 Task: Record the contribution of each client in federated learning.
Action: Mouse moved to (416, 435)
Screenshot: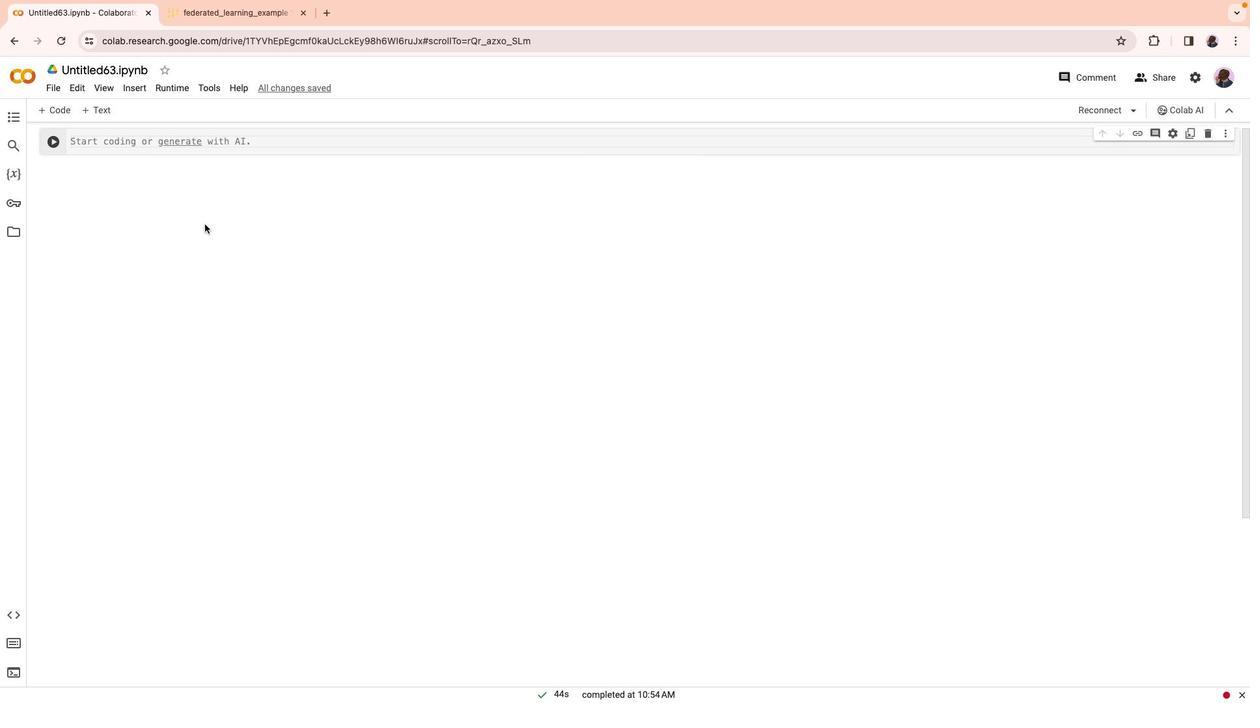 
Action: Mouse pressed left at (416, 435)
Screenshot: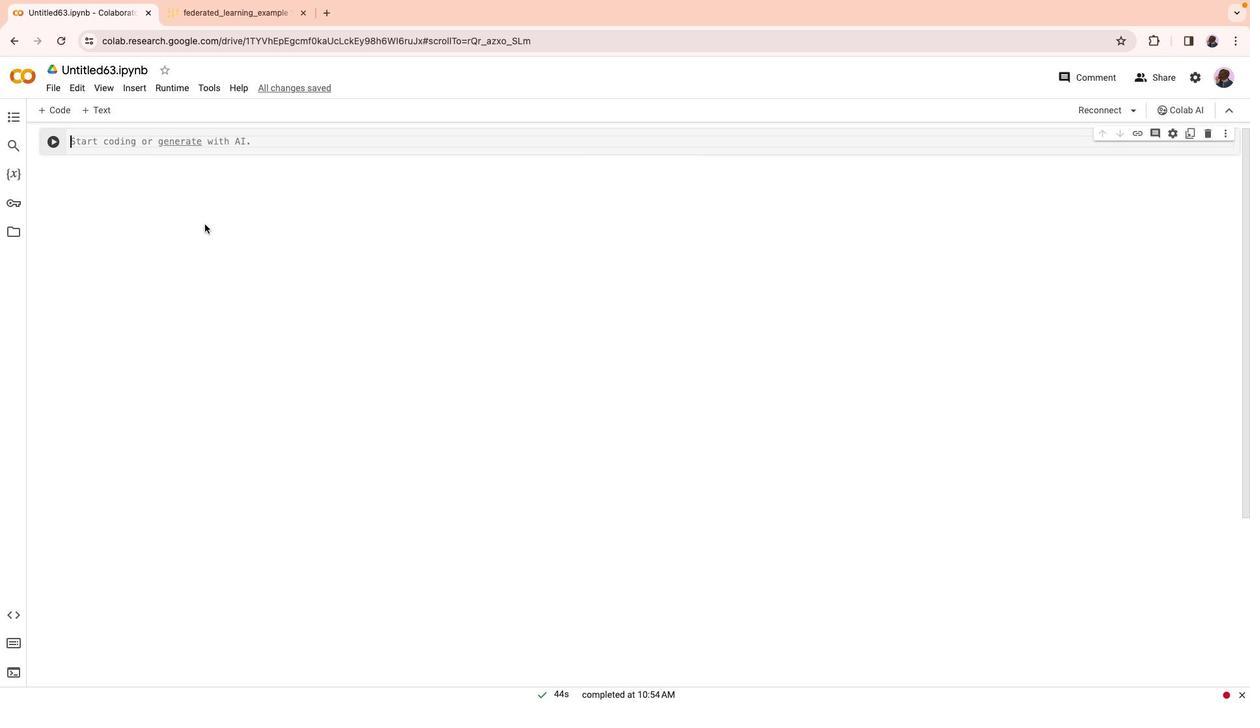 
Action: Mouse moved to (416, 455)
Screenshot: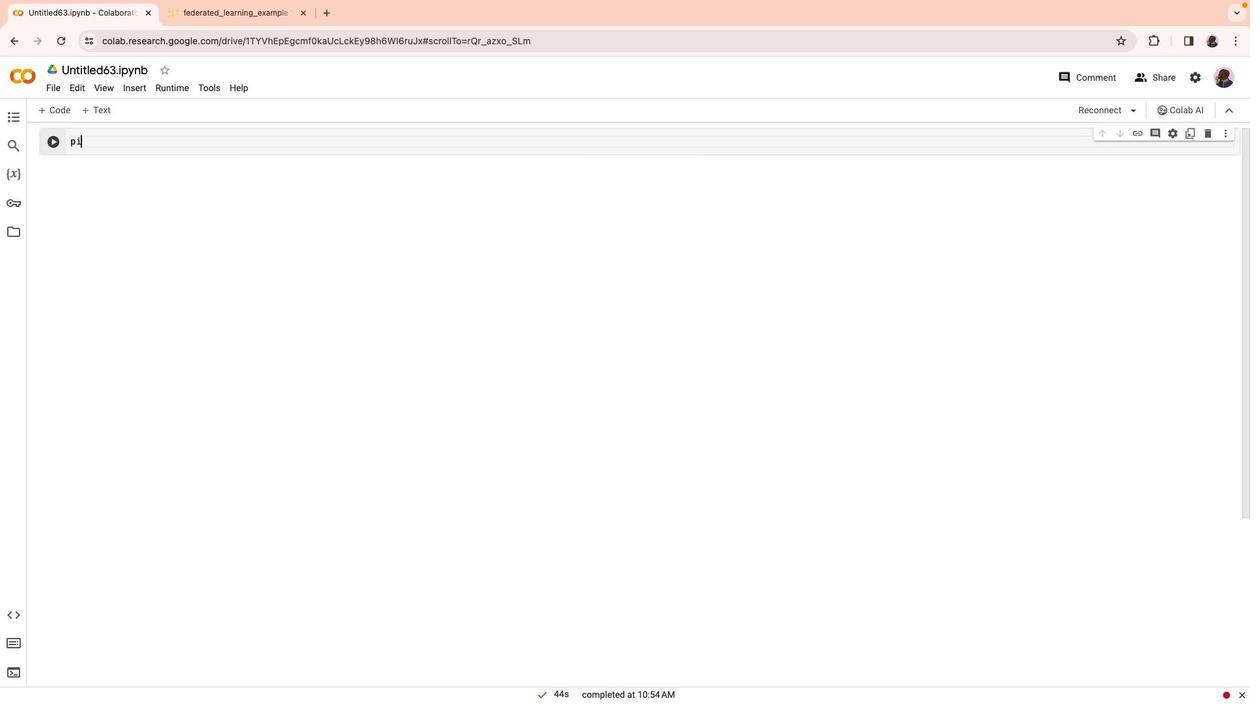 
Action: Key pressed 'p''i''p'Key.space'i''n''s''t''a''l''l'Key.space'w''a''n''d''b'
Screenshot: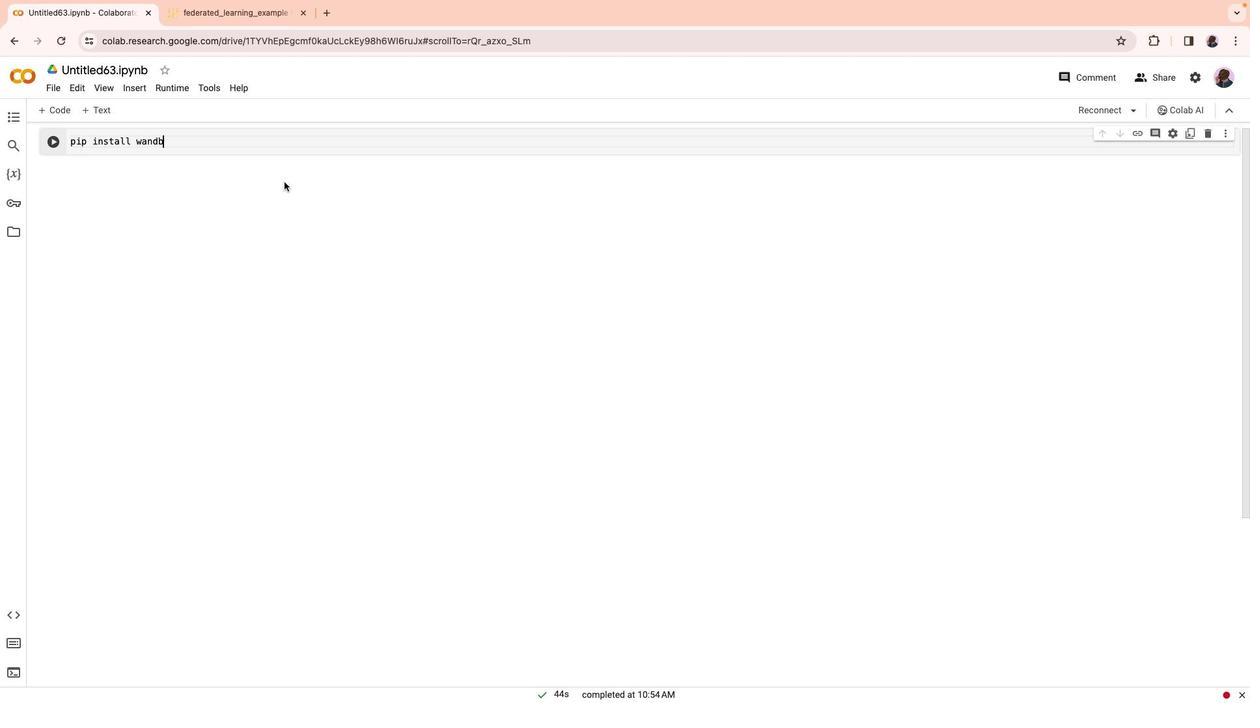 
Action: Mouse moved to (415, 436)
Screenshot: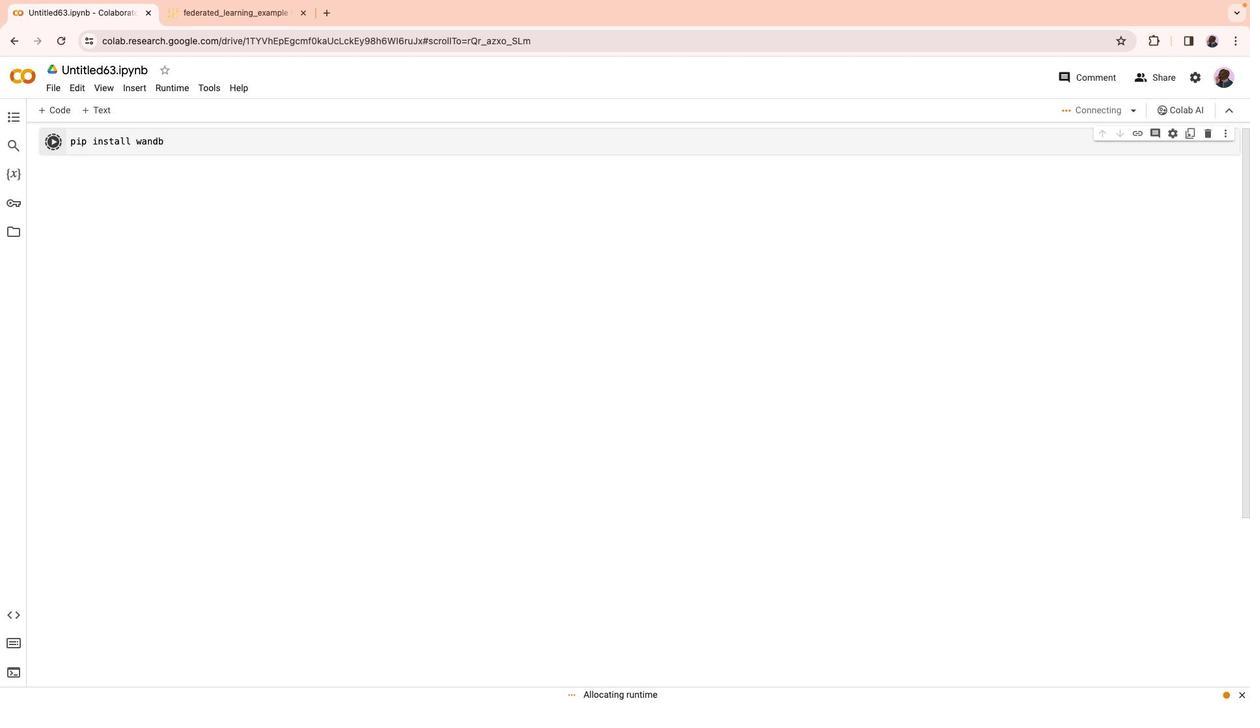 
Action: Mouse pressed left at (415, 436)
Screenshot: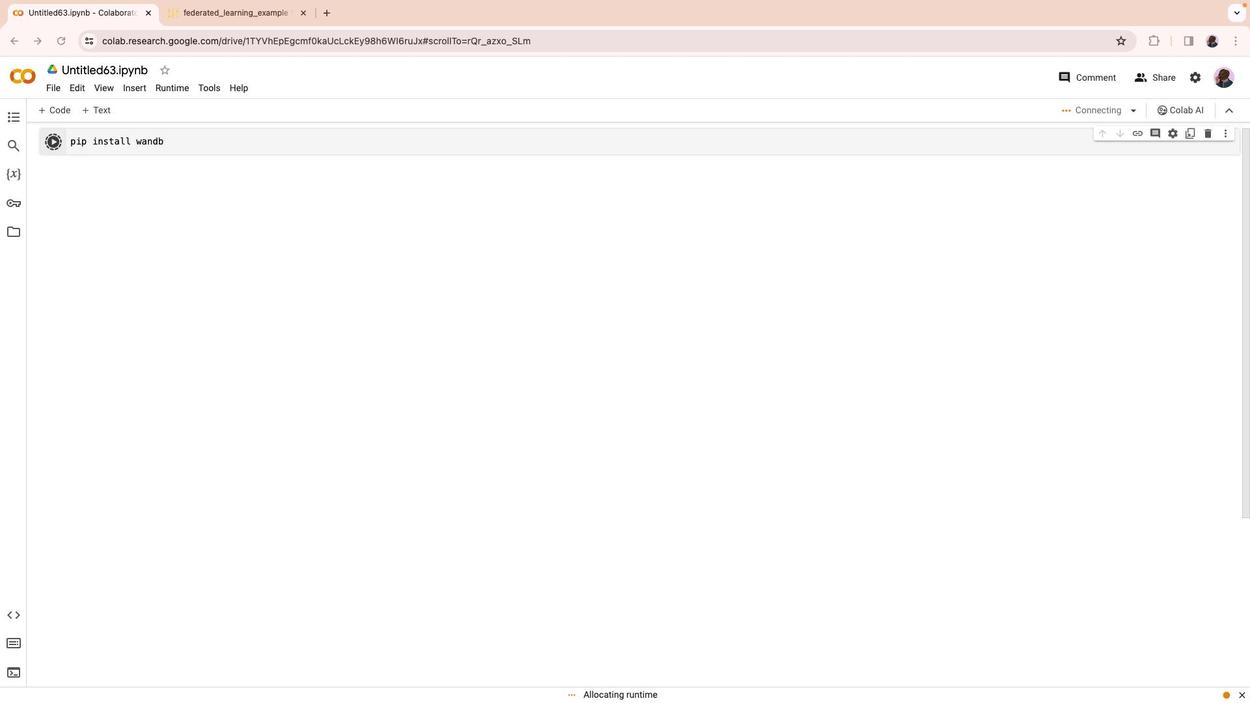 
Action: Mouse moved to (414, 457)
Screenshot: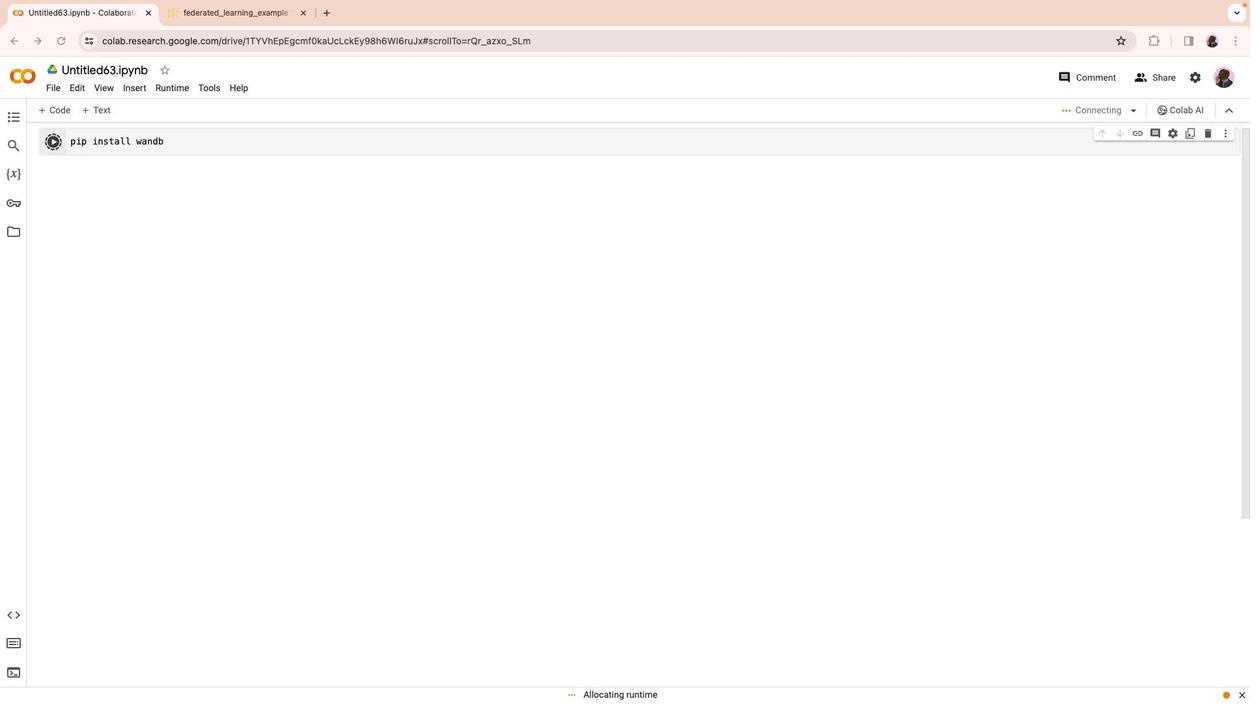 
Action: Mouse pressed left at (414, 457)
Screenshot: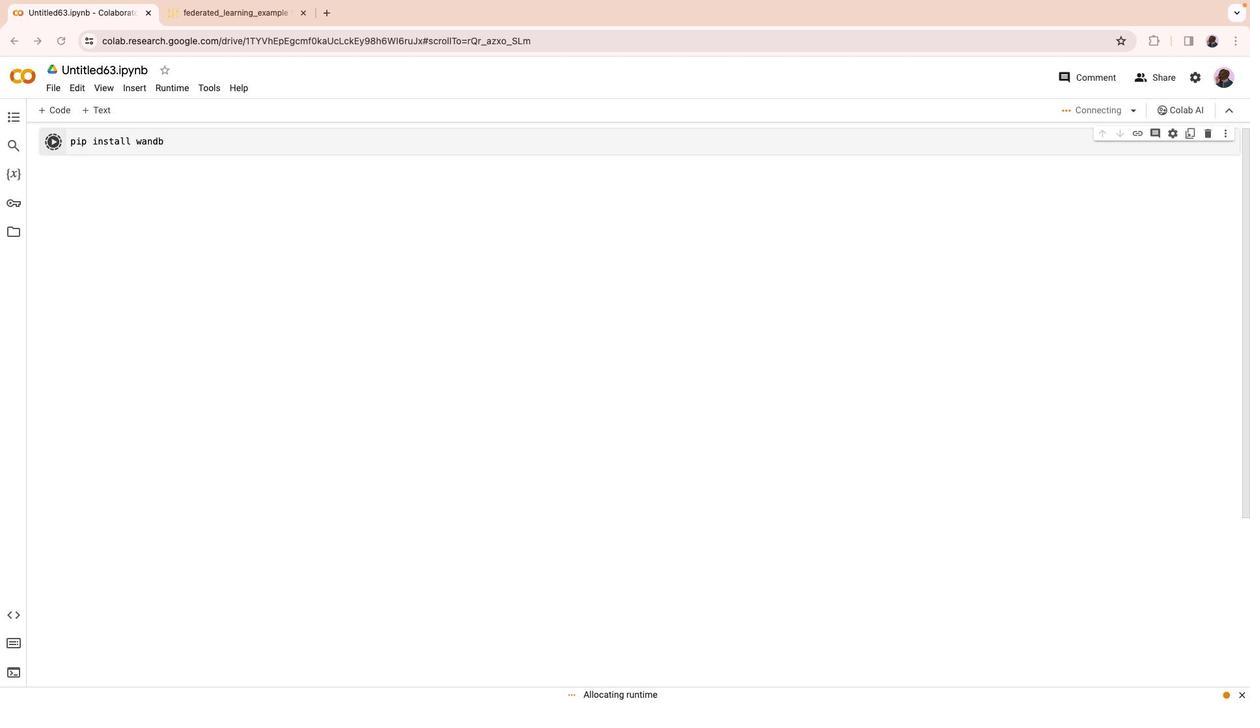 
Action: Mouse moved to (414, 457)
Screenshot: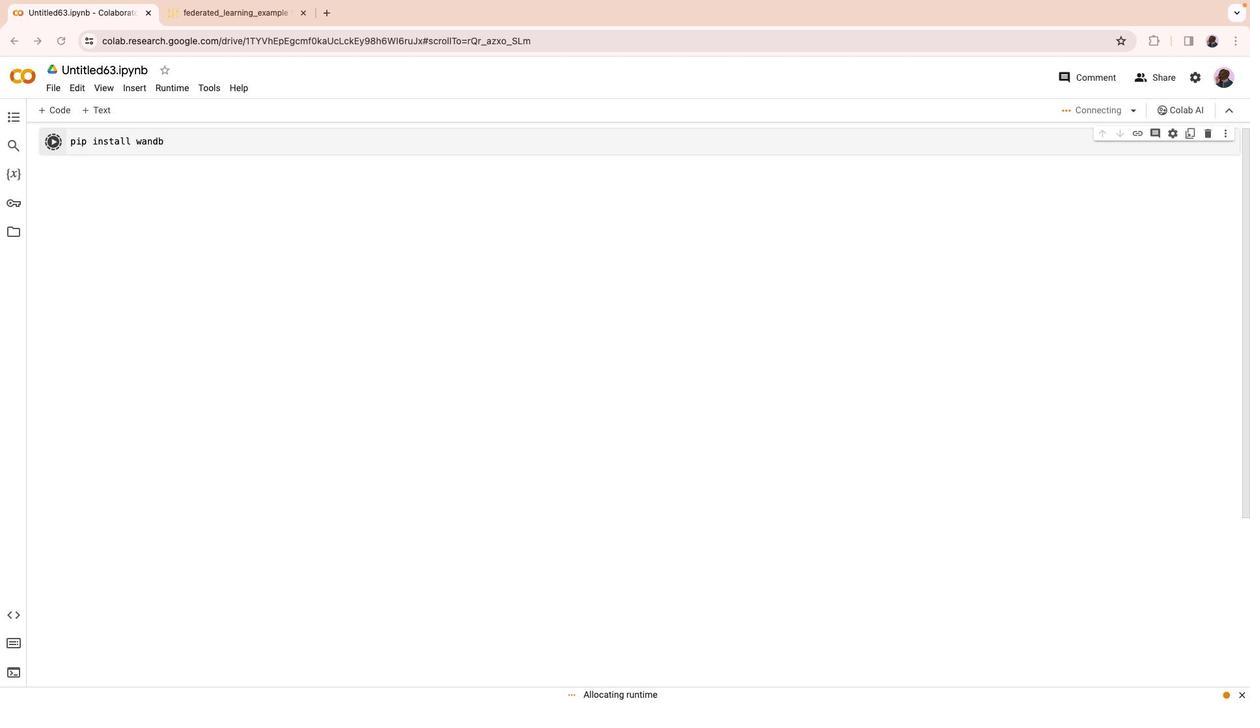 
Action: Key pressed Key.cmd'v''v''z''z'
Screenshot: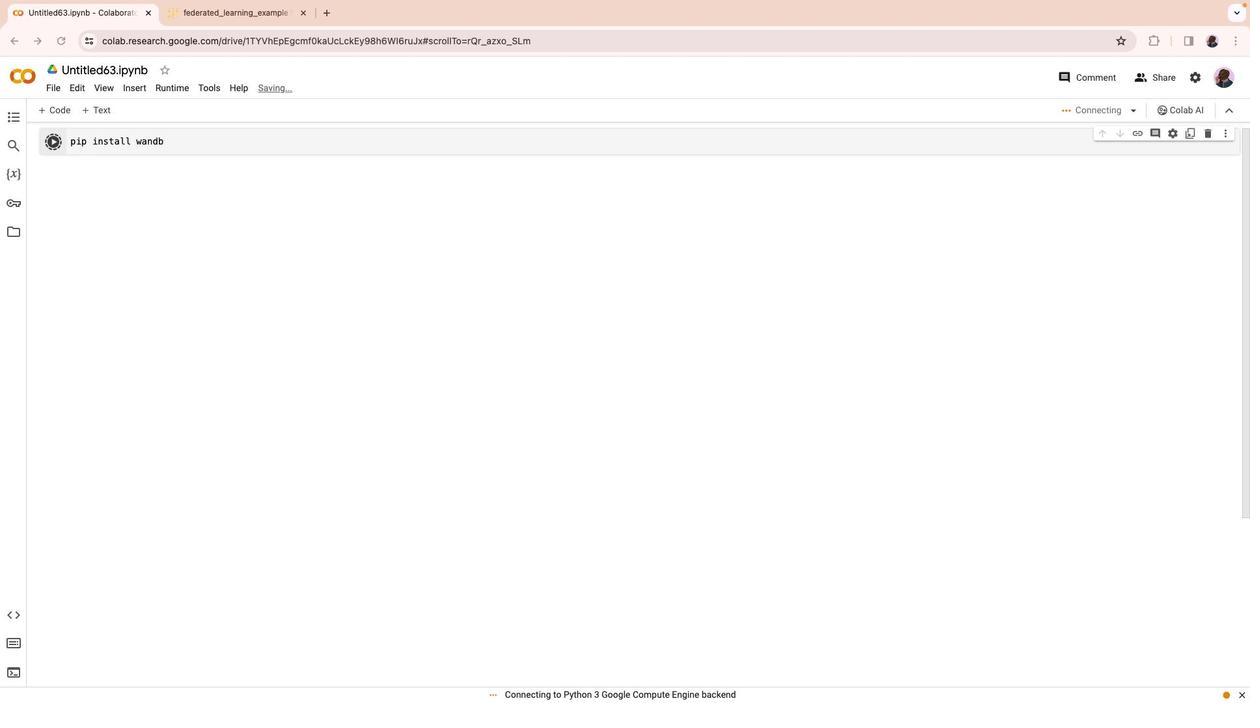 
Action: Mouse moved to (414, 467)
Screenshot: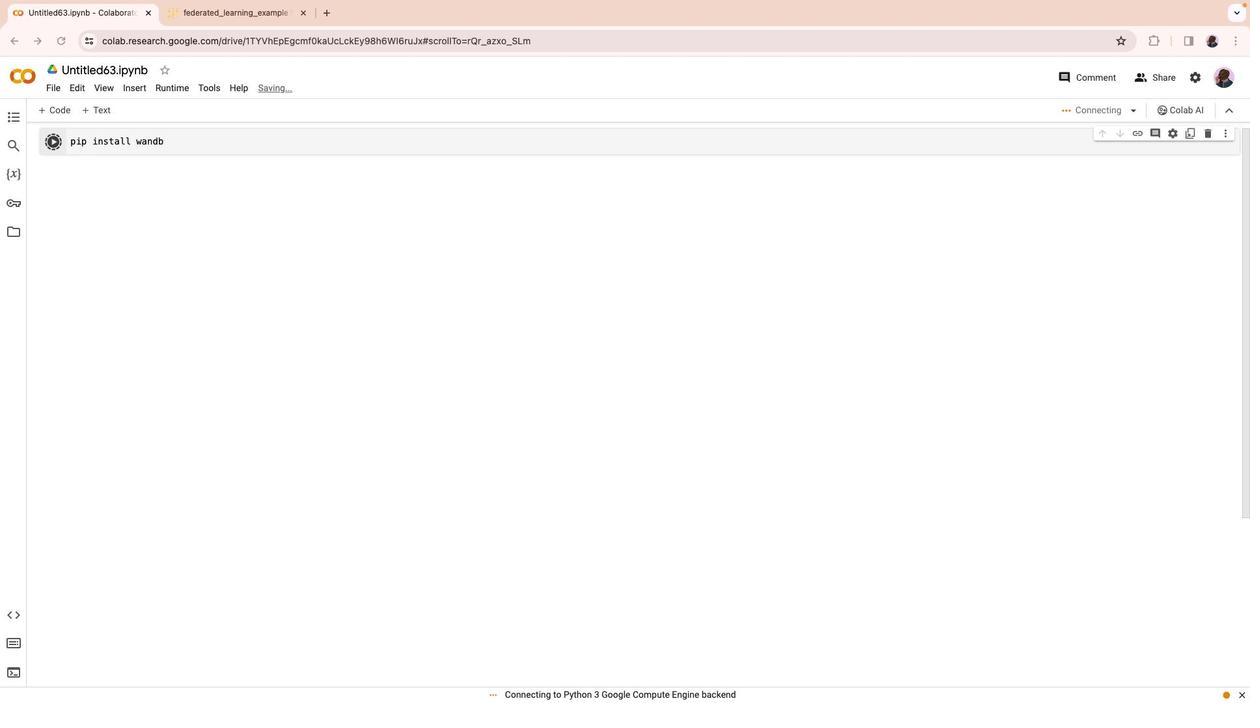 
Action: Mouse scrolled (414, 467) with delta (415, 403)
Screenshot: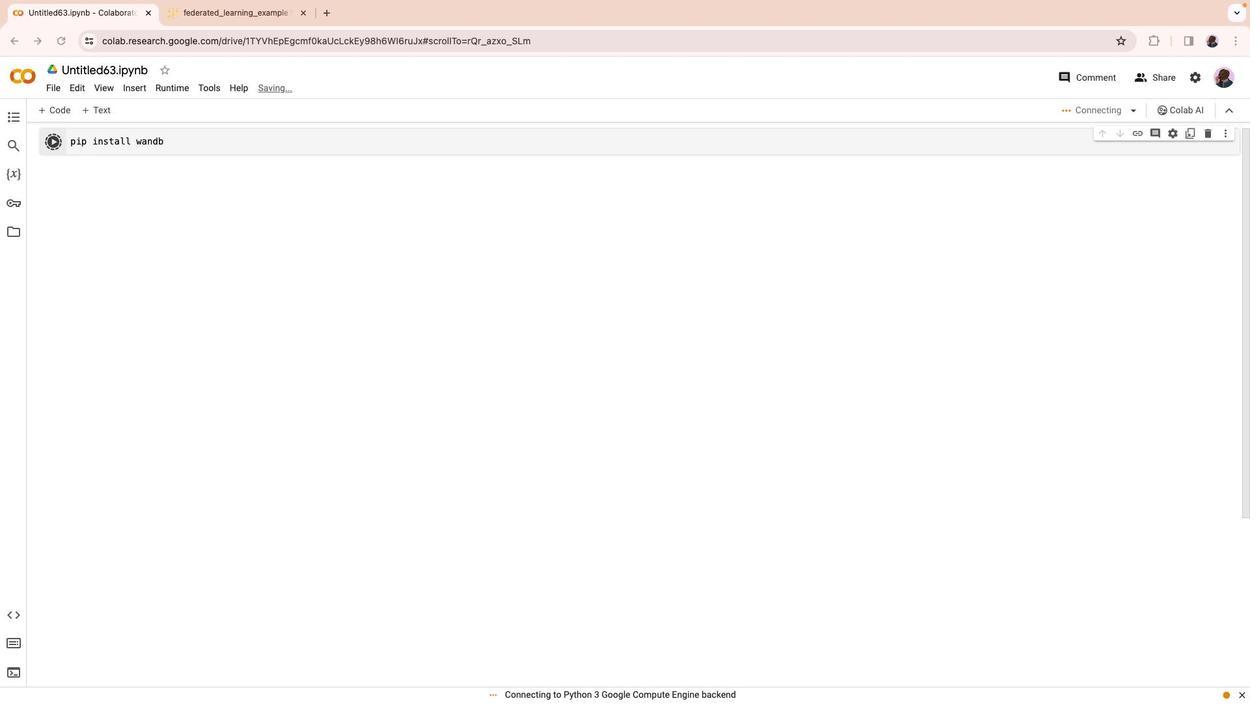 
Action: Mouse scrolled (414, 467) with delta (415, 403)
Screenshot: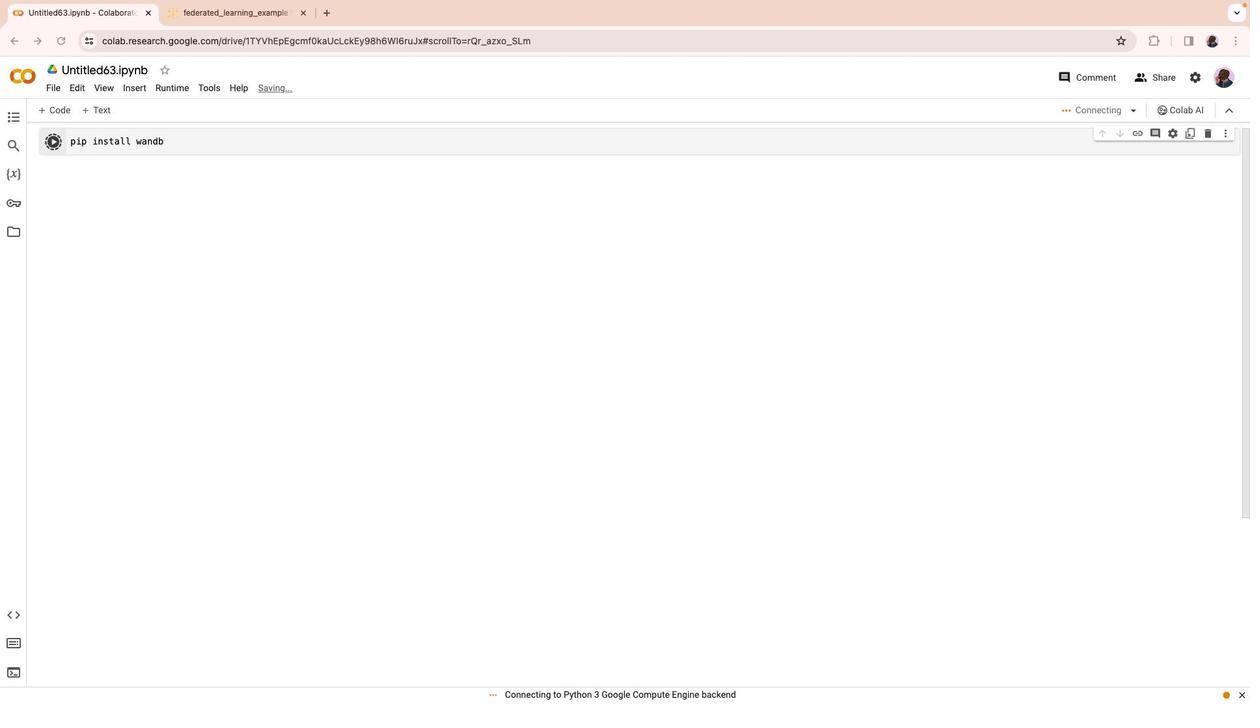 
Action: Mouse scrolled (414, 467) with delta (415, 403)
Screenshot: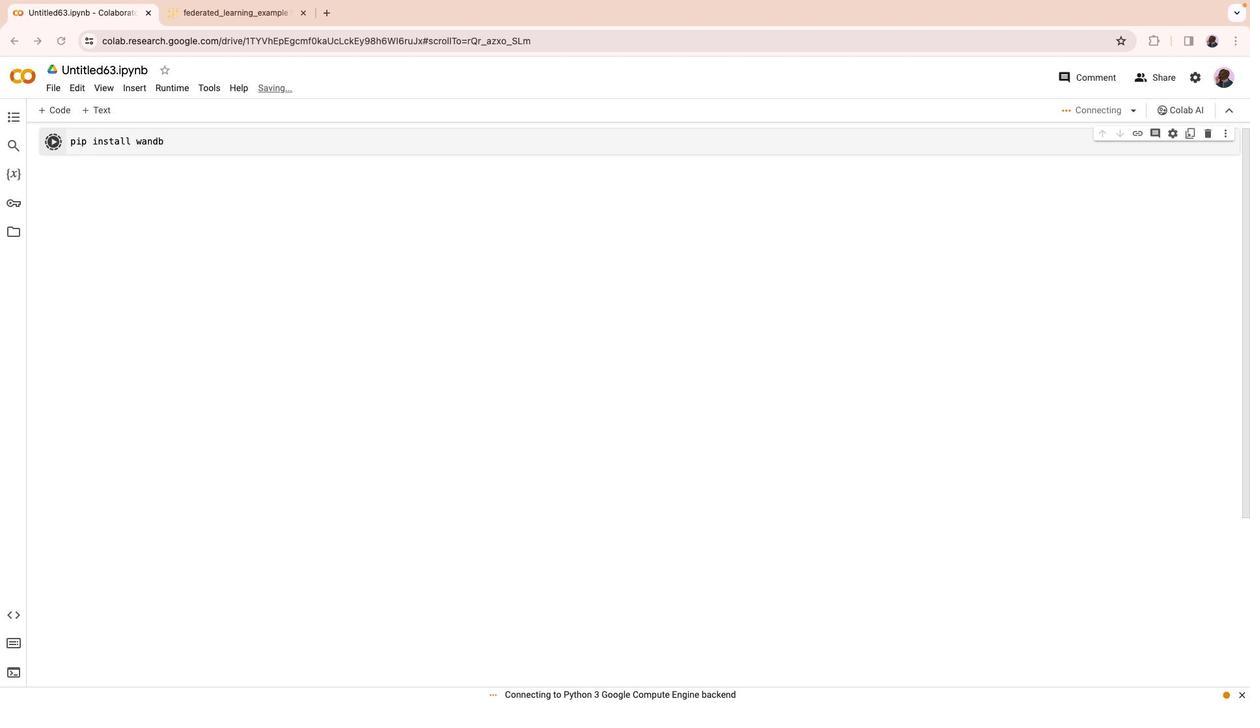 
Action: Mouse scrolled (414, 467) with delta (415, 403)
Screenshot: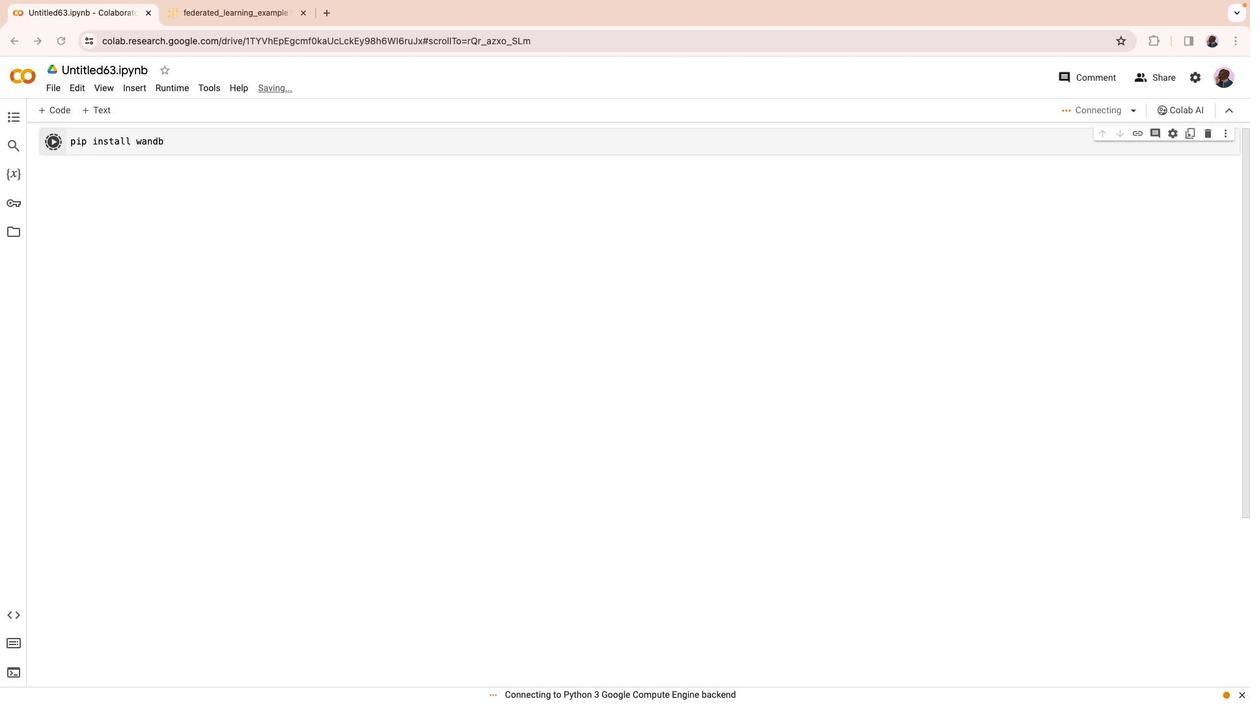 
Action: Mouse scrolled (414, 467) with delta (415, 403)
Screenshot: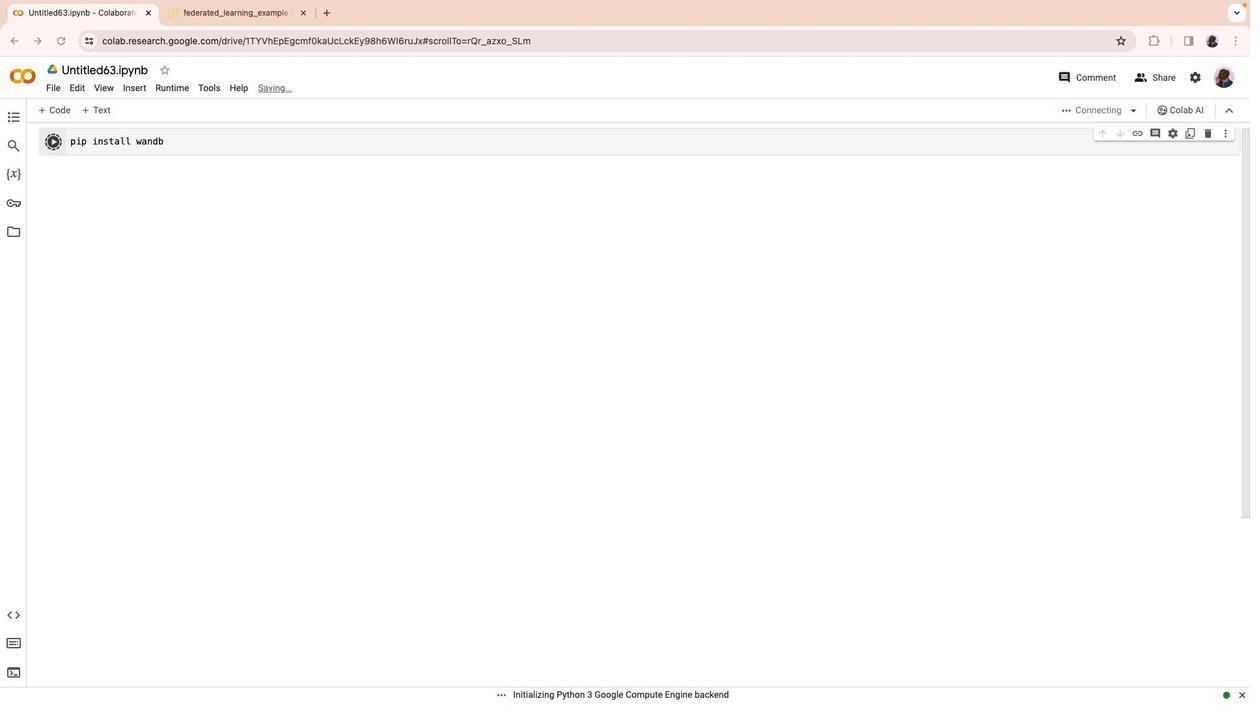 
Action: Mouse scrolled (414, 467) with delta (415, 403)
Screenshot: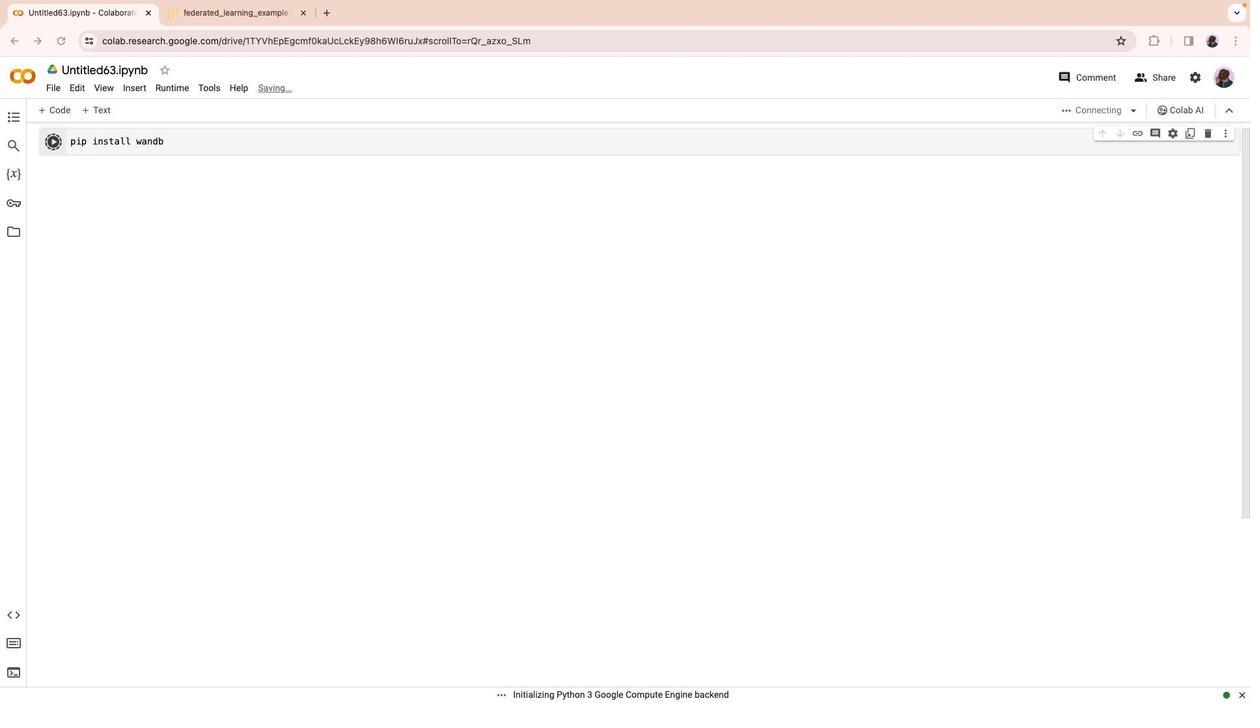 
Action: Mouse scrolled (414, 467) with delta (415, 404)
Screenshot: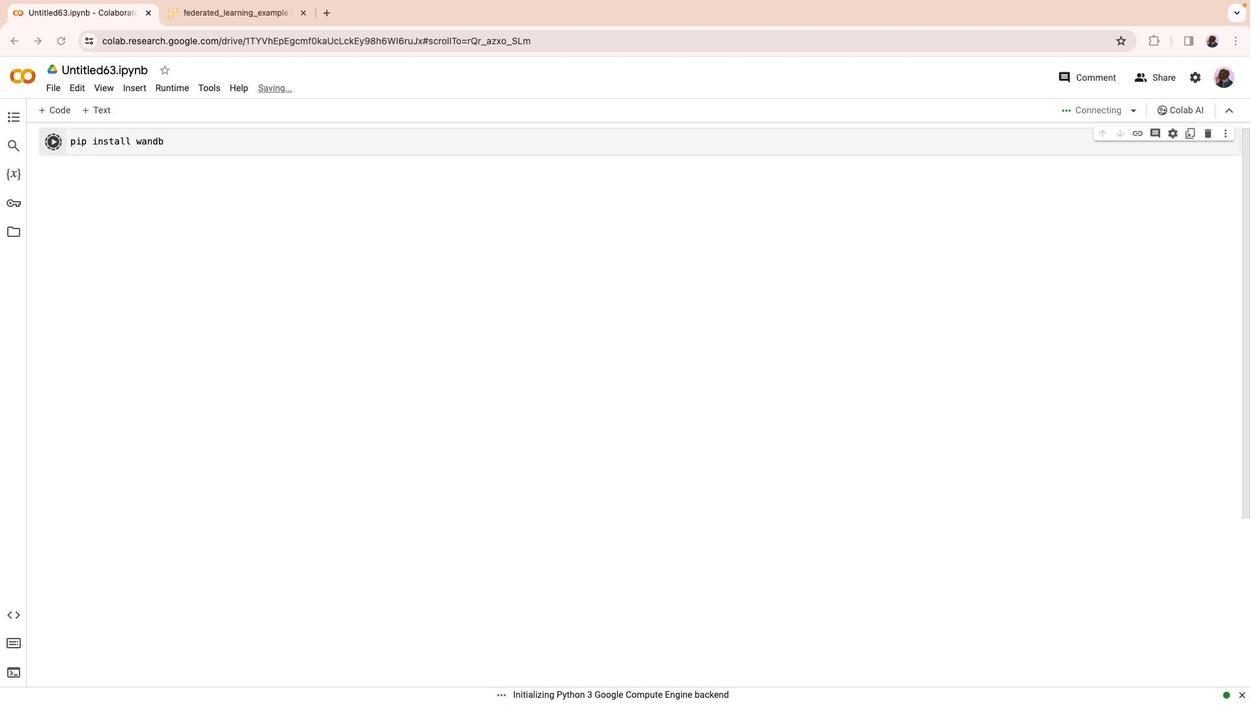 
Action: Mouse scrolled (414, 467) with delta (415, 404)
Screenshot: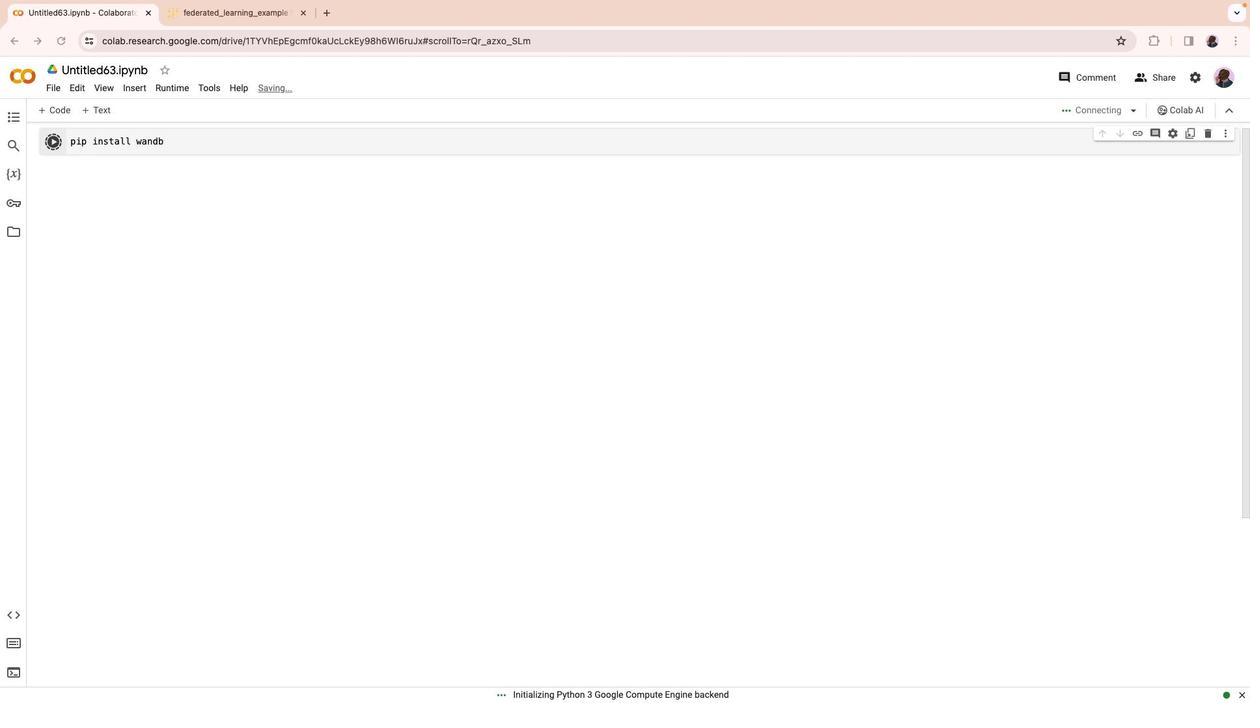 
Action: Mouse scrolled (414, 467) with delta (415, 403)
Screenshot: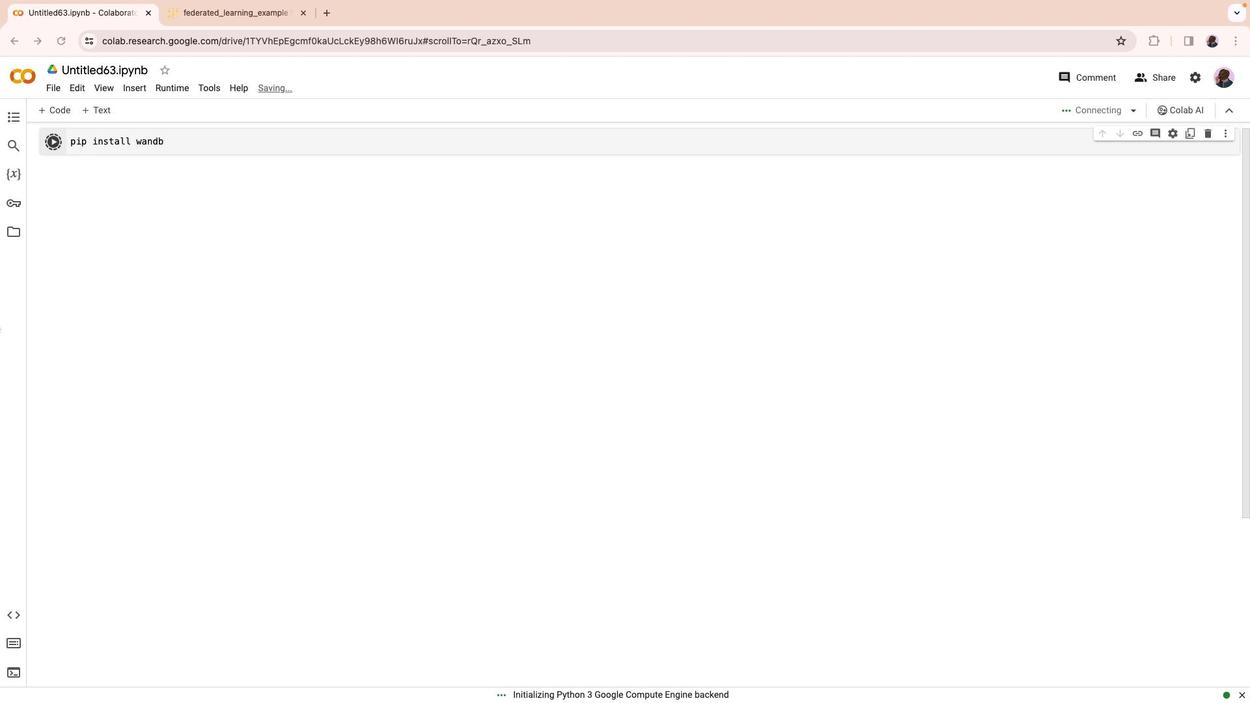 
Action: Mouse scrolled (414, 467) with delta (415, 403)
Screenshot: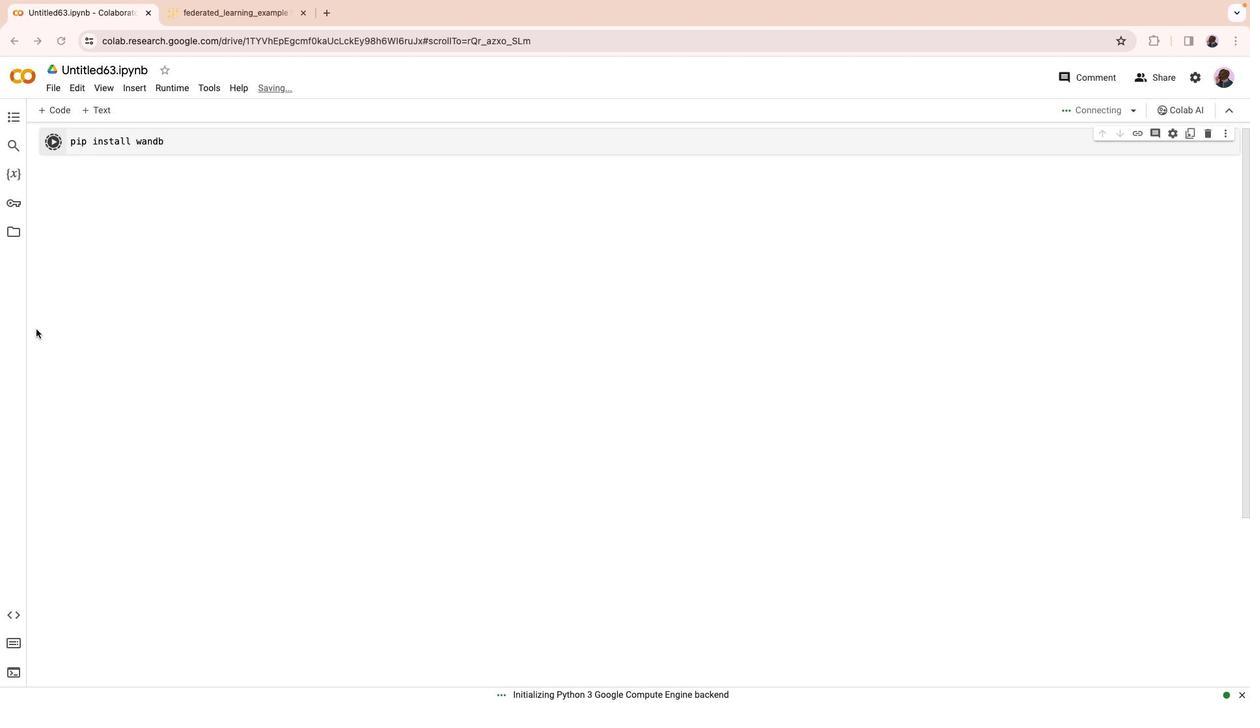
Action: Mouse scrolled (414, 467) with delta (415, 404)
Screenshot: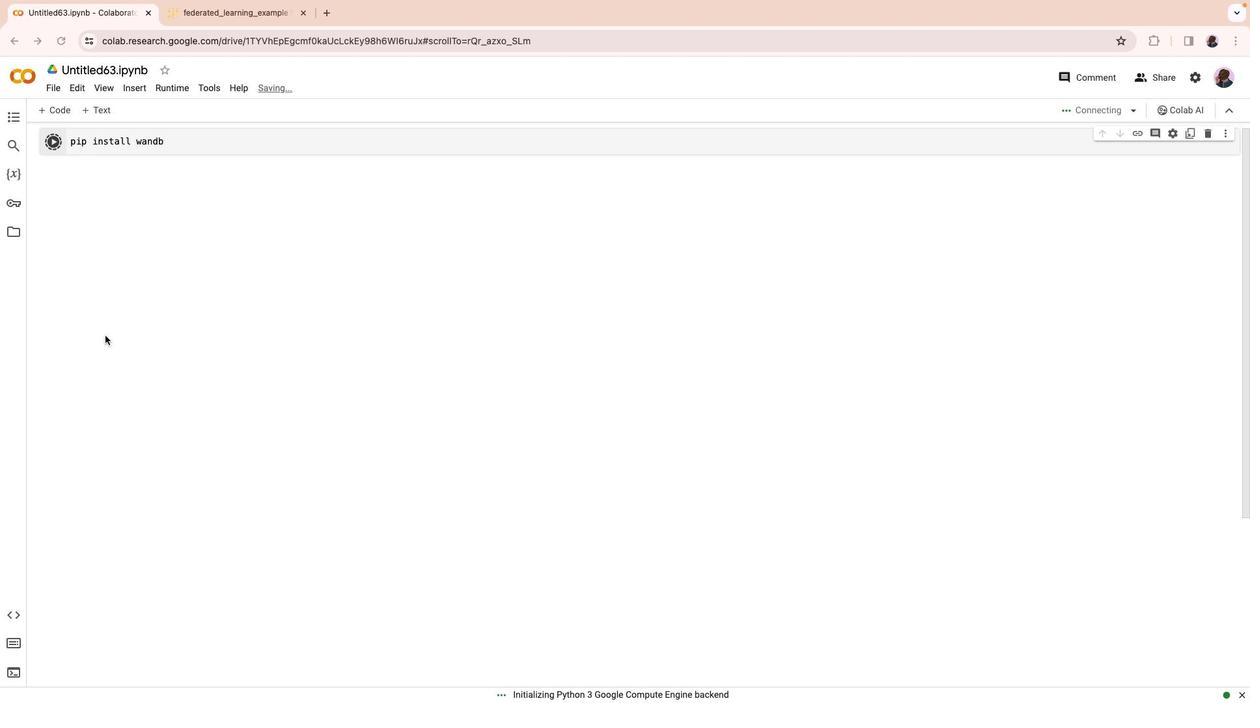 
Action: Mouse moved to (413, 457)
Screenshot: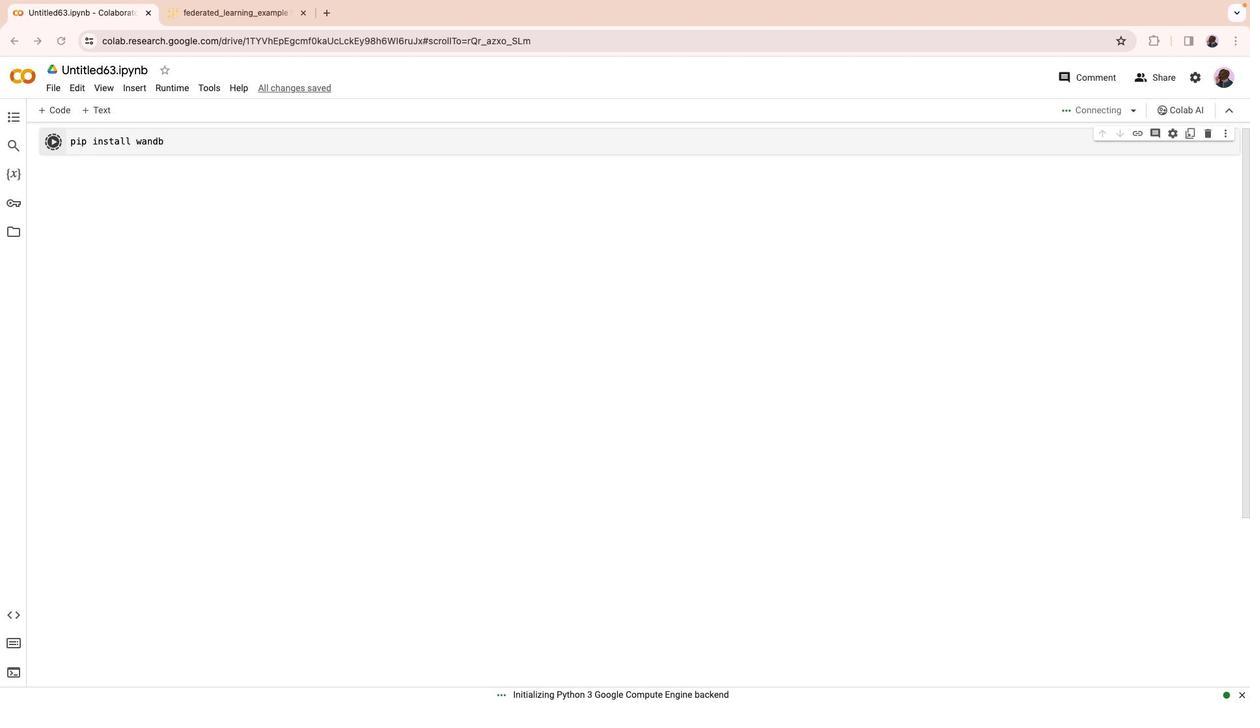 
Action: Mouse scrolled (413, 457) with delta (415, 403)
Screenshot: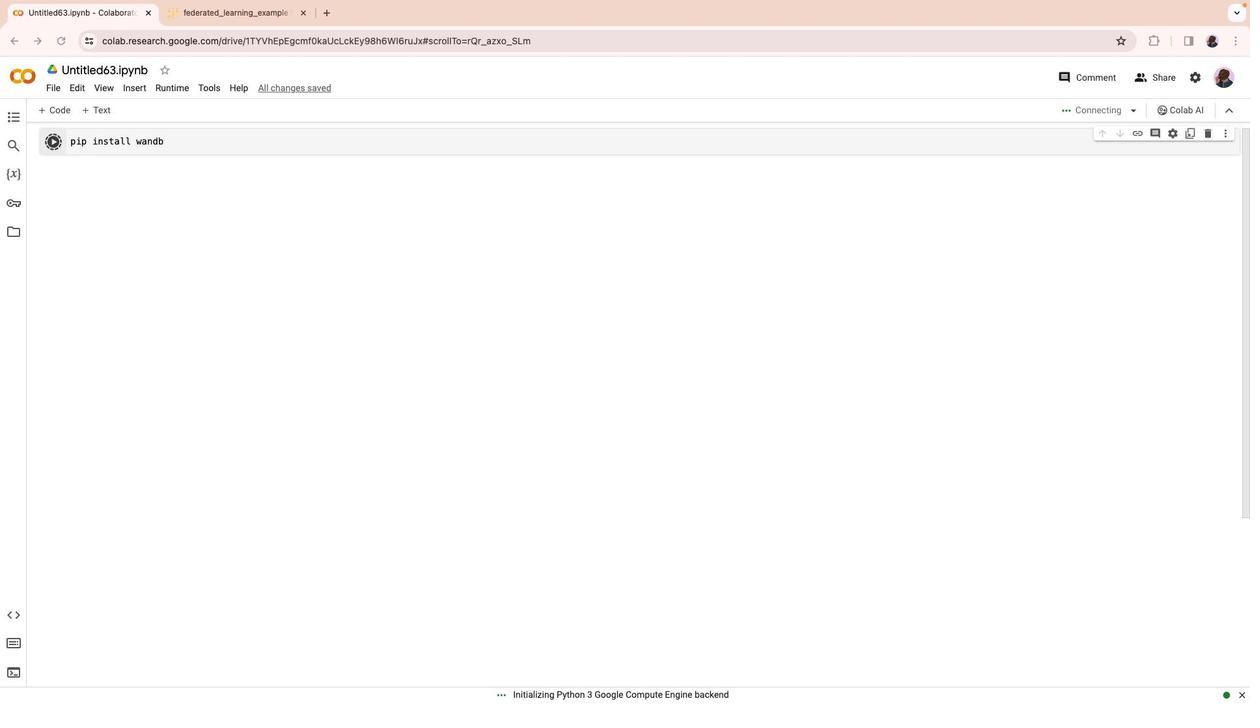 
Action: Mouse scrolled (413, 457) with delta (415, 404)
Screenshot: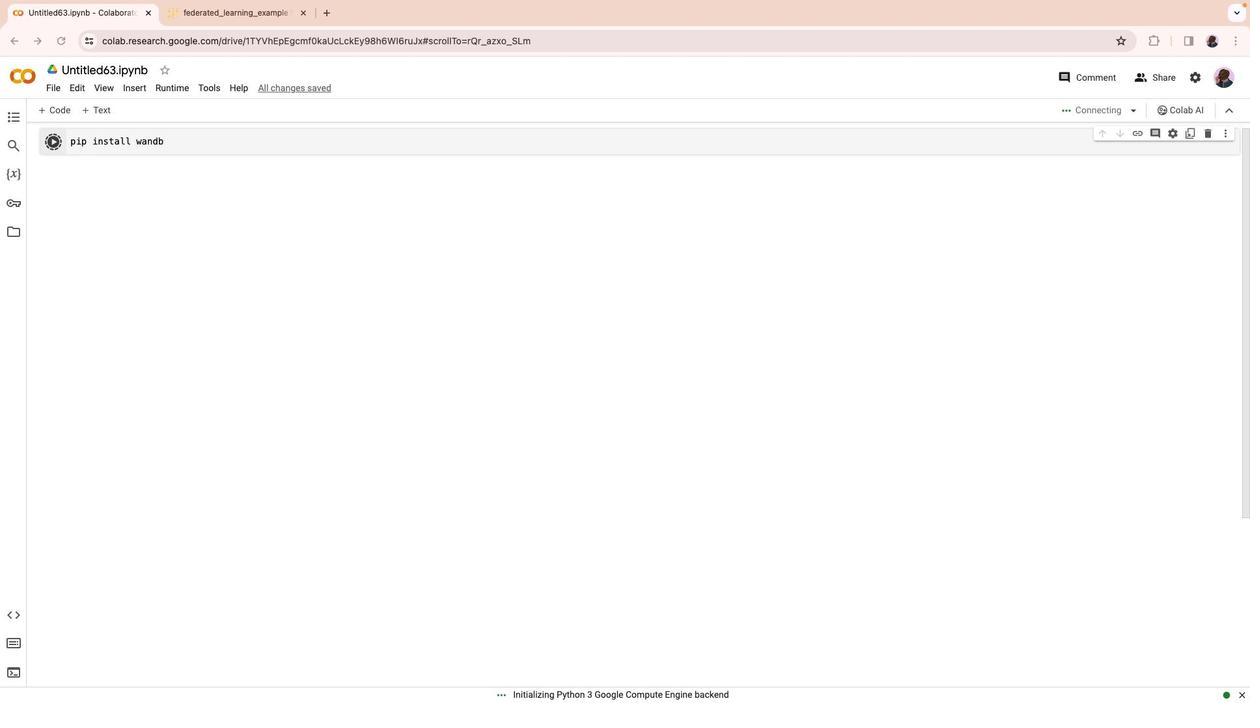 
Action: Mouse scrolled (413, 457) with delta (415, 403)
Screenshot: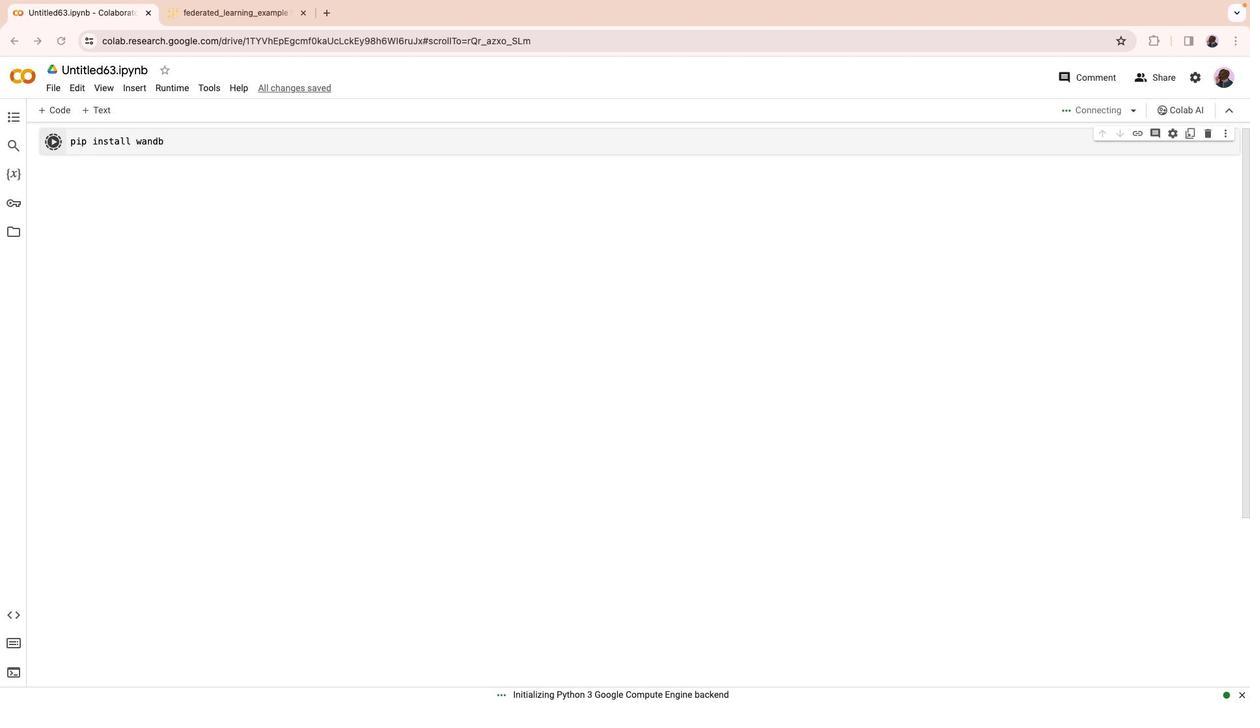 
Action: Mouse moved to (413, 457)
Screenshot: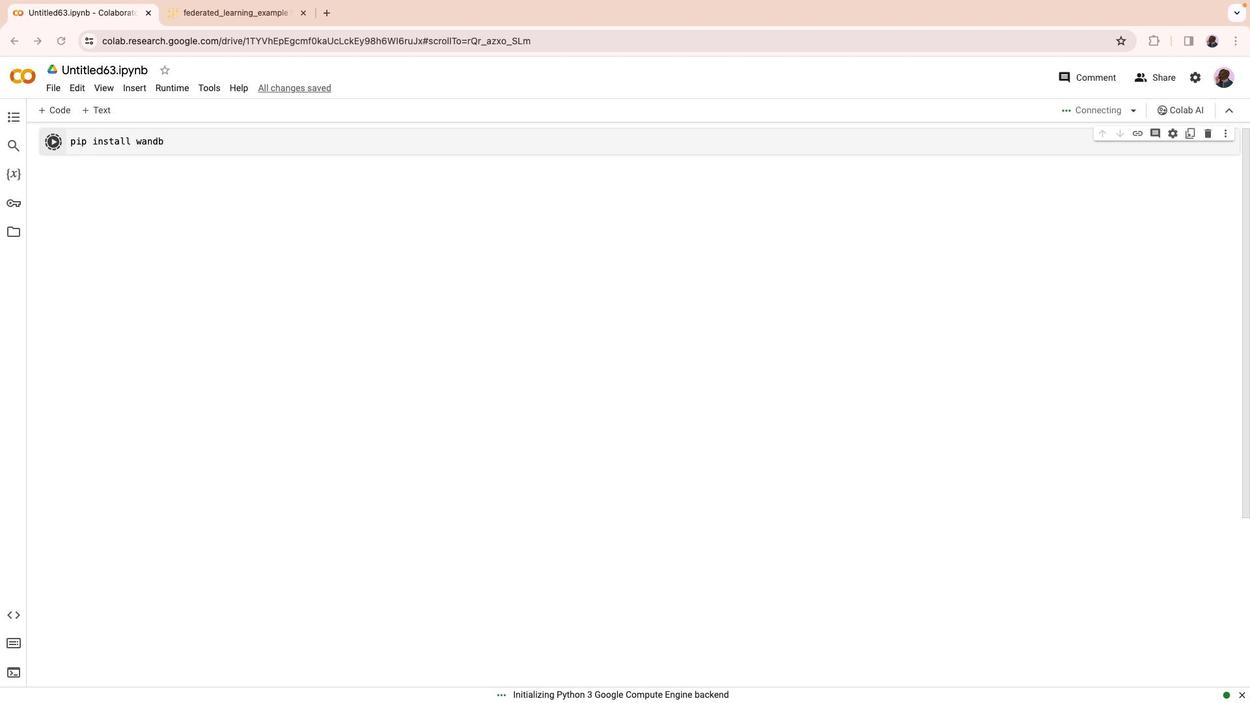 
Action: Mouse scrolled (413, 457) with delta (415, 403)
Screenshot: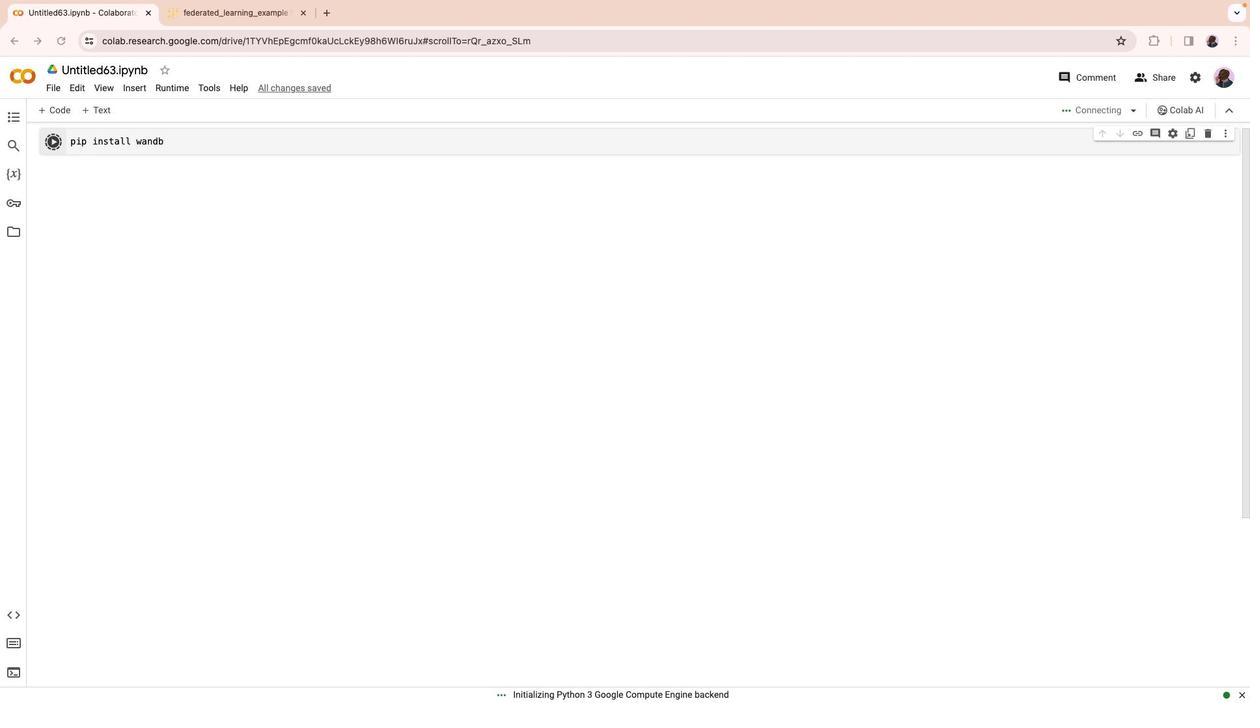 
Action: Mouse scrolled (413, 457) with delta (415, 403)
Screenshot: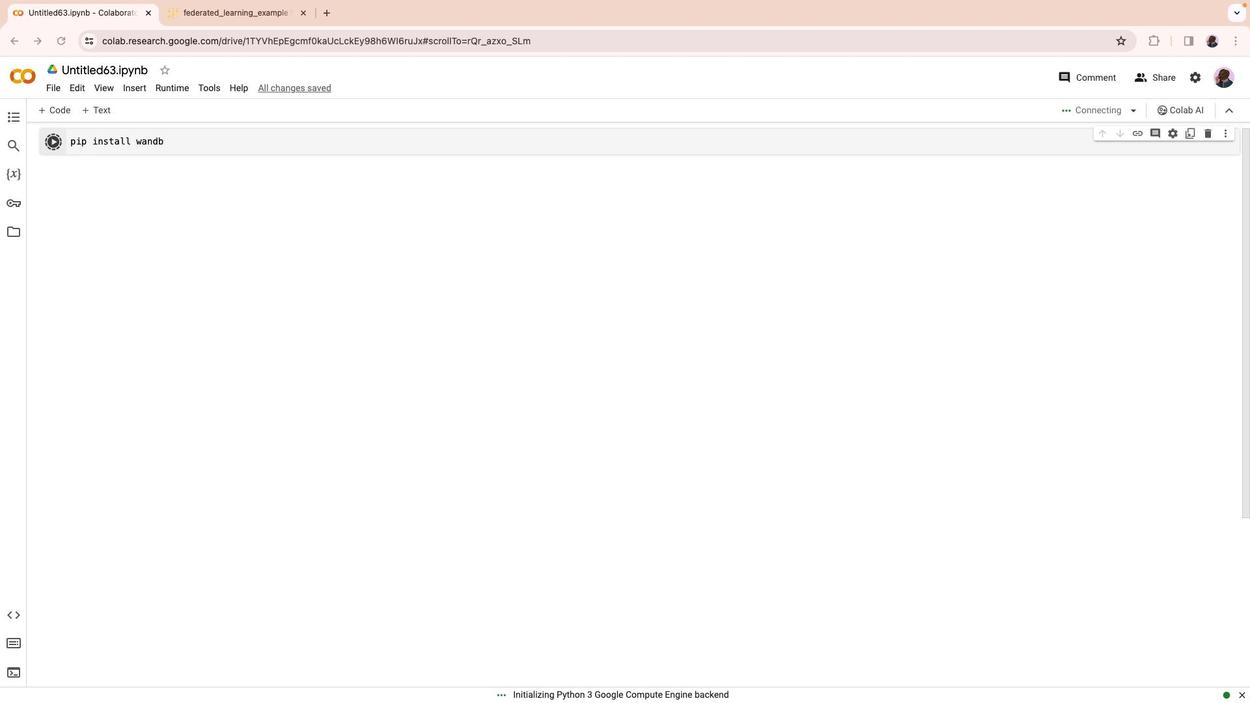 
Action: Mouse scrolled (413, 457) with delta (415, 403)
Screenshot: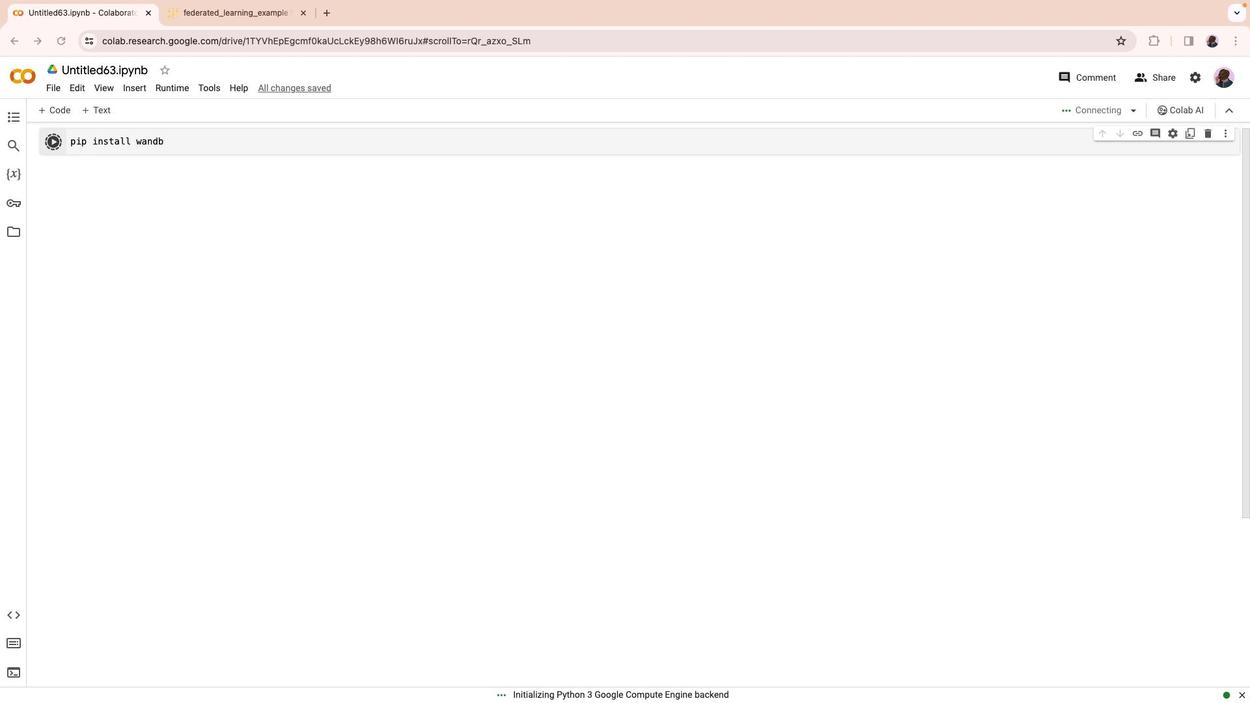 
Action: Mouse moved to (414, 455)
Screenshot: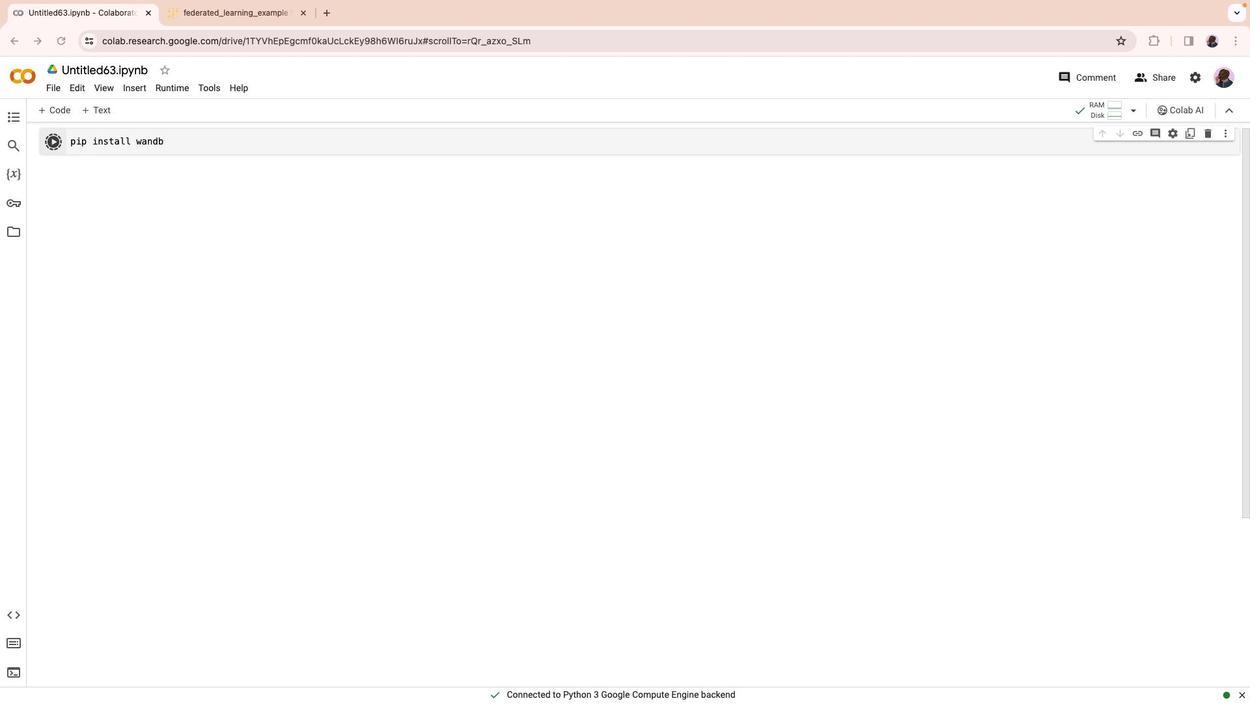
Action: Mouse pressed left at (414, 455)
Screenshot: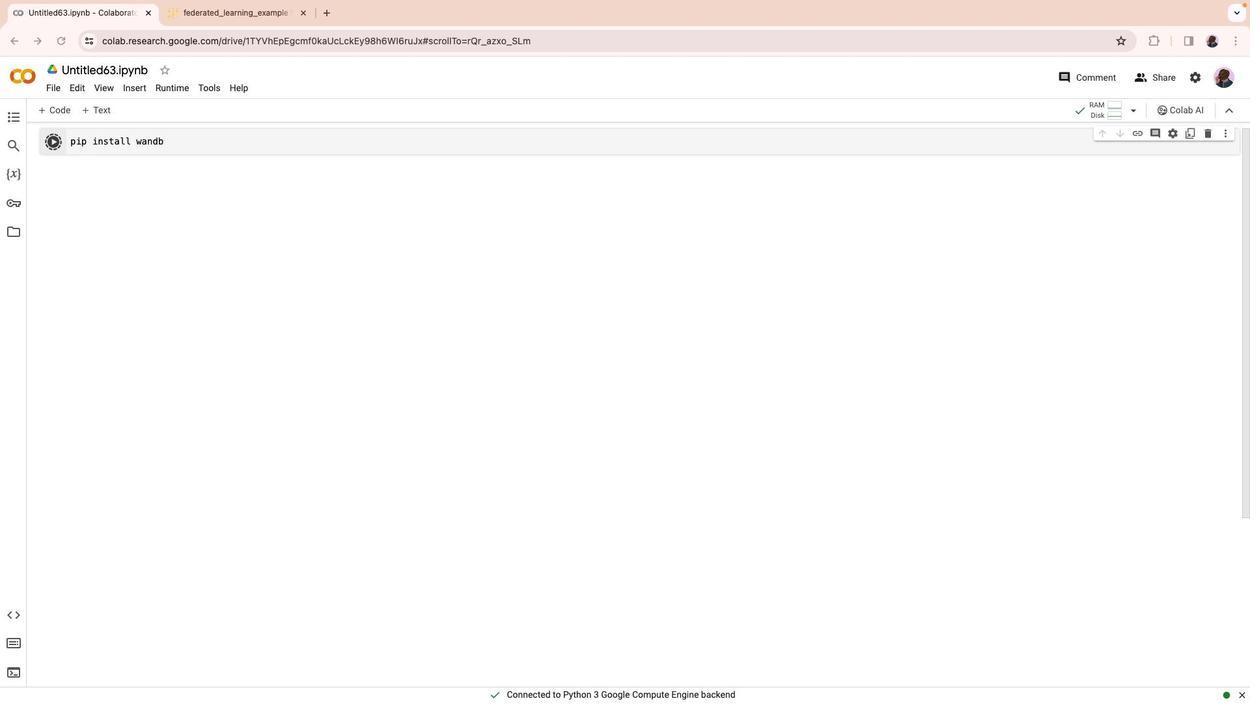 
Action: Mouse moved to (413, 411)
Screenshot: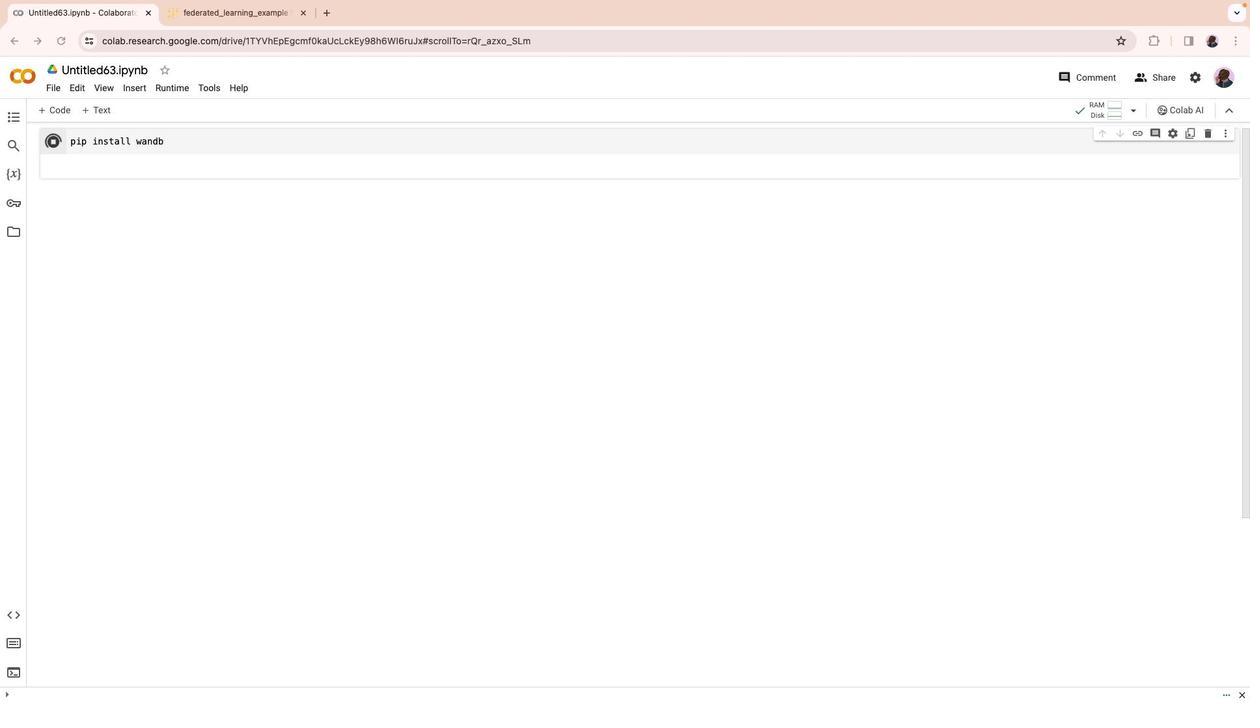 
Action: Mouse pressed left at (413, 411)
Screenshot: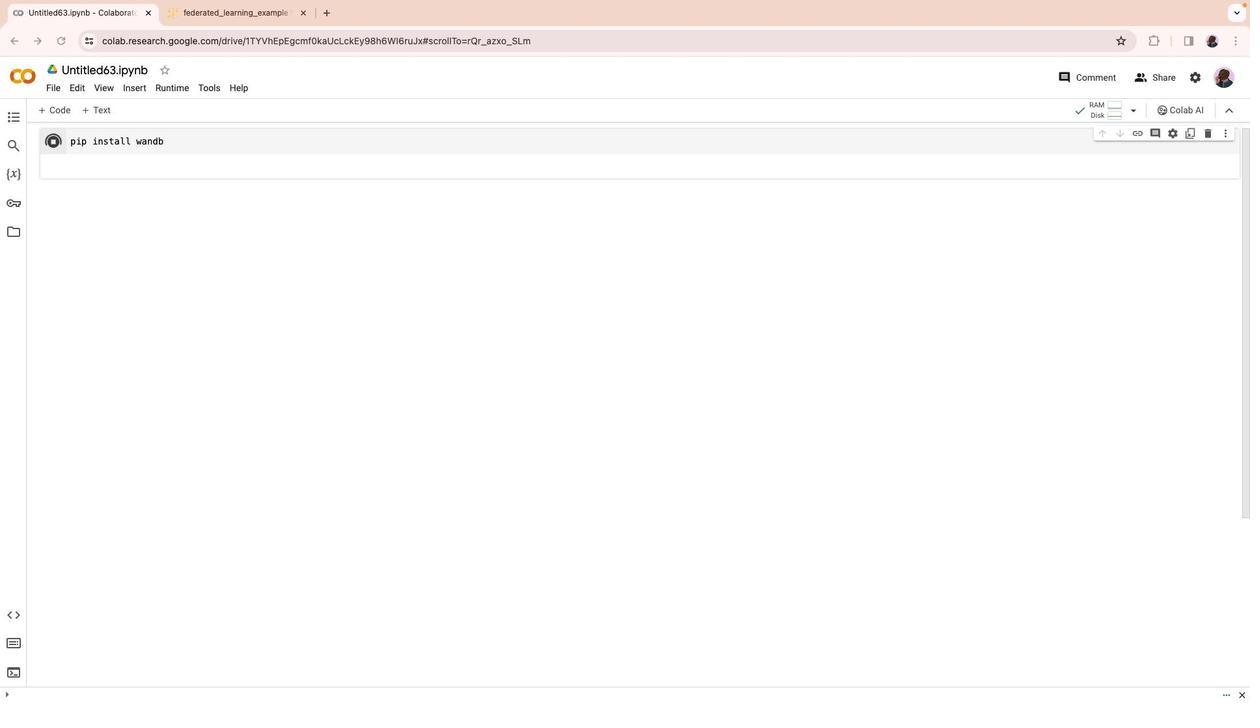 
Action: Mouse moved to (413, 461)
Screenshot: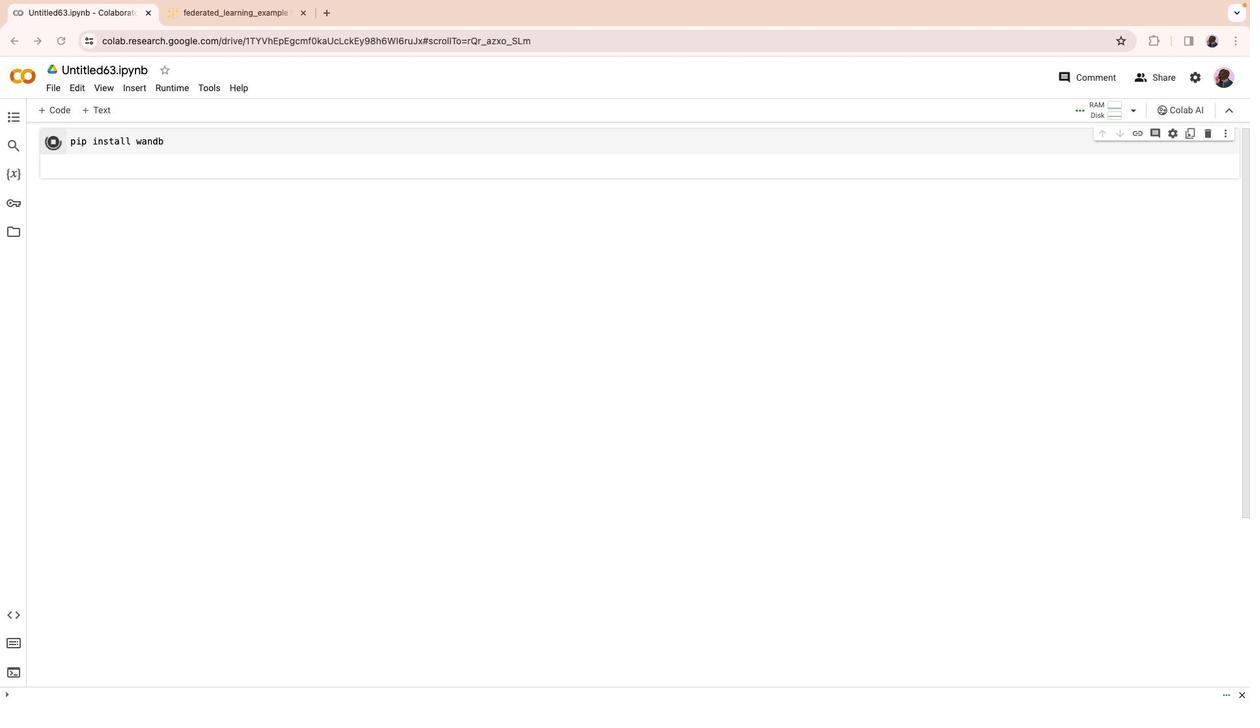 
Action: Mouse pressed left at (413, 461)
Screenshot: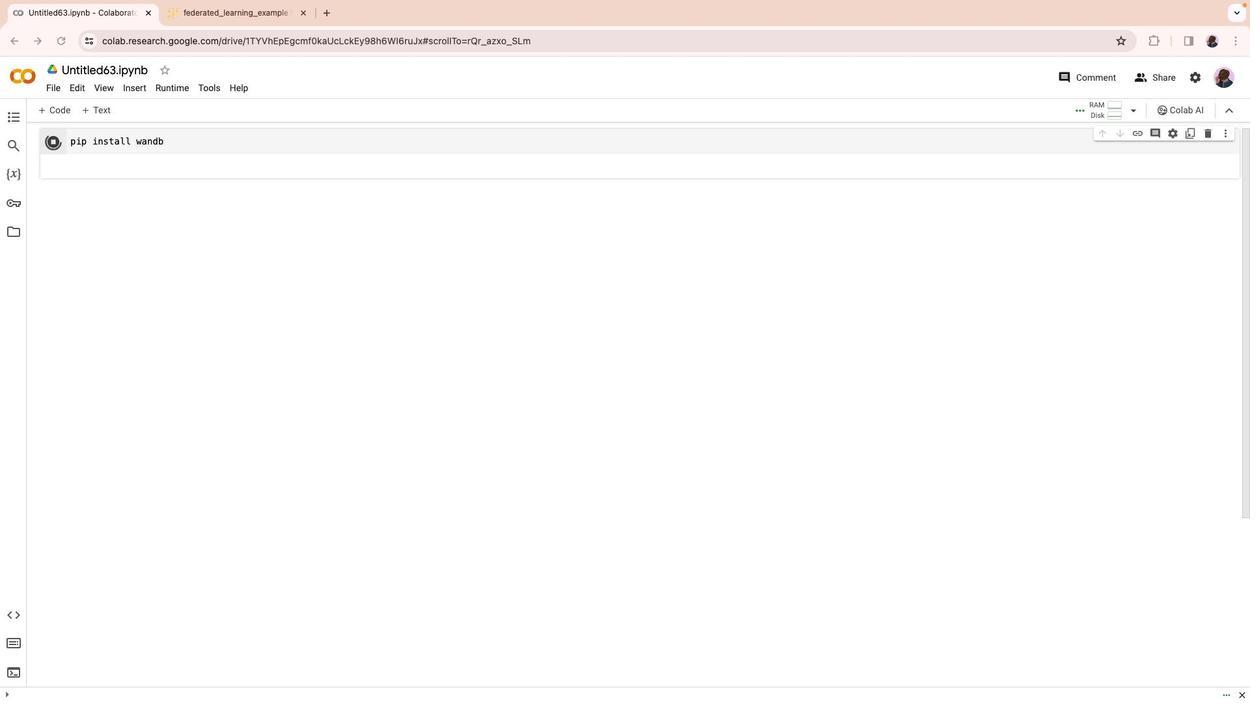 
Action: Mouse moved to (412, 411)
Screenshot: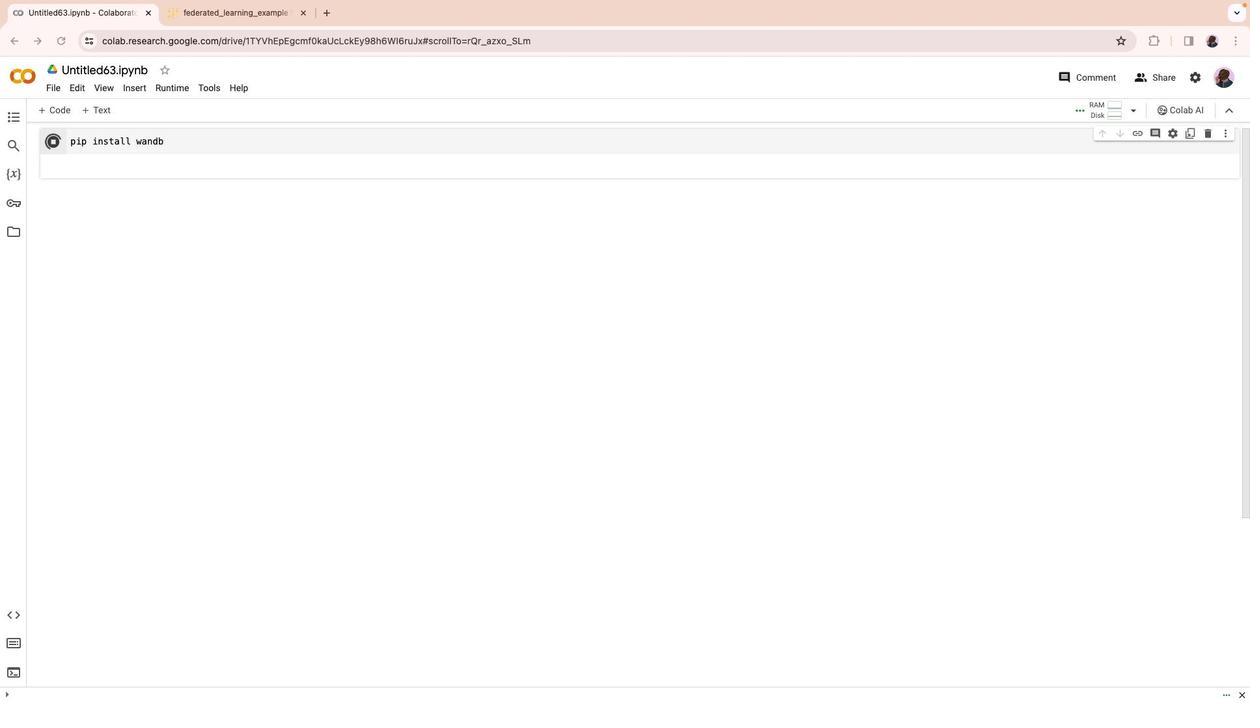 
Action: Mouse pressed left at (412, 411)
Screenshot: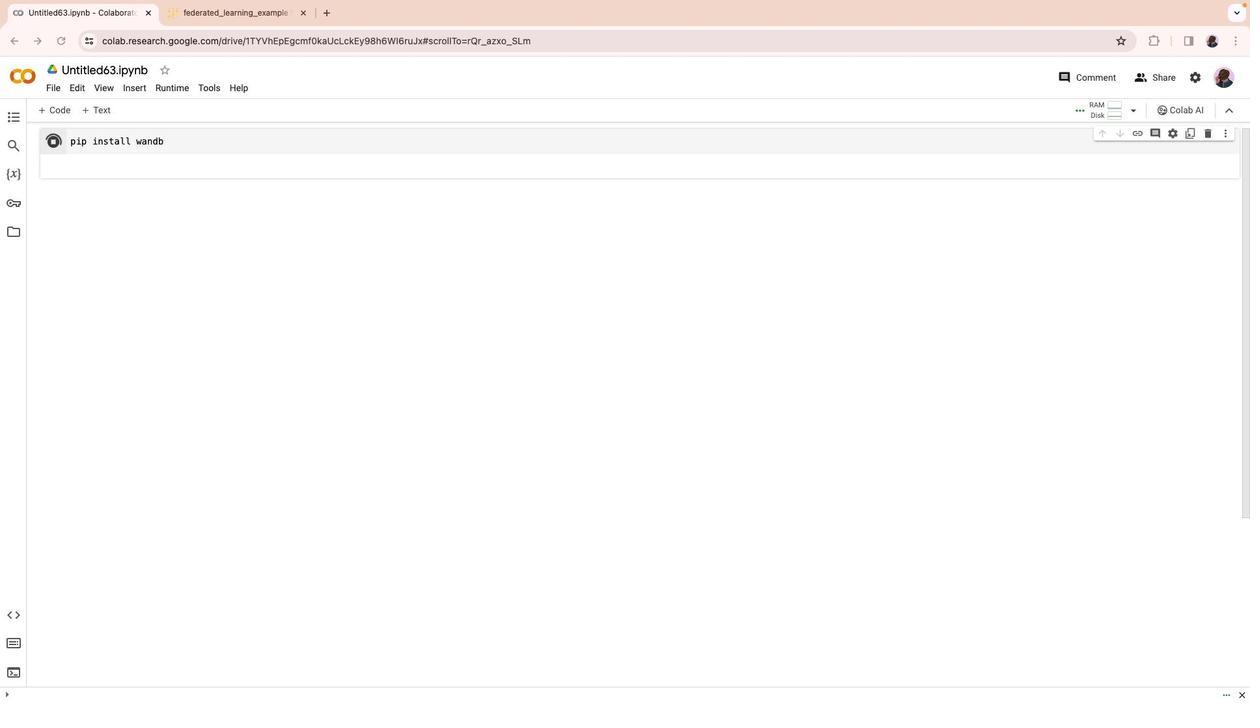 
Action: Mouse moved to (413, 412)
Screenshot: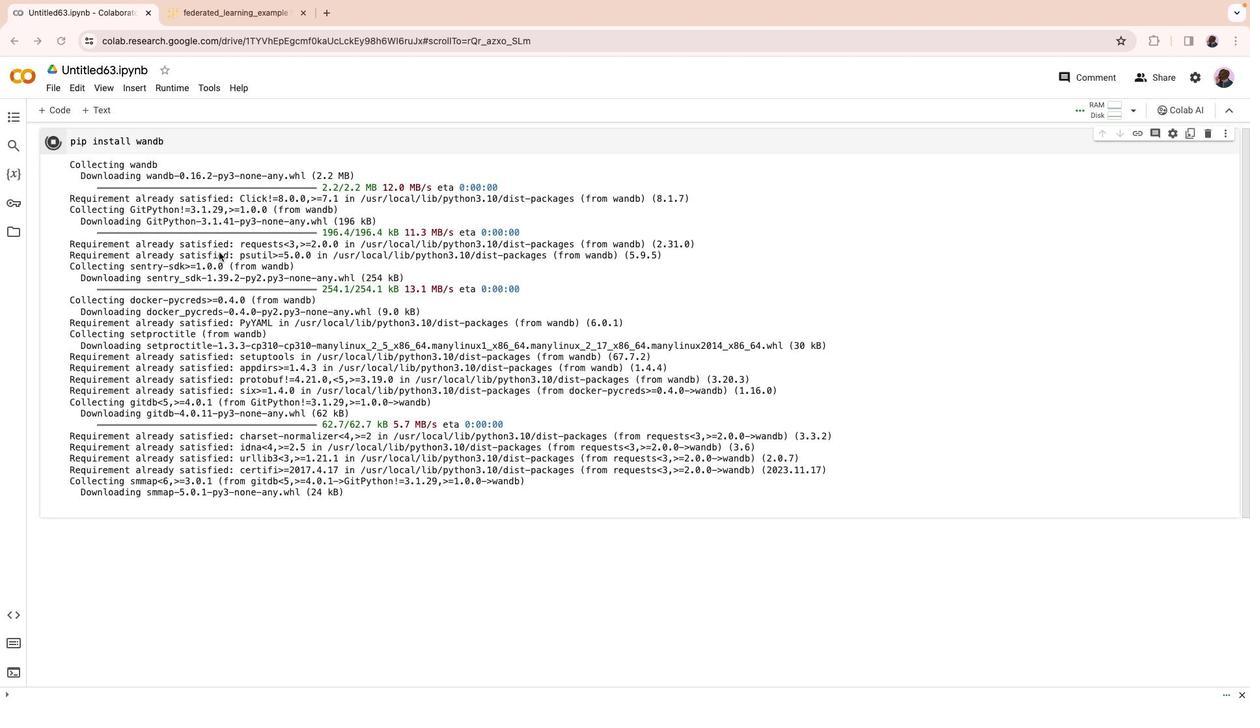 
Action: Mouse pressed left at (413, 412)
Screenshot: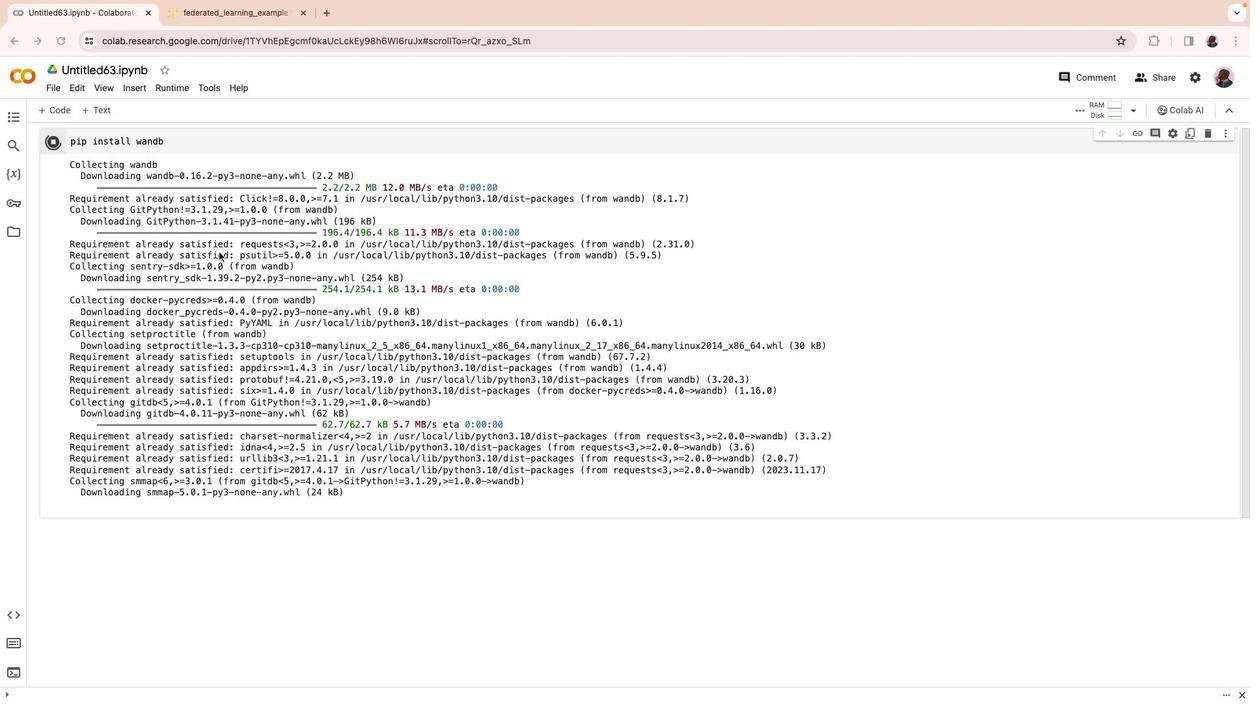 
Action: Mouse moved to (415, 429)
Screenshot: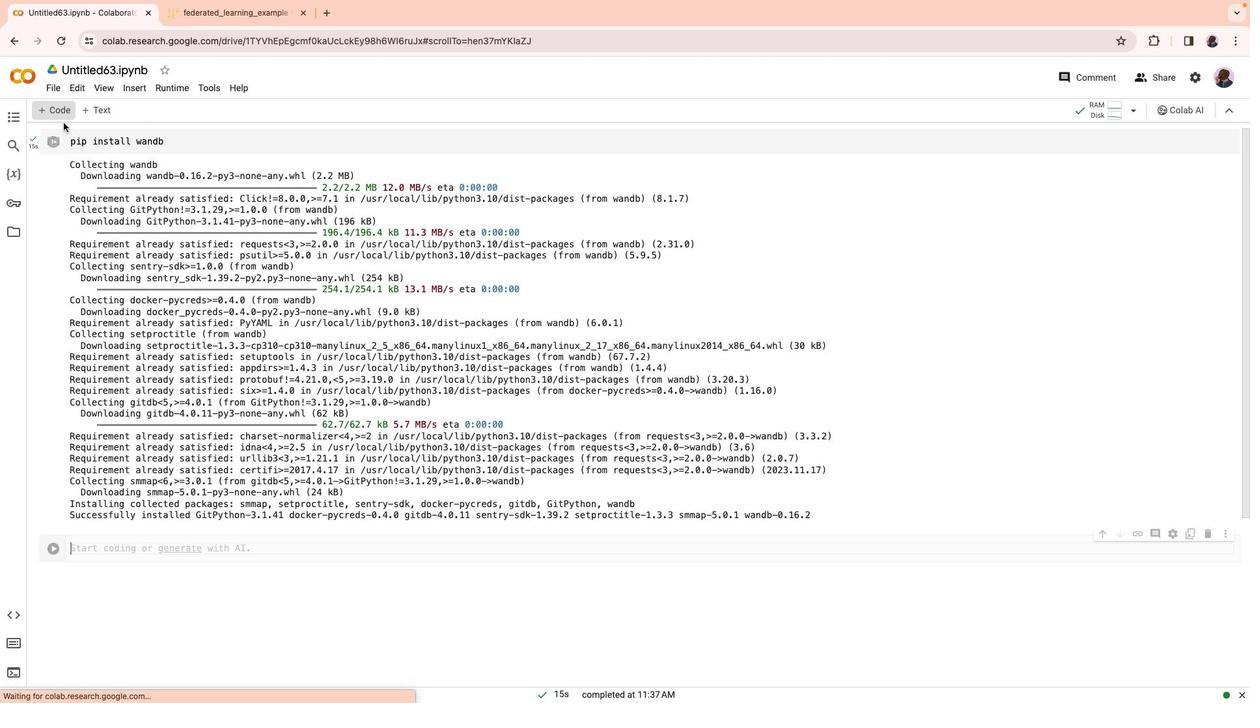 
Action: Mouse pressed left at (415, 429)
Screenshot: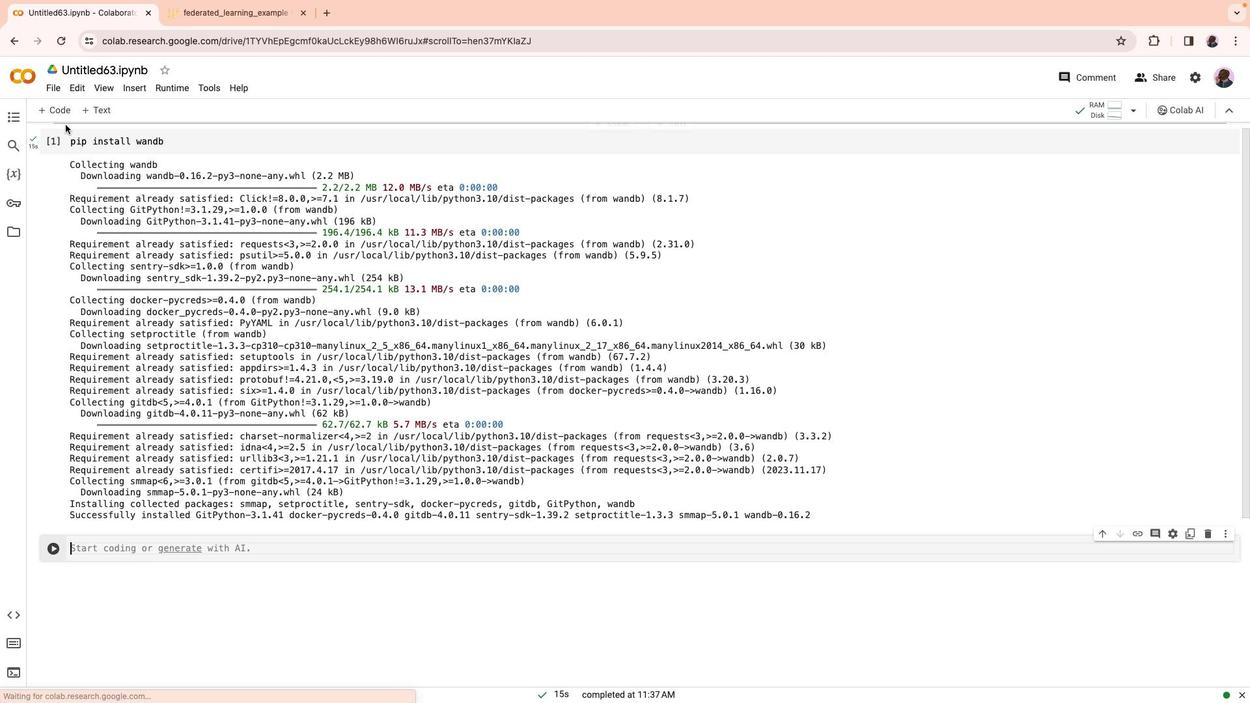
Action: Mouse pressed left at (415, 429)
Screenshot: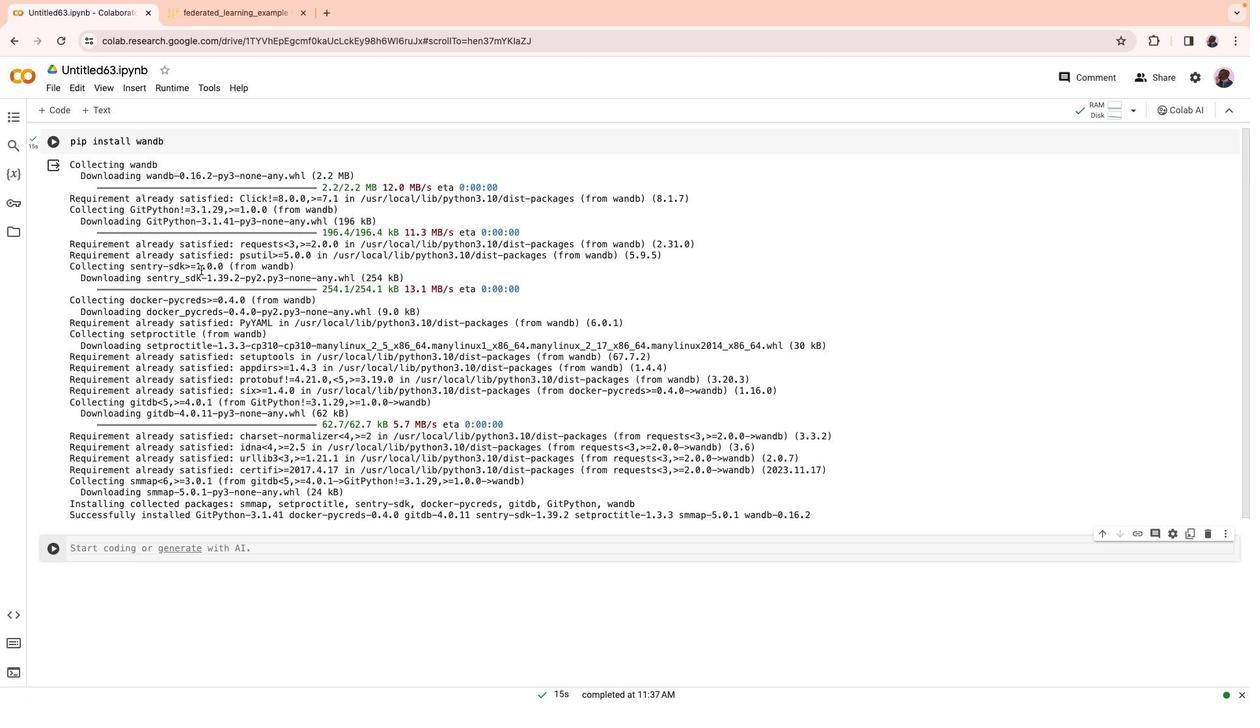 
Action: Mouse moved to (416, 465)
Screenshot: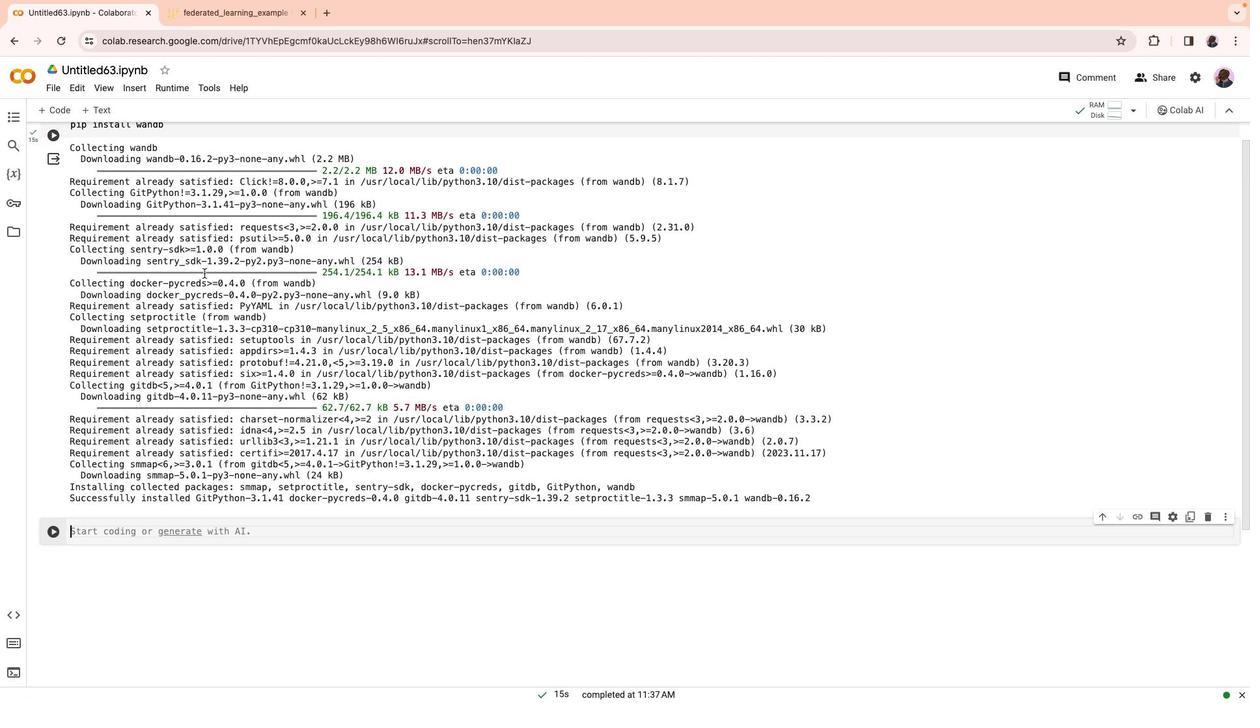 
Action: Mouse scrolled (416, 465) with delta (415, 403)
Screenshot: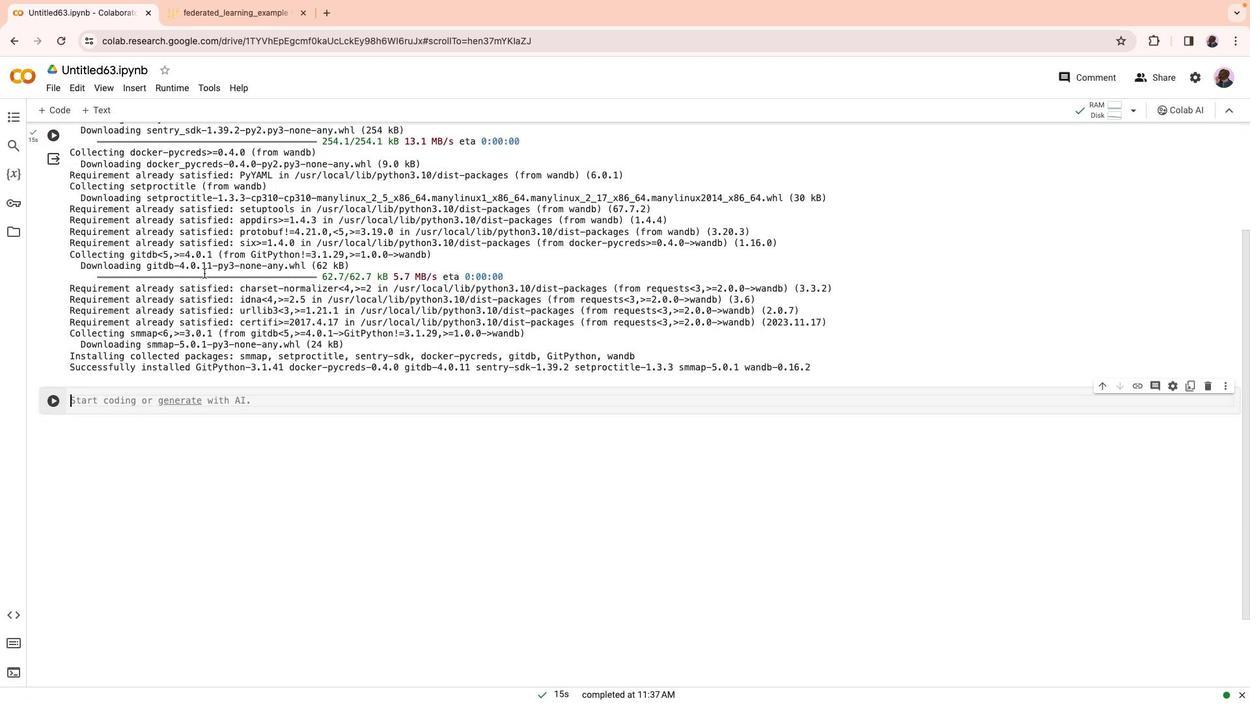 
Action: Mouse scrolled (416, 465) with delta (415, 403)
Screenshot: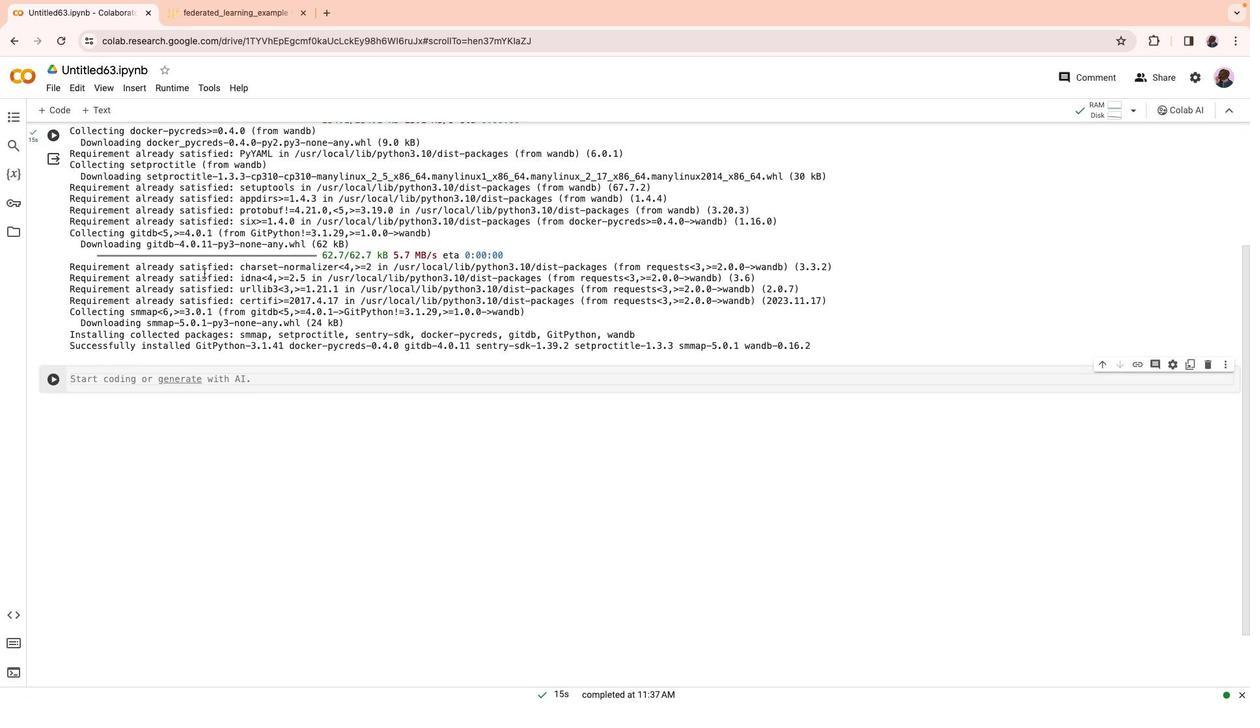 
Action: Mouse scrolled (416, 465) with delta (415, 403)
Screenshot: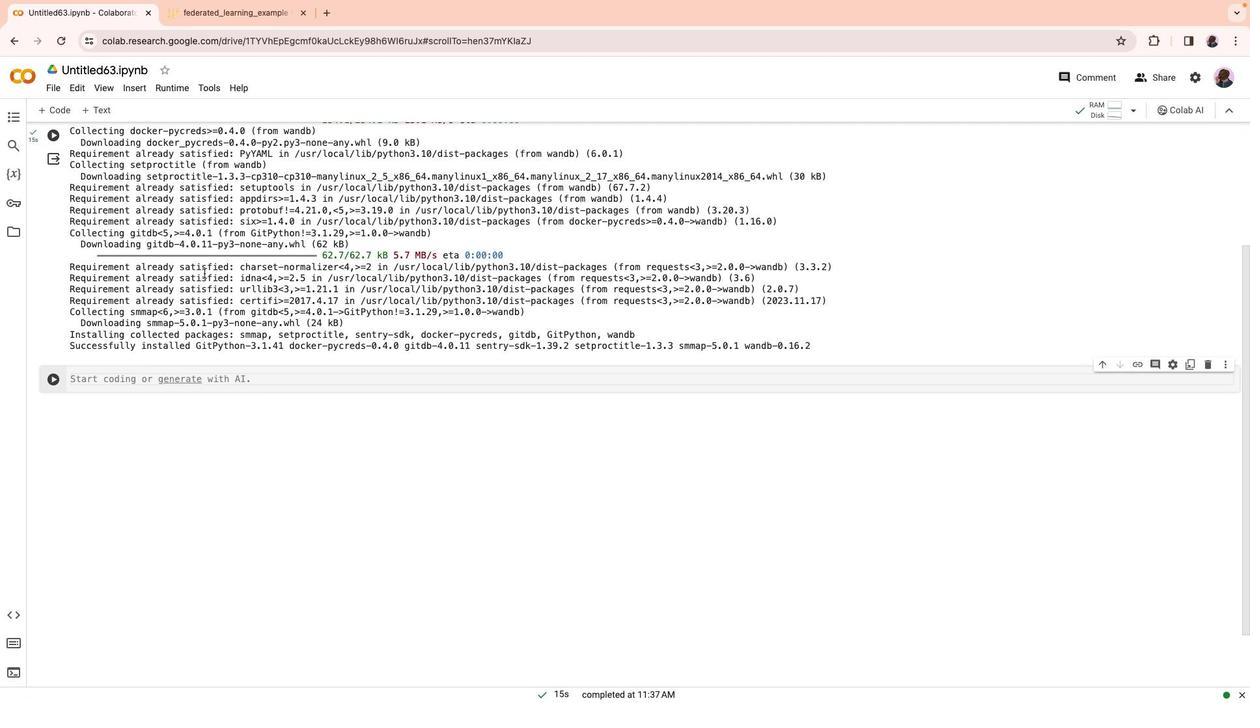 
Action: Mouse scrolled (416, 465) with delta (415, 403)
Screenshot: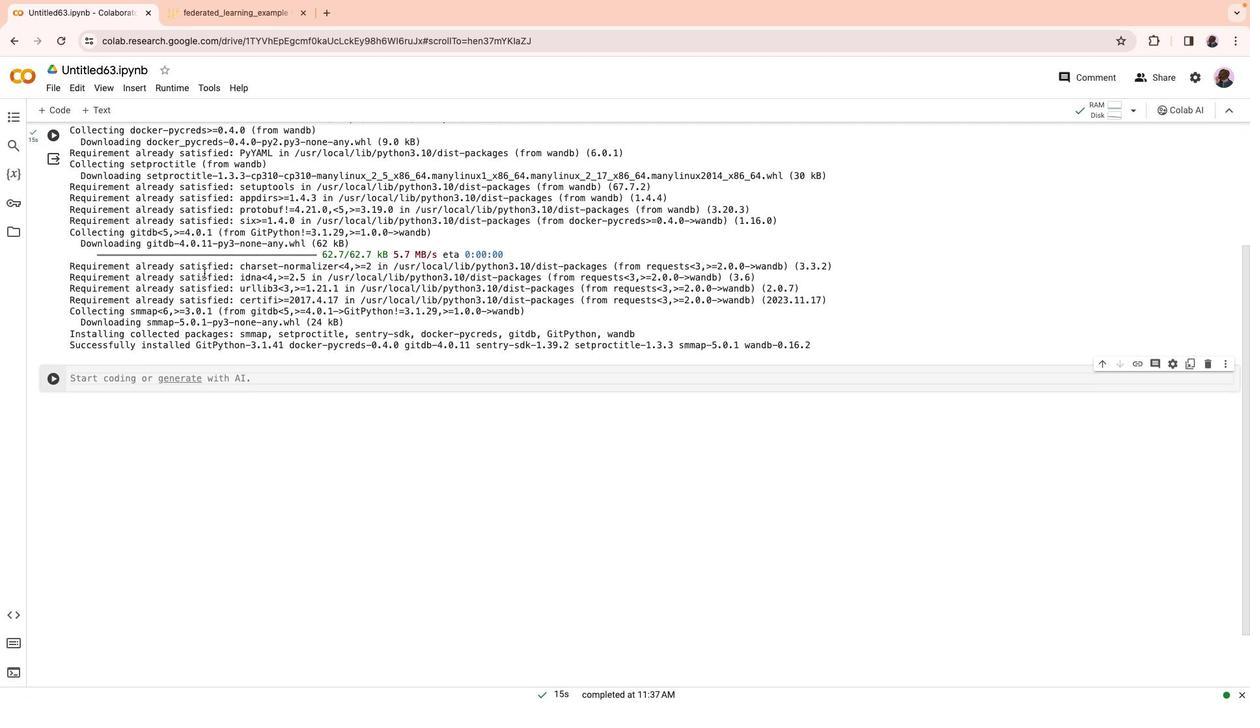 
Action: Mouse moved to (416, 465)
Screenshot: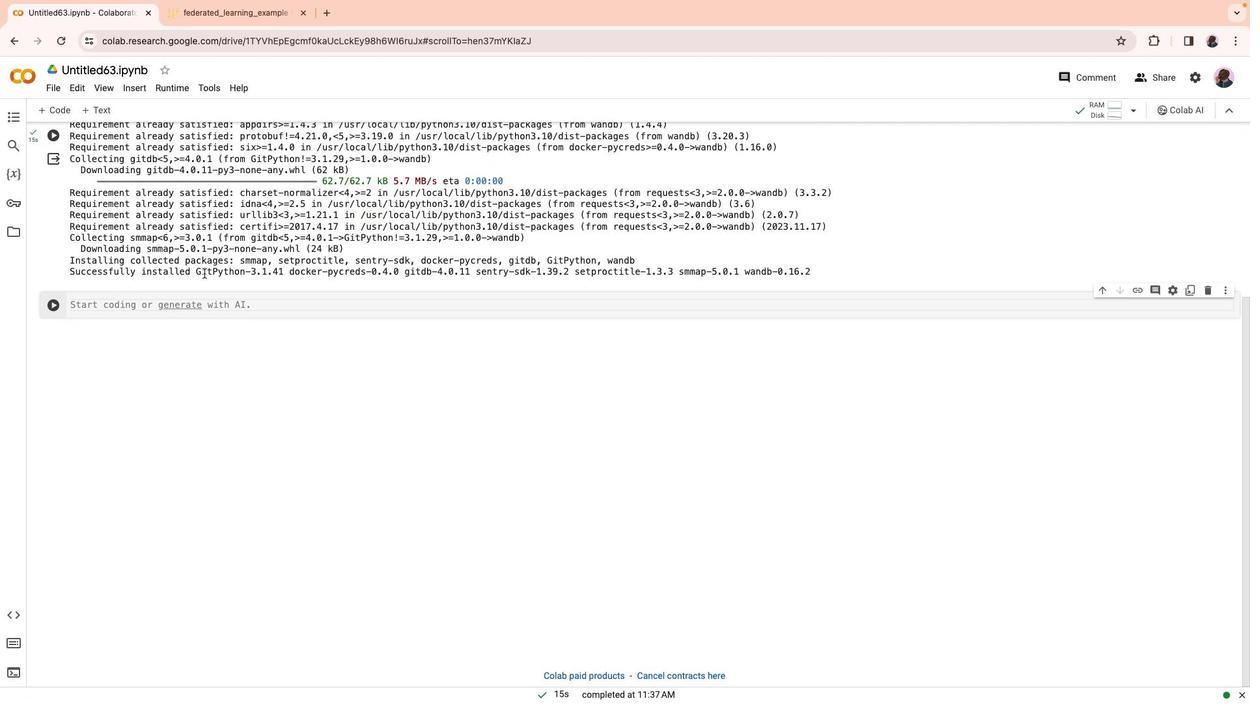 
Action: Mouse scrolled (416, 465) with delta (415, 403)
Screenshot: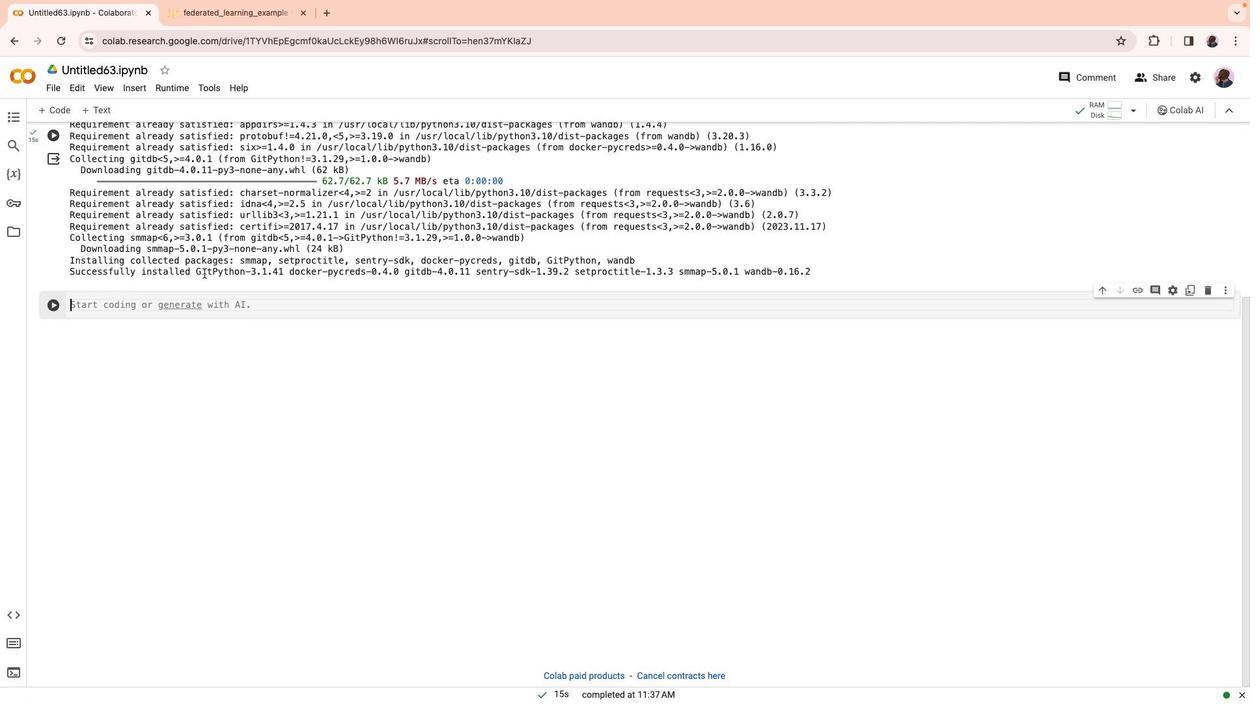 
Action: Mouse scrolled (416, 465) with delta (415, 403)
Screenshot: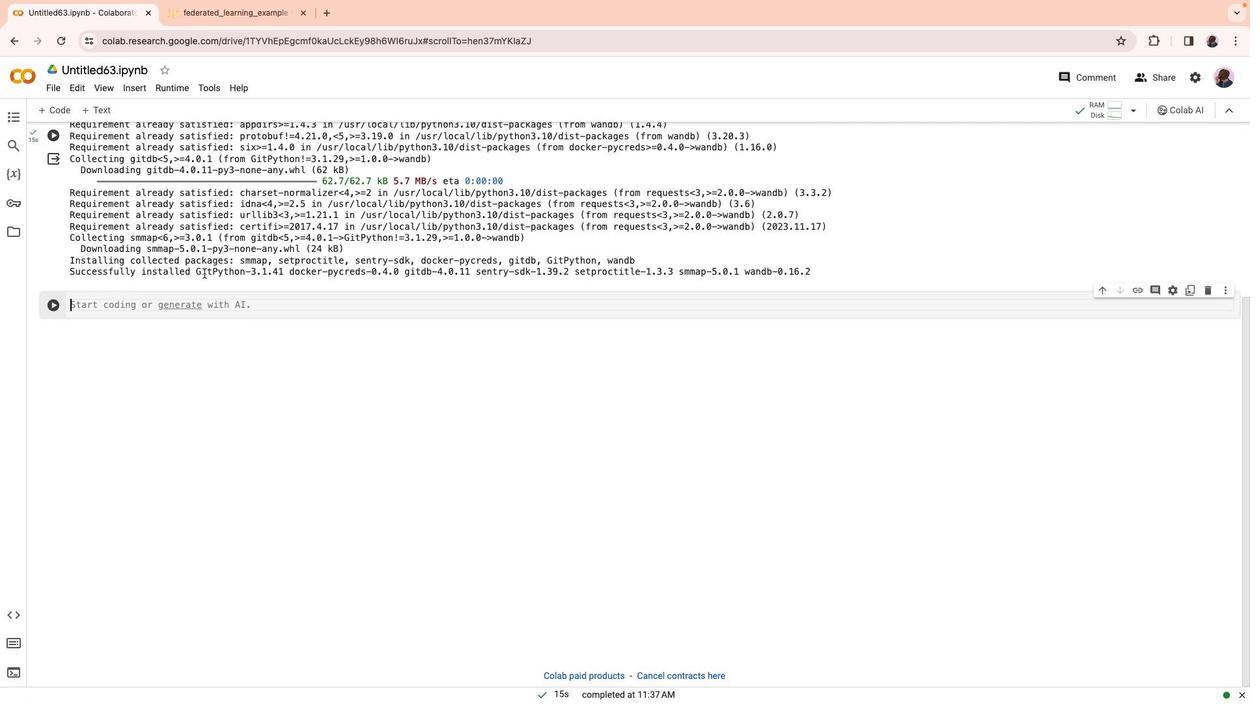 
Action: Mouse scrolled (416, 465) with delta (415, 403)
Screenshot: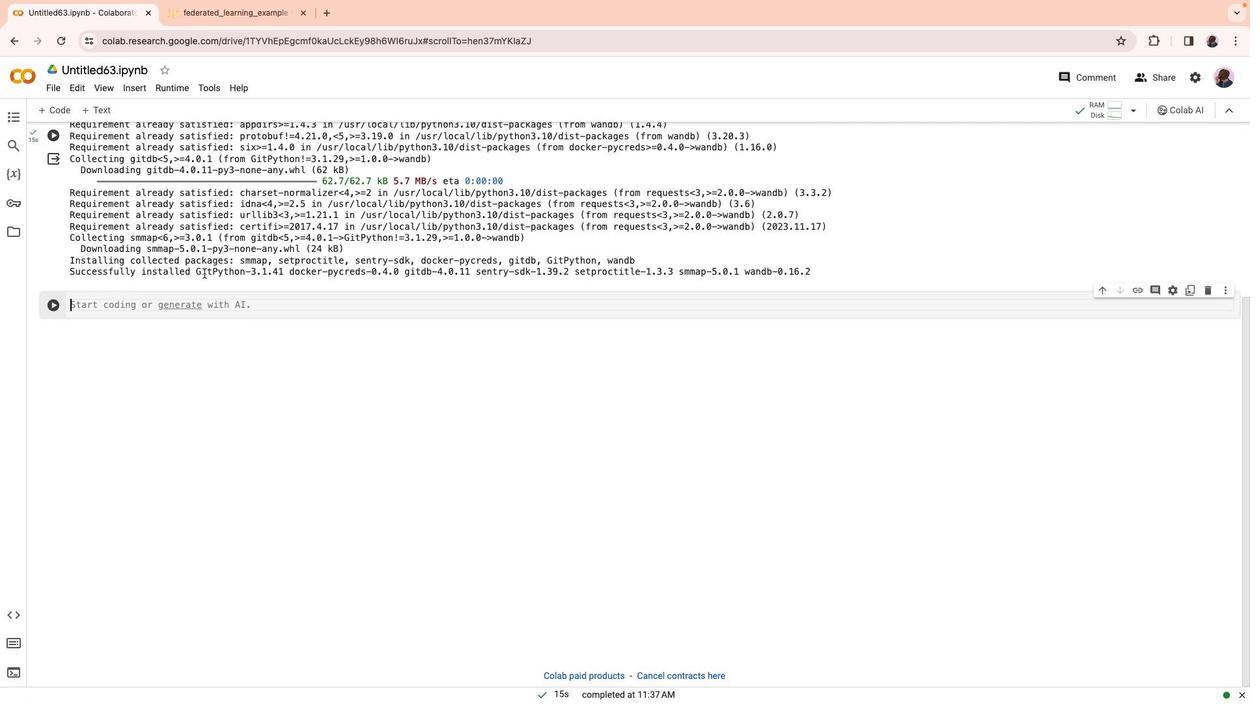 
Action: Mouse scrolled (416, 465) with delta (415, 403)
Screenshot: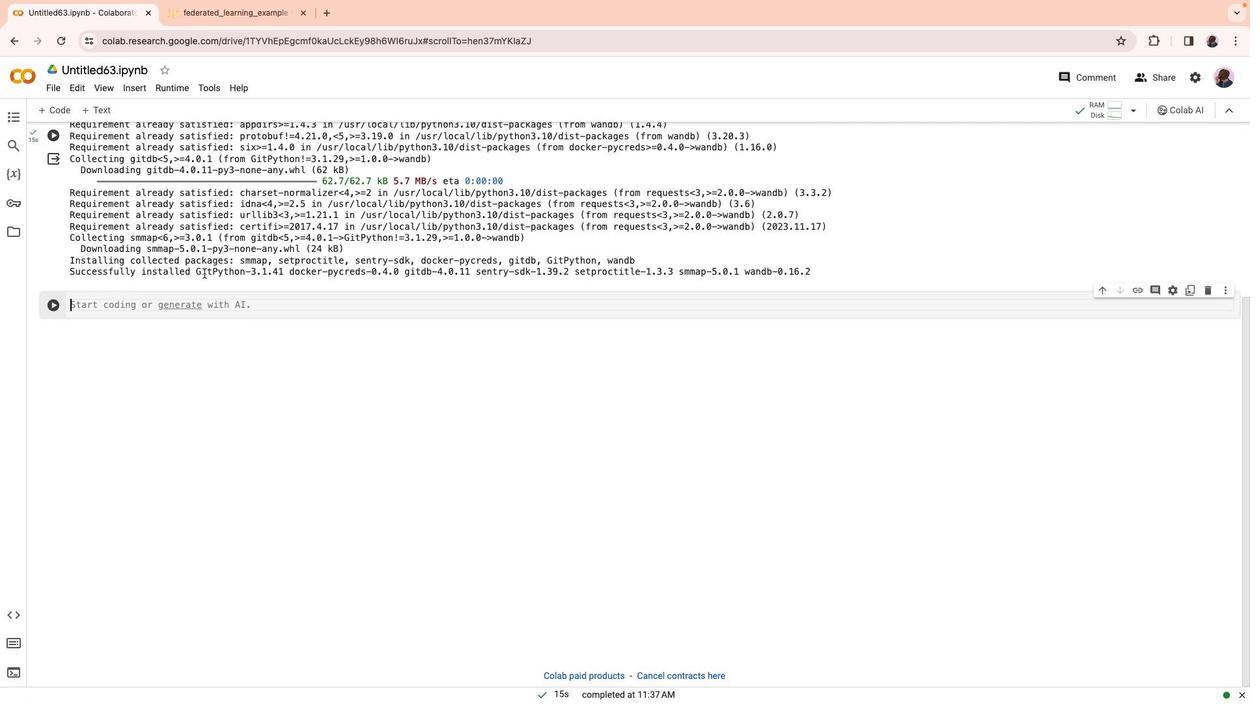 
Action: Mouse scrolled (416, 465) with delta (415, 404)
Screenshot: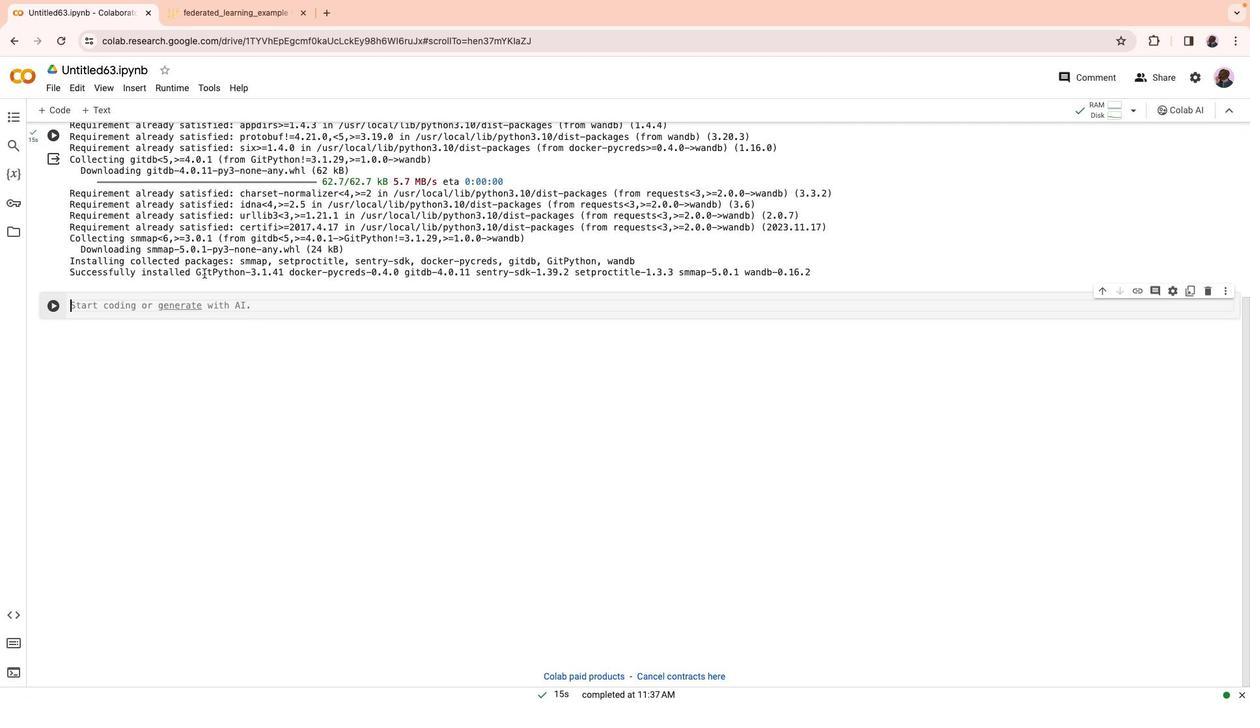 
Action: Mouse scrolled (416, 465) with delta (415, 403)
Screenshot: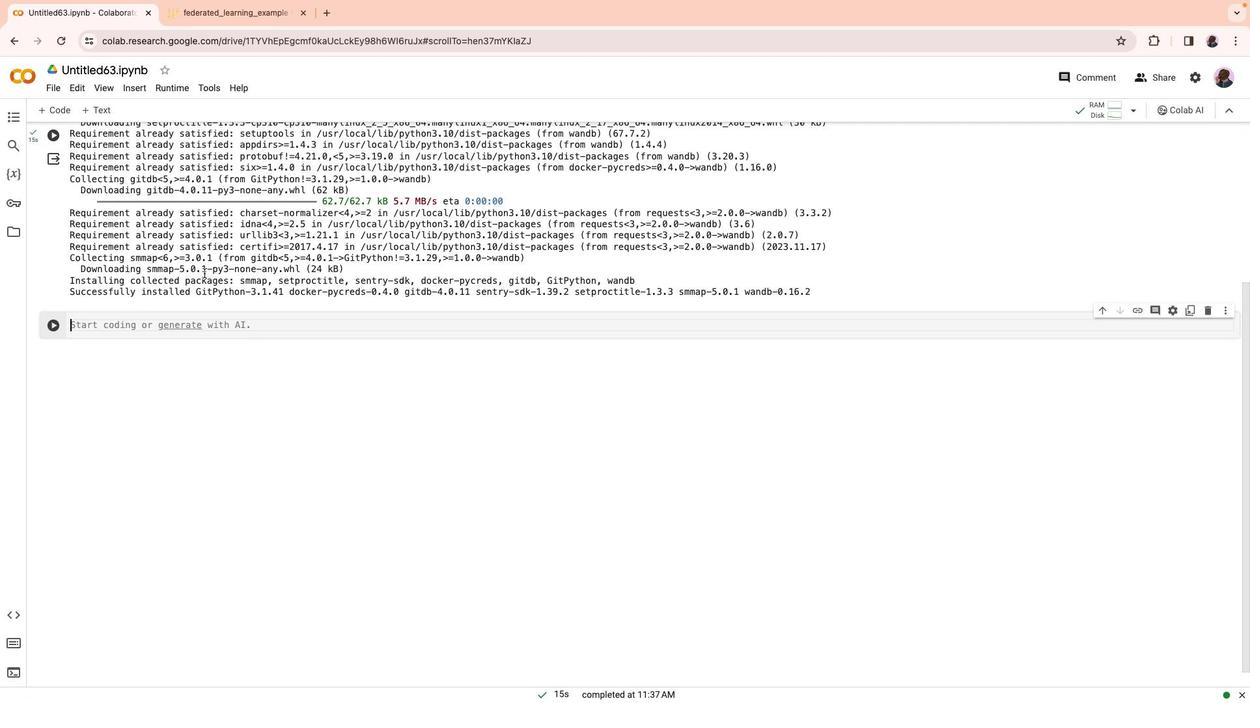 
Action: Mouse scrolled (416, 465) with delta (415, 403)
Screenshot: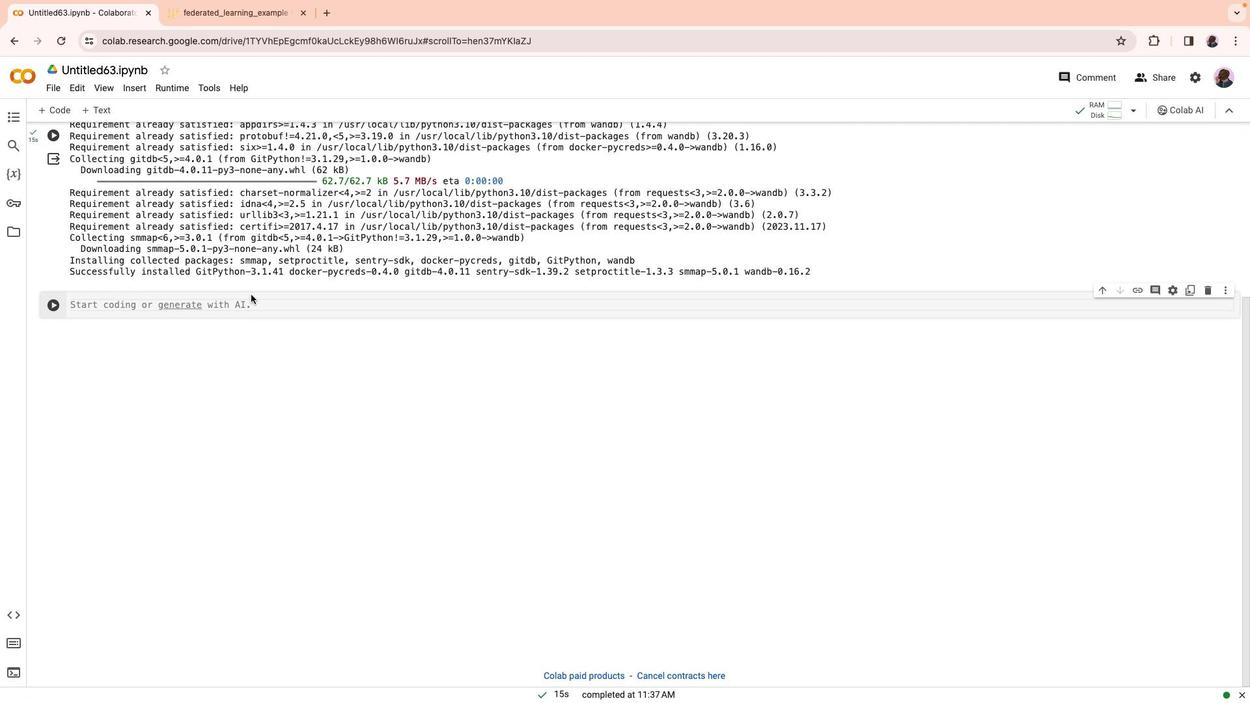 
Action: Mouse scrolled (416, 465) with delta (415, 403)
Screenshot: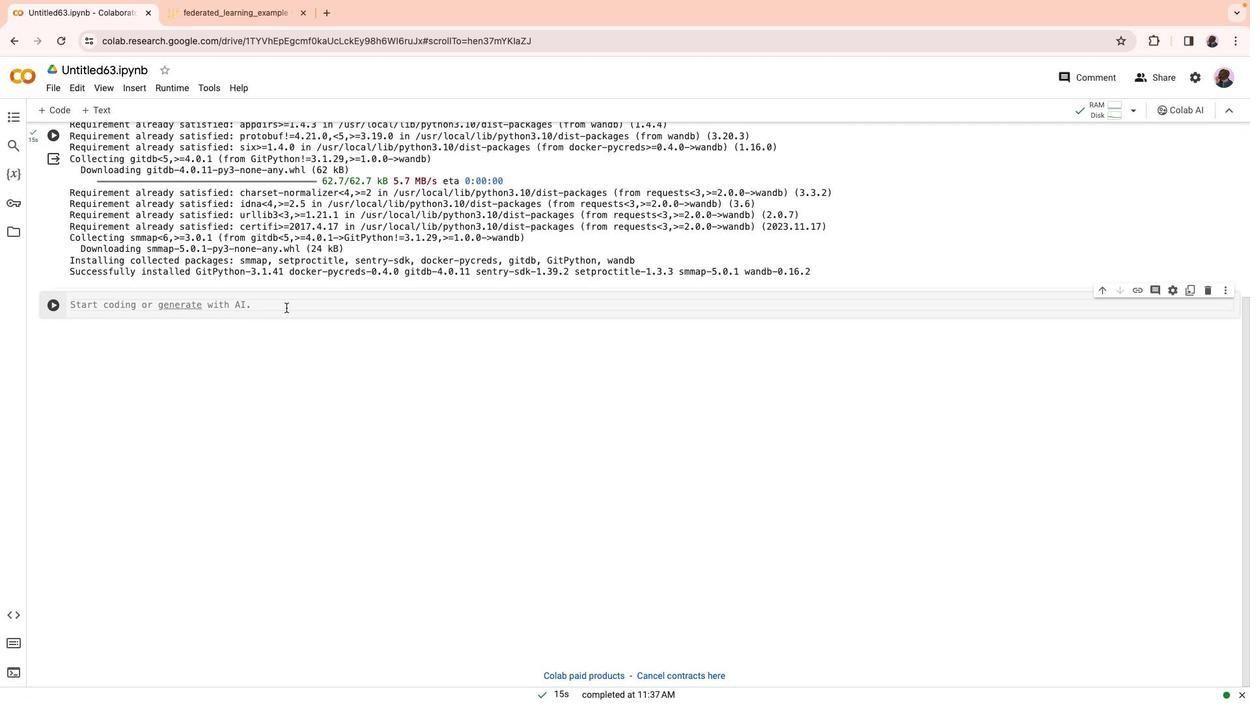 
Action: Mouse scrolled (416, 465) with delta (415, 403)
Screenshot: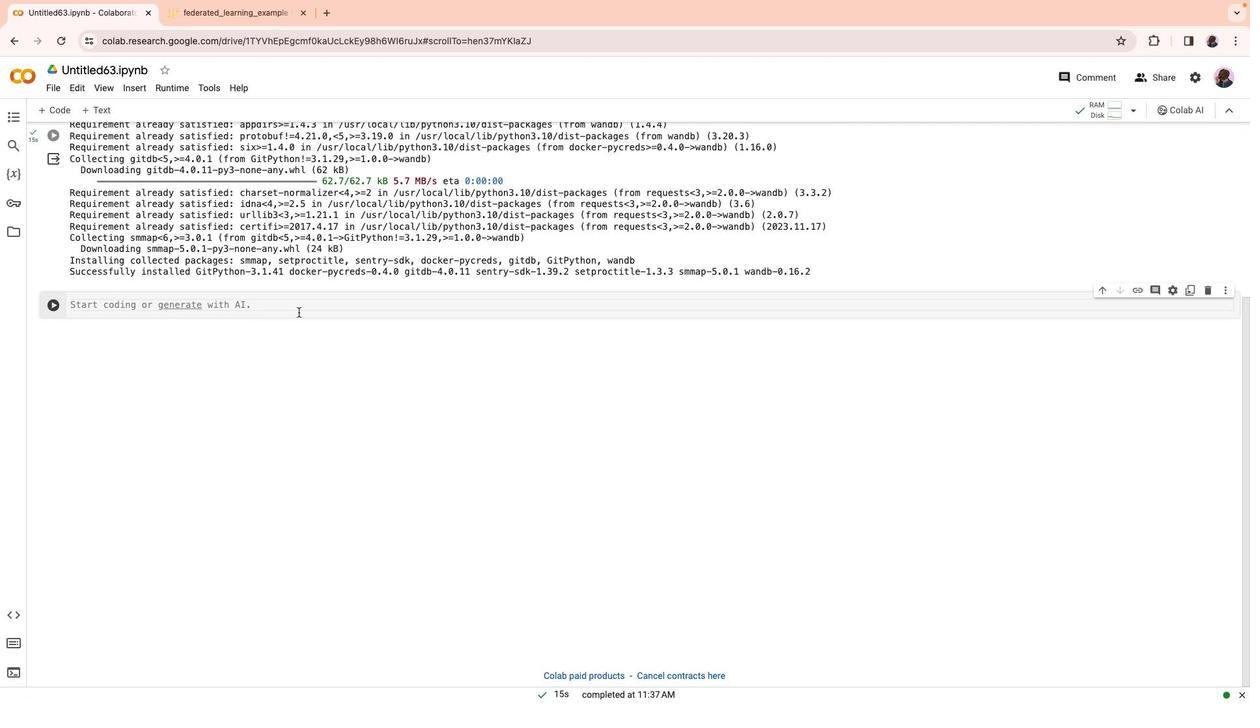 
Action: Mouse scrolled (416, 465) with delta (415, 402)
Screenshot: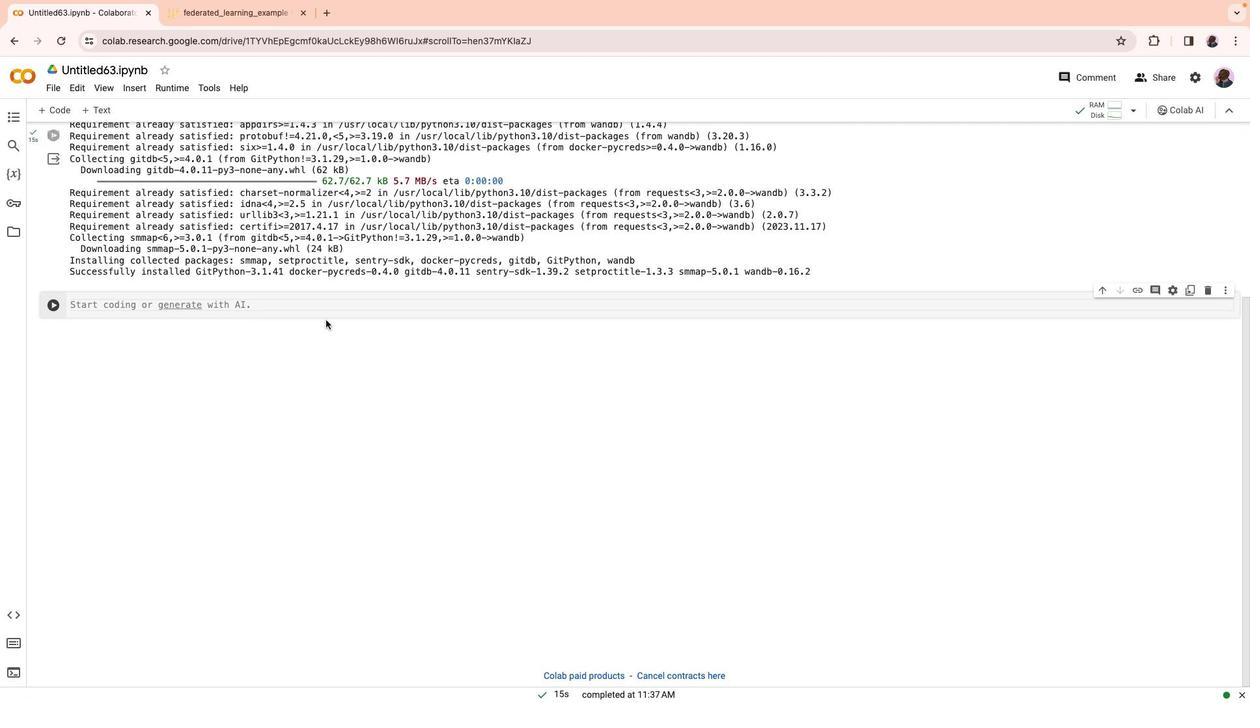 
Action: Mouse scrolled (416, 465) with delta (415, 402)
Screenshot: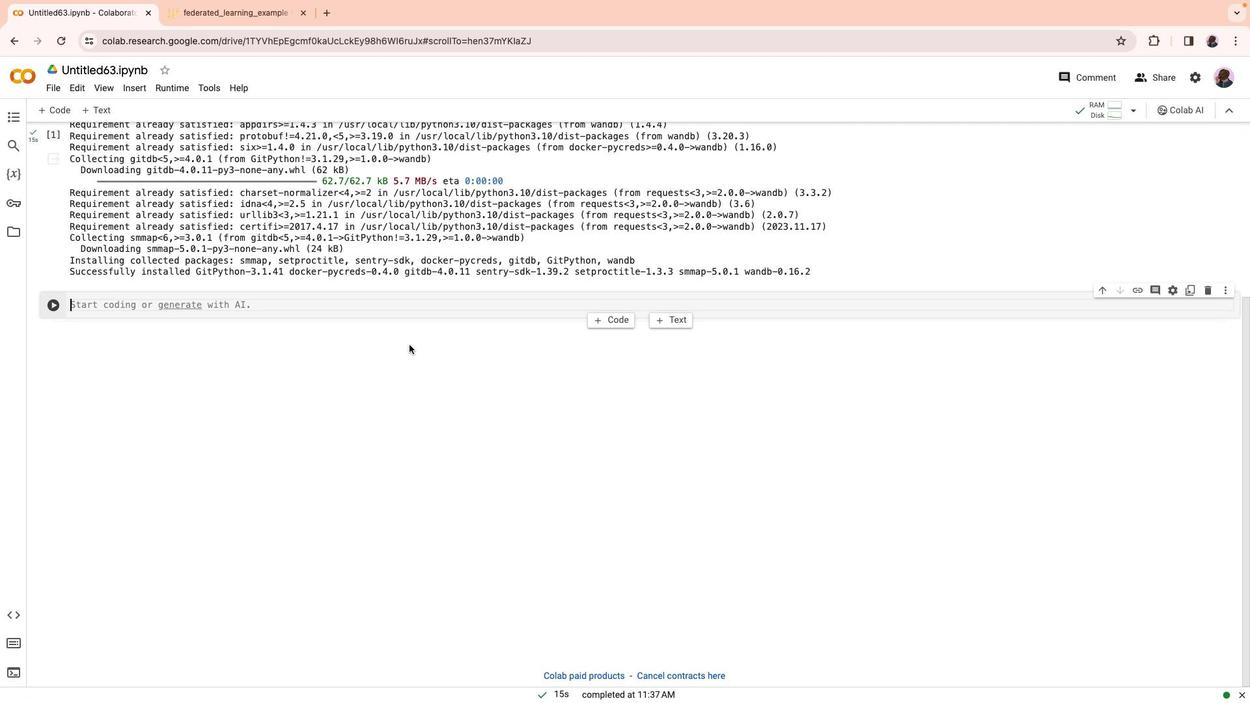 
Action: Mouse scrolled (416, 465) with delta (415, 403)
Screenshot: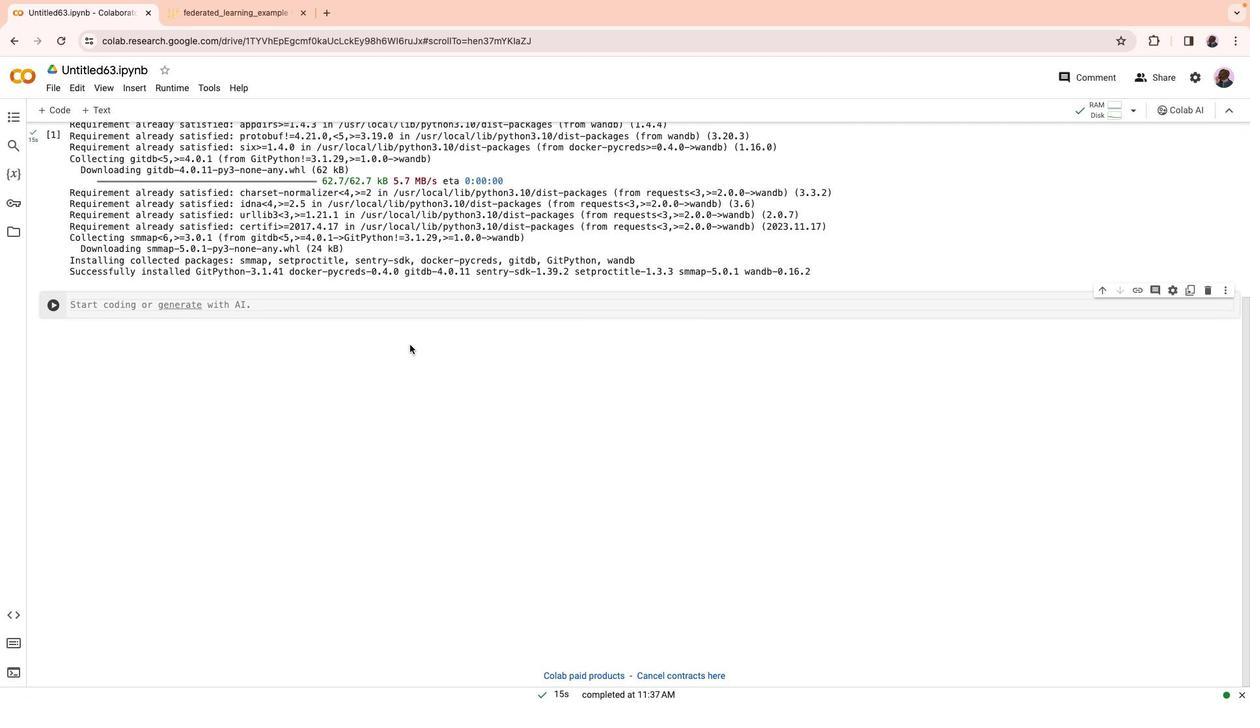 
Action: Mouse scrolled (416, 465) with delta (415, 404)
Screenshot: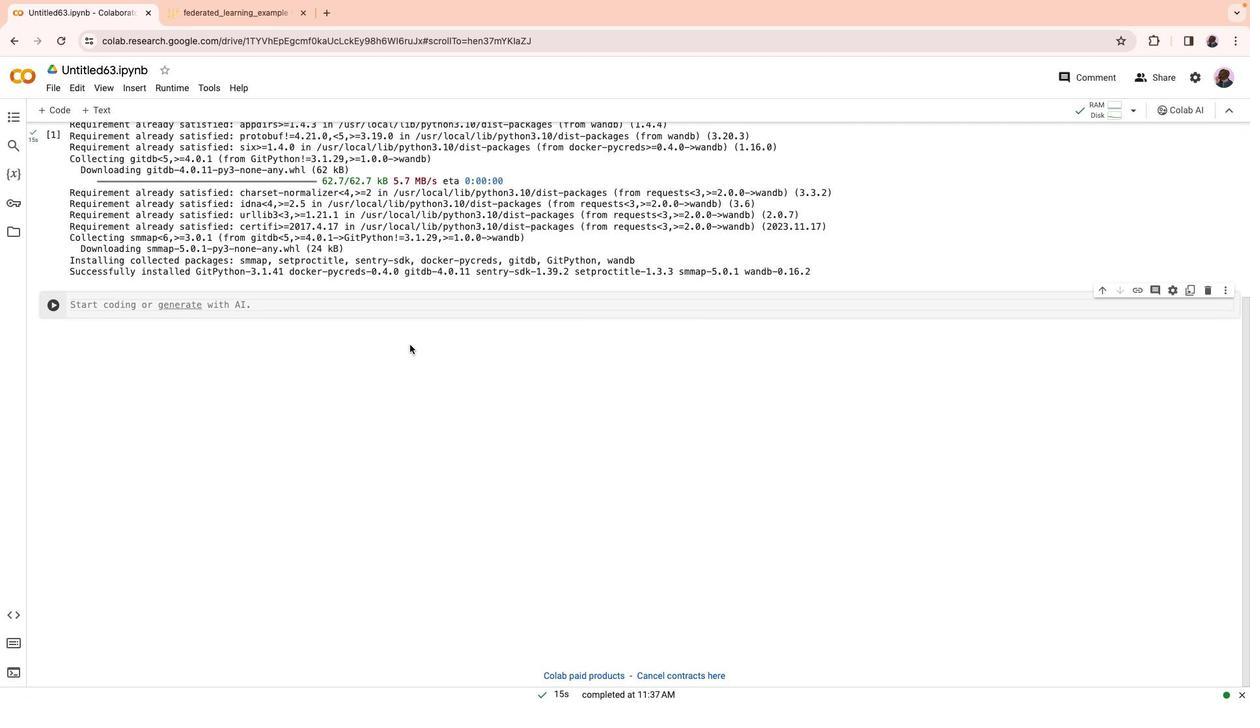 
Action: Mouse scrolled (416, 465) with delta (415, 403)
Screenshot: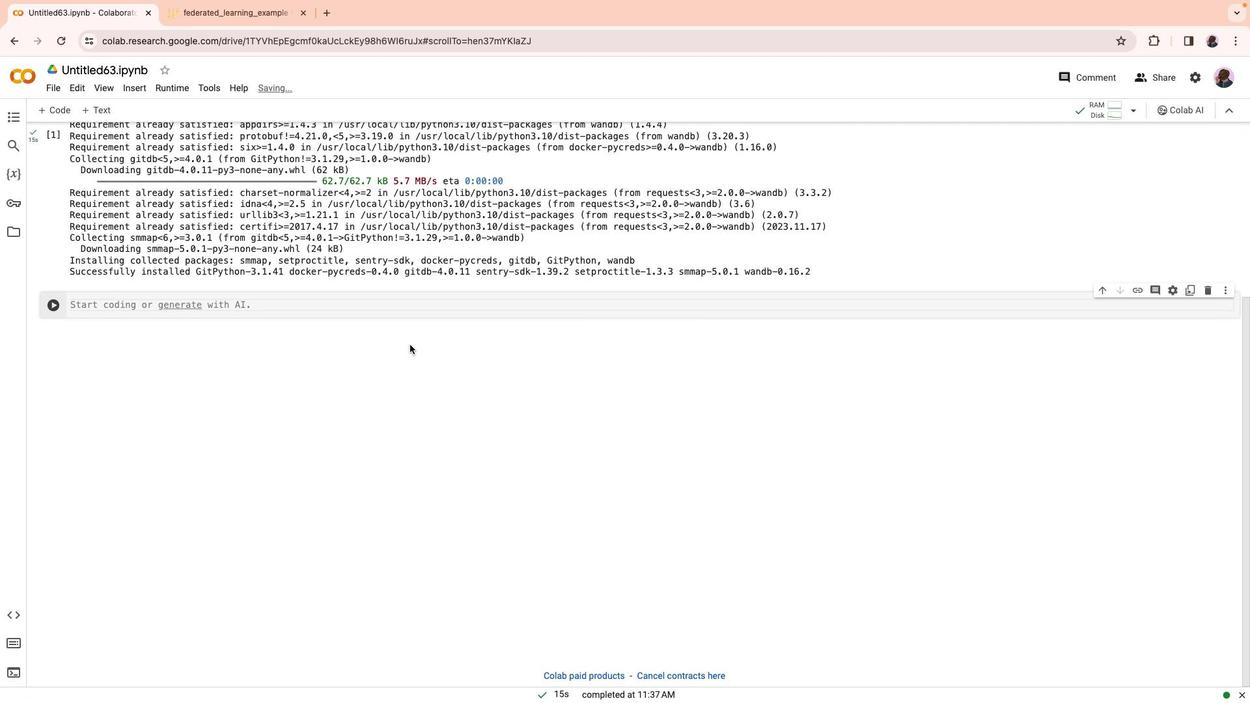 
Action: Mouse scrolled (416, 465) with delta (415, 403)
Screenshot: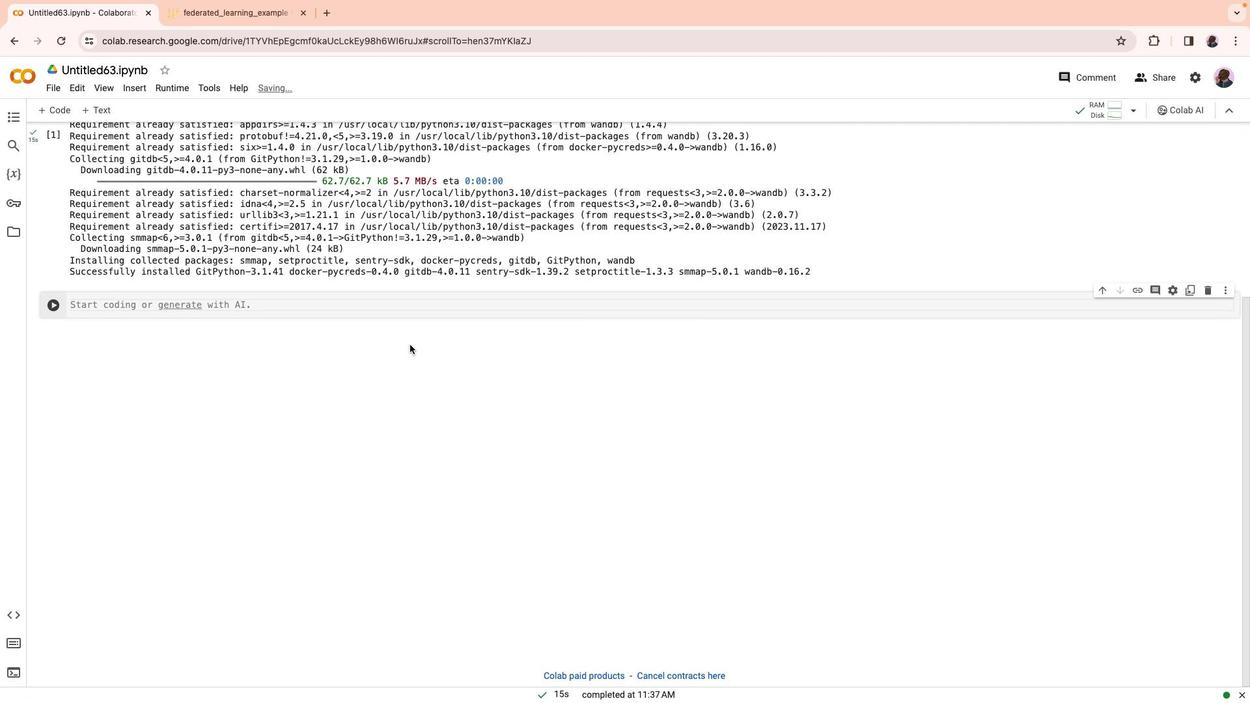 
Action: Mouse scrolled (416, 465) with delta (415, 402)
Screenshot: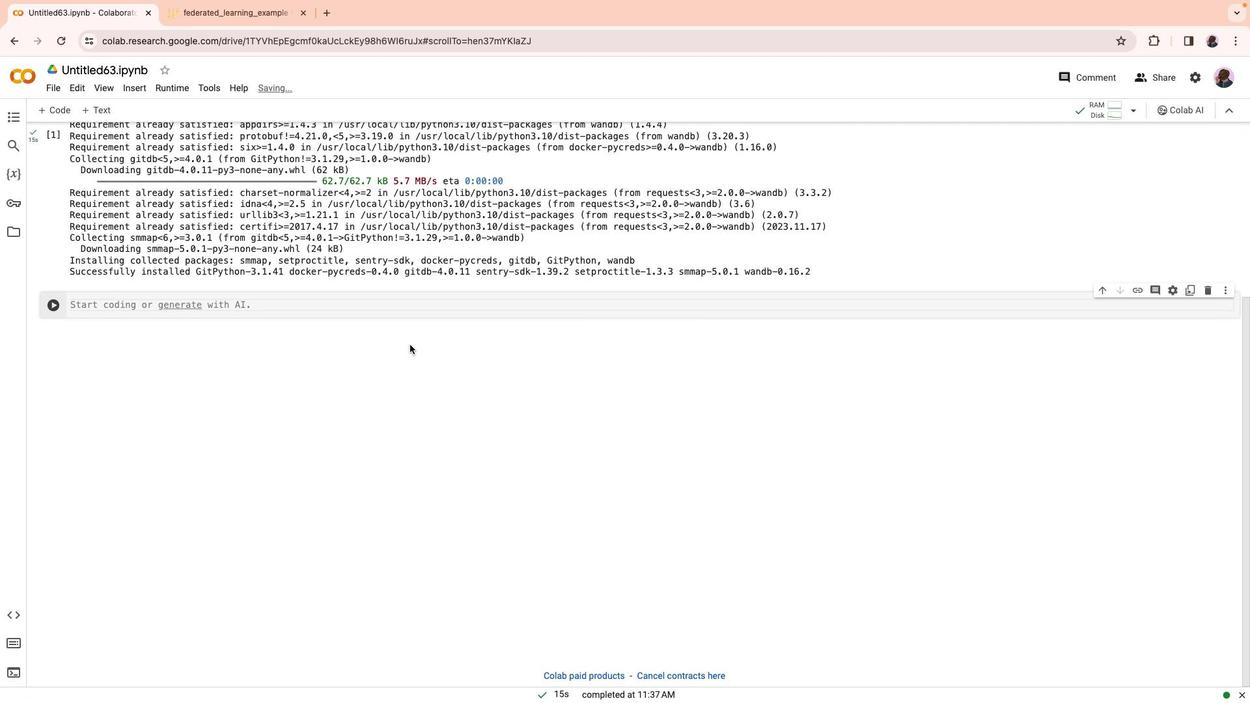 
Action: Mouse moved to (416, 482)
Screenshot: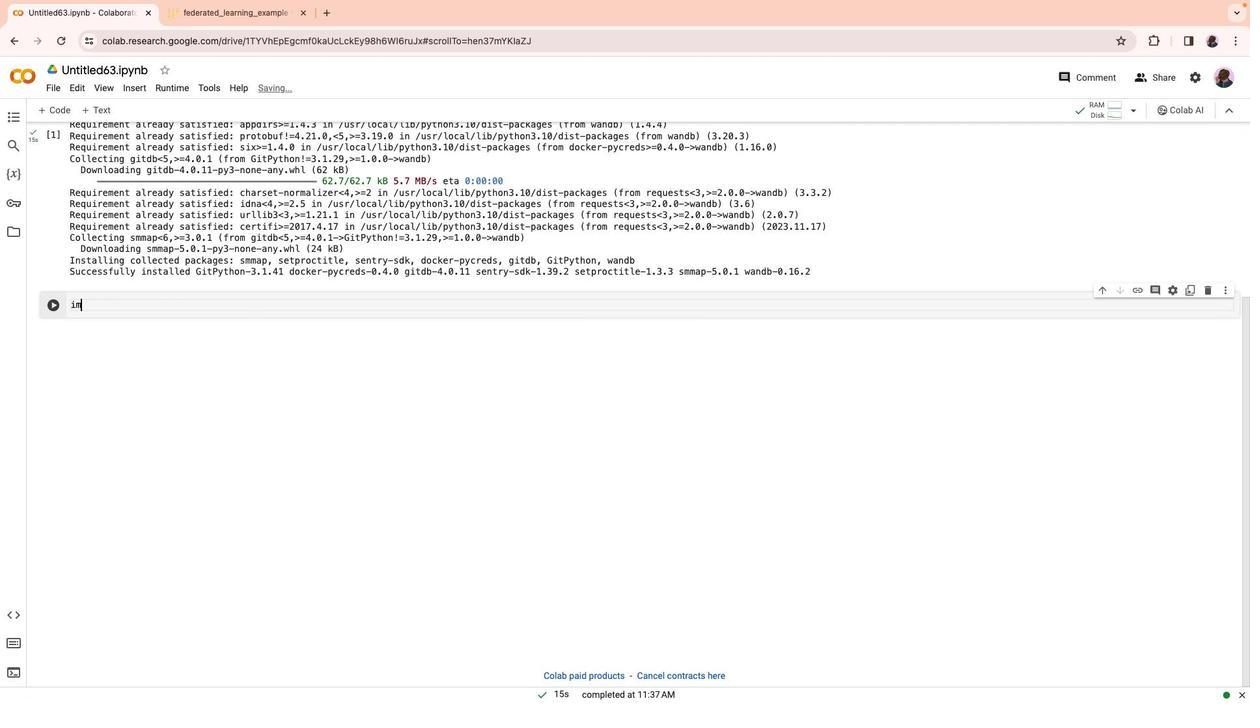 
Action: Key pressed 'i''m''p''o''r''t'Key.space'w''a''n''d''b'Key.enter'i''m''p''o''r''t'Key.space't''o''u''c''h'Key.backspaceKey.backspaceKey.backspace'r''c''h'Key.enter'i''m''p''o''r''t'Key.space't''o''r''c''h''.''n''n'Key.space'a''s'Key.space'n''n'Key.enter'i''m''p''o''r''t'Key.space't''o''r''c''h''.''o'
Screenshot: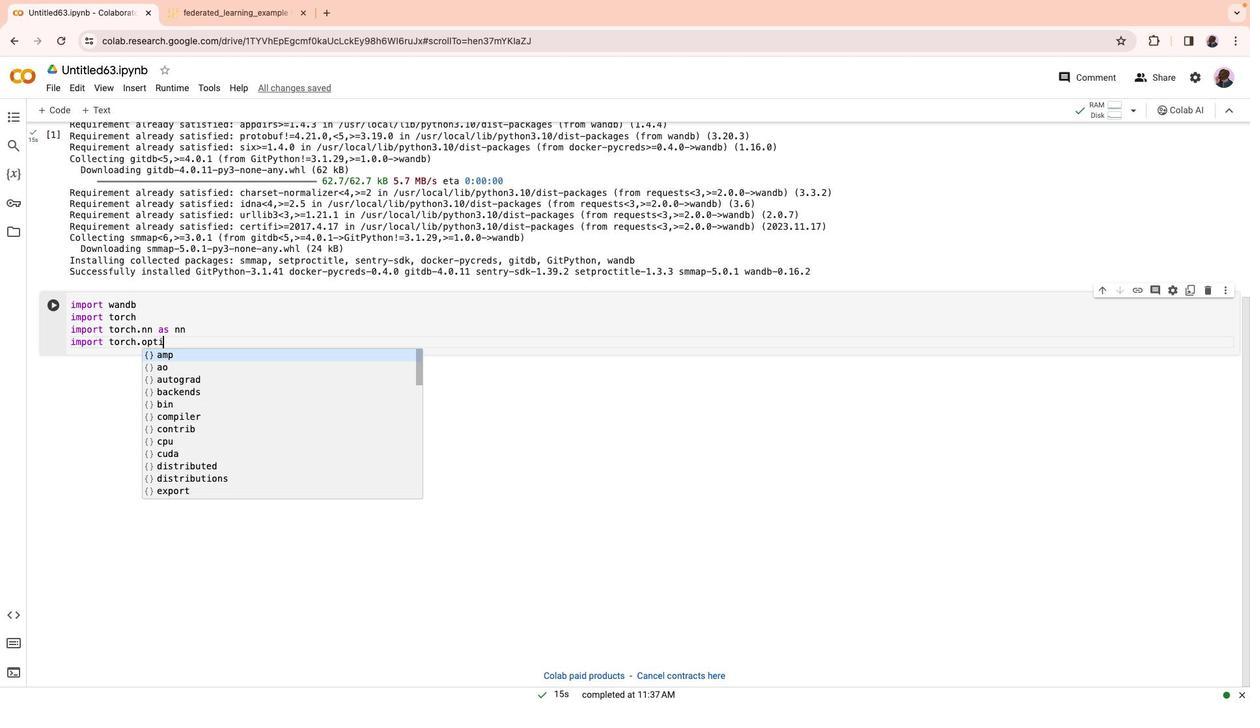 
Action: Mouse moved to (416, 482)
Screenshot: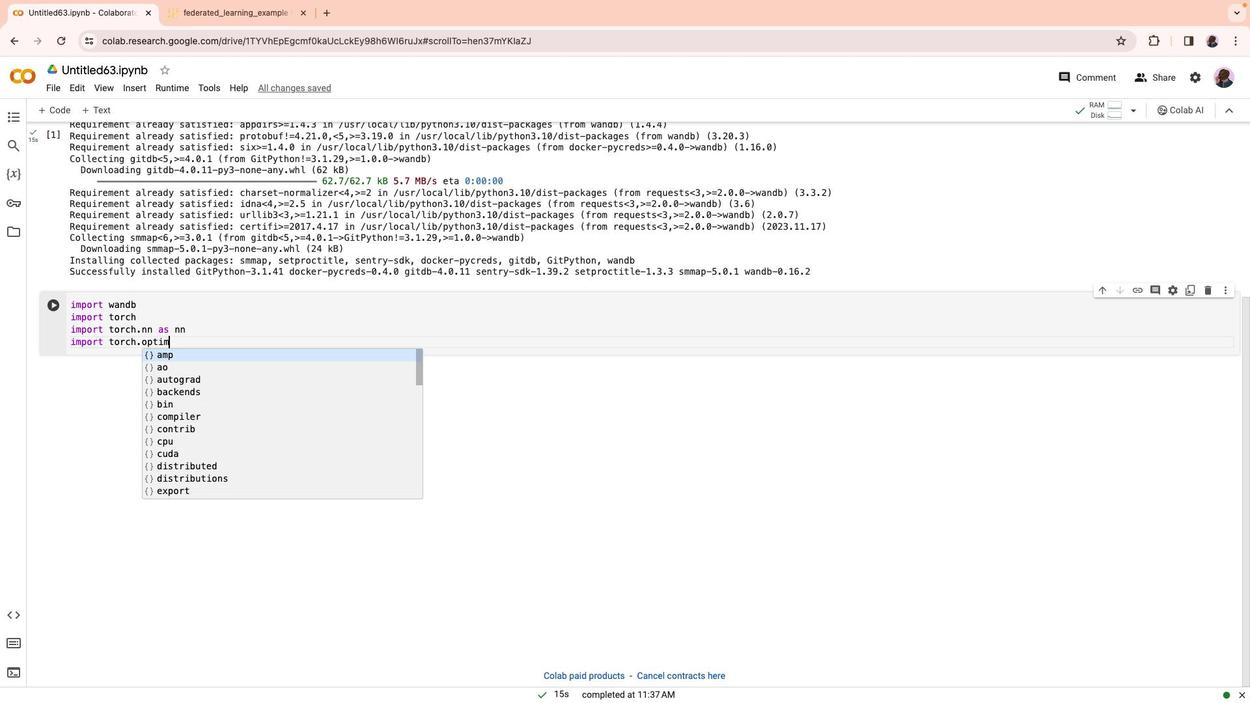 
Action: Key pressed 'p''t''i''m'Key.space'a''s'Key.space'o''p''t''i''m'Key.enterKey.enter'w''a''n''d''b''.''i''n''t'Key.backspace'i''t'Key.spaceKey.backspaceKey.shift_r'(''p''r''o''j''e''c''t''='"'"'f''e''d''e''r''a''t''e''d'Key.shift_r'_''l''e''a''r''n''i''n''g'Key.shift_r'_'Key.backspaceKey.downKey.enterKey.enter'c''l''a''s''s'Key.spaceKey.shift'S''i''m''p''l''e'Key.shift'D''a''t''a''s''e''t'Key.shift_r'(''t''o''r''c''h''s''.''d''a''t''a'','Key.shift'D''a''t''a''s''e''t'Key.leftKey.leftKey.leftKey.leftKey.leftKey.leftKey.leftKey.backspace'.'Key.downKey.shift_r':'Key.enterKey.spaceKey.space'd''e''f'Key.spaceKey.shift_r'_''_''i''n''i''t'Key.shift_r'_''_'Key.shift_r'(''s''e''l''f'','Key.space'd''a''t''a'','Key.space'l''a''b''e''l''s'Key.rightKey.shift_r':'Key.enterKey.spaceKey.space's''e''l''f''.''d''a''t''a'Key.space'='Key.space't''o''r''c''h''.''t''e''n''s''o''r'Key.shift_r'(''d''a''t''a'','Key.space'd''t''y''p''e'Key.shift_r'+'Key.backspace'=''t''o''r''c''h''.''f''l''o''a''t''3''2'Key.rightKey.enter's''e''l''f''.''d''a''t''a'Key.backspaceKey.backspaceKey.backspaceKey.backspace'l''a''n''e'Key.backspaceKey.backspace'b''e''l''s'Key.space'='Key.space't''o''r''c''h''.''t''e''n''s''o''r'Key.shift_r'(''l''a''b''e'';''s'Key.backspaceKey.backspace'l''s'','Key.space'd''t''y''p''e''=''t''o''r''c''h''.''l''o''n''g'Key.leftKey.leftKey.leftKey.leftKey.leftKey.leftKey.leftKey.leftKey.leftKey.leftKey.leftKey.leftKey.rightKey.rightKey.rightKey.rightKey.rightKey.rightKey.downKey.enterKey.enterKey.backspaceKey.backspace'd''e''f'Key.spaceKey.shift_r'_''_''l''e''n'Key.shift_r'_''_'Key.shift_r'(''s''e''l''f'Key.rightKey.shift_r':'Key.enterKey.spaceKey.space'r''e''t''u''r''n'Key.space'l''e''n'Key.shift_r'(''s''e''l''f''.''d''a''t''a'Key.rightKey.enterKey.enterKey.backspaceKey.backspace'd''e''f'Key.spaceKey.shift_r'_''_''g''e''t''i''t''e''m'Key.leftKey.leftKey.leftKey.rightKey.rightKey.rightKey.shift_r'_''_''(''s''e''l''f''.'Key.backspace','Key.space'i''d''x'Key.rightKey.shift_r':'Key.enterKey.spaceKey.space'r''e''t''u''r''n'Key.space's''e''l''f''.''d''a''t''a'Key.shift_r'('Key.backspaceKey.backspace'a''[''i''d''x'Key.right','Key.space's''e''l''f''.''l''a''n'Key.backspace'b''e''l''s'Key.shift_r'[''i''d''x'Key.downKey.rightKey.enterKey.enterKey.backspaceKey.backspaceKey.backspaceKey.backspace'c''l''i''e''n''t''1'Key.shift_r'_''d''a''t''a'Key.space'='Key.spaceKey.shift'S''i''m''p''l''e'Key.shift'D''a''t''a''s''e''t'Key.shift_r'(''d''a''t''a''=''[''[''1''.''0'','Key.space'2''.''0'Key.right','Key.space'[''2''.''0'','Key.space'3''.''0'Key.right','Key.space'[''3''.''0'','Key.space'4''.''0'Key.leftKey.leftKey.leftKey.leftKey.leftKey.leftKey.leftKey.leftKey.leftKey.leftKey.leftKey.leftKey.leftKey.leftKey.leftKey.leftKey.leftKey.leftKey.rightKey.rightKey.rightKey.rightKey.rightKey.rightKey.rightKey.rightKey.rightKey.rightKey.rightKey.rightKey.rightKey.rightKey.rightKey.rightKey.rightKey.rightKey.rightKey.right','Key.space'l''a''b''e''l''s''=''[''0'','Key.space'1'','Key.space'0'Key.rightKey.rightKey.enter'c''l''i''e''n''t''2'Key.shift_r'_''d''a''t''a'Key.space'='Key.spaceKey.shift'S''i''m''p''l''e'Key.shift'D''a''t''a''s''e''t'Key.shift_r'(''d''a''t''a''=''[''[''4''.''0'','Key.space'5''.''0'Key.right','Key.space'[''5''.''0'','Key.space'6''.''0'Key.right','Key.space'[''6''.''0'','Key.space'7''.''0'Key.rightKey.right','Key.space'l''a''b''e''l''s''=''[''1'','Key.space'0'','Key.space'1'Key.rightKey.rightKey.enterKey.enter'c''l''a''s''s'Key.spaceKey.shift'S''i''m''p''l''e'Key.shift'M''o''d''e''l'Key.shift_r'(''n''n''.'Key.shift'M''o''d''u''l''e'Key.rightKey.shift_r':'Key.enterKey.spaceKey.space'd''e''f'Key.spaceKey.shift_r'_''_''i''n''i''t'Key.shift_r'_''_'Key.shift_r'(''s''e''l''f'Key.rightKey.shift_r':'Key.enterKey.spaceKey.space's''u''p''e''r'Key.shift_r'('Key.shift'S''i''m''p''l''e'Key.shift'M''o''d''e''l'','Key.space's''e''l''f'Key.right'.'Key.shift_r'_''_''i''n''i''t'Key.shift_r'_''_''('')'Key.enter's''e''l''f''.''f''c'Key.space'='Key.space'n''n''.'Key.shift'L''i''n''e''a''r'Key.shift_r'(''2'','Key.space'2'Key.rightKey.enterKey.enterKey.backspaceKey.backspace'd''e''f'Key.space'f''o''r''w''a''r''d'Key.shift_r'(''s''e''l''f''.'Key.leftKey.leftKey.leftKey.rightKey.rightKey.rightKey.backspace','Key.space'x'Key.rightKey.shift_r':'Key.enterKey.spaceKey.space'r''e''t''u''r''n'Key.space's''e''l''f''.''f''c'Key.shift_r'(''x'Key.rightKey.enterKey.enterKey.backspaceKey.backspaceKey.backspaceKey.backspace'd''e''f'Key.space'f''e''d''e''r''s''t'Key.backspaceKey.backspace's'Key.backspace'a''t''e''d'Key.leftKey.leftKey.leftKey.rightKey.rightKey.rightKey.shift_r'_''t''r''a''i''n'Key.shift_r'(''m''o''d''e''l'','Key.space'c''l''i''e''n''t'Key.shift_r'_''d''a''t''a'','Key.space'o''p''t''i''m''i''z''e''r'','Key.space'c''r''i''t''e''r''i''o''n'Key.leftKey.leftKey.leftKey.leftKey.rightKey.rightKey.rightKey.rightKey.rightKey.shift_r':'Key.enterKey.spaceKey.space'm''o''d''e''l''.''t''r''a''i''n'Key.shift_r'('')'Key.enterKey.enter'f''o''r'Key.space'e''p''o''c''h'Key.space'i''n'Key.space'r''a''n''g''e'Key.shift_r'(''3'Key.rightKey.shift_r':'Key.enterKey.spaceKey.space'f''o''r'Key.space'i''n''p''u''t''s'','Key.space'l''a''b''e''l''s'Key.space'i''n'Key.space'c''l''i''e''n''t'Key.shift_r'_''d''a''t''a'Key.shift_r':'Key.enterKey.spaceKey.space'o''u''t''p''u''t''s'Key.space'='Key.space'm''o''d''e''l'Key.shift_r'(''i''n''p''u''t''s'Key.rightKey.enter'l''o''s''s'Key.space'='Key.space'c''r''i''t''e''r''i''o''n'Key.shift_r'(''o''u''t''p''u''t''s'','Key.space'l''a''b''e''l''s'Key.downKey.enterKey.enter'p'Key.backspace'o''p''t'
Screenshot: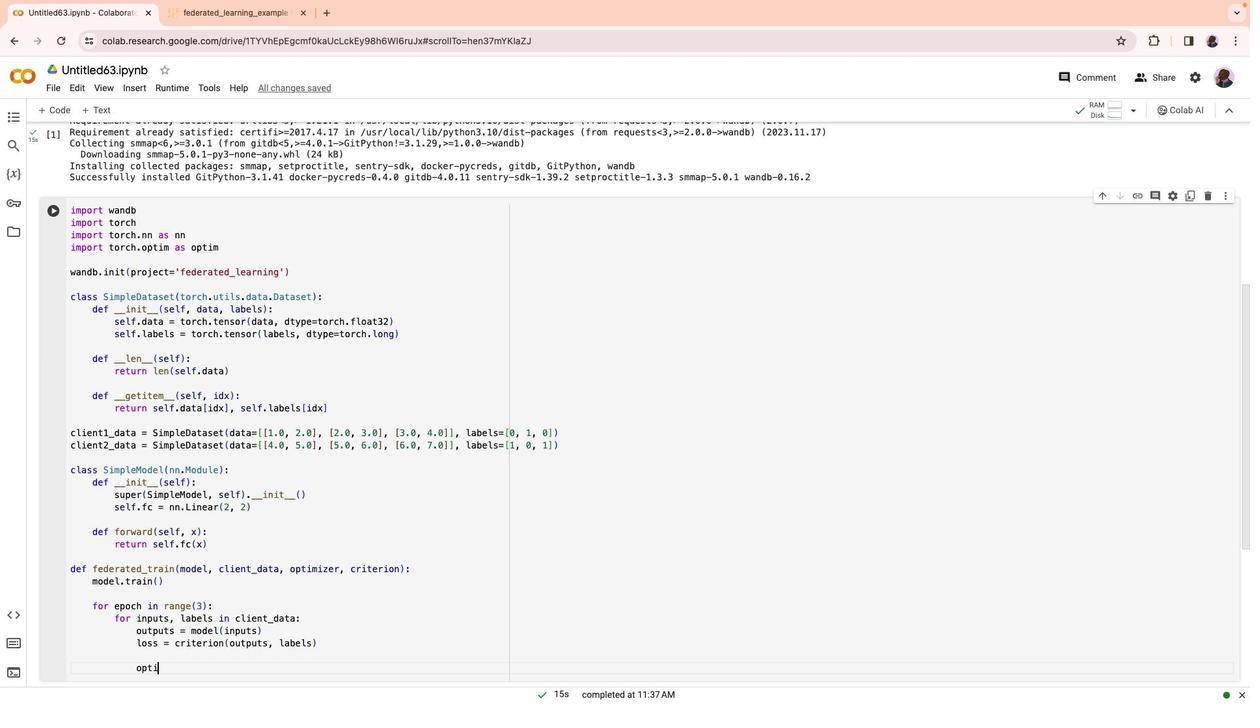 
Action: Mouse moved to (415, 485)
Screenshot: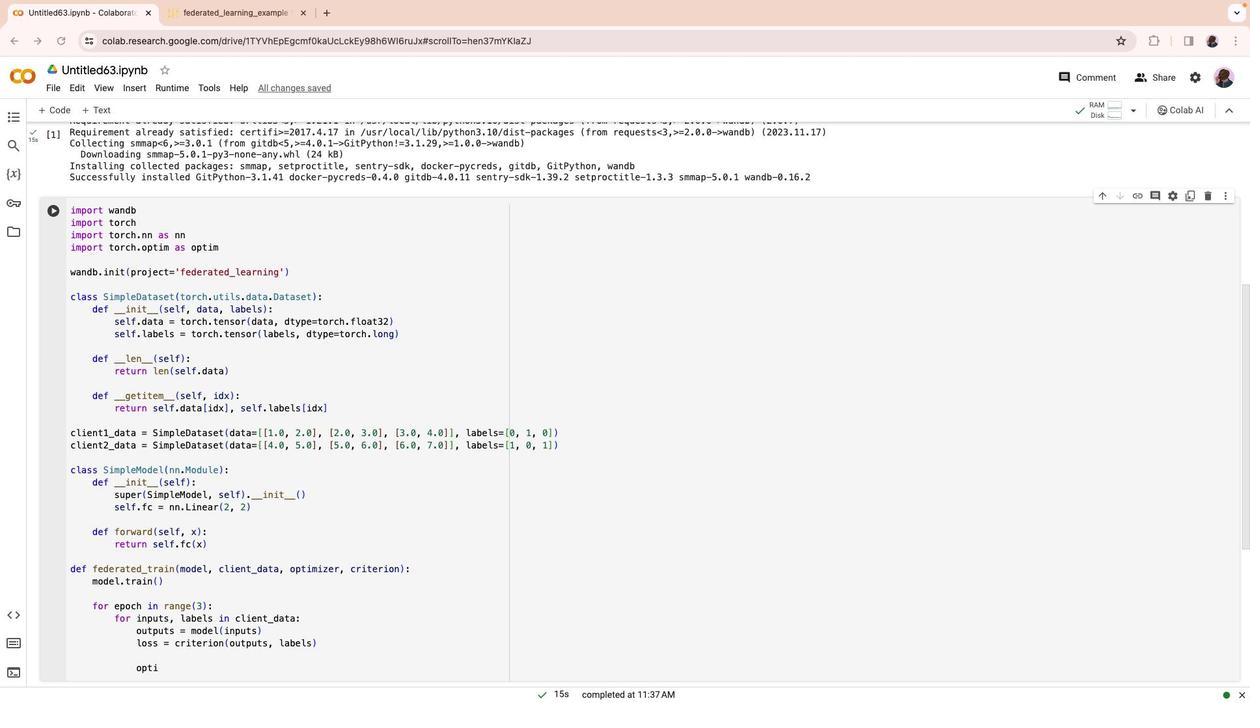 
Action: Key pressed 'i'
Screenshot: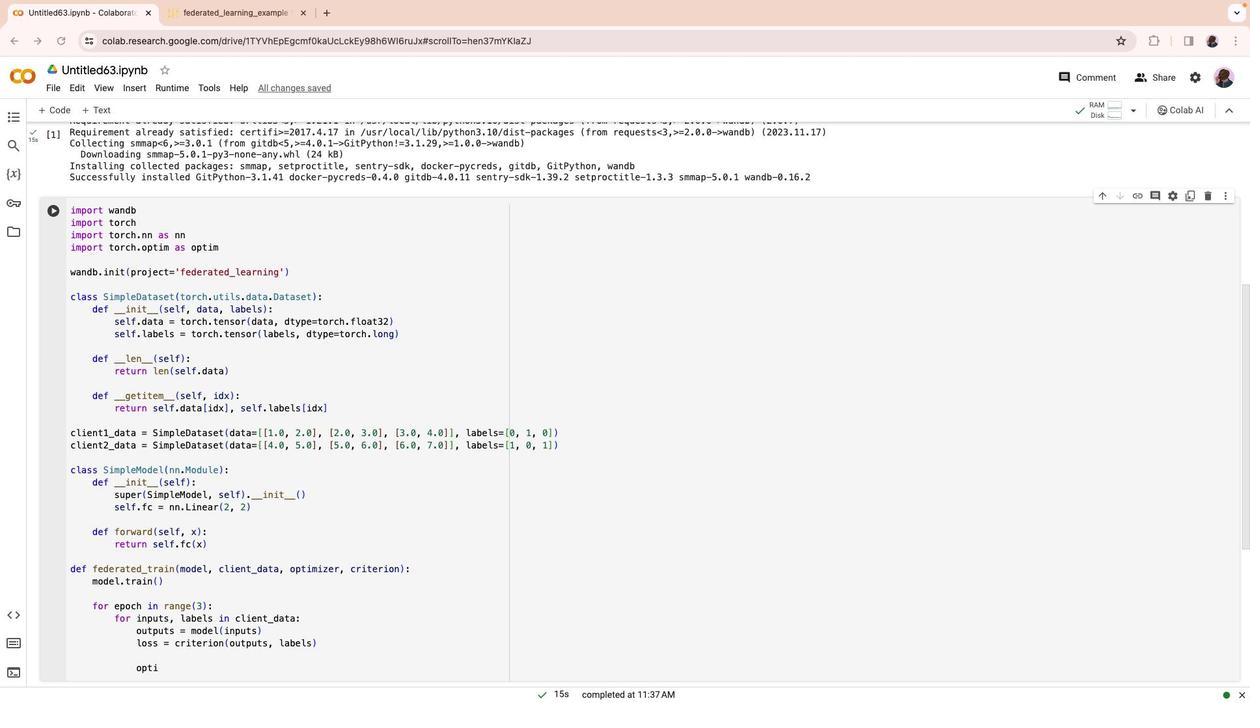 
Action: Mouse moved to (414, 502)
Screenshot: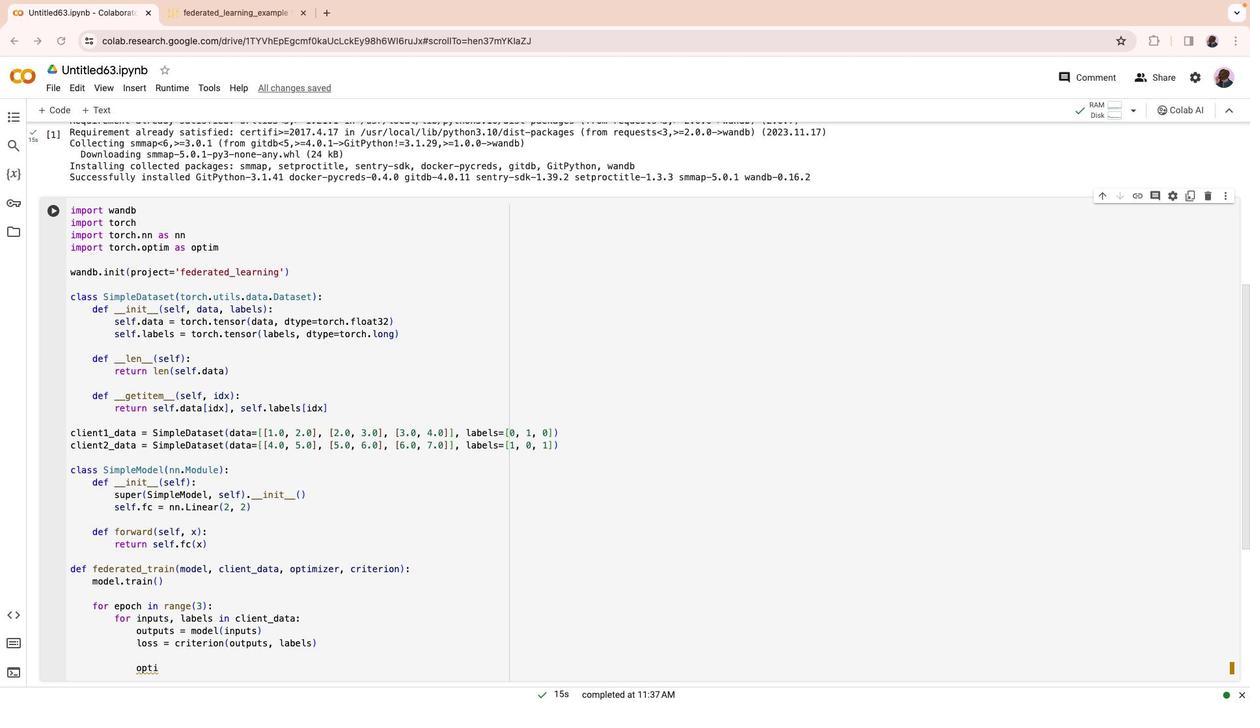 
Action: Mouse pressed left at (414, 502)
Screenshot: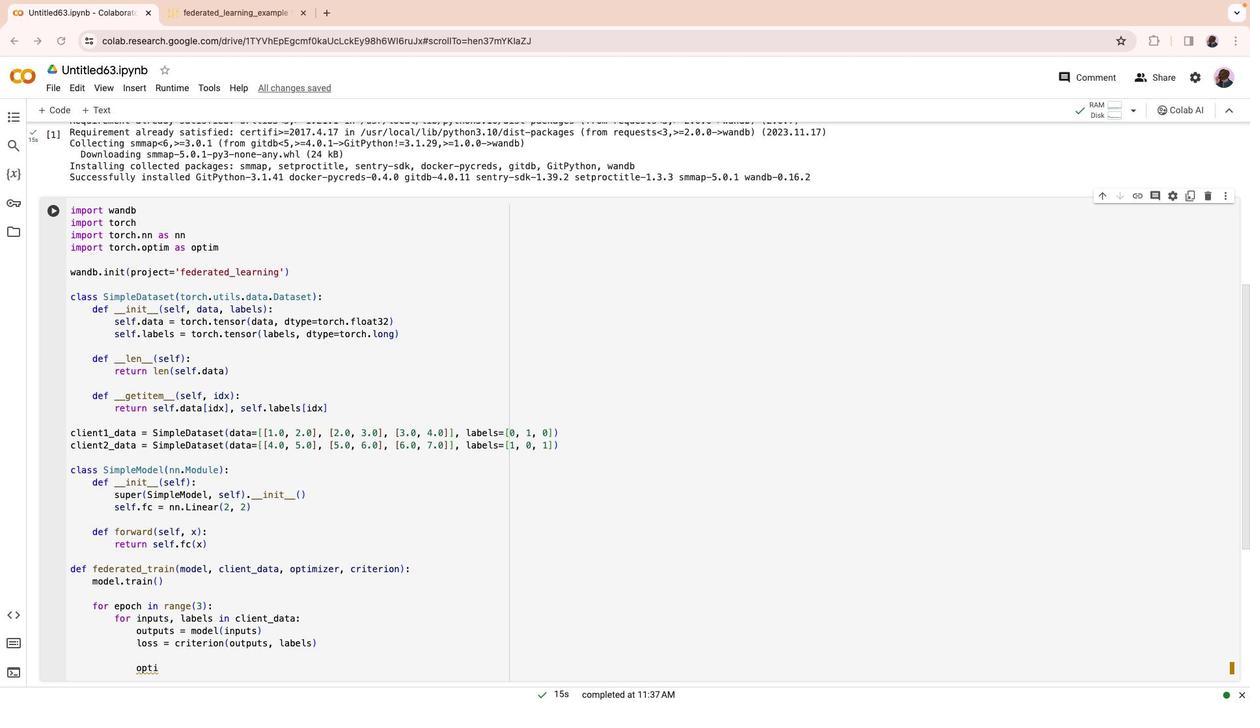 
Action: Mouse moved to (414, 503)
Screenshot: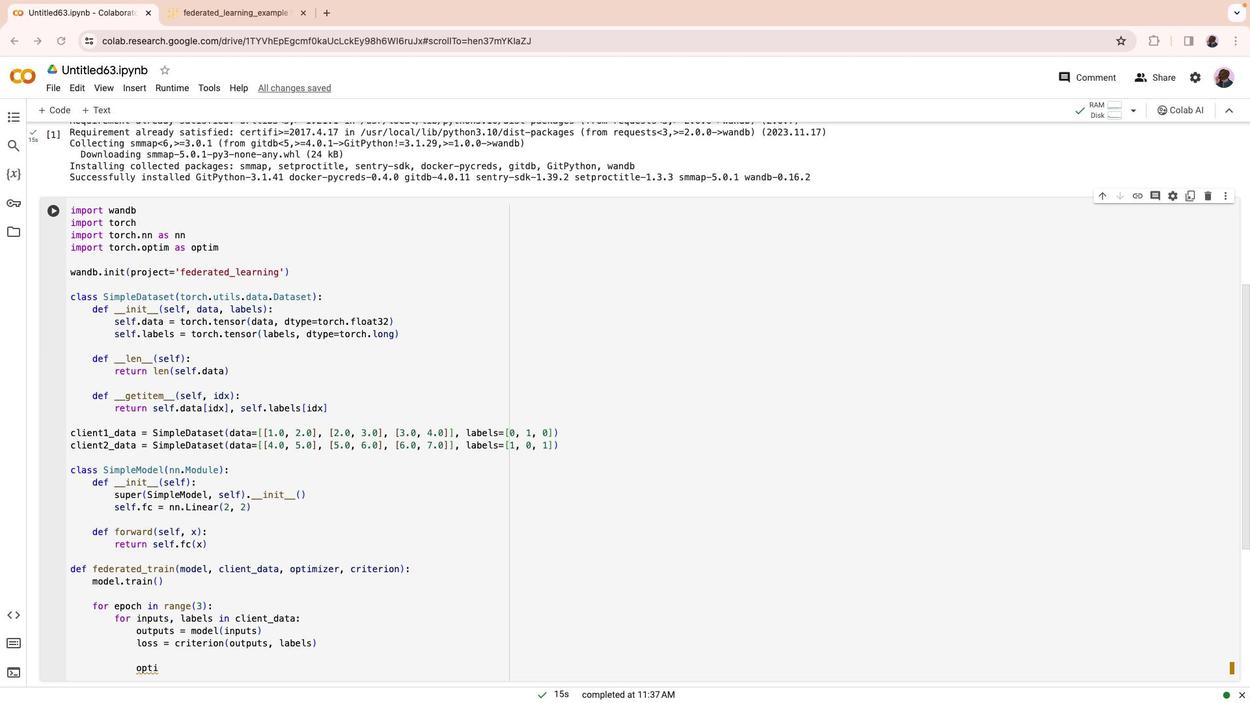
Action: Mouse scrolled (414, 503) with delta (415, 403)
Screenshot: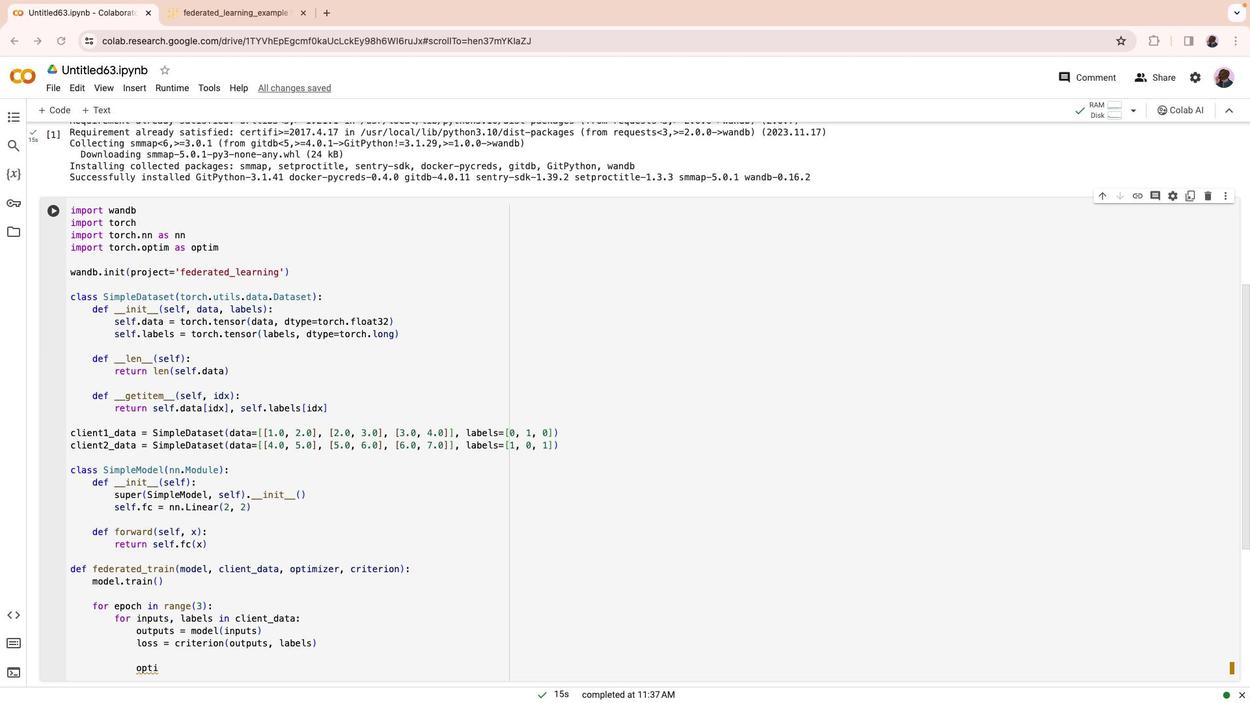 
Action: Mouse scrolled (414, 503) with delta (415, 403)
Screenshot: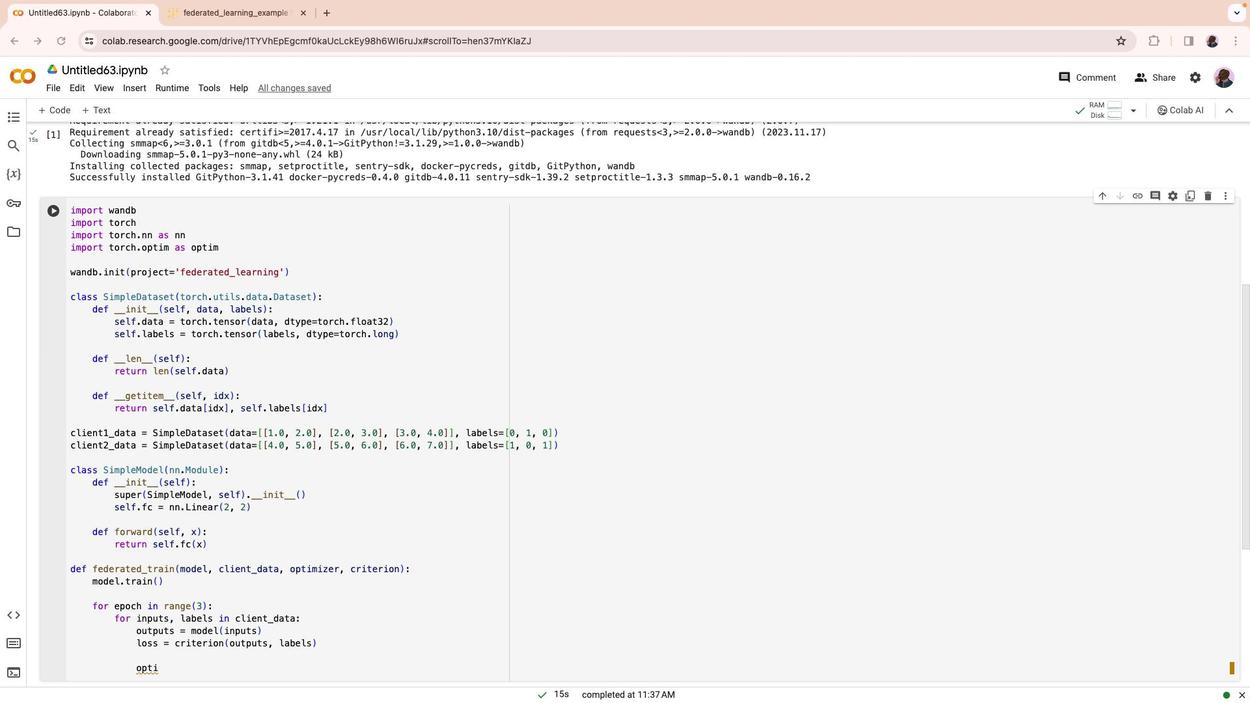 
Action: Mouse moved to (414, 503)
Screenshot: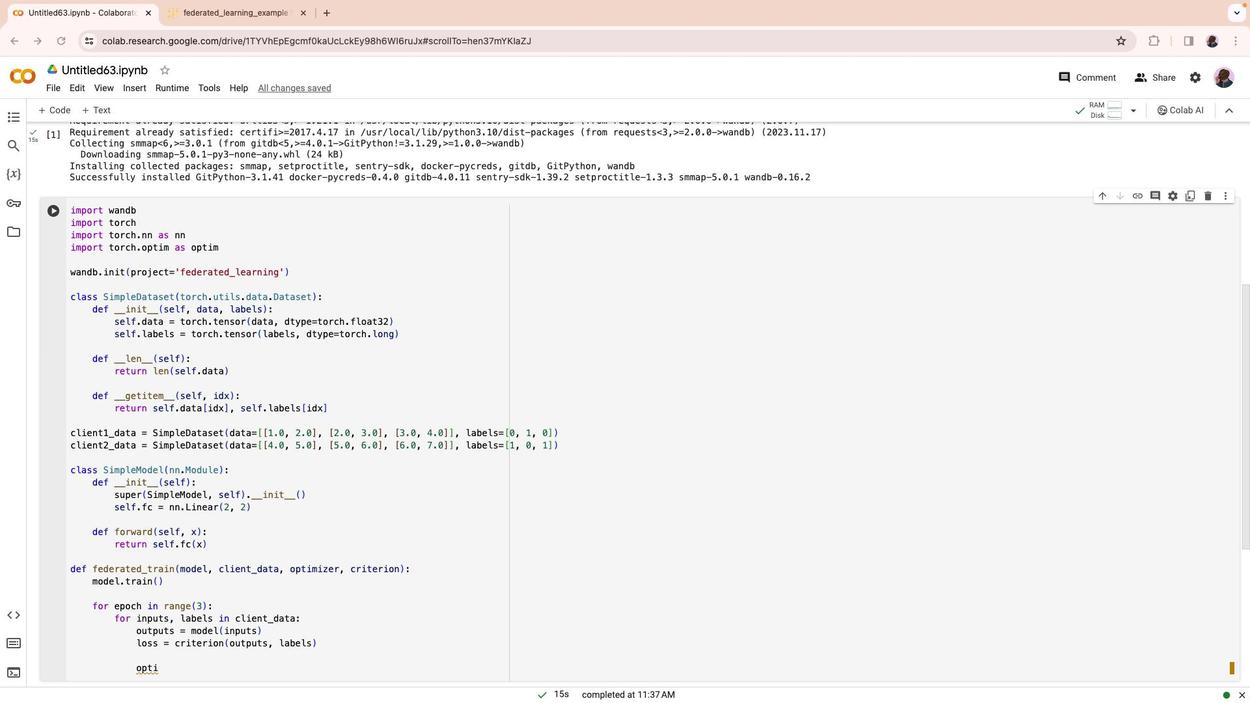 
Action: Mouse scrolled (414, 503) with delta (415, 404)
Screenshot: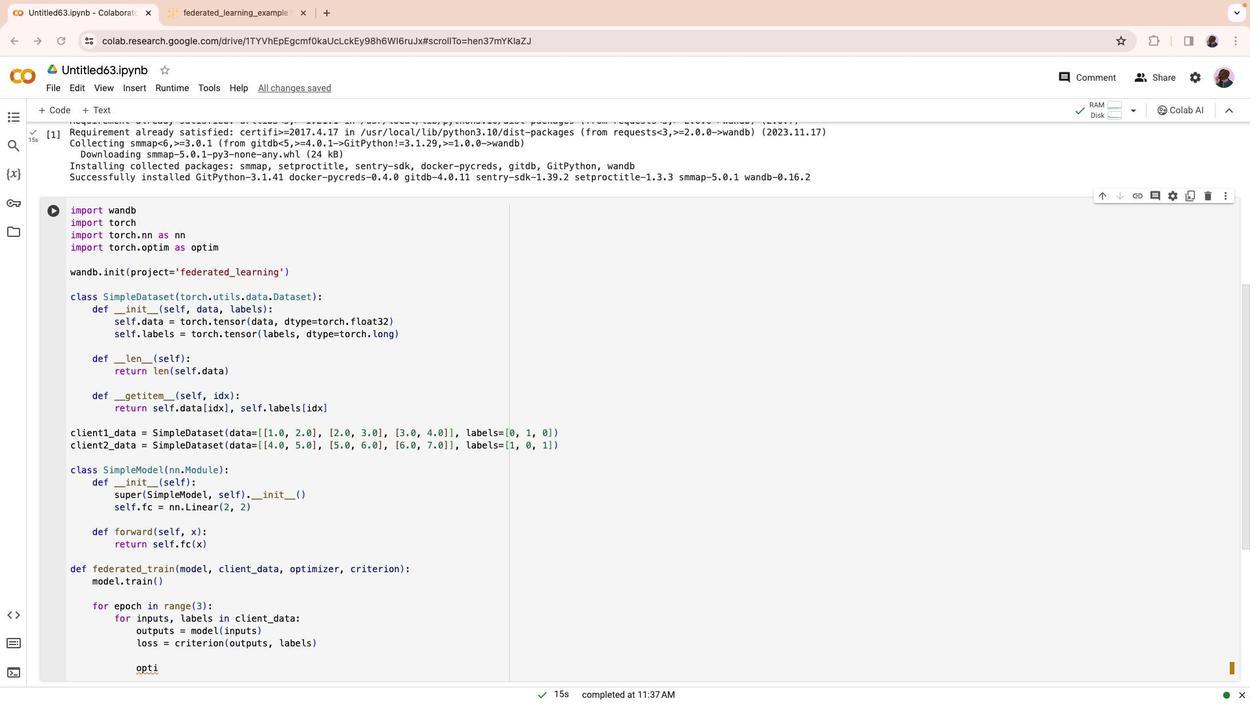 
Action: Mouse moved to (414, 511)
Screenshot: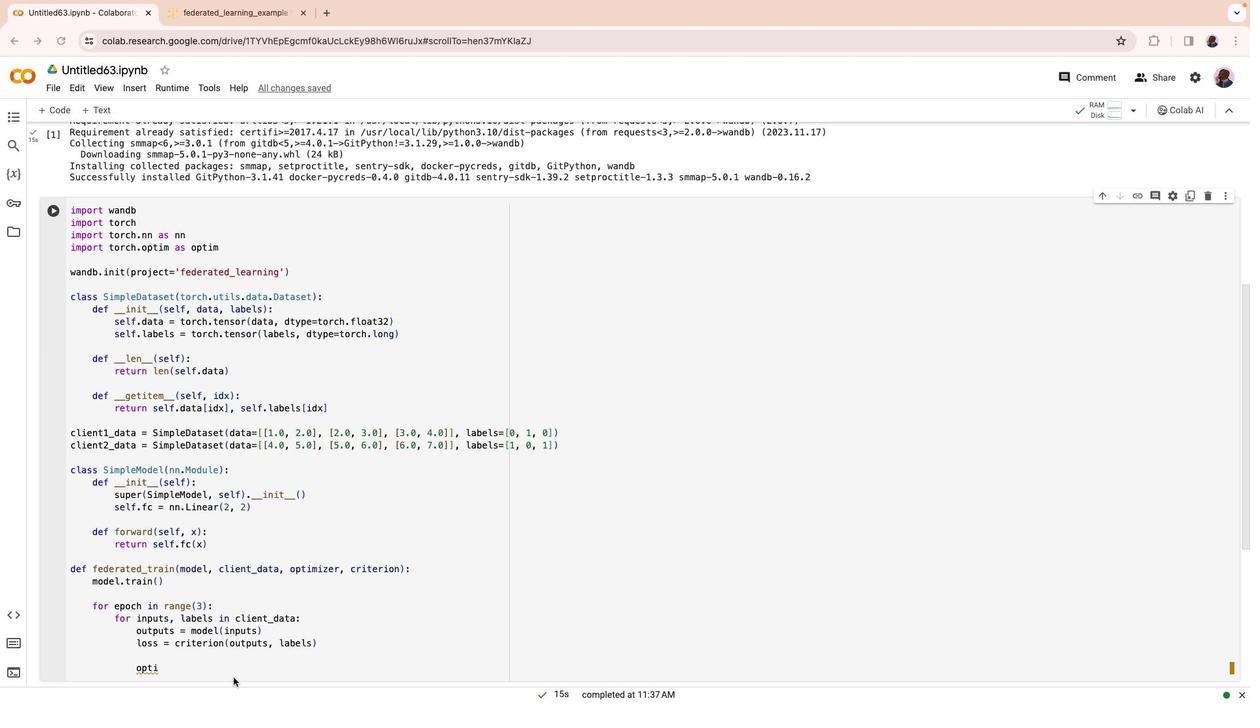 
Action: Mouse scrolled (414, 511) with delta (415, 403)
Screenshot: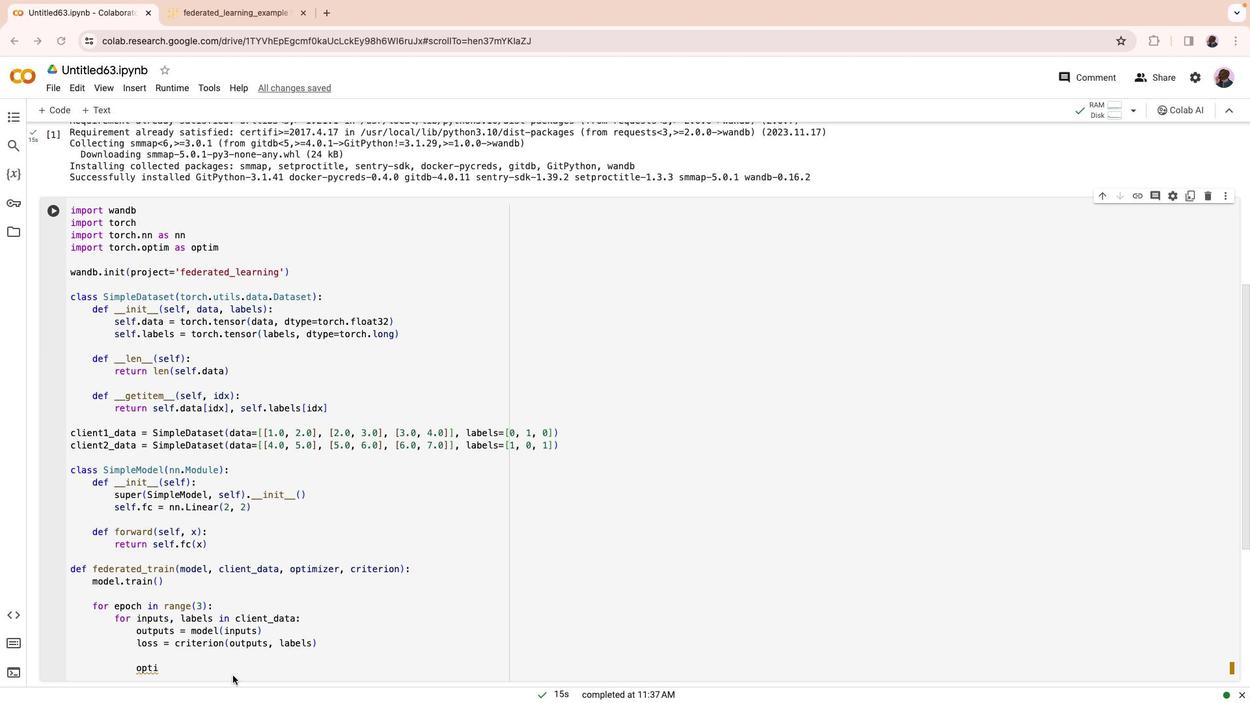 
Action: Mouse moved to (414, 511)
Screenshot: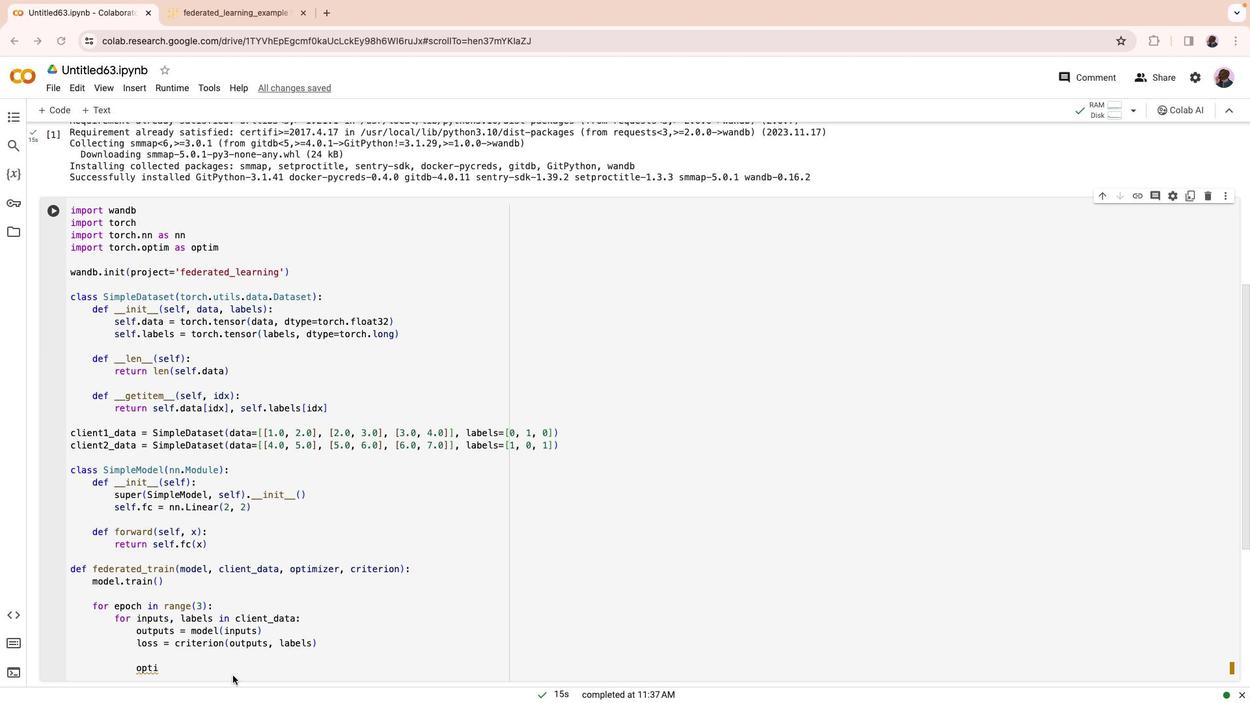 
Action: Mouse scrolled (414, 511) with delta (415, 403)
Screenshot: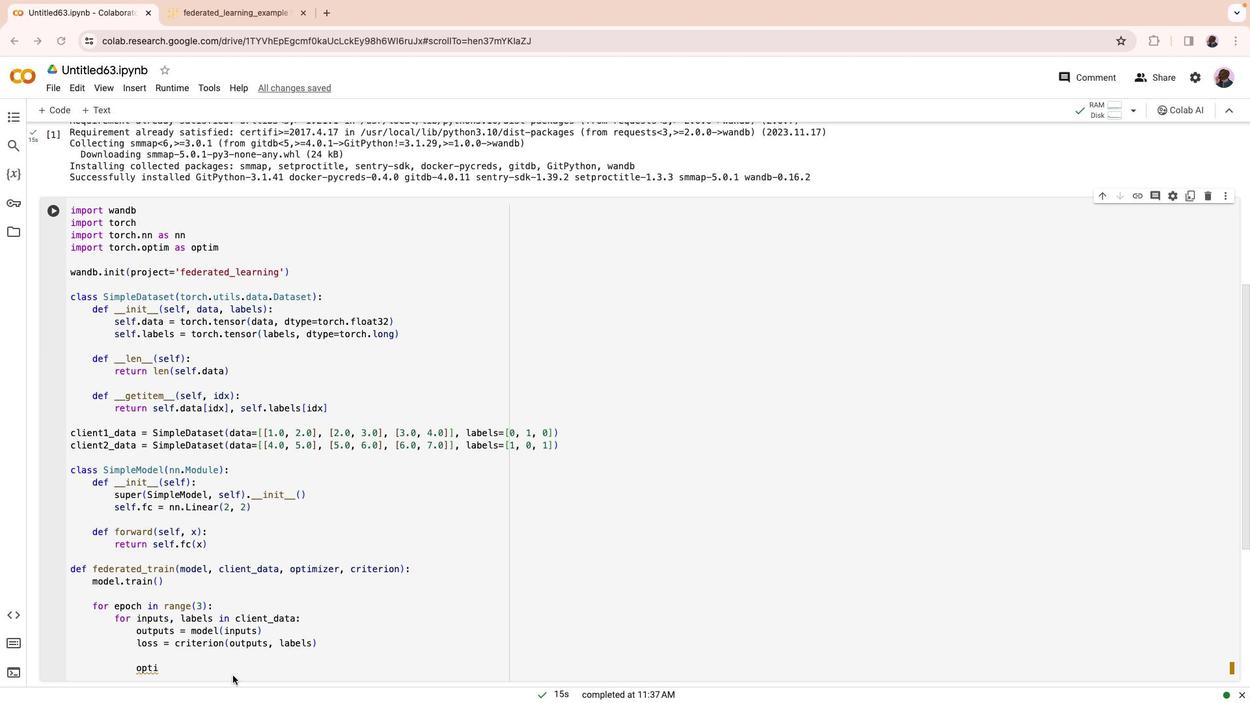 
Action: Mouse moved to (414, 511)
Screenshot: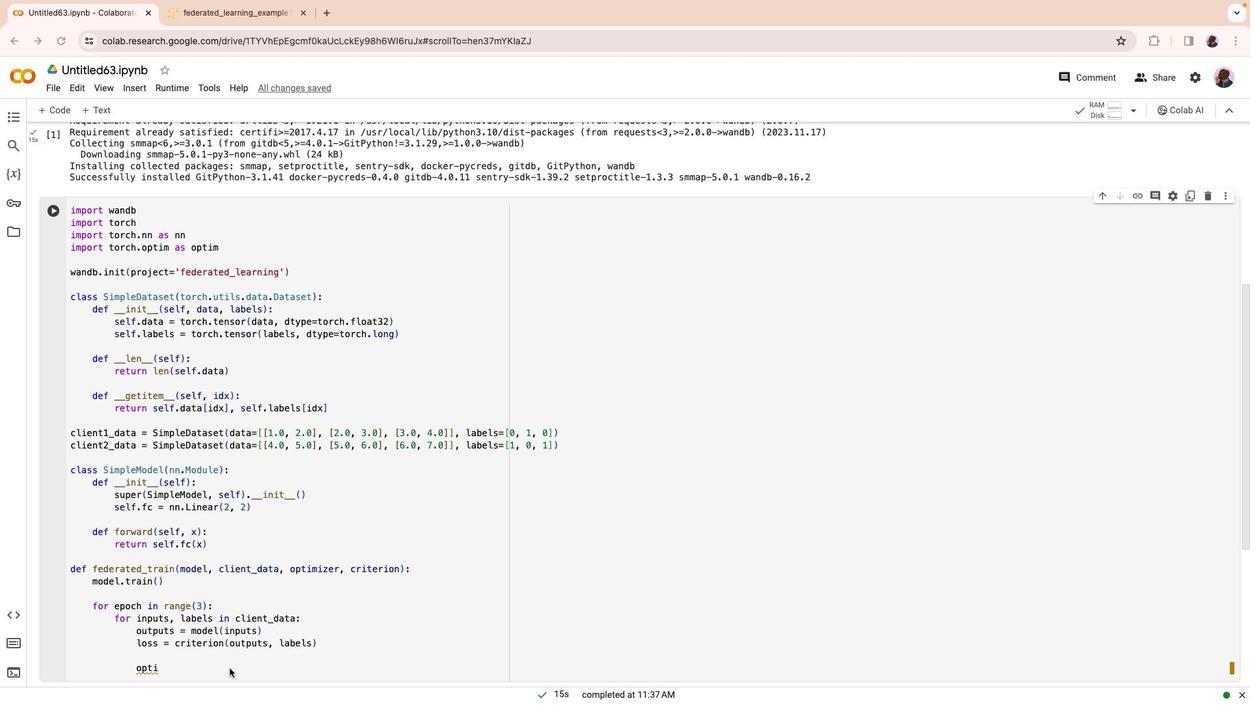 
Action: Mouse scrolled (414, 511) with delta (415, 403)
Screenshot: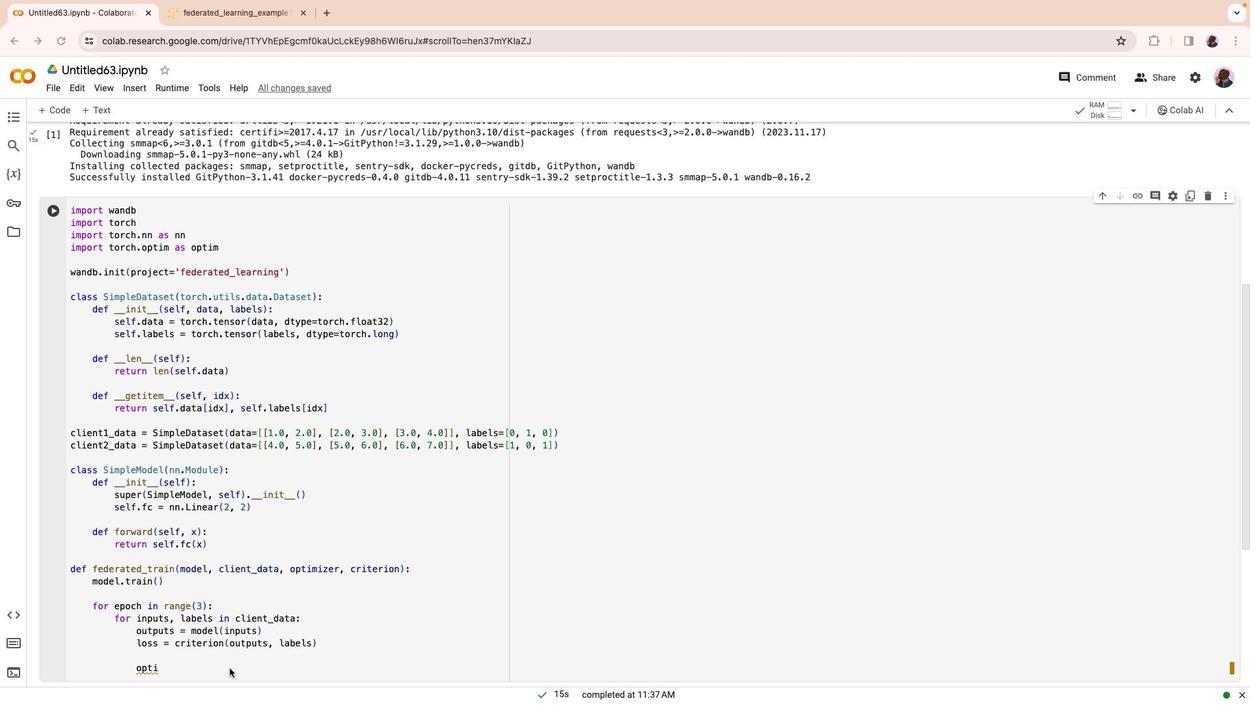 
Action: Mouse moved to (414, 511)
Screenshot: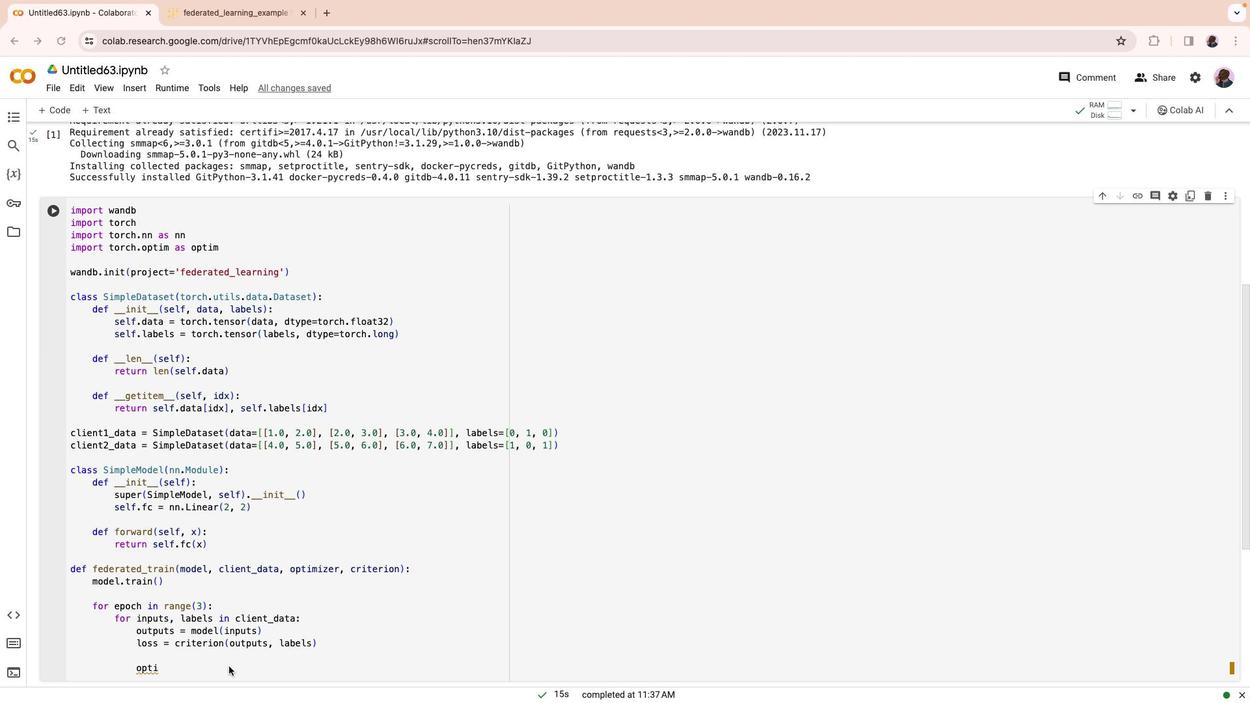 
Action: Mouse scrolled (414, 511) with delta (415, 403)
Screenshot: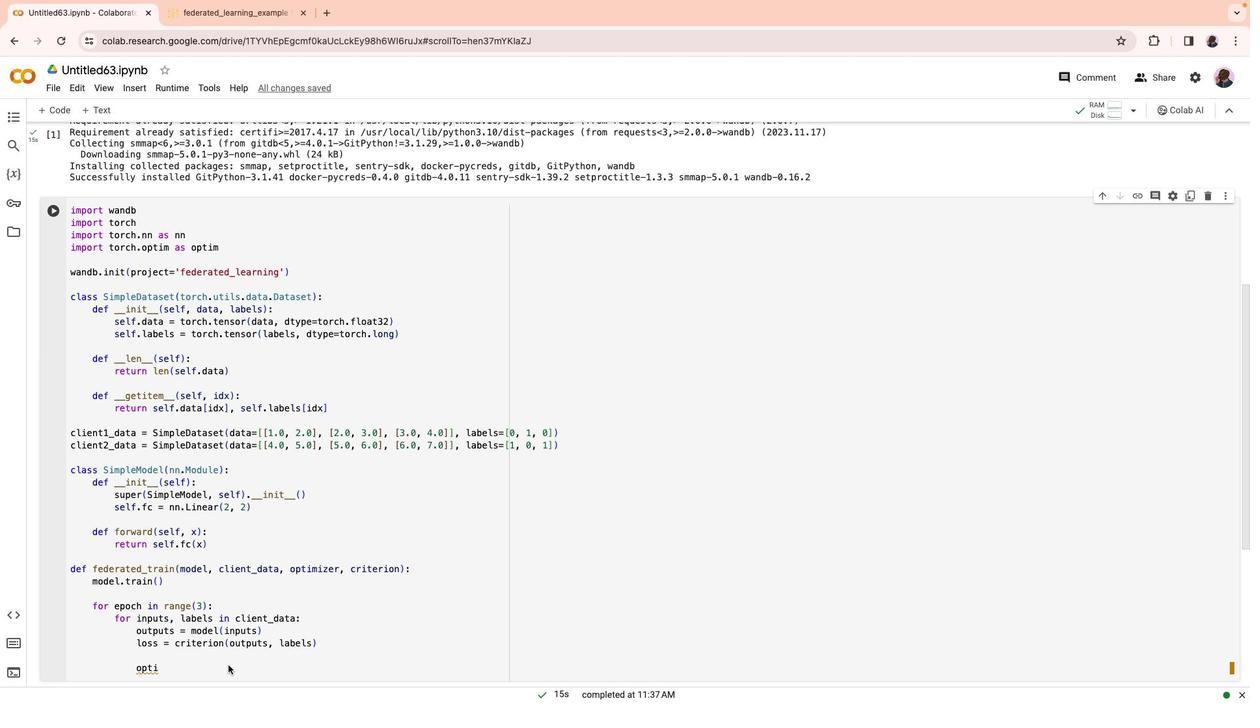 
Action: Mouse moved to (414, 511)
Screenshot: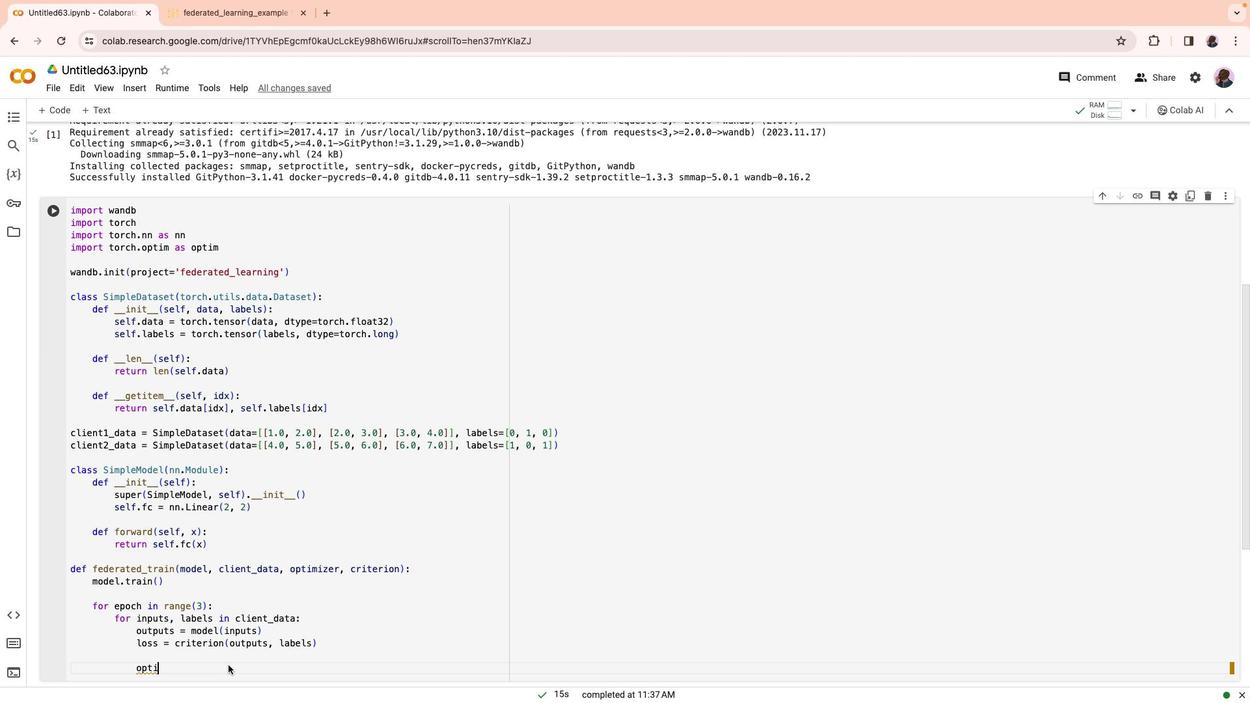 
Action: Mouse scrolled (414, 511) with delta (415, 403)
Screenshot: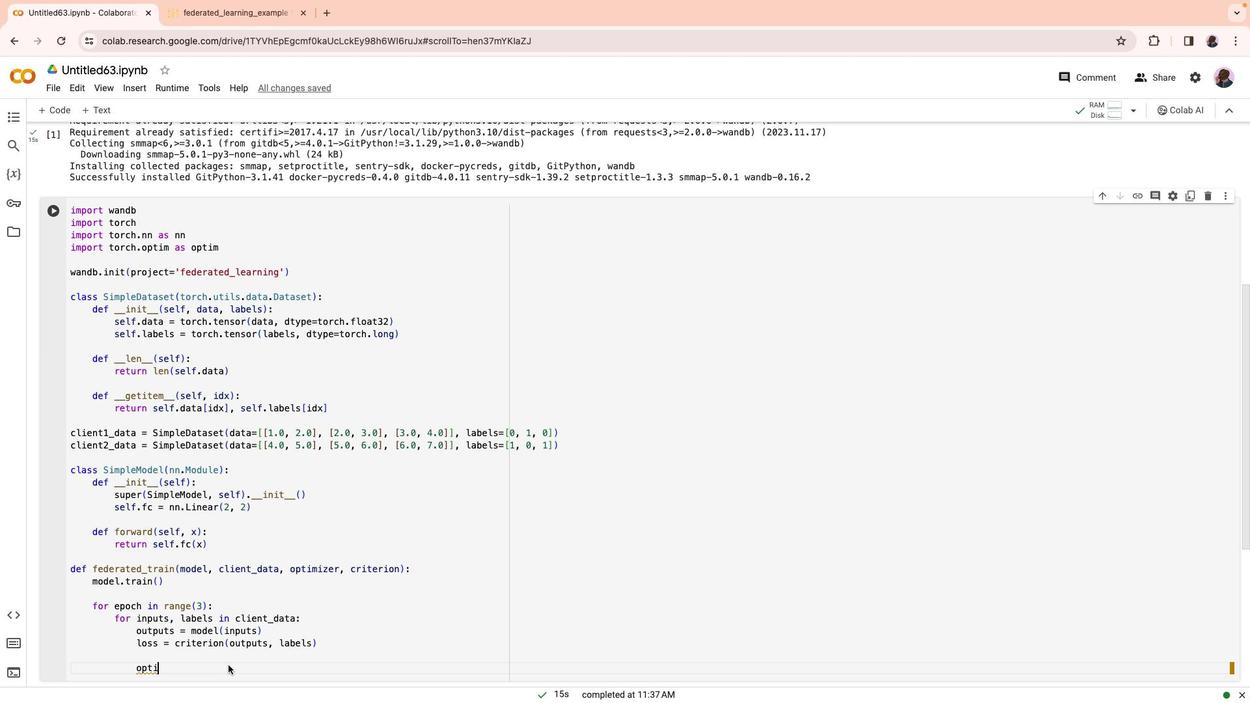 
Action: Mouse moved to (414, 511)
Screenshot: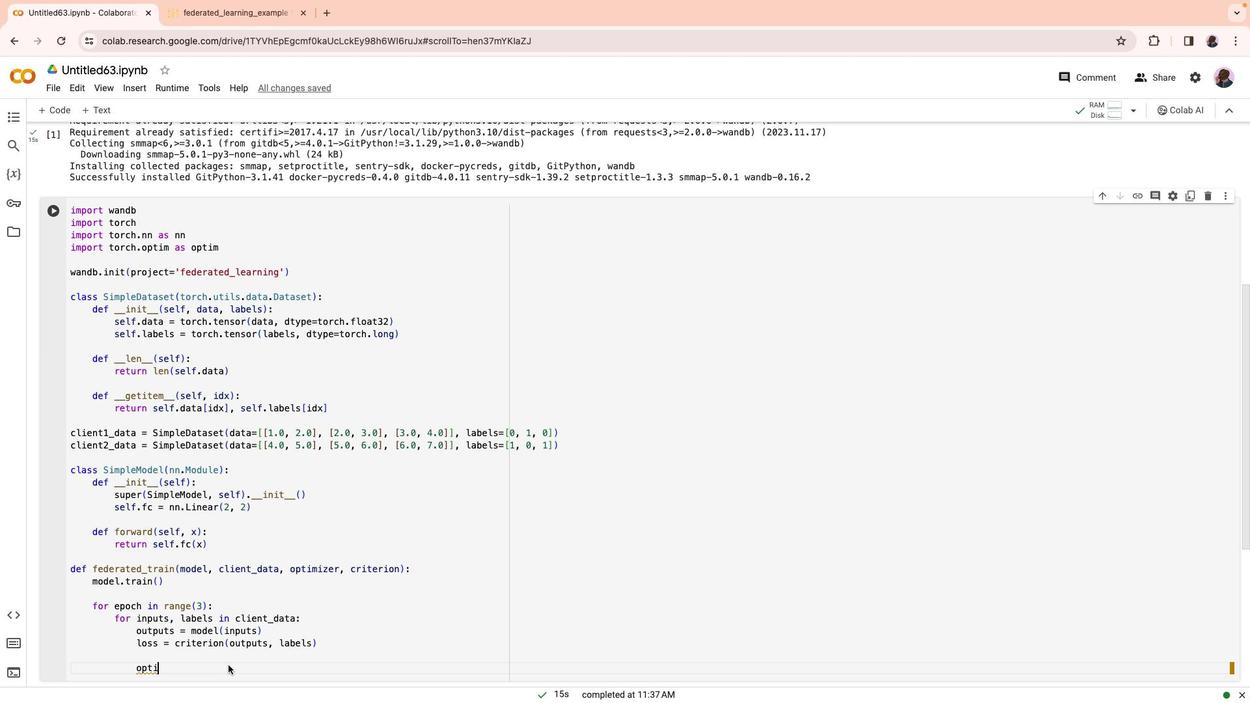 
Action: Mouse scrolled (414, 511) with delta (415, 403)
Screenshot: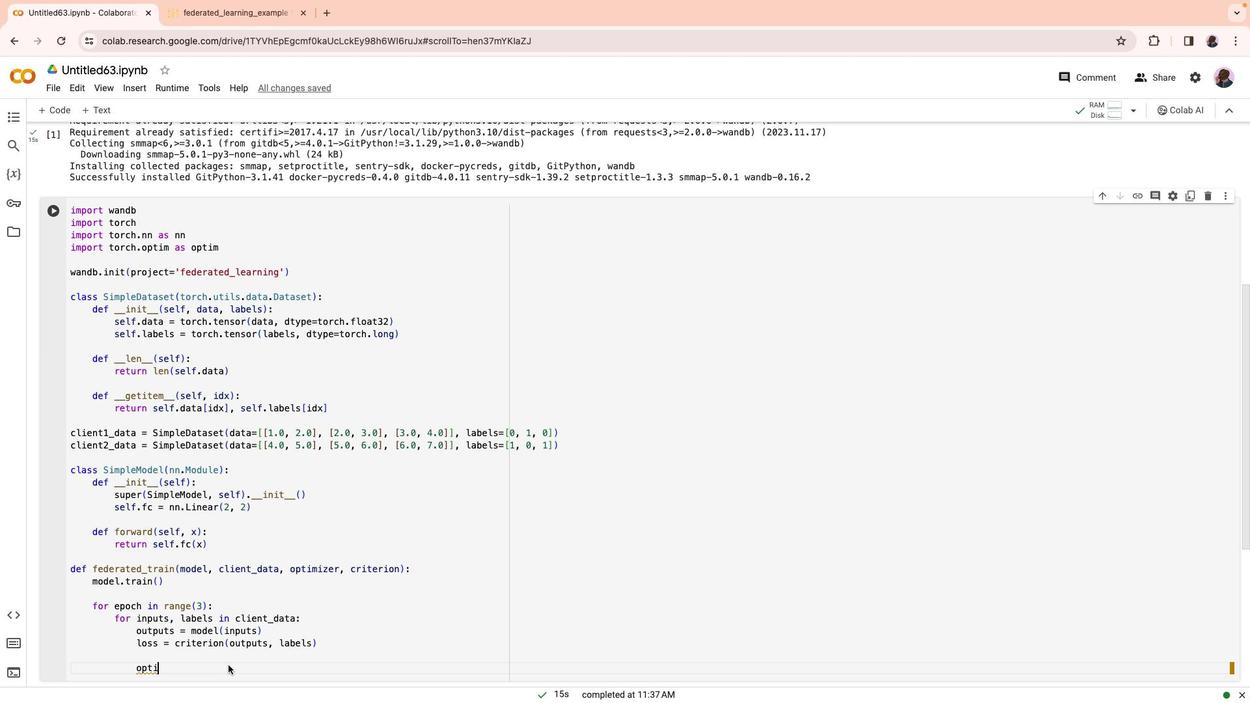
Action: Mouse scrolled (414, 511) with delta (415, 404)
Screenshot: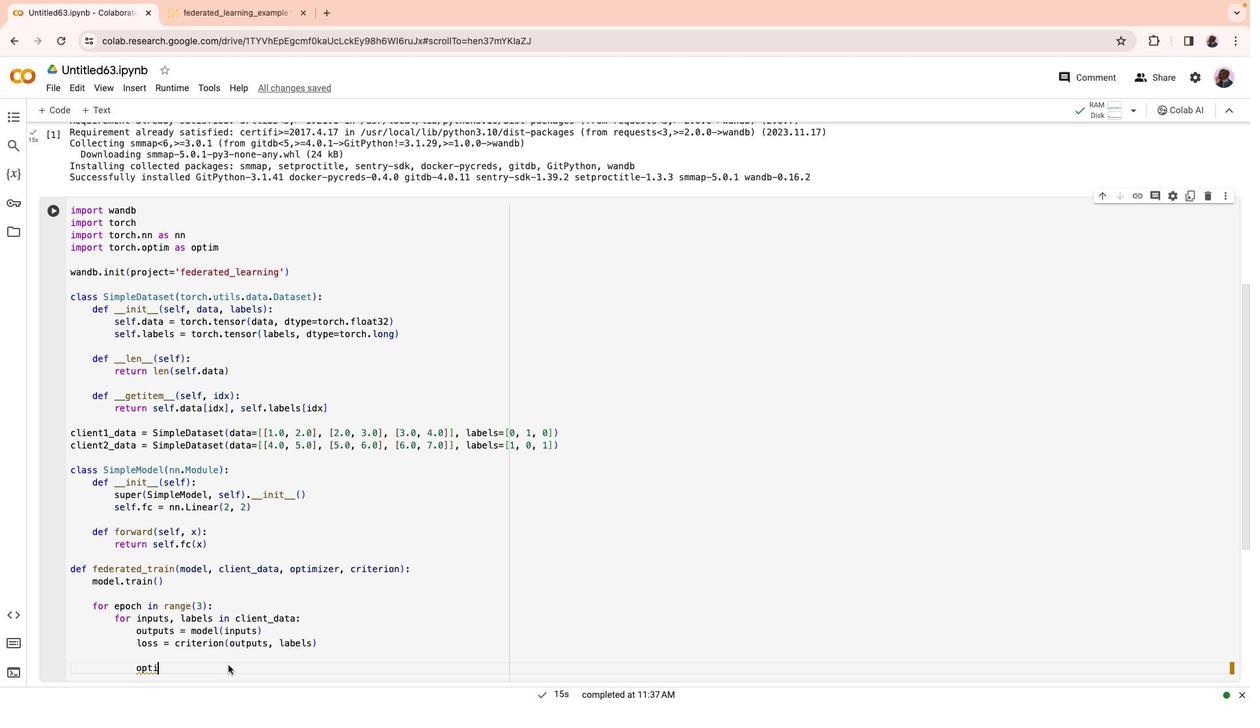 
Action: Mouse moved to (414, 511)
Screenshot: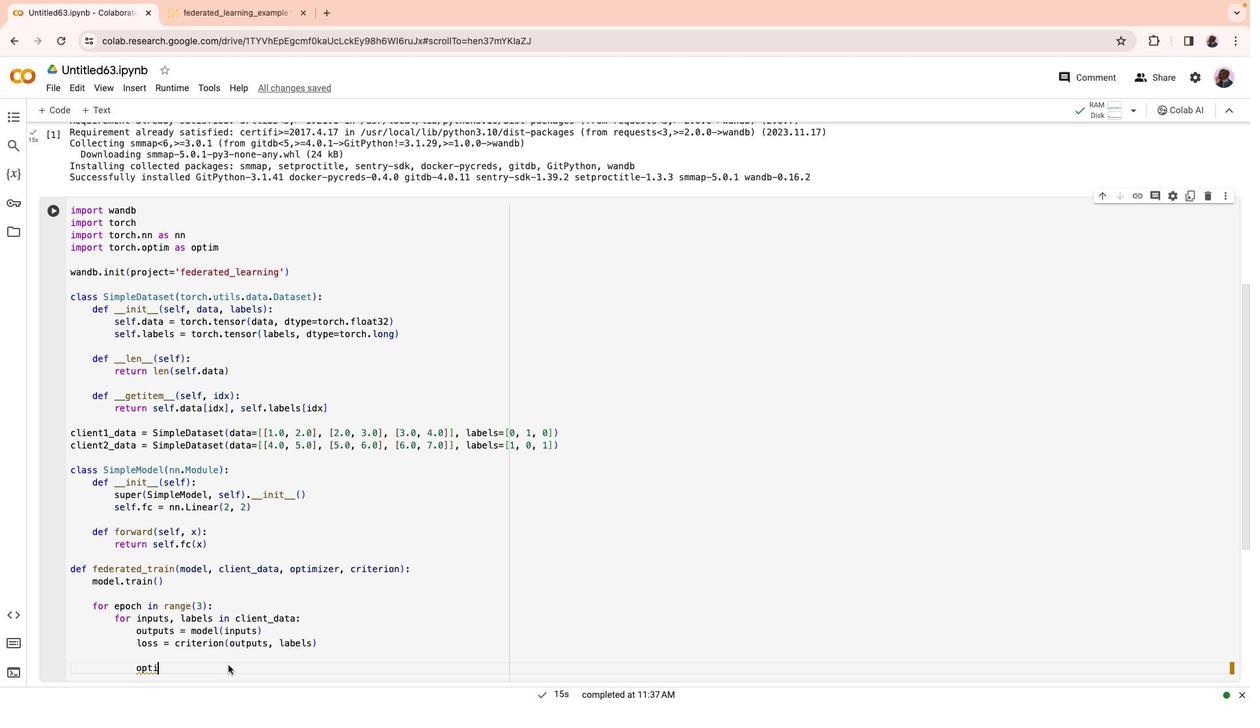 
Action: Mouse scrolled (414, 511) with delta (415, 403)
Screenshot: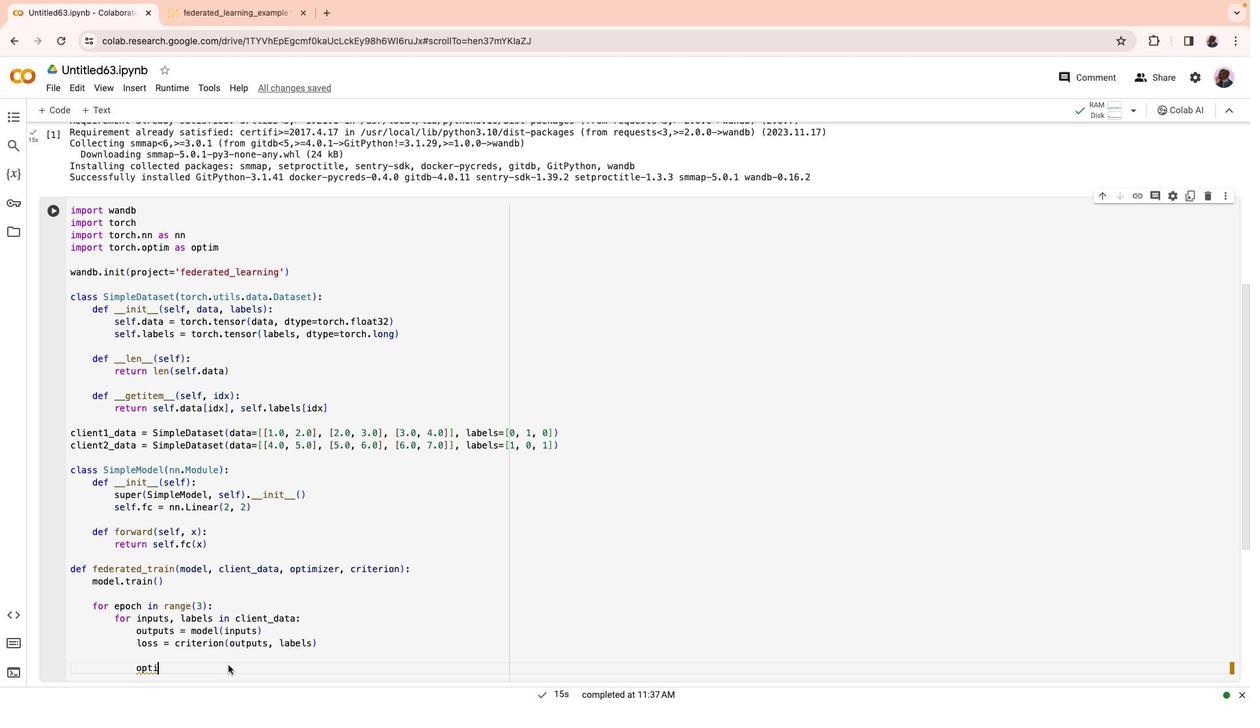 
Action: Mouse moved to (414, 511)
Screenshot: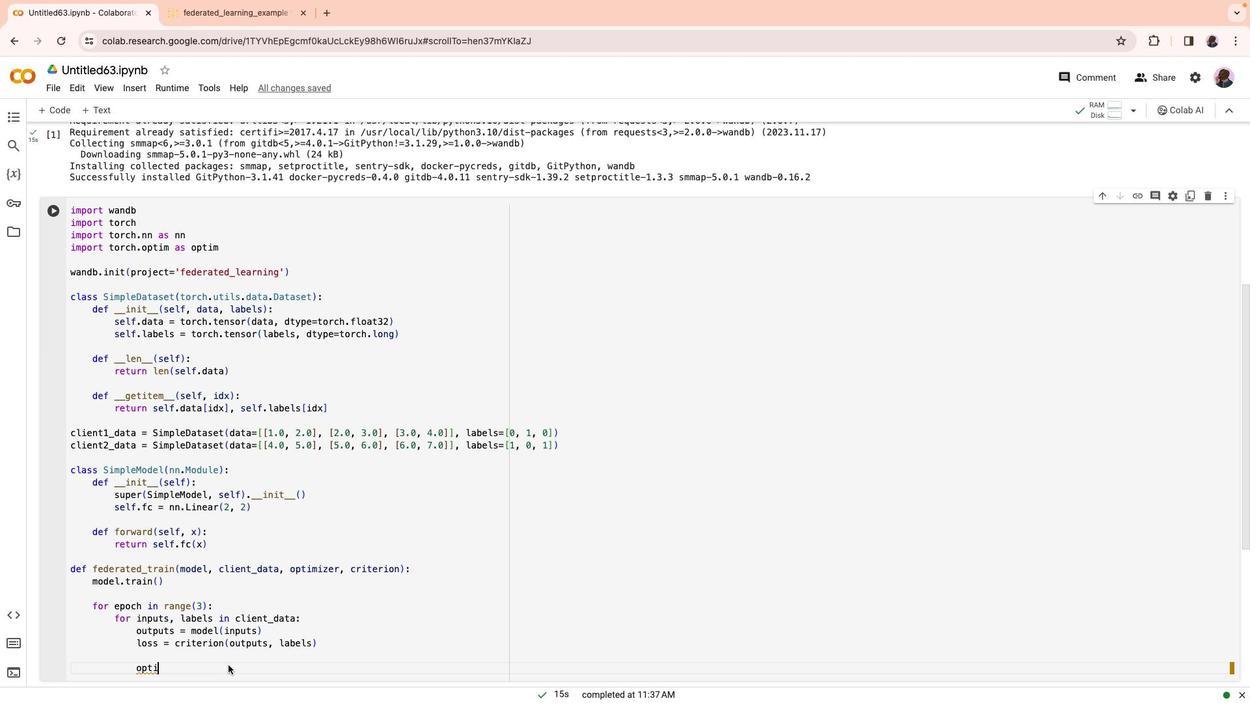 
Action: Mouse scrolled (414, 511) with delta (415, 404)
Screenshot: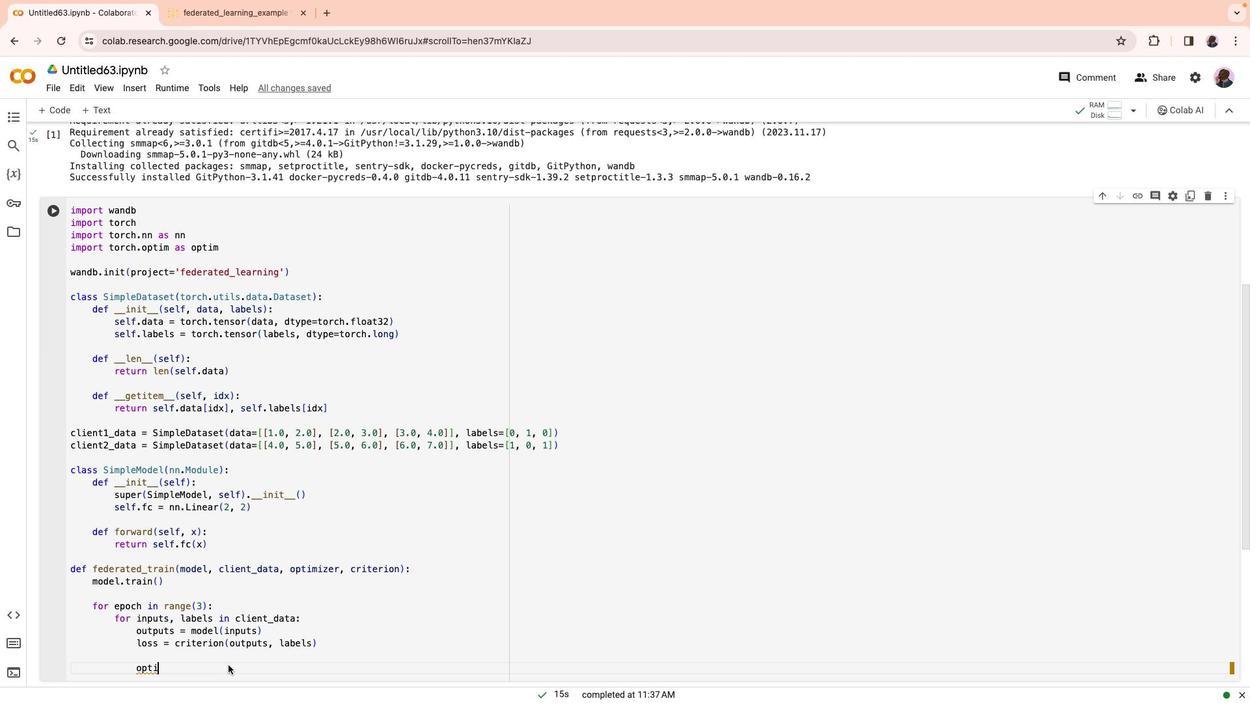 
Action: Mouse moved to (416, 555)
Screenshot: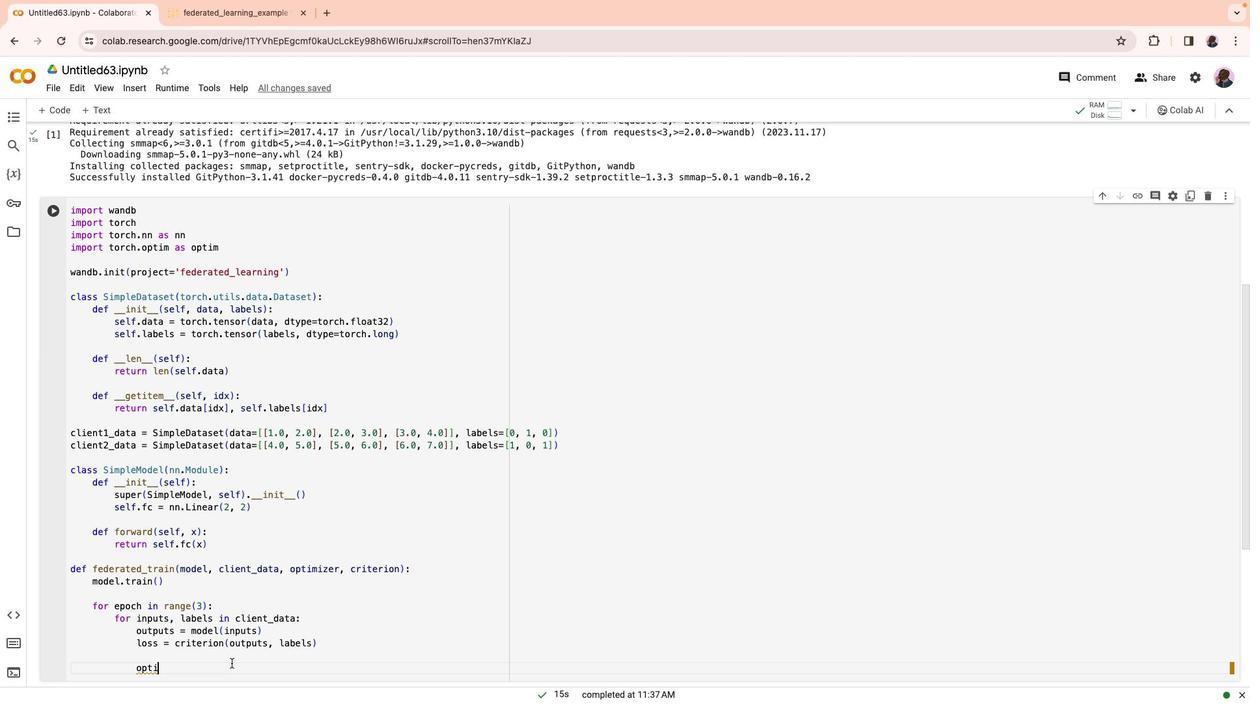 
Action: Mouse pressed left at (416, 555)
Screenshot: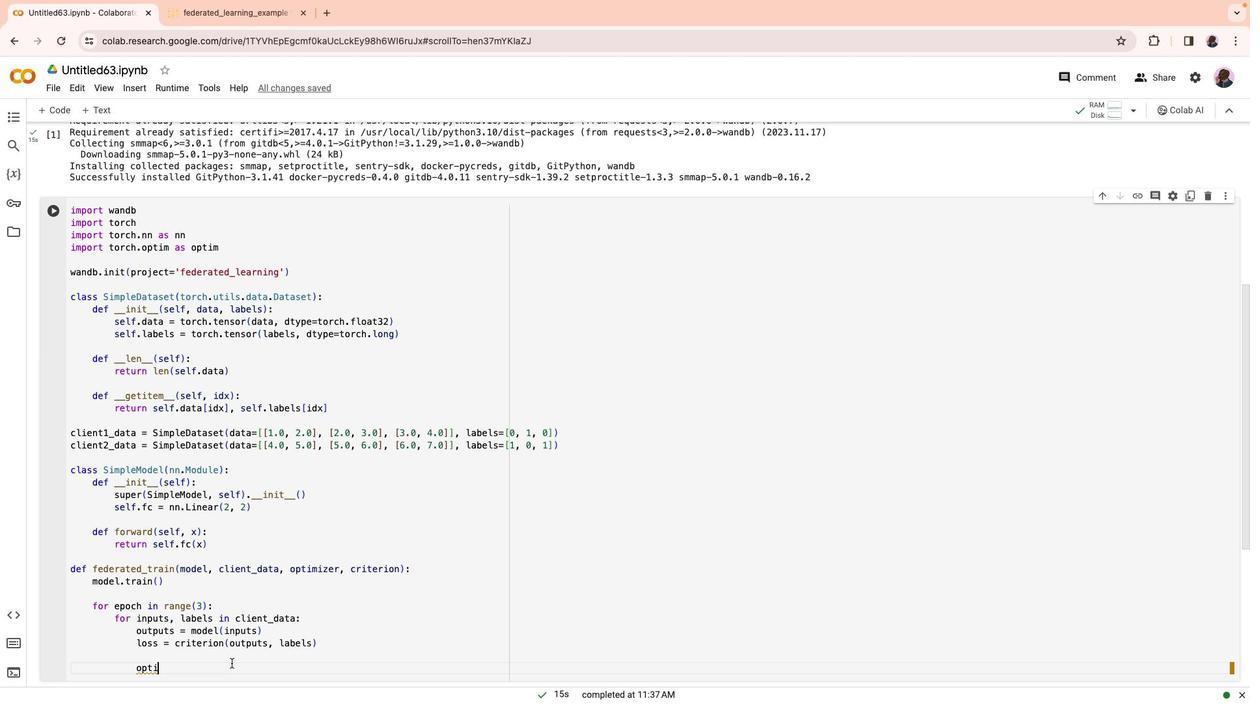 
Action: Mouse moved to (416, 554)
Screenshot: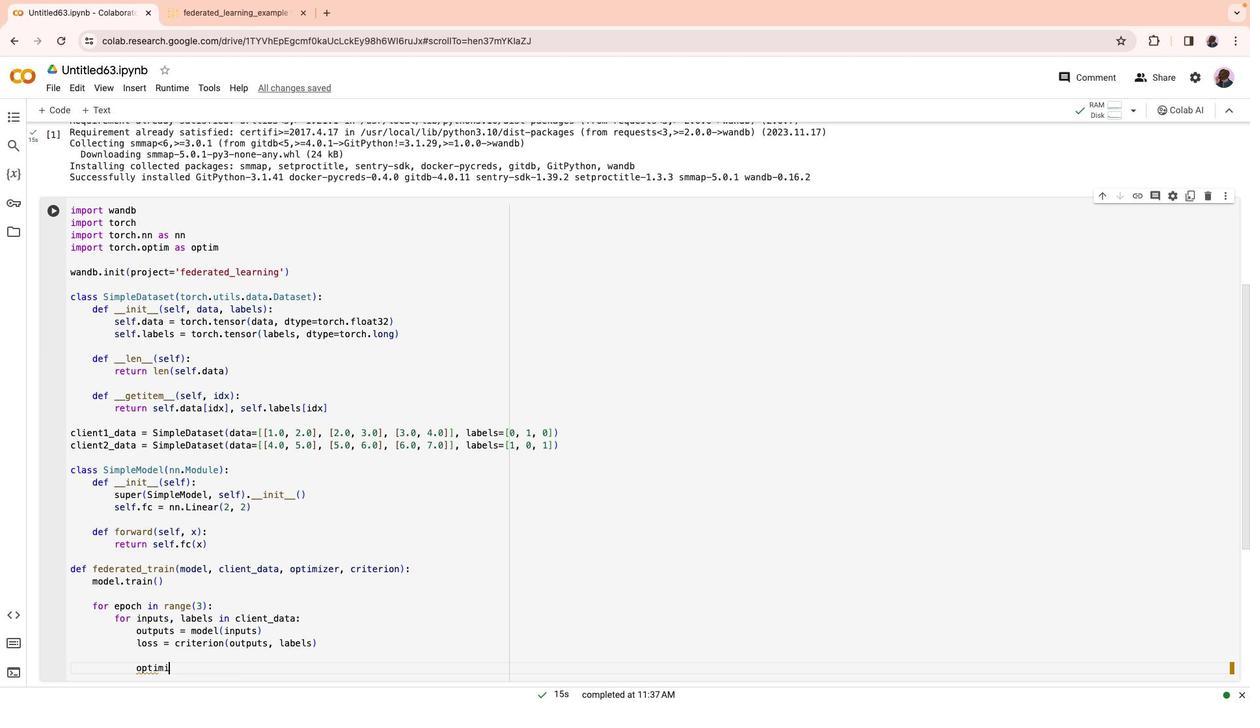 
Action: Key pressed 'm''i''z''e''r'Key.leftKey.leftKey.leftKey.leftKey.leftKey.rightKey.rightKey.rightKey.rightKey.right'.''z''e''r''o'Key.shift_r'_''g''r''a''d'Key.shift_r'('')'Key.enter'l''o''s''s''.''b''a''c''k''w''a''r''d'Key.shift_r'('')'Key.enter'o''p''t''i''m''i''z''e''r''.''s''t''e''p'Key.shift_r'('')'Key.enterKey.enter'w''a''n''d''b''.''l''o''g'Key.shift_r'(''{'"'"'c''l''i''s'Key.backspace'e''n''t'Key.shift_r'_''l''o''s''s'Key.rightKey.shift_r':'Key.space'l''o''s''s''.''i''t''e''m'Key.shift_r'('Key.downKey.enterKey.enterKey.backspaceKey.backspaceKey.backspaceKey.backspaceKey.backspaceKey.backspace'm''o''d''e''l'Key.space'='Key.spaceKey.shift'S''i''m''p''l''e'Key.shift'M''o''d''e''l'Key.shift_r'('')'Key.enter'o''p''t''i''m''i''z''e''r'Key.space'='Key.space'o''p''t''i''m''.'Key.shift'S''G''D'Key.shift_r'(''m''o''d''e''l''.''p''a''r''a''m''e''t''e''r''s'Key.shift_r'('')'','Key.space'l''r''=''0''.''0''1'Key.leftKey.leftKey.leftKey.leftKey.leftKey.leftKey.leftKey.leftKey.downKey.enter'c''r''i''t''e''r''i''o''n'Key.space'='Key.space'n''n''.'Key.shift'C''r''o''s''s'Key.shift'E''n''t''r''o''p''y'Key.shift'L''o''s''s'Key.shift_r'('')'Key.leftKey.leftKey.leftKey.leftKey.leftKey.leftKey.leftKey.downKey.downKey.enterKey.enter'c''l''i''s'Key.backspace'e''n''t'Key.shift_r'_''d''a''t''a''s''e''t''s'Key.space'='Key.space'[''c''l''i''e''n''t''1'Key.shift_r'_''d''a''t''a''m'Key.backspace','Key.space'c''l''i''e''n''t''2'Key.shift_r'_''d''a''t''a'
Screenshot: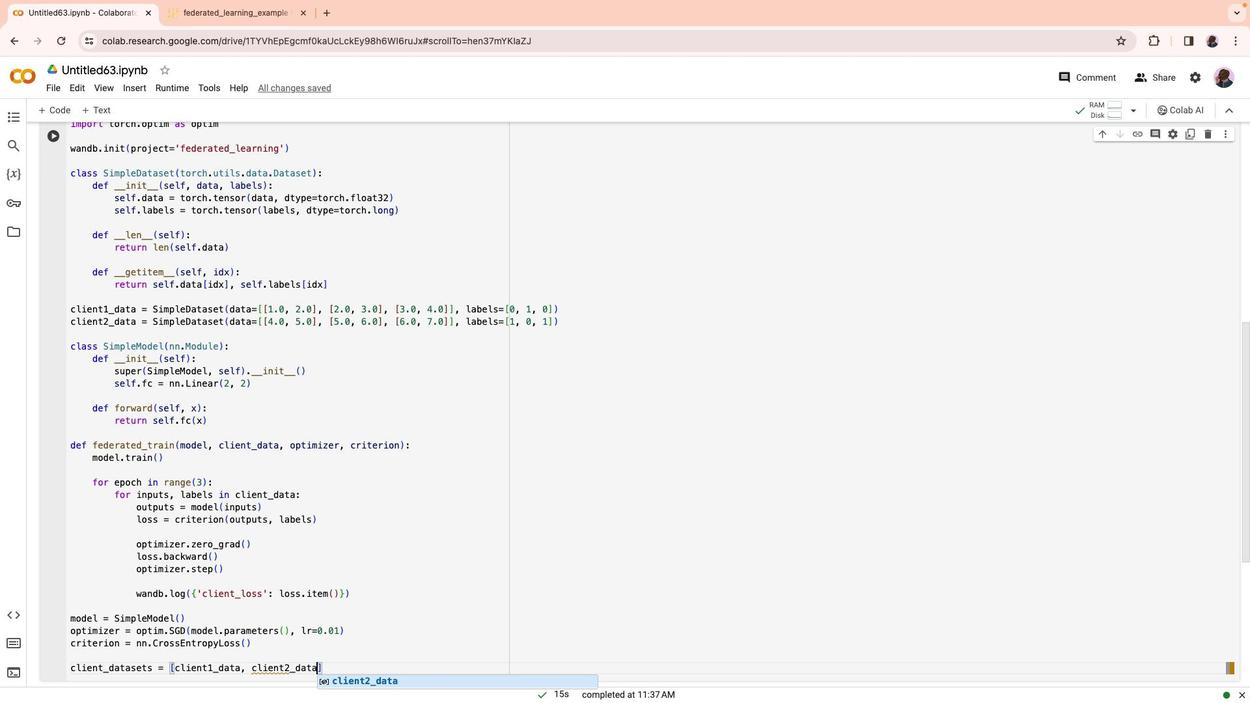
Action: Mouse moved to (414, 487)
Screenshot: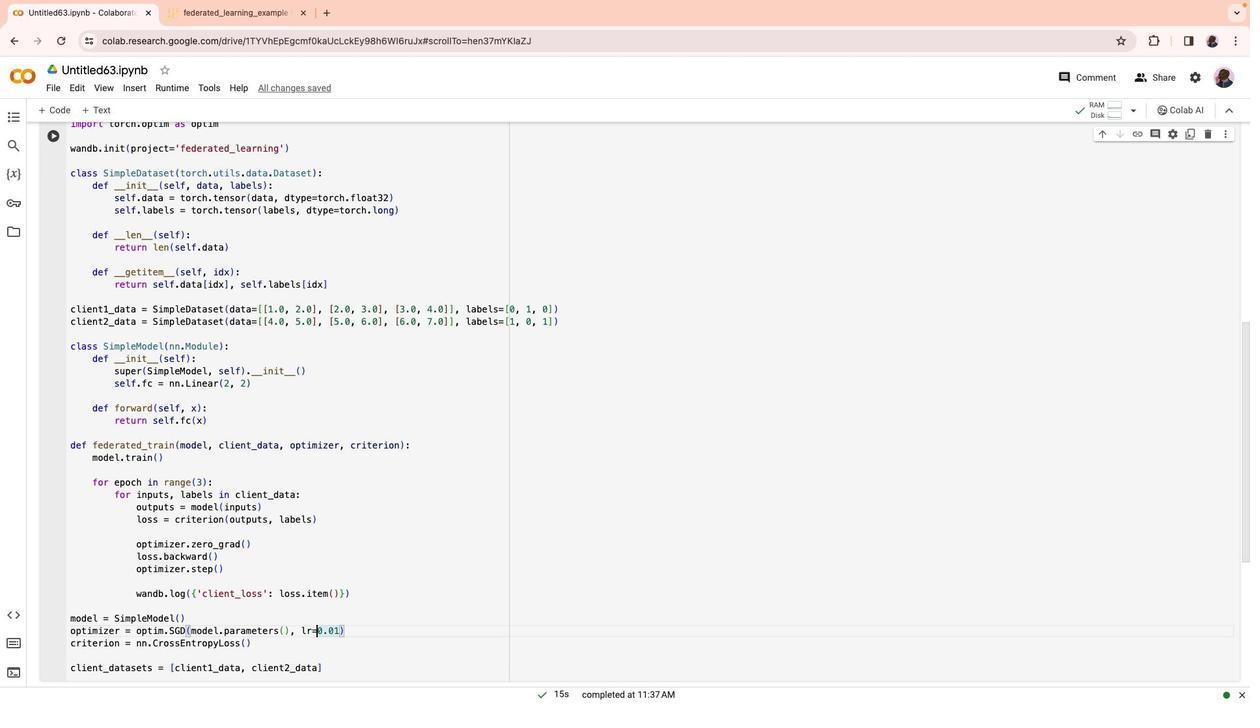 
Action: Key pressed Key.up
Screenshot: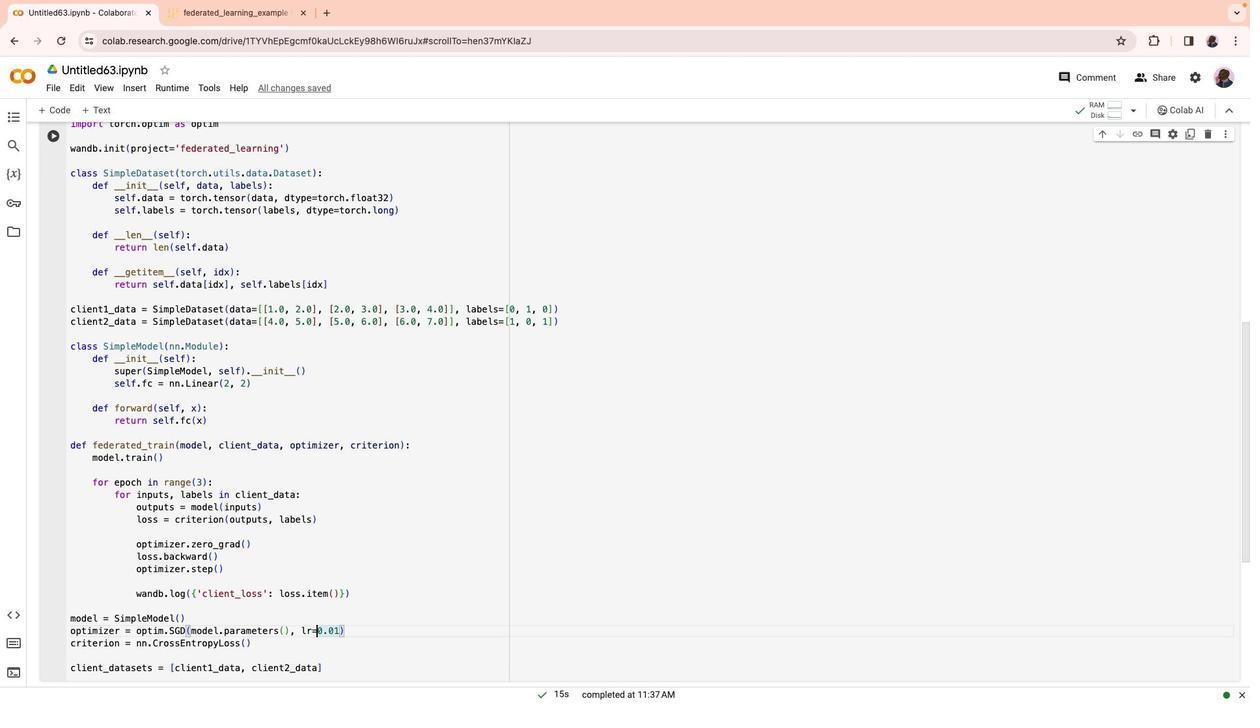 
Action: Mouse moved to (414, 495)
Screenshot: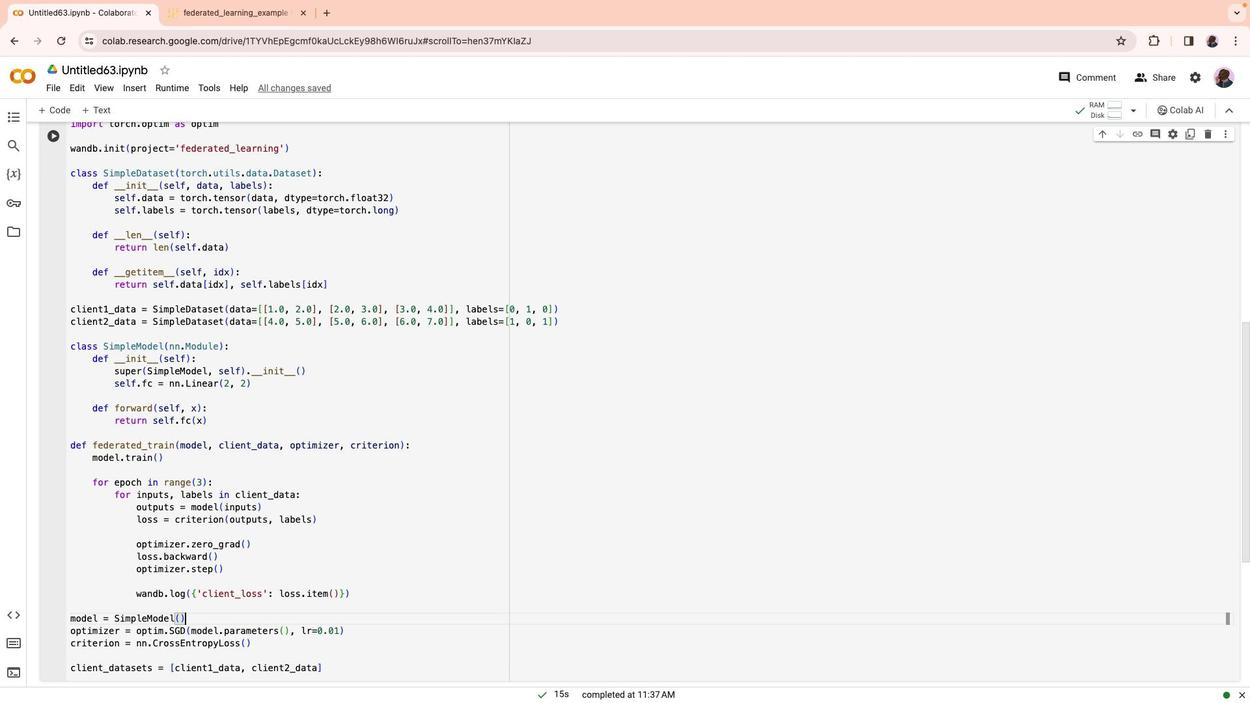 
Action: Key pressed Key.up
Screenshot: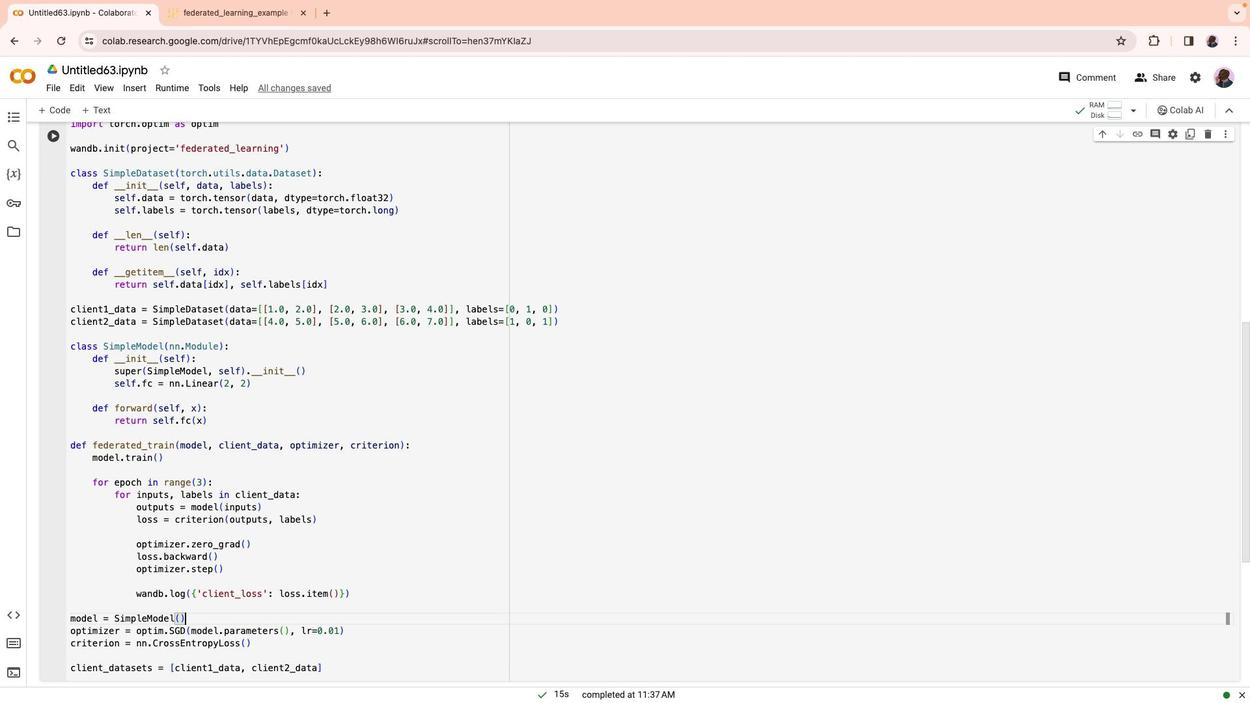 
Action: Mouse moved to (414, 484)
Screenshot: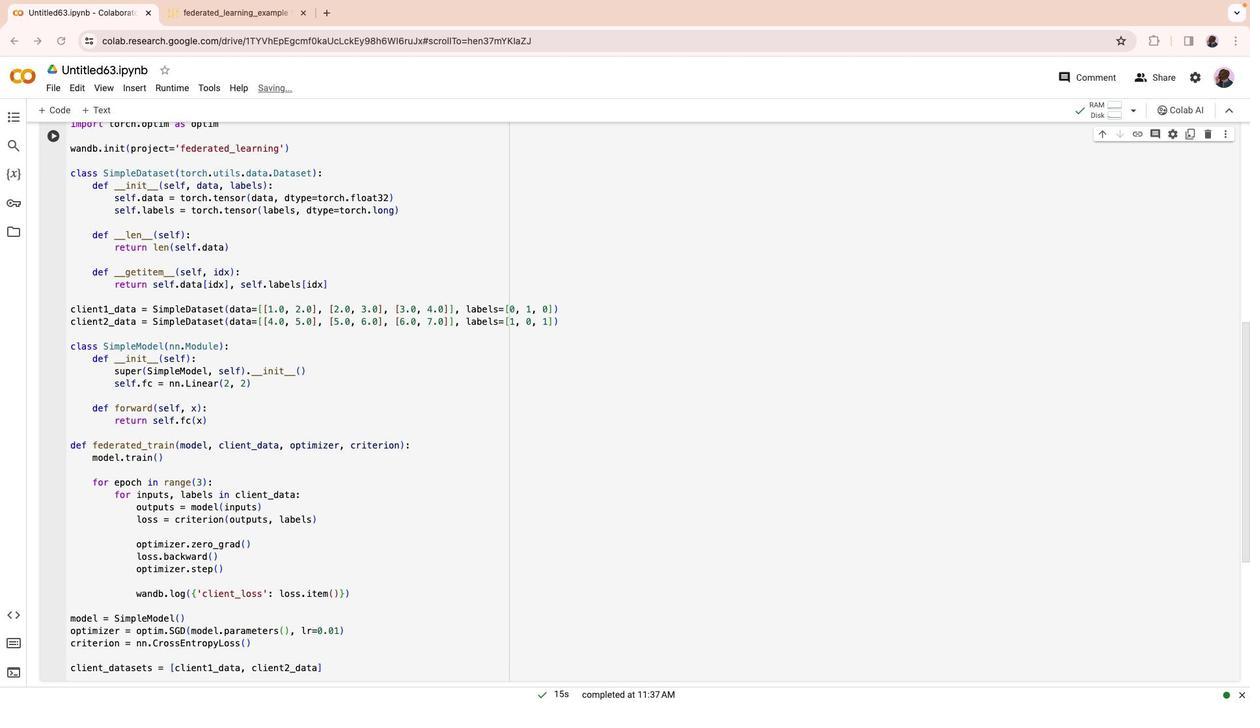 
Action: Key pressed Key.up
Screenshot: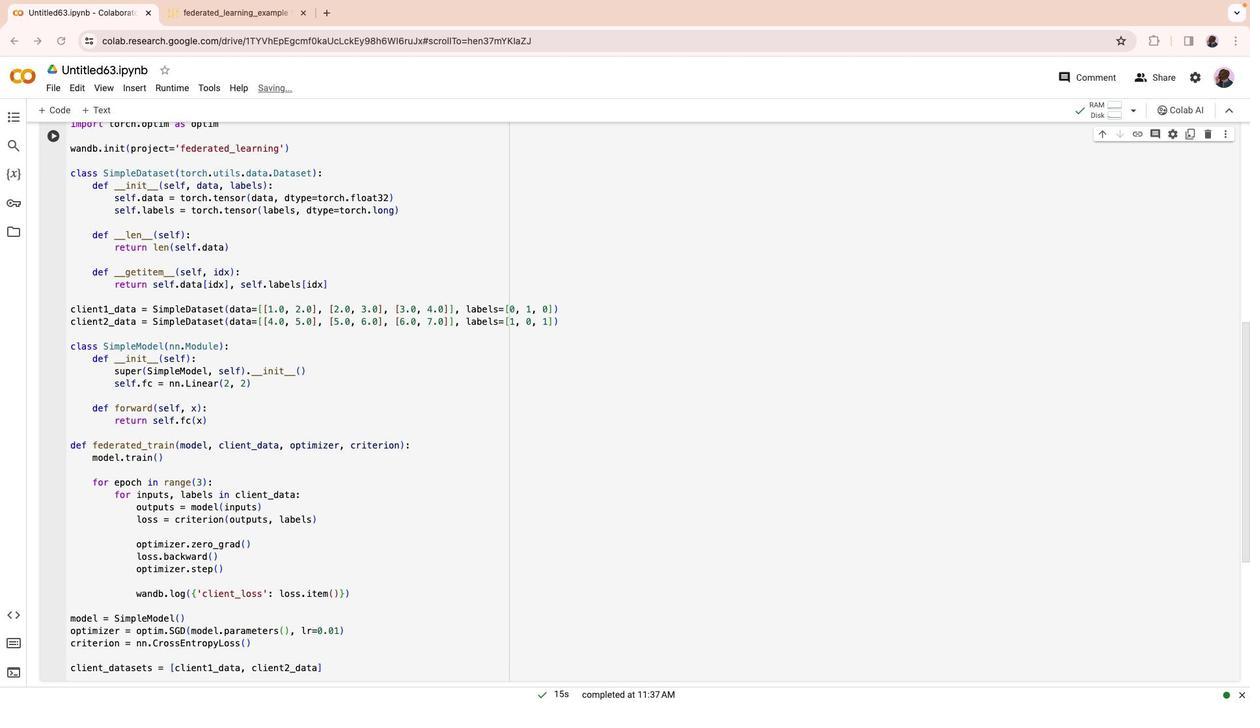 
Action: Mouse moved to (414, 483)
Screenshot: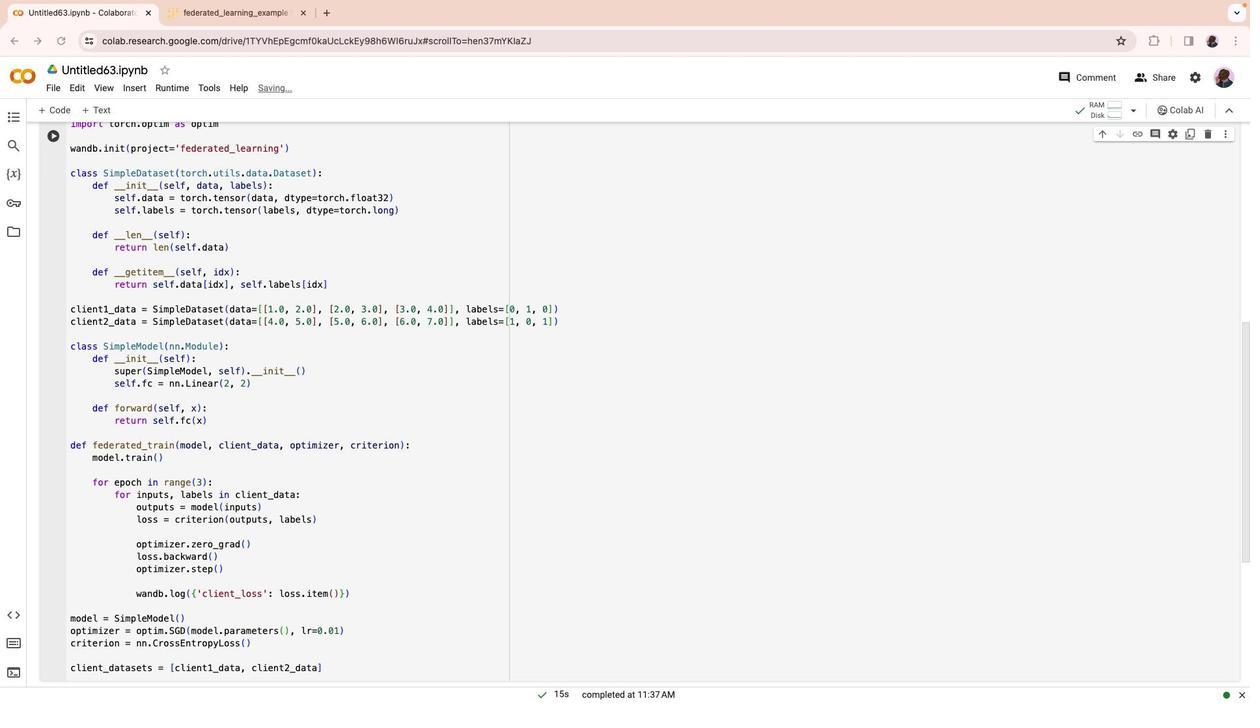 
Action: Key pressed Key.up
Screenshot: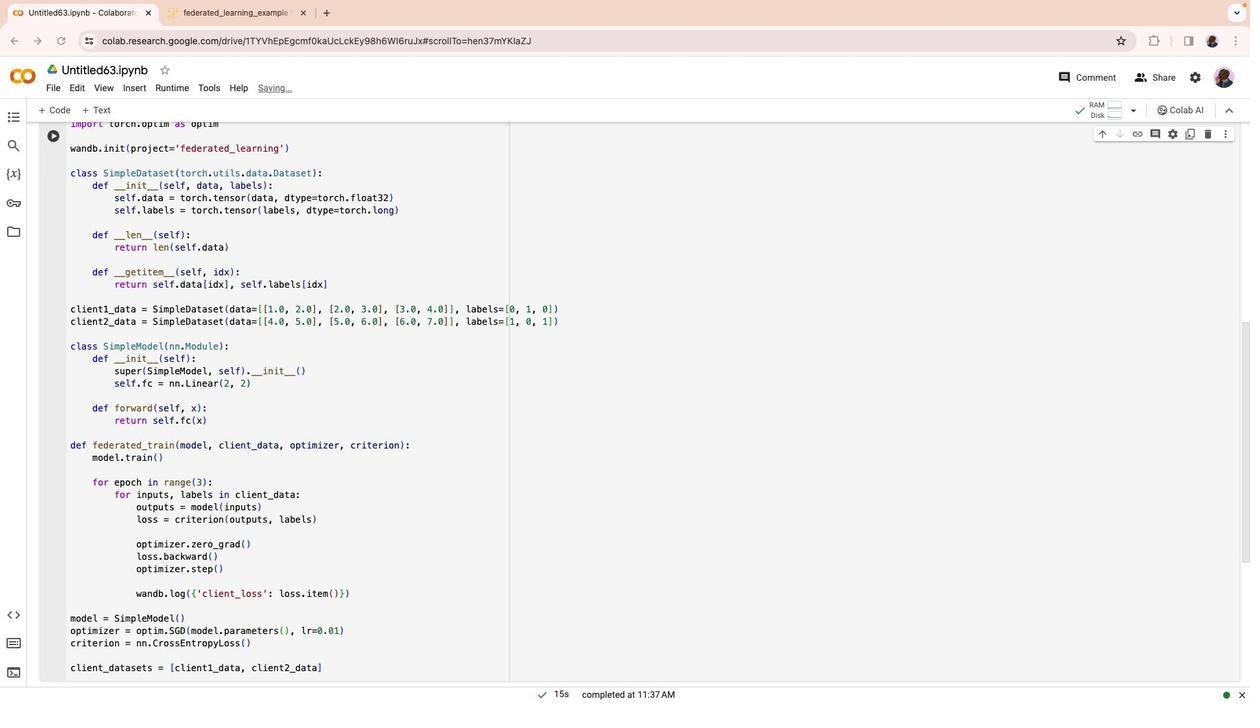 
Action: Mouse moved to (414, 483)
Screenshot: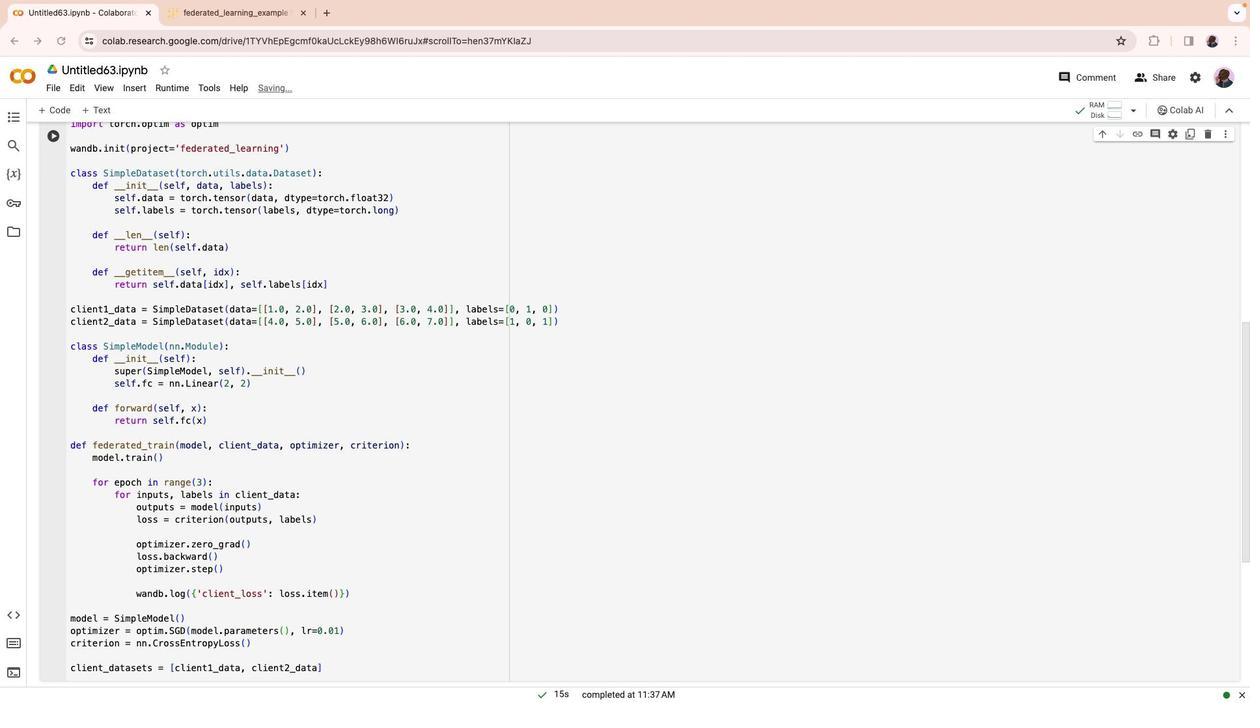 
Action: Mouse pressed left at (414, 483)
Screenshot: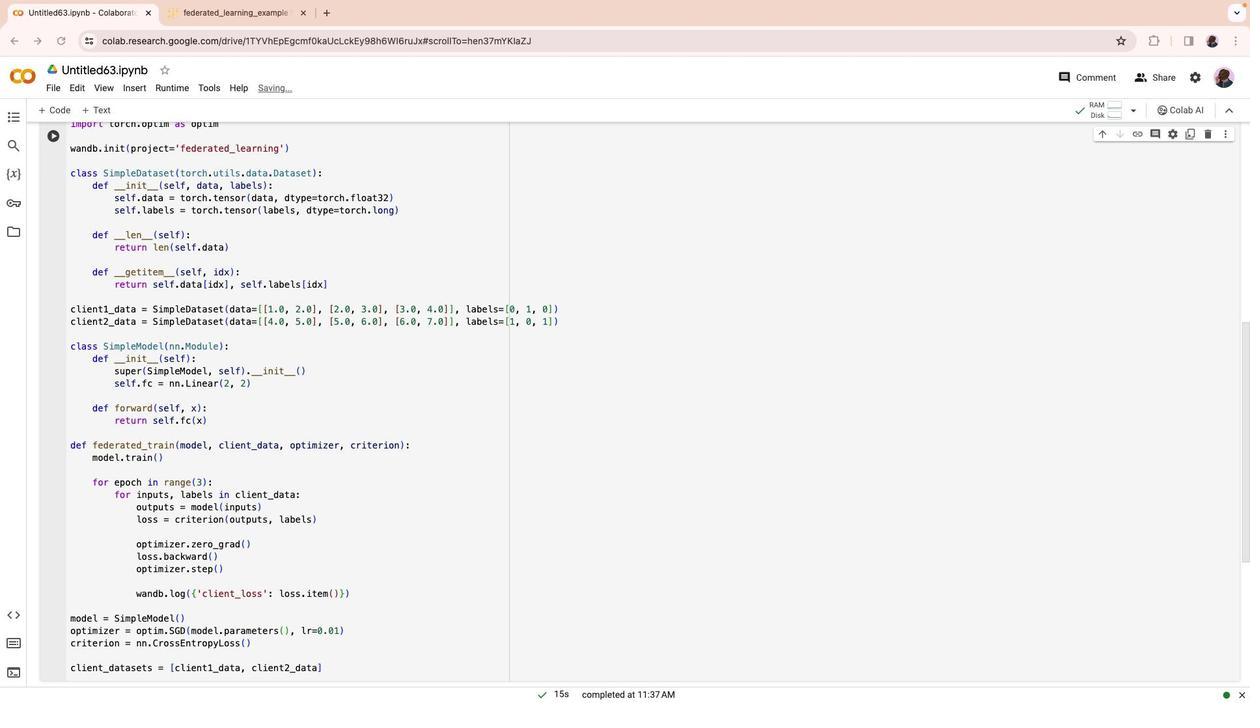 
Action: Mouse moved to (414, 490)
Screenshot: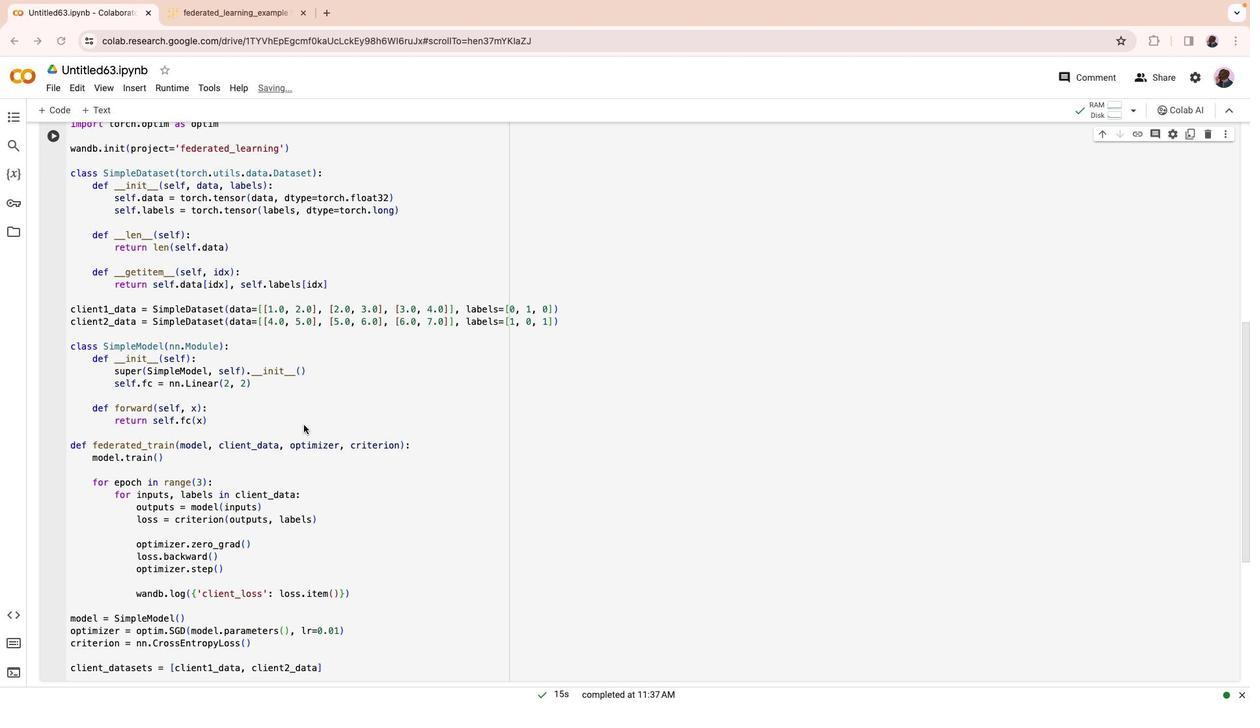 
Action: Mouse pressed left at (414, 490)
Screenshot: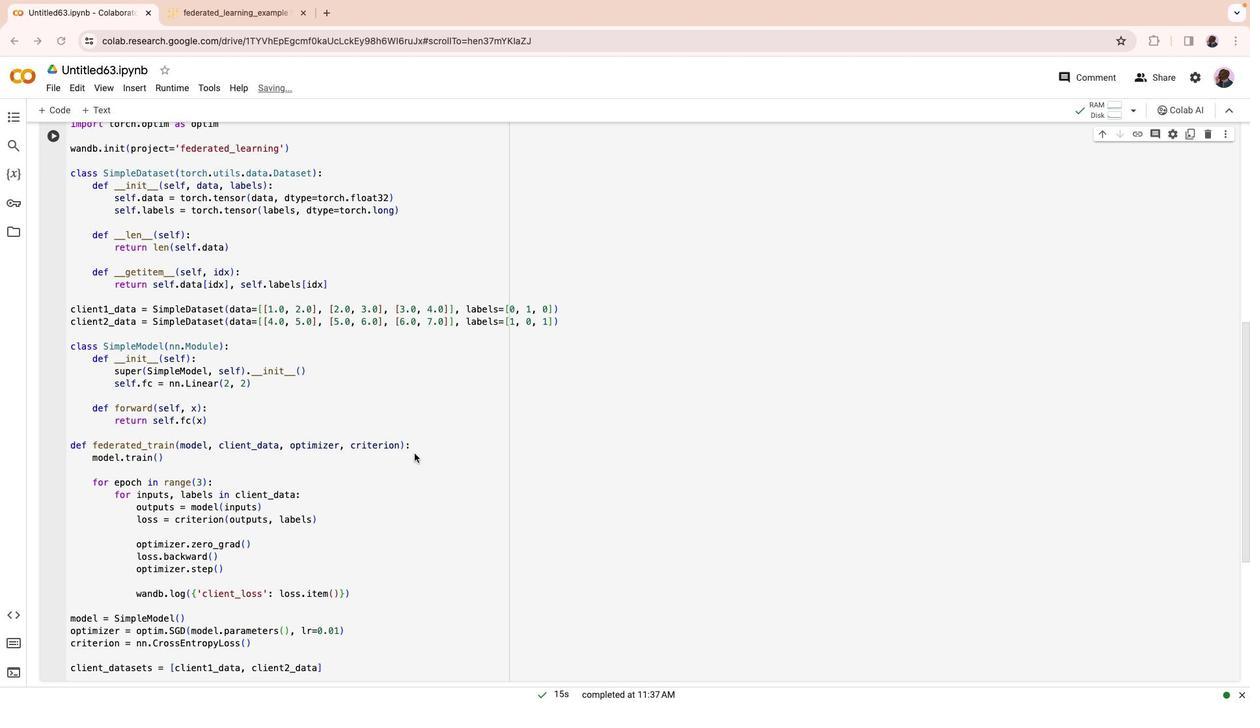 
Action: Mouse moved to (416, 514)
Screenshot: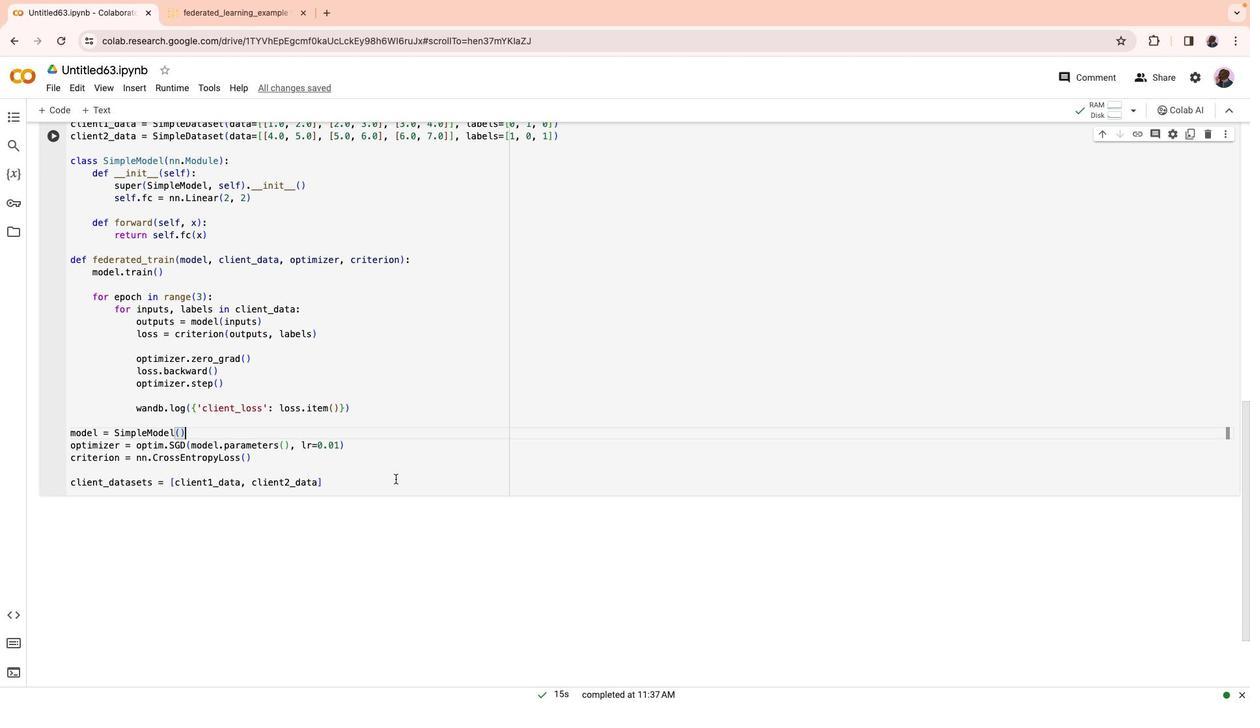 
Action: Mouse pressed left at (416, 514)
Screenshot: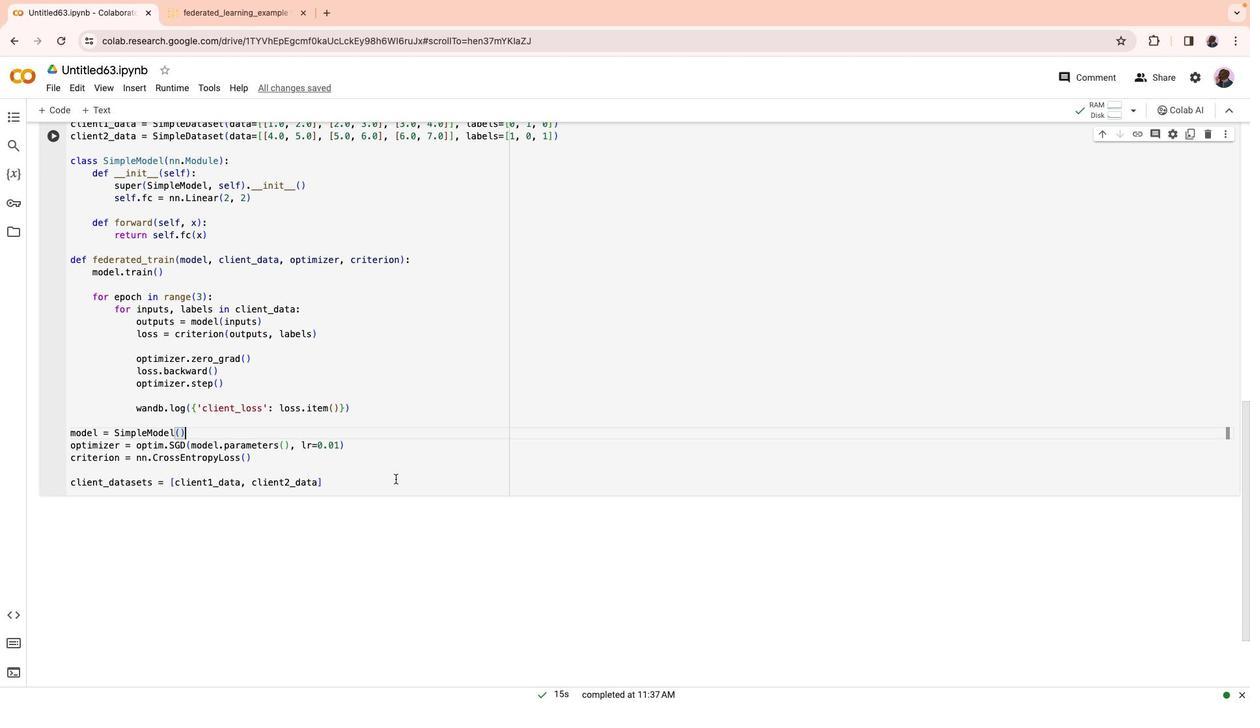 
Action: Mouse moved to (416, 536)
Screenshot: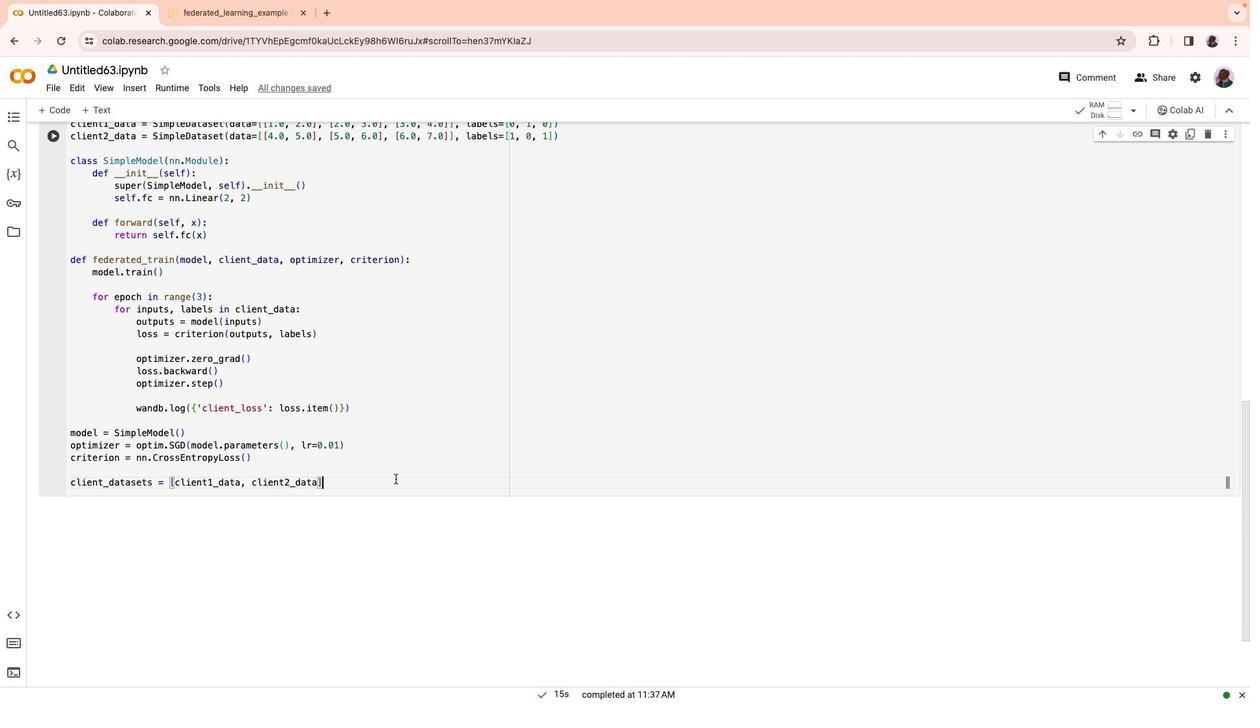 
Action: Mouse scrolled (416, 536) with delta (415, 403)
Screenshot: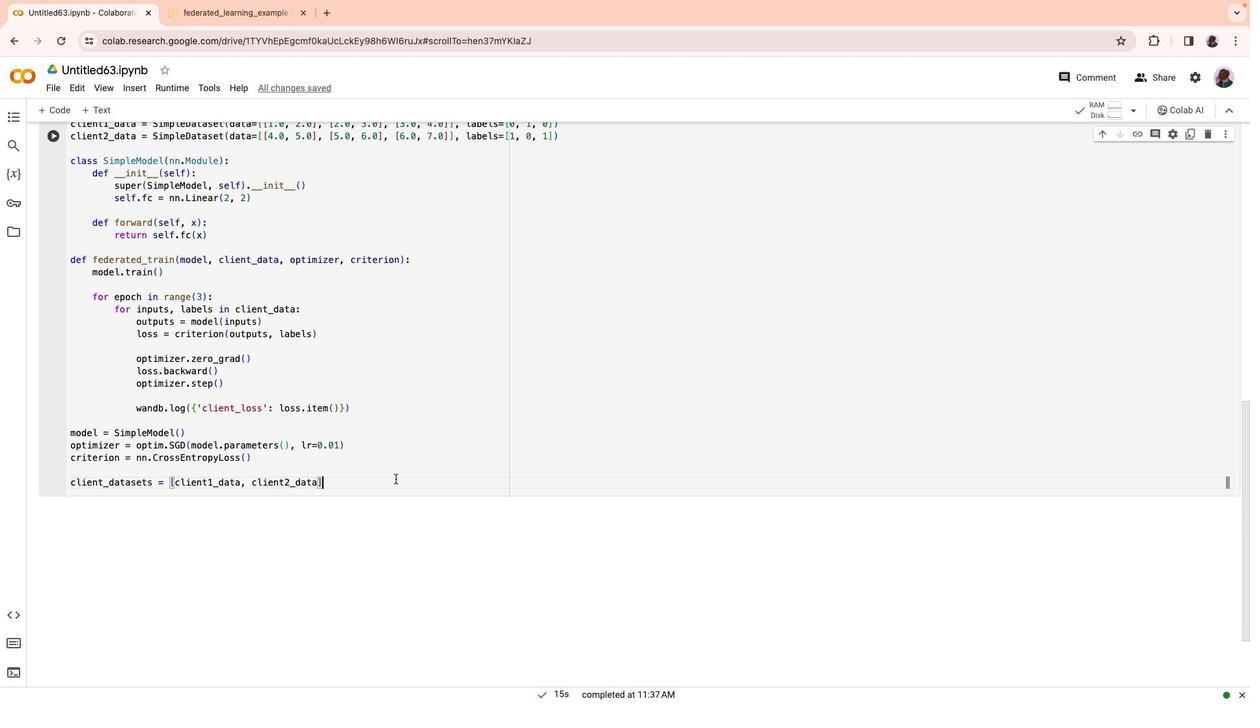 
Action: Mouse moved to (416, 536)
Screenshot: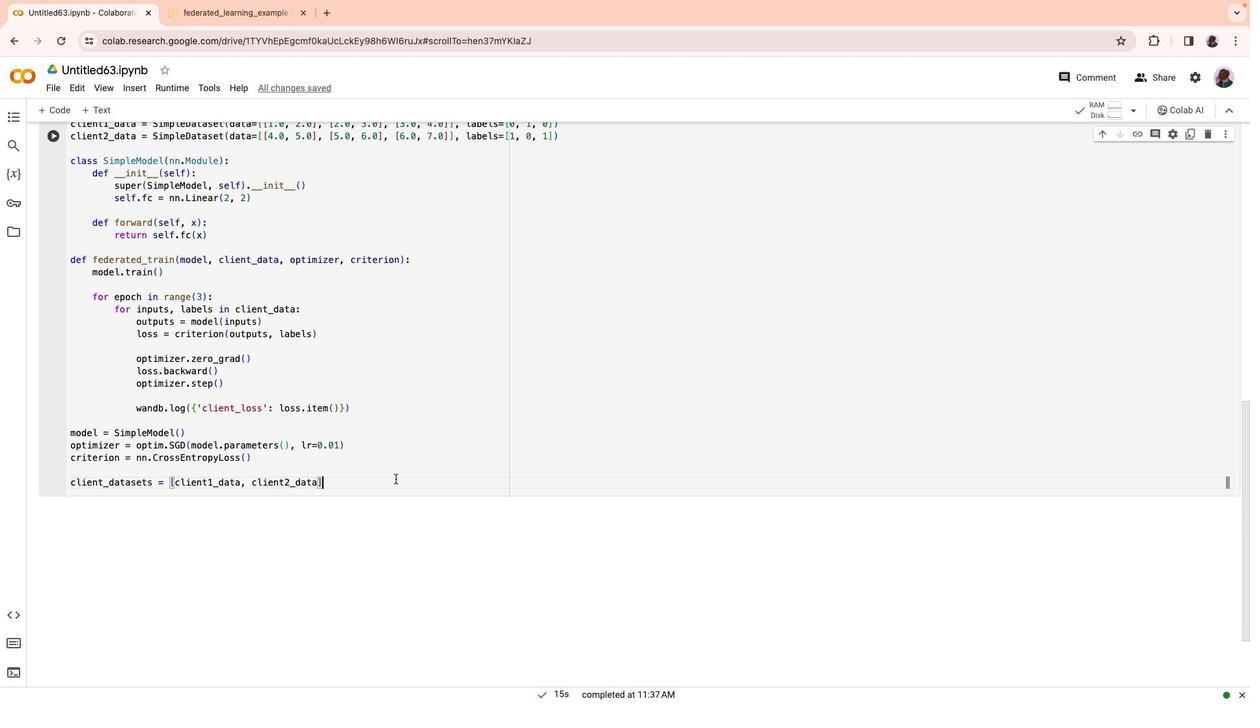 
Action: Mouse scrolled (416, 536) with delta (415, 403)
Screenshot: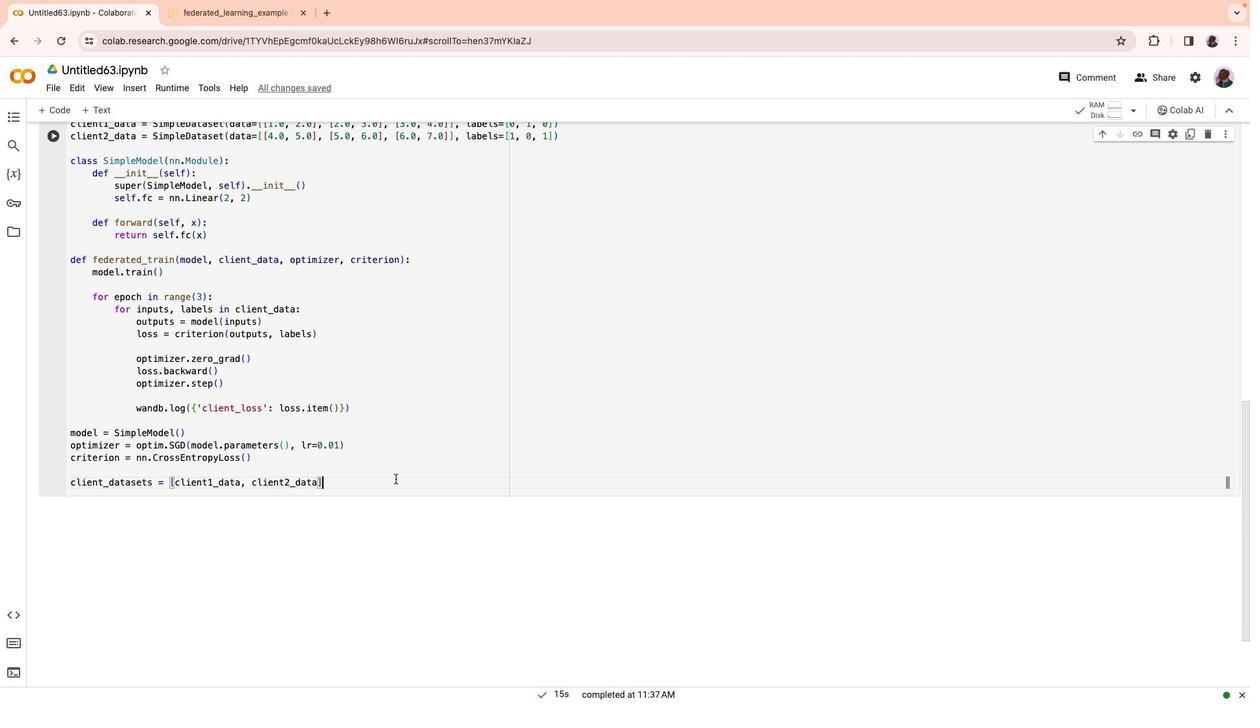 
Action: Mouse moved to (416, 536)
Screenshot: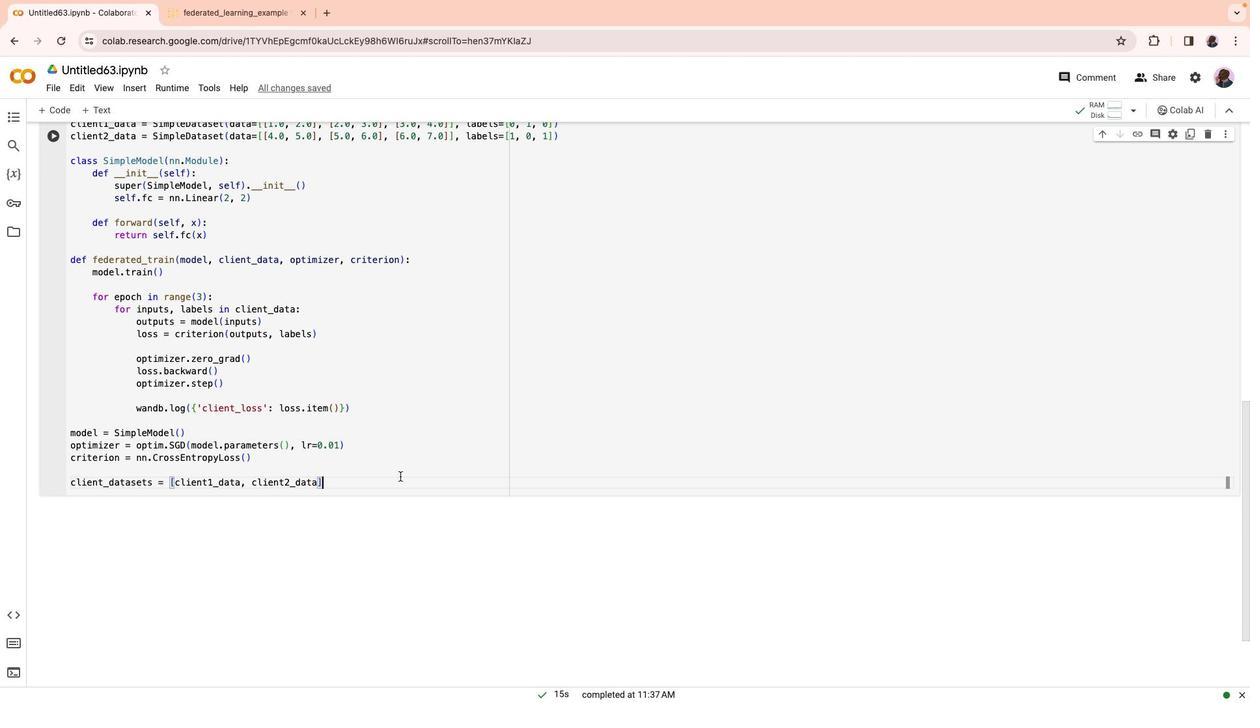 
Action: Mouse scrolled (416, 536) with delta (415, 403)
Screenshot: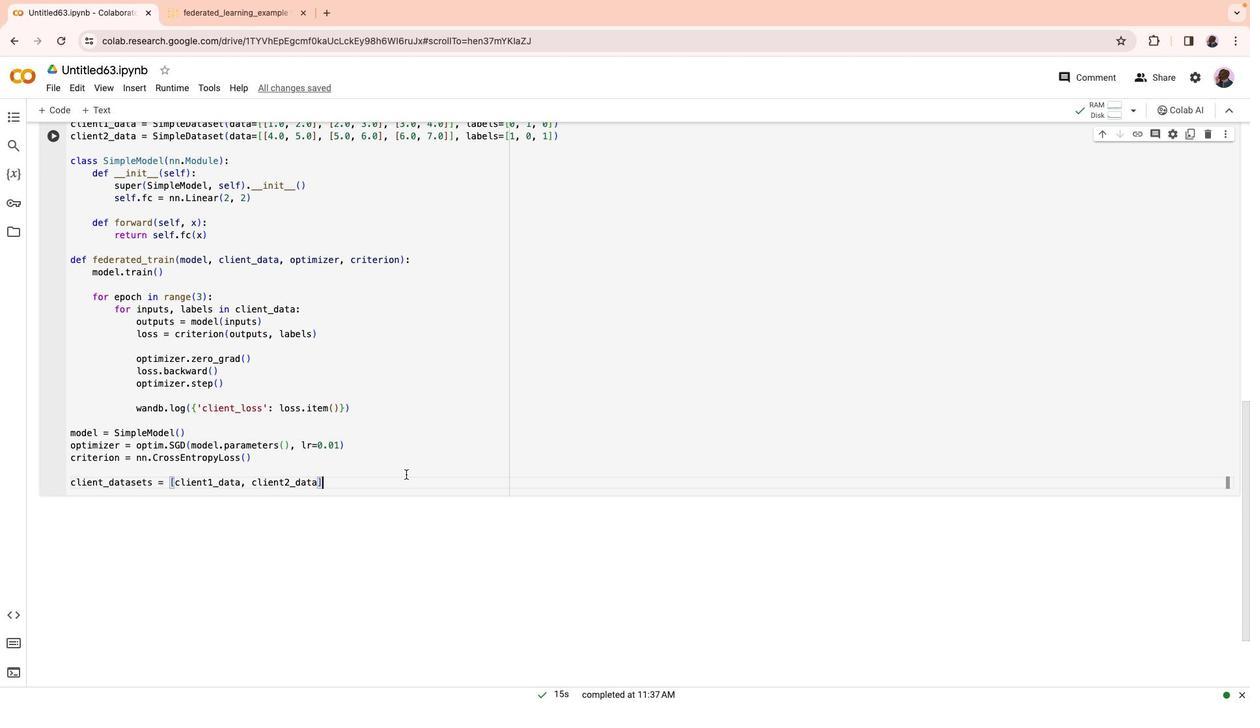 
Action: Mouse scrolled (416, 536) with delta (415, 403)
Screenshot: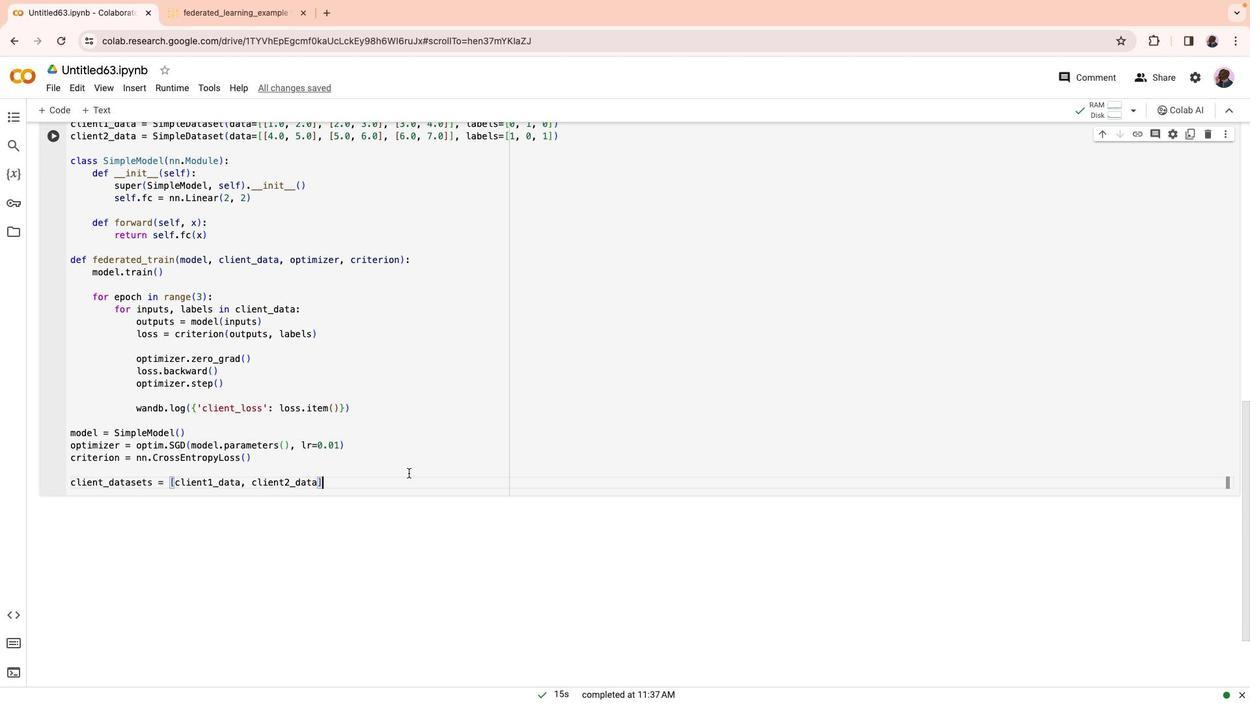 
Action: Mouse moved to (416, 513)
Screenshot: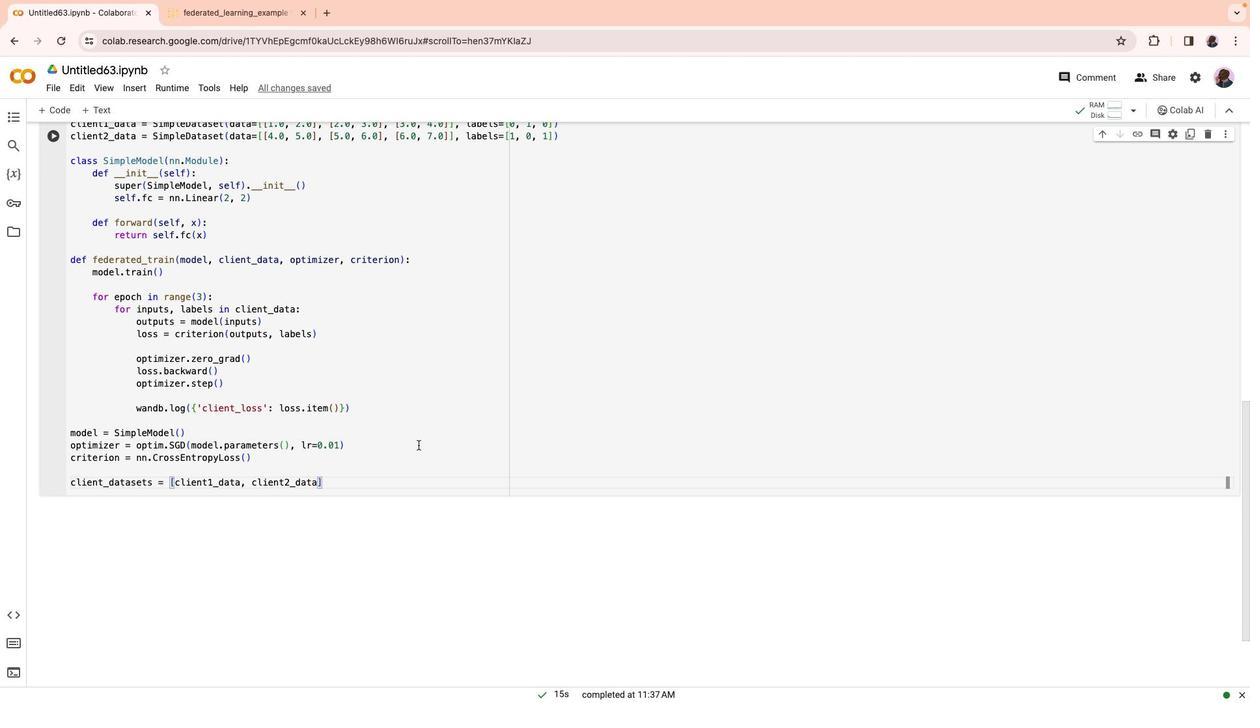 
Action: Mouse pressed left at (416, 513)
Screenshot: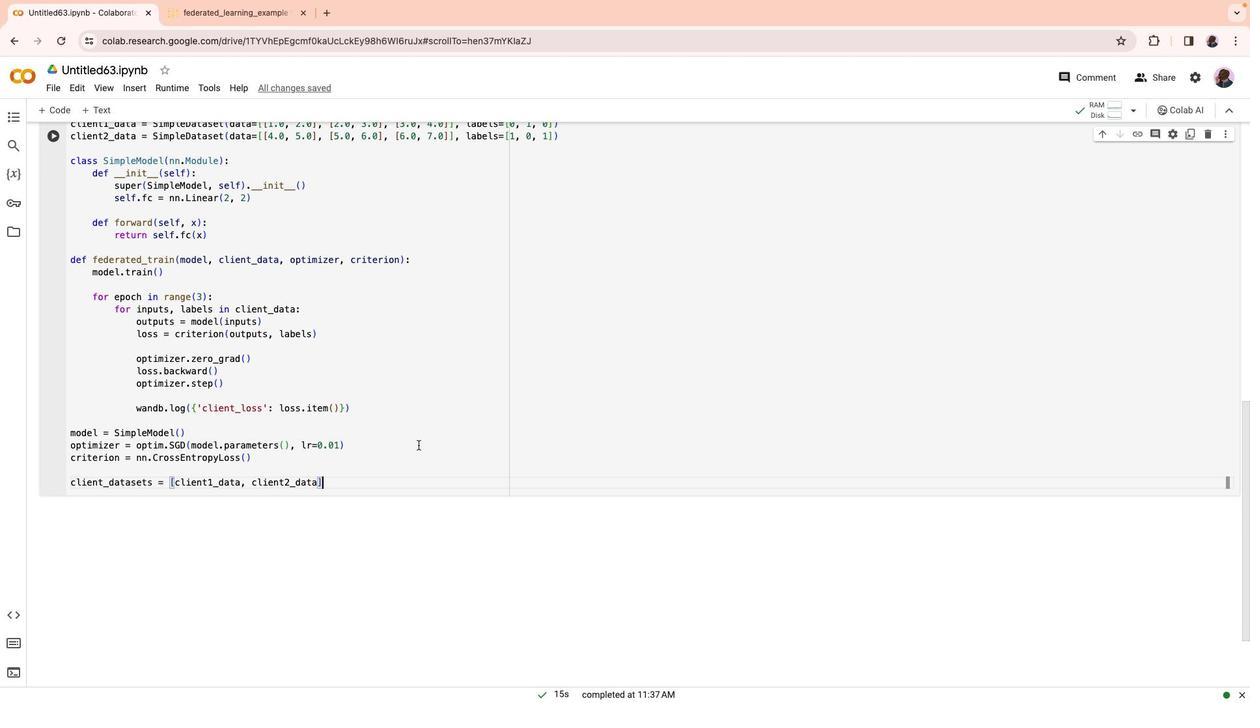 
Action: Mouse moved to (416, 504)
Screenshot: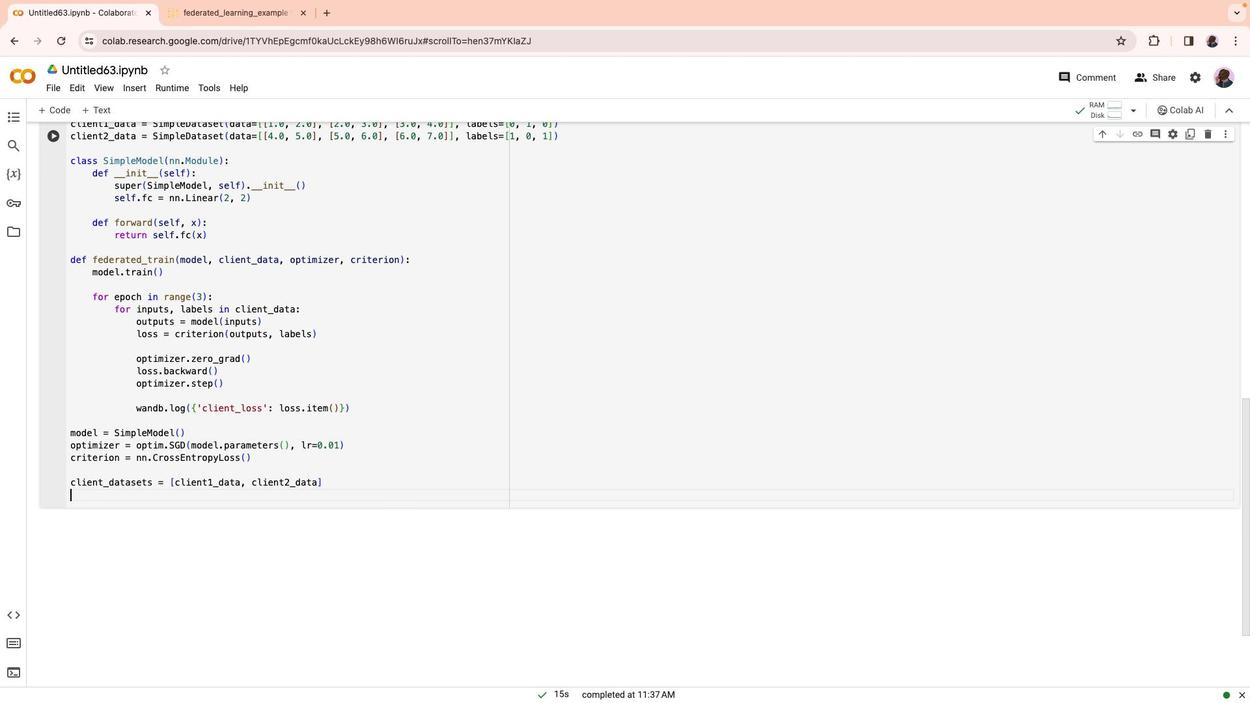 
Action: Key pressed Key.enterKey.enter'f''o''r'Key.space'c''l''i''e''n''t'Key.shift_r'_''i''d'Key.spaceKey.backspace','Key.space'c''l''i''e''n''t'Key.shift_r'_''d''a''t''a'Key.space'i''n'Key.space'e''n''u''m''e''r''a''t''e'Key.shift_r'('Key.leftKey.leftKey.leftKey.leftKey.rightKey.rightKey.rightKey.right'c''l''i''e''n''t'Key.shift_r'_''d''a''t''a''s''e''t''s'Key.leftKey.leftKey.leftKey.leftKey.leftKey.leftKey.leftKey.leftKey.rightKey.rightKey.rightKey.leftKey.leftKey.leftKey.leftKey.leftKey.leftKey.rightKey.rightKey.rightKey.rightKey.rightKey.rightKey.rightKey.rightKey.rightKey.rightKey.rightKey.rightKey.shift_r':'Key.enterKey.ctrl'z''s''e''t''s'Key.shift_r')'':'Key.enterKey.spaceKey.space
Screenshot: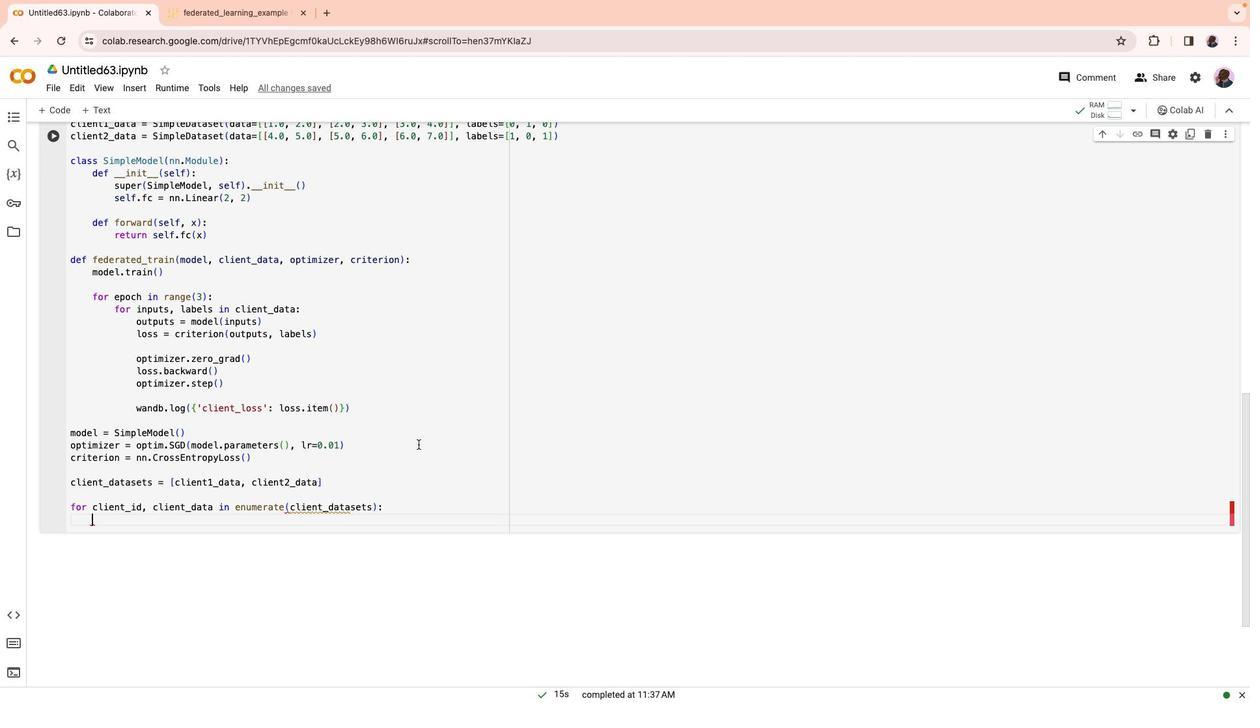 
Action: Mouse moved to (416, 504)
Screenshot: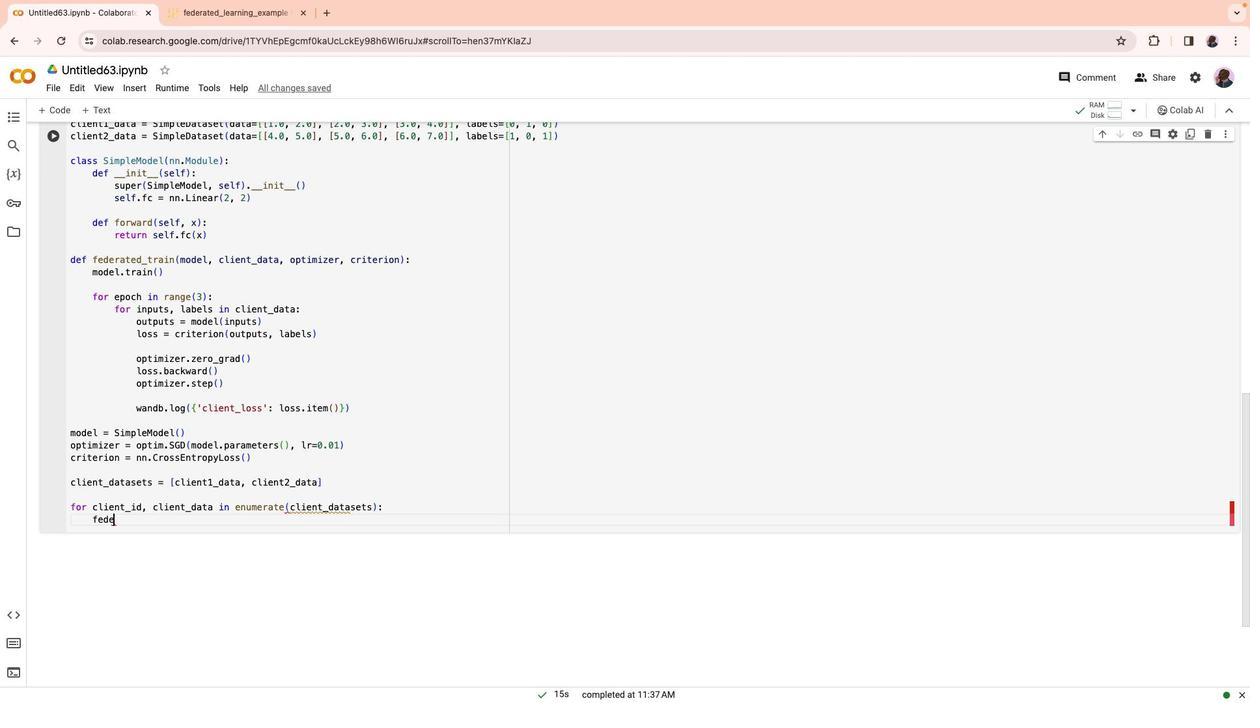 
Action: Key pressed 'f''e''d''e''r''a''t''e''d'Key.shift_r'_''t''r''a''i''n'Key.shift_r'(''m''o''d''e''l'','Key.space'c''l''i''e''n''t'Key.shift'_''d''a''t''a'','Key.spaceKey.leftKey.leftKey.leftKey.leftKey.leftKey.leftKey.leftKey.rightKey.rightKey.rightKey.rightKey.rightKey.rightKey.right'o''p''t''i''m''i''z''e''r'','Key.space'c''r''i''t''e''r''i''o''n'Key.leftKey.leftKey.leftKey.leftKey.rightKey.rightKey.rightKey.rightKey.rightKey.enterKey.enter'w''i''t''h'Key.space't''o''r''c''h''.''n''o'Key.shift_r'_''g''r''a''d'Key.shift_r'('')'Key.shift_r':'Key.enterKey.spaceKey.space'o''u''t''p''u''t''s'Key.space'='Key.space'm''o''d''e''l'Key.shift_r'(''c''l''i''e''n''t'Key.shift_r'_''d''a''t''a''.''d''a''t''a'Key.rightKey.enter'p''r''e''d''i''c''t''e''d'Key.shift_r'_''l''a''b''e''l''s'Key.space'='Key.space't''o''r''c''h''.''a''r''g''m''a''x'Key.shift_r'(''o''u''t''p''u''t''s'Key.leftKey.leftKey.rightKey.right','Key.space'd''i''m''=''1'Key.rightKey.enter'a''c''c''u''r''a''c''y'Key.space'='Key.space't''o''r''c''h''.''s''u''m'Key.shift_r'(''p''r''e''d''i''c''t''e''d'Key.leftKey.leftKey.leftKey.rightKey.rightKey.rightKey.shift_r'_''l''a''b''e''l''s'Key.space'=''='Key.space'c''l''i''e''n''t''.''l''a''b''e''l''s'Key.right'.''t'Key.backspace'i''t''e''m'Key.shift_r'('')'Key.space'/'Key.space'l''e''n'Key.shift_r'(''c''l''i''e''n''t'Key.shift_r'_''d''a''t''a'Key.rightKey.enterKey.enterKey.backspaceKey.backspace'w''a''n''d''b''.''l''o''g'Key.shift_r'('Key.shift_rKey.shift_rKey.shift_r'{'"'"'c''l''i''e''n''t'Key.shift_r'_''d''a''t''a'Key.backspaceKey.backspaceKey.backspaceKey.backspace'i''d'Key.leftKey.leftKey.rightKey.rightKey.rightKey.shift_r':'Key.space'c''l''i''e''n''t'Key.shift_r'_''i''d'','Key.space"'"'c''l''i''e''n''t'Key.shift_r'_''a''c''c''u''r''a''c''y'Key.leftKey.leftKey.leftKey.leftKey.leftKey.leftKey.rightKey.rightKey.rightKey.rightKey.rightKey.rightKey.rightKey.shift_r':'Key.spaceKey.upKey.upKey.leftKey.leftKey.leftKey.shift_r'_''d''a''t''a'Key.downKey.downKey.leftKey.left'a''c''c''u''r''a''c''y'Key.rightKey.rightKey.enterKey.enterKey.backspaceKey.backspace'w''a''n''d''b''.''f''i''n''i''s''h'Key.shift_r'('')'Key.enterKey.enter
Screenshot: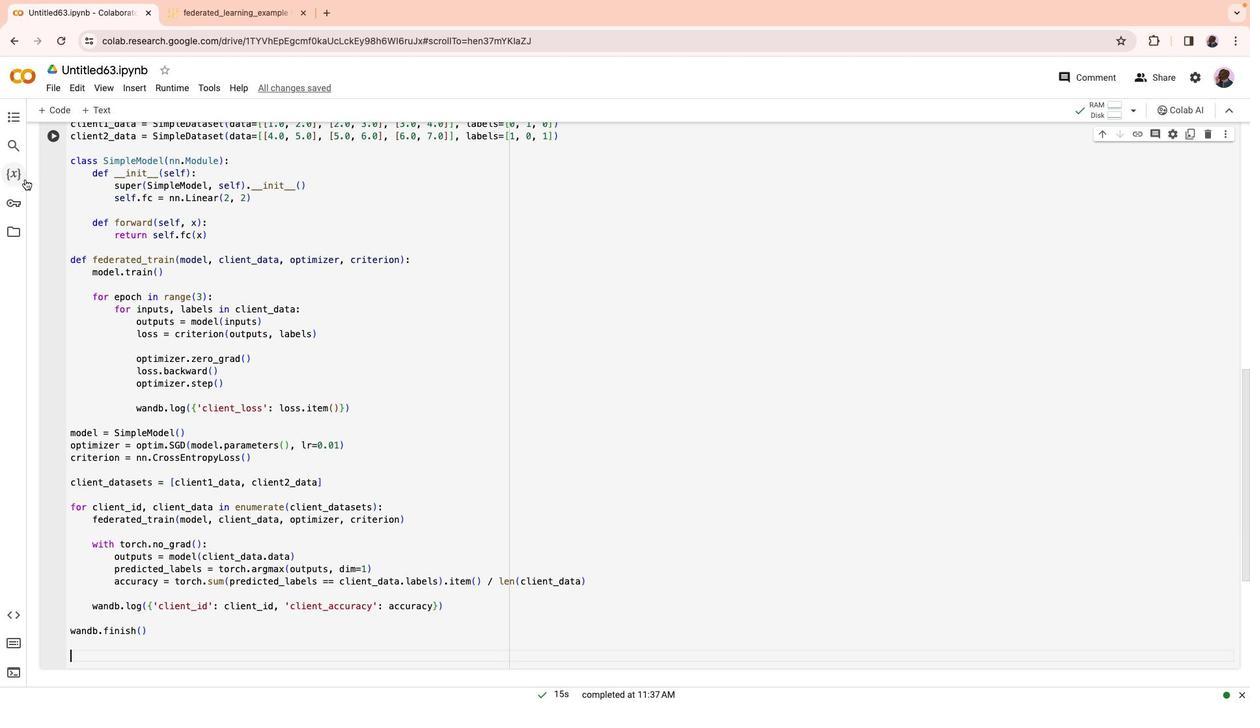 
Action: Mouse moved to (415, 435)
Screenshot: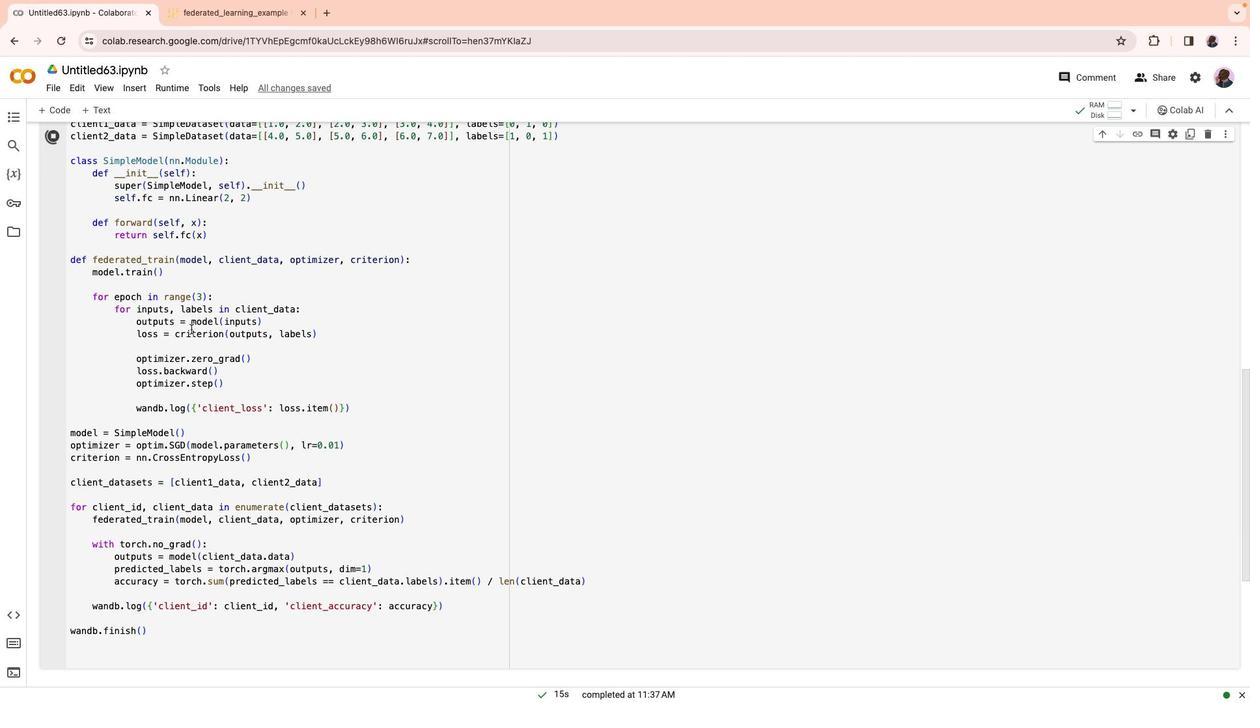 
Action: Mouse pressed left at (415, 435)
Screenshot: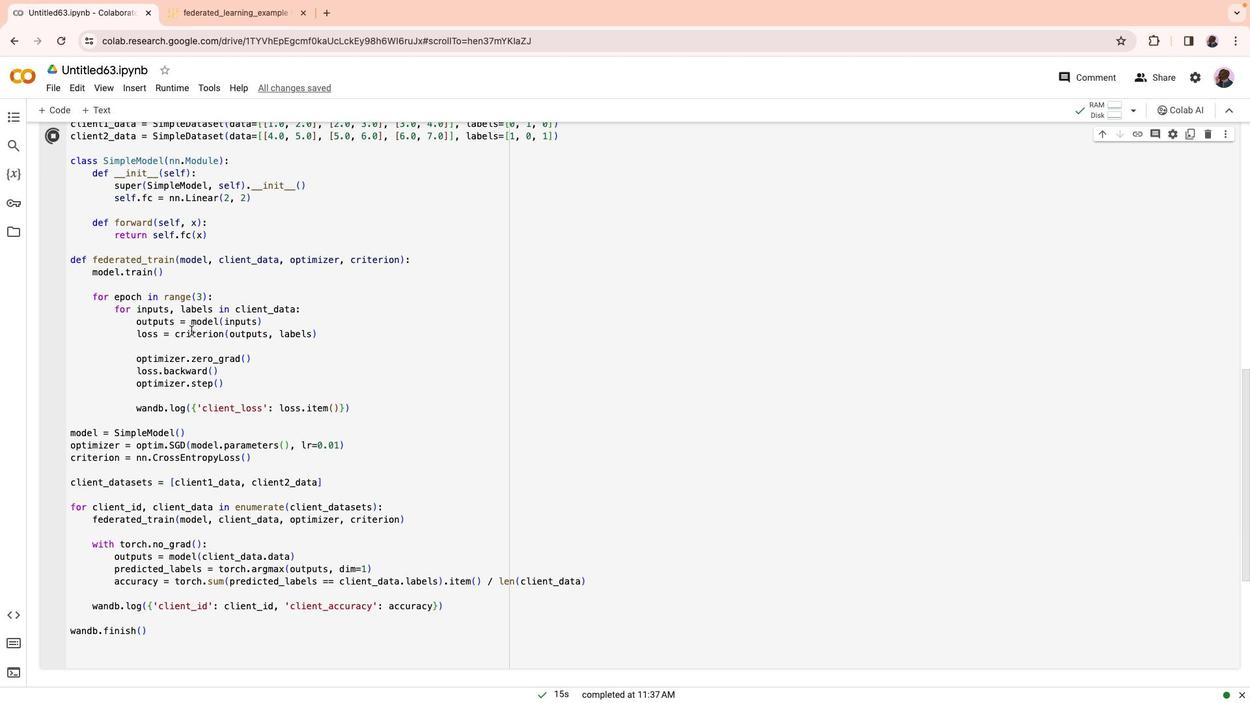 
Action: Mouse moved to (416, 513)
Screenshot: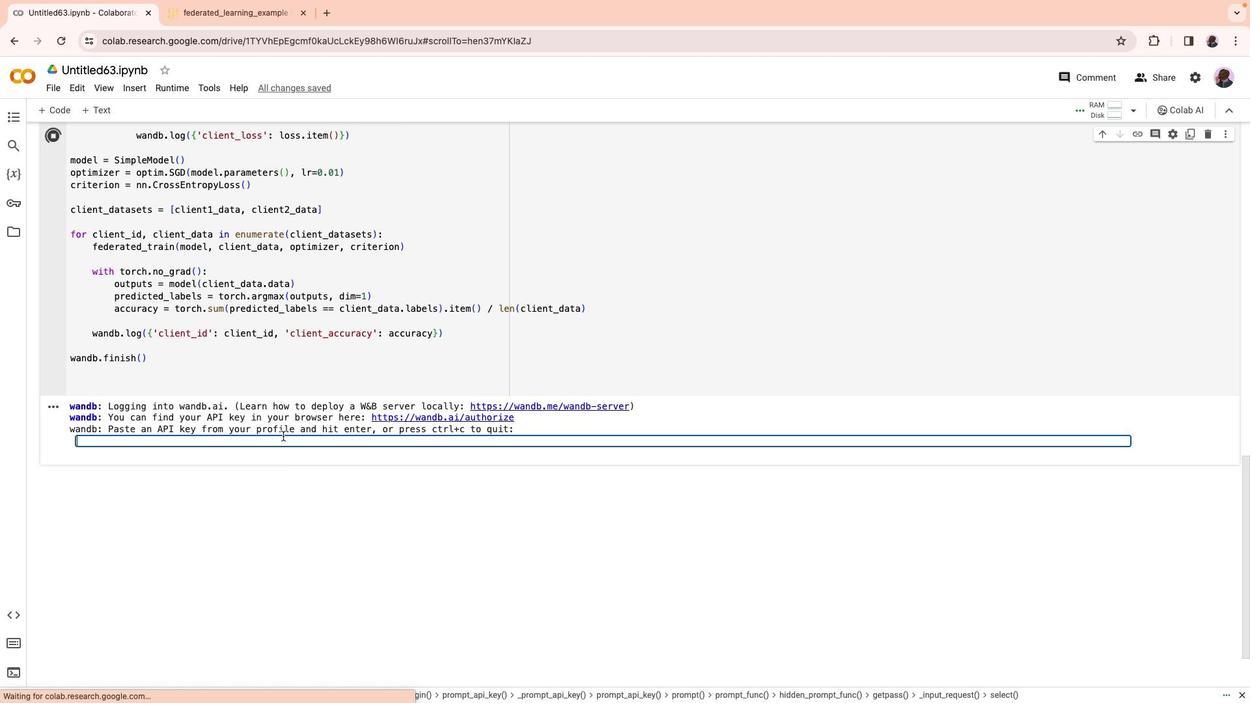 
Action: Mouse scrolled (416, 513) with delta (415, 403)
Screenshot: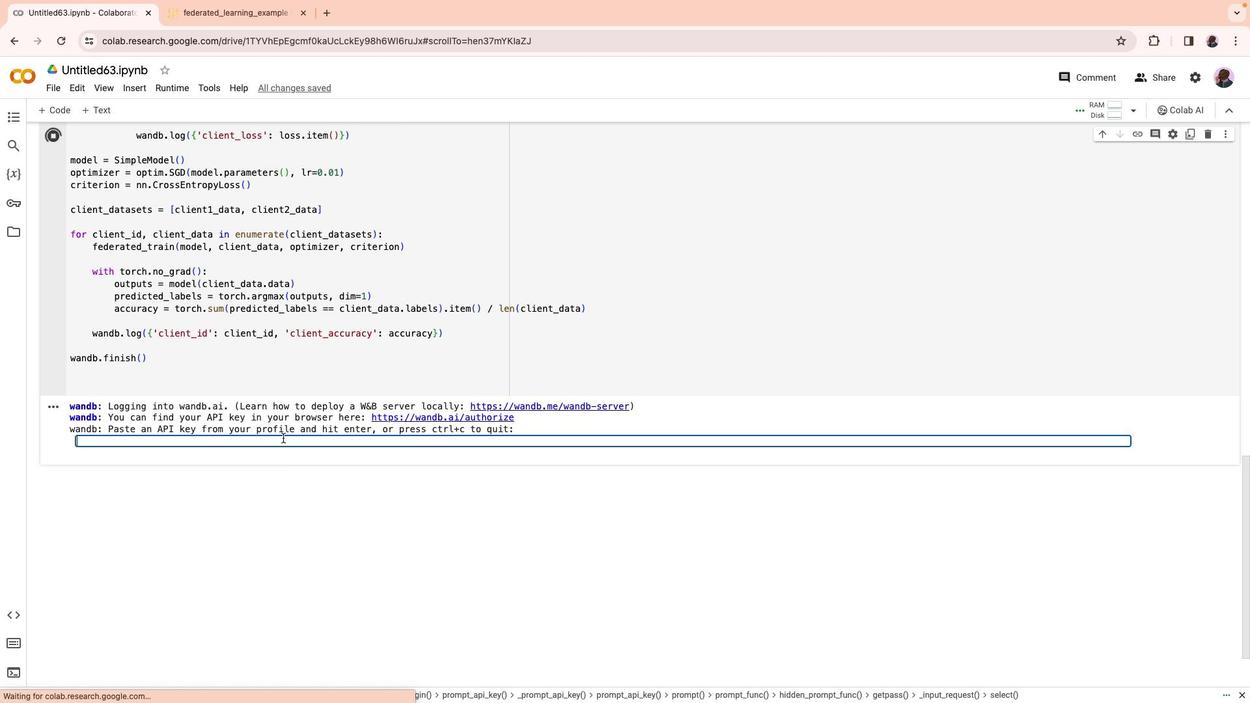 
Action: Mouse scrolled (416, 513) with delta (415, 403)
Screenshot: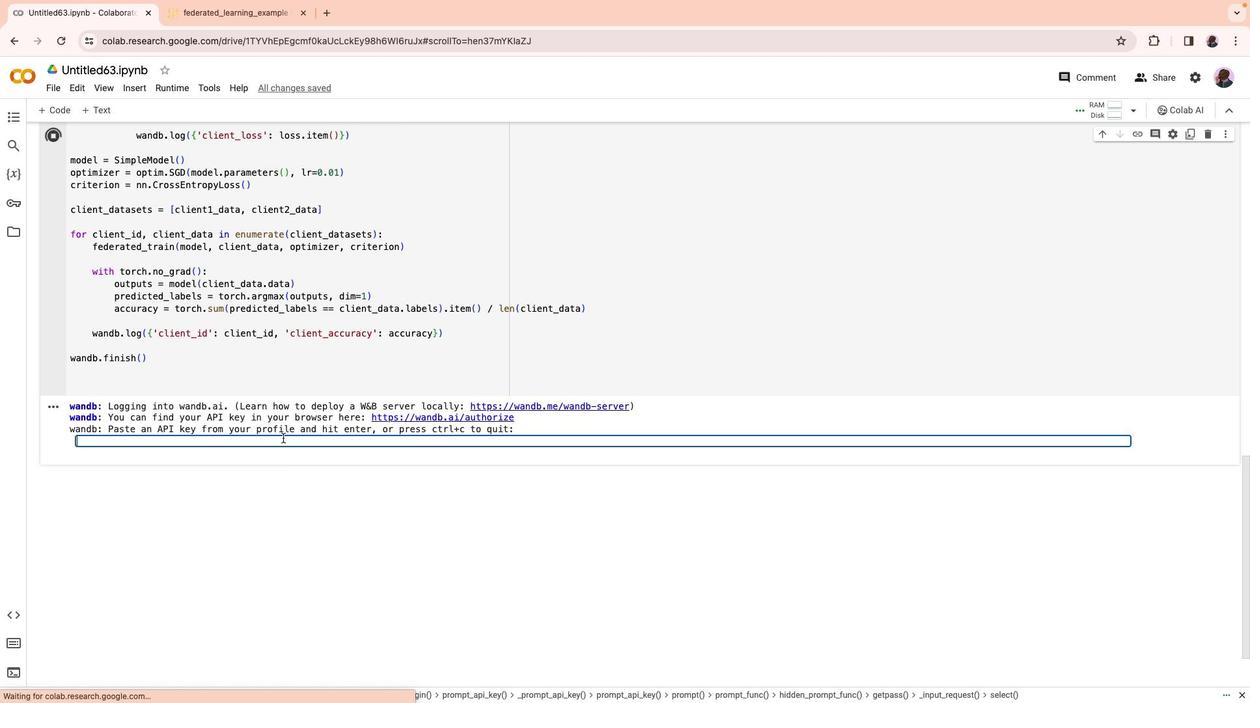 
Action: Mouse scrolled (416, 513) with delta (415, 403)
Screenshot: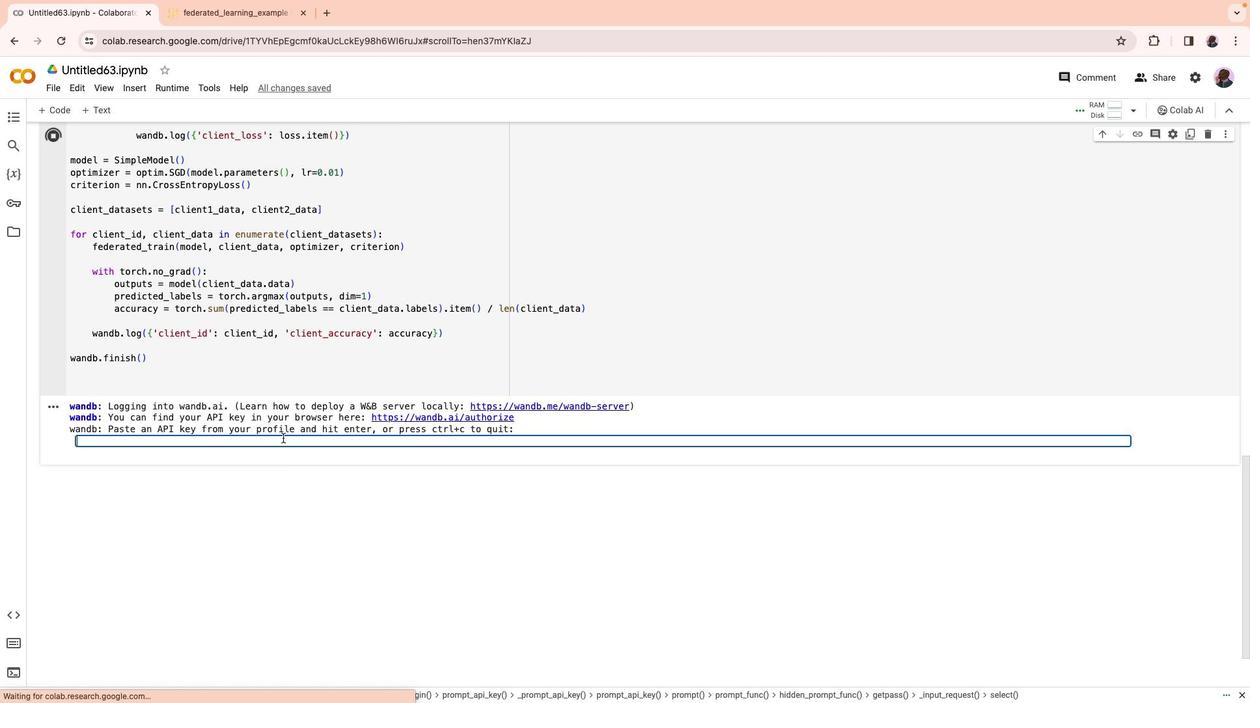
Action: Mouse scrolled (416, 513) with delta (415, 403)
Screenshot: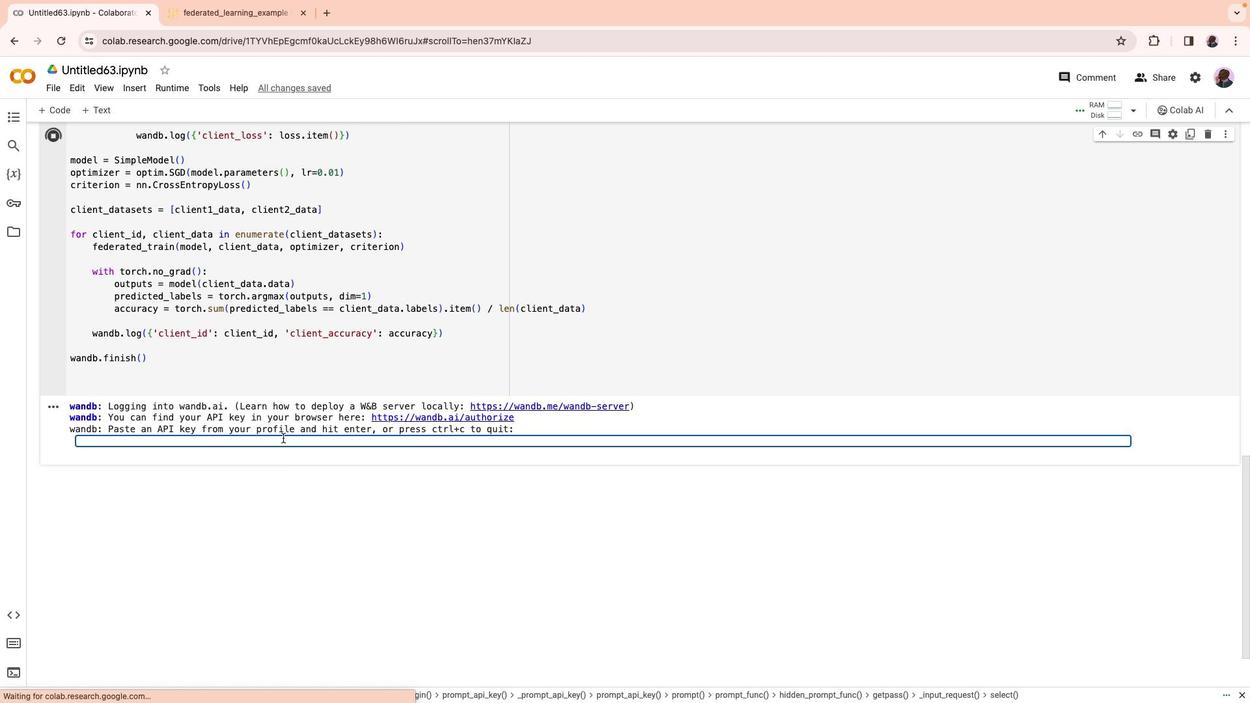 
Action: Mouse scrolled (416, 513) with delta (415, 403)
Screenshot: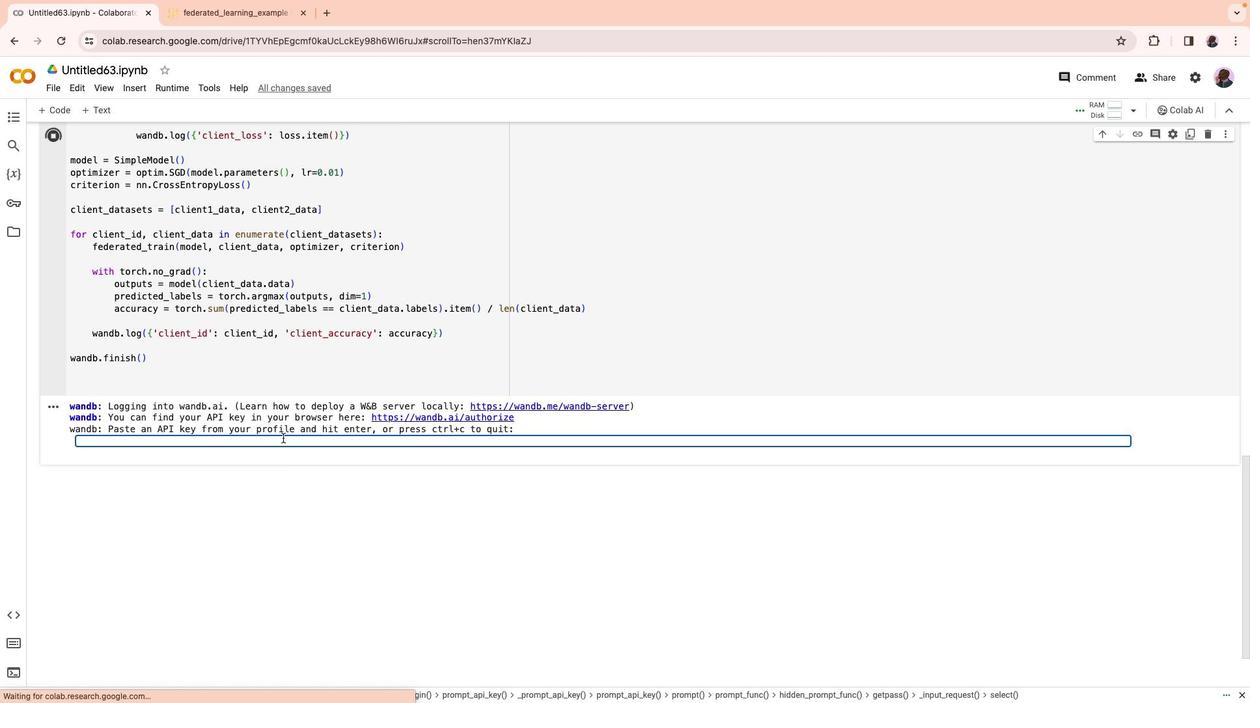 
Action: Mouse scrolled (416, 513) with delta (415, 403)
Screenshot: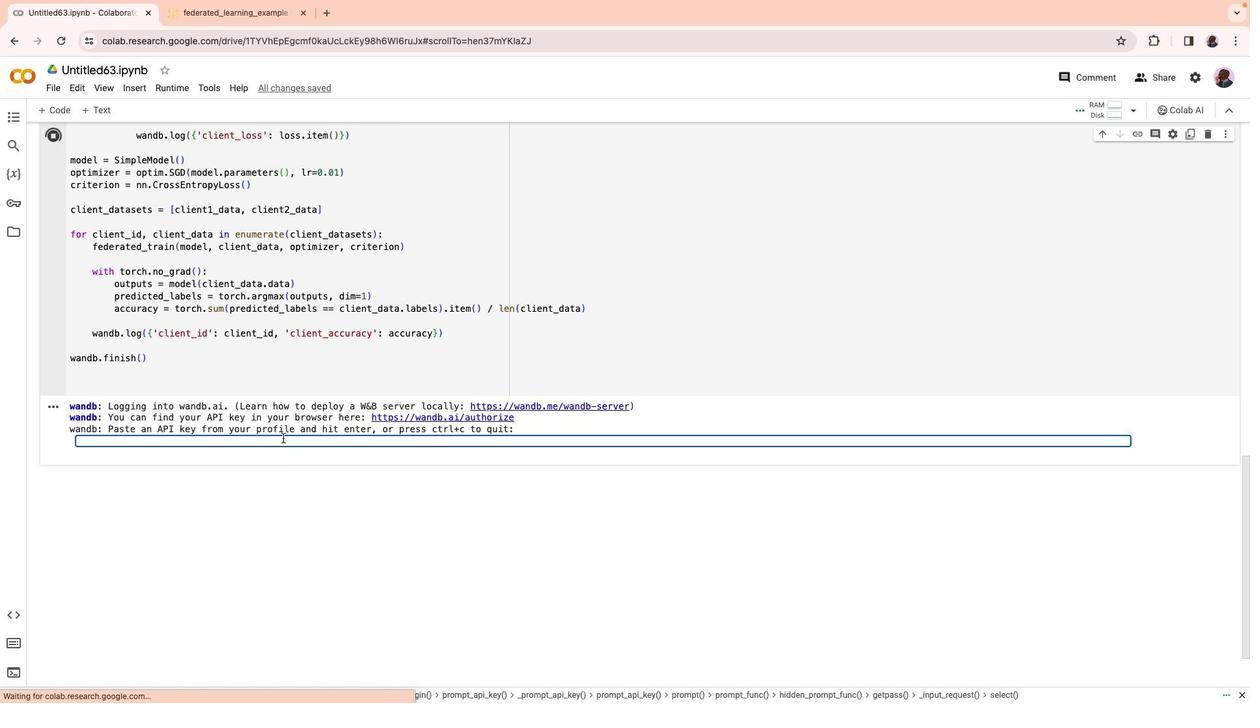 
Action: Mouse scrolled (416, 513) with delta (415, 403)
Screenshot: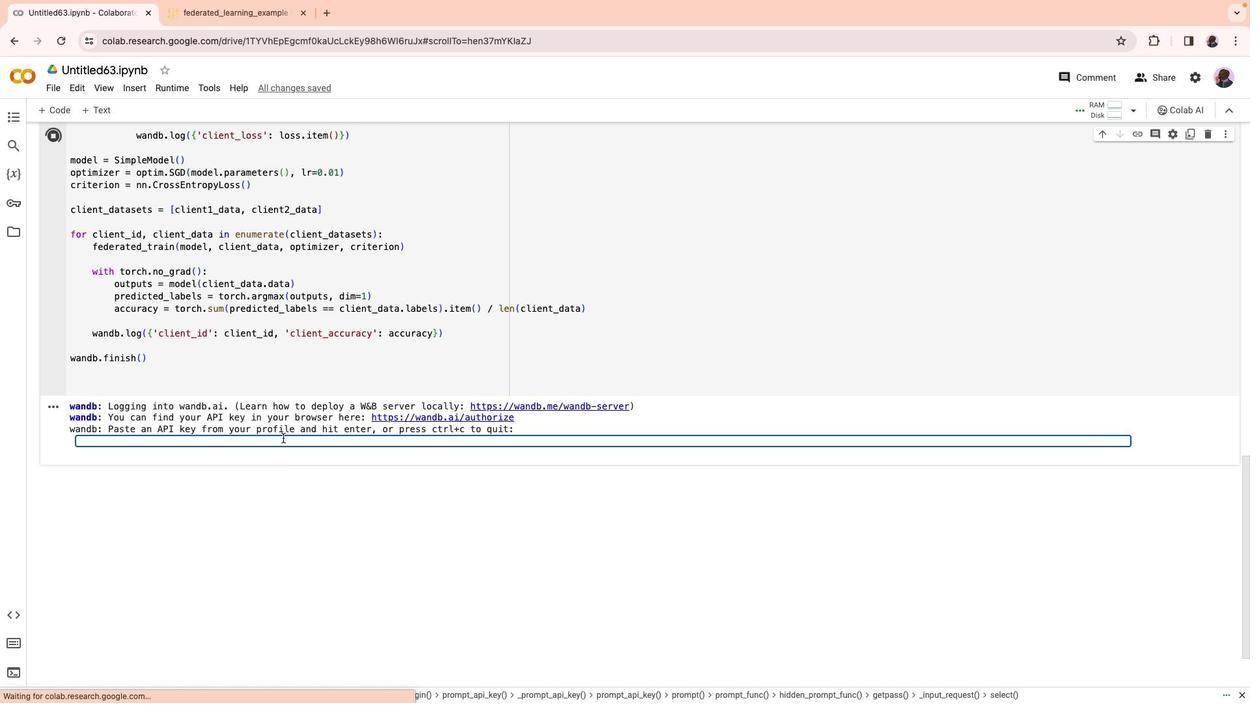 
Action: Mouse moved to (416, 503)
Screenshot: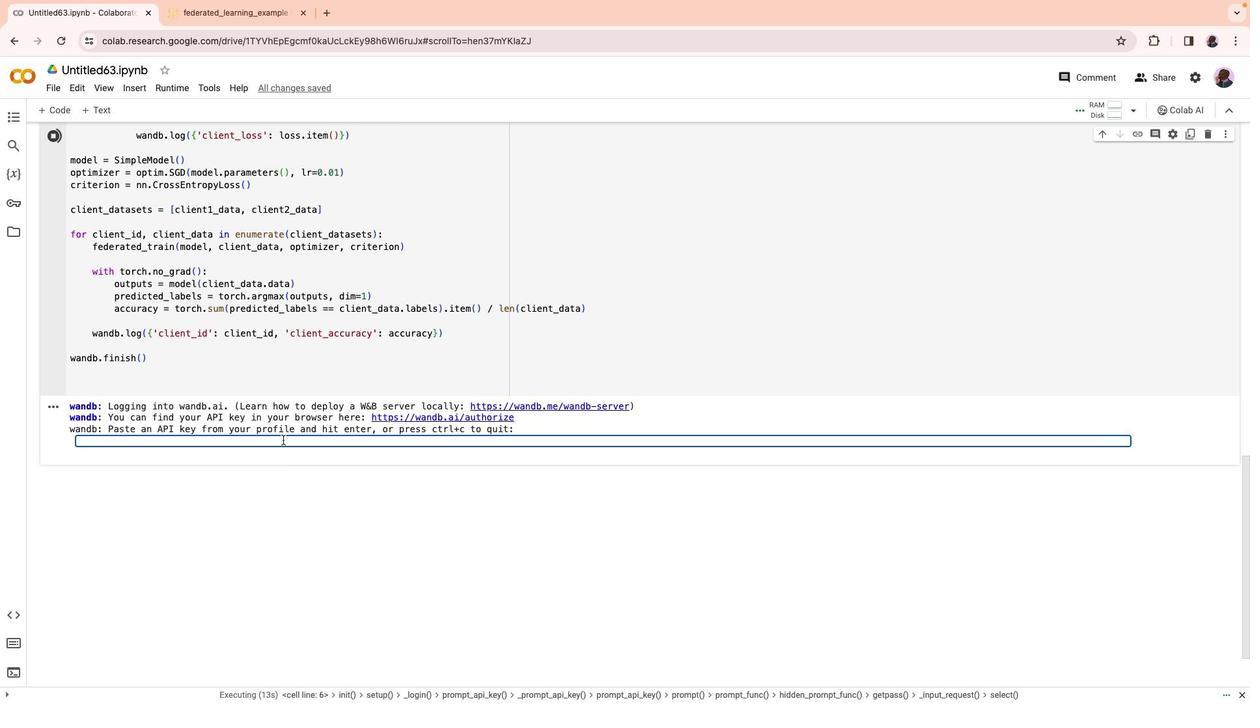 
Action: Mouse pressed left at (416, 503)
Screenshot: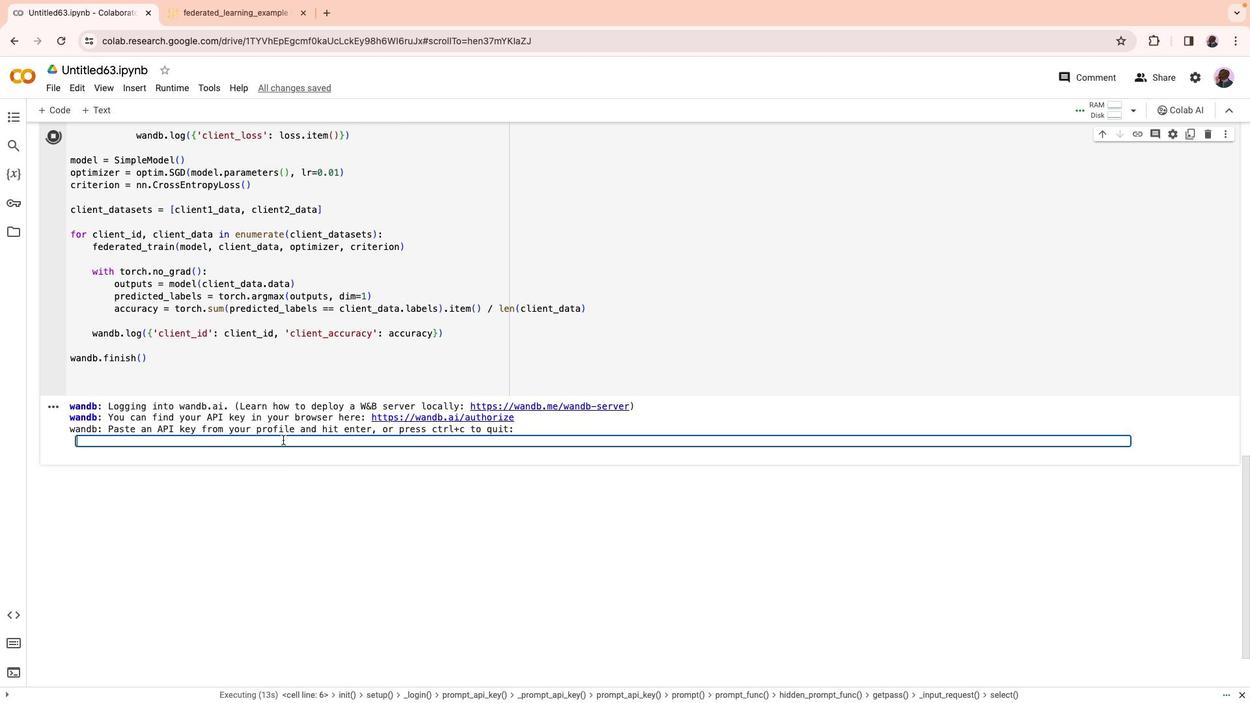 
Action: Mouse moved to (416, 504)
Screenshot: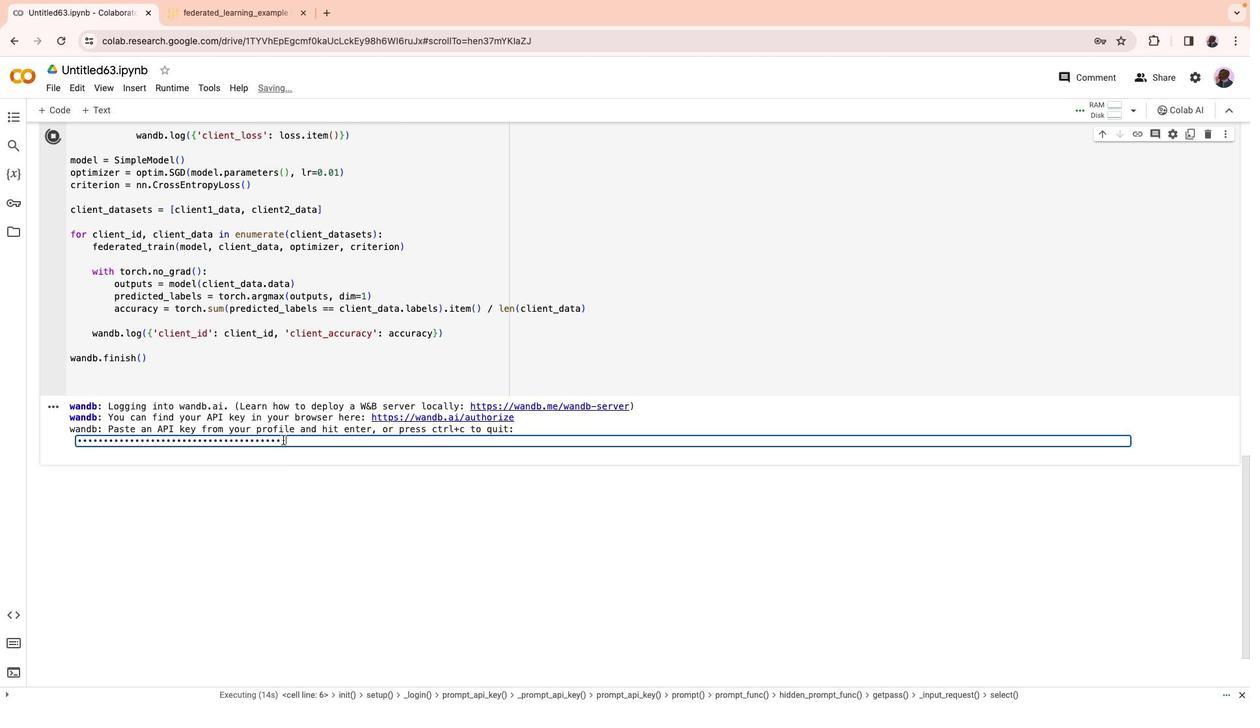 
Action: Key pressed Key.cmd
Screenshot: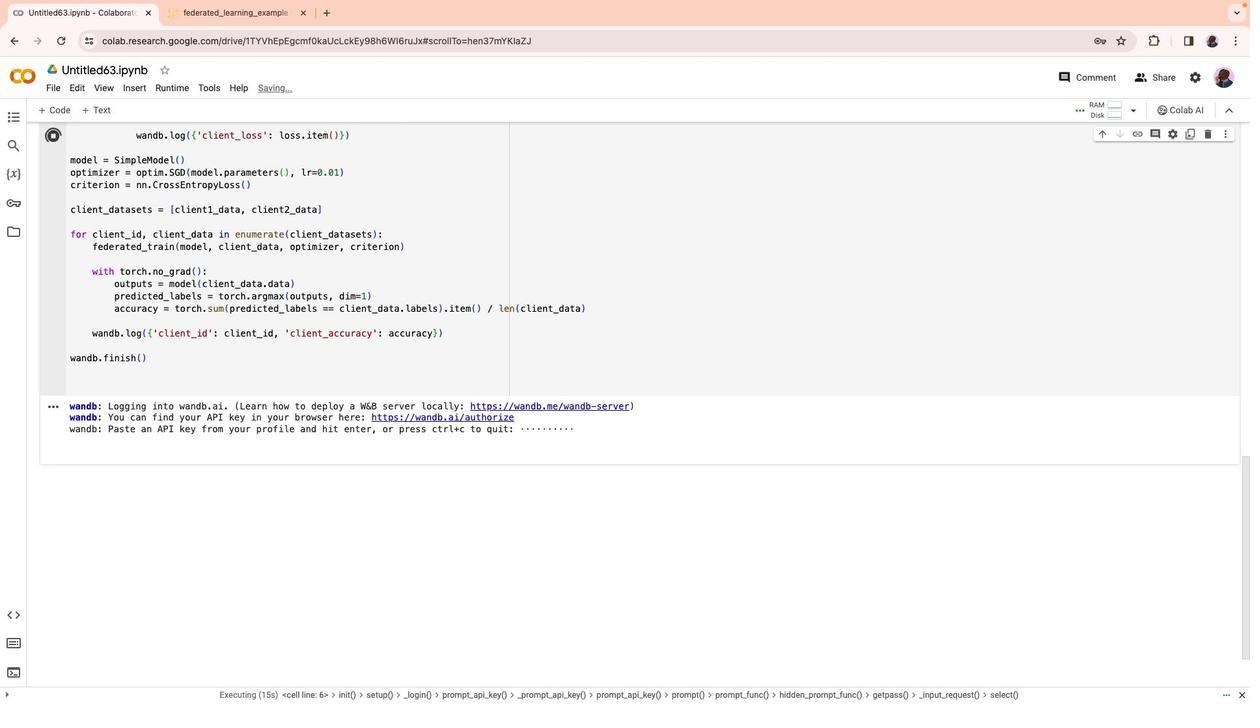 
Action: Mouse moved to (416, 509)
Screenshot: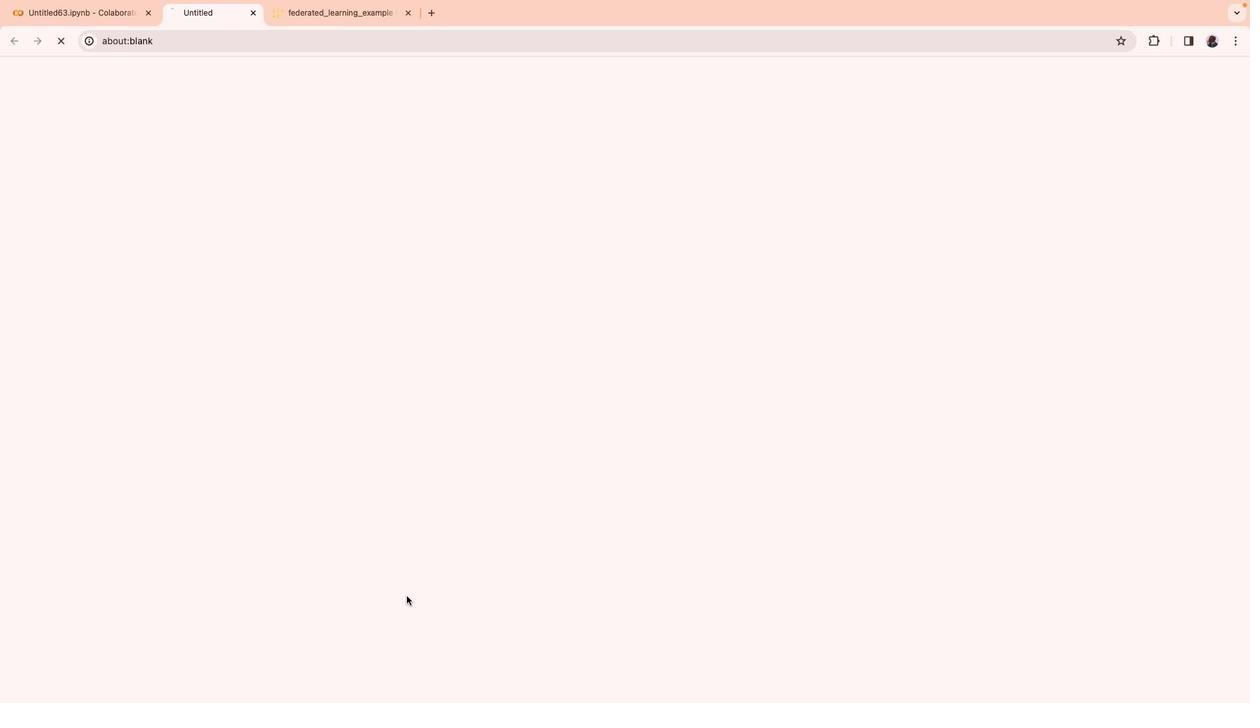 
Action: Mouse scrolled (416, 509) with delta (415, 403)
Screenshot: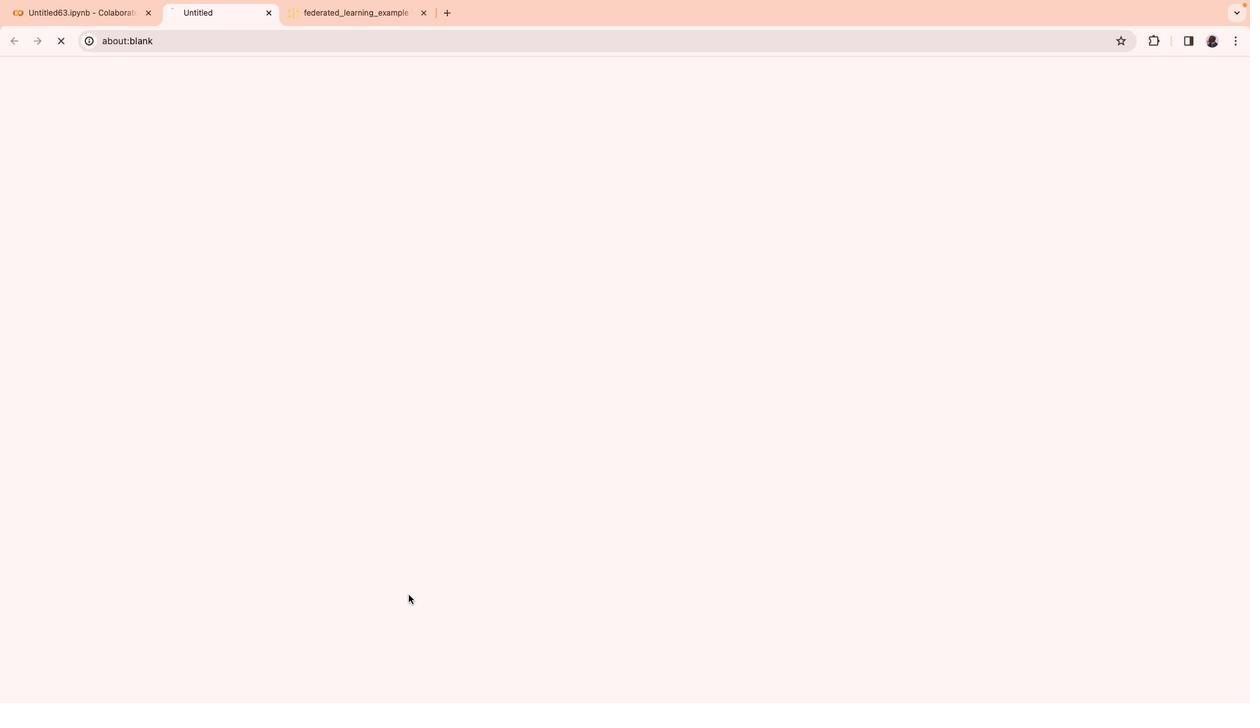 
Action: Mouse moved to (416, 509)
Screenshot: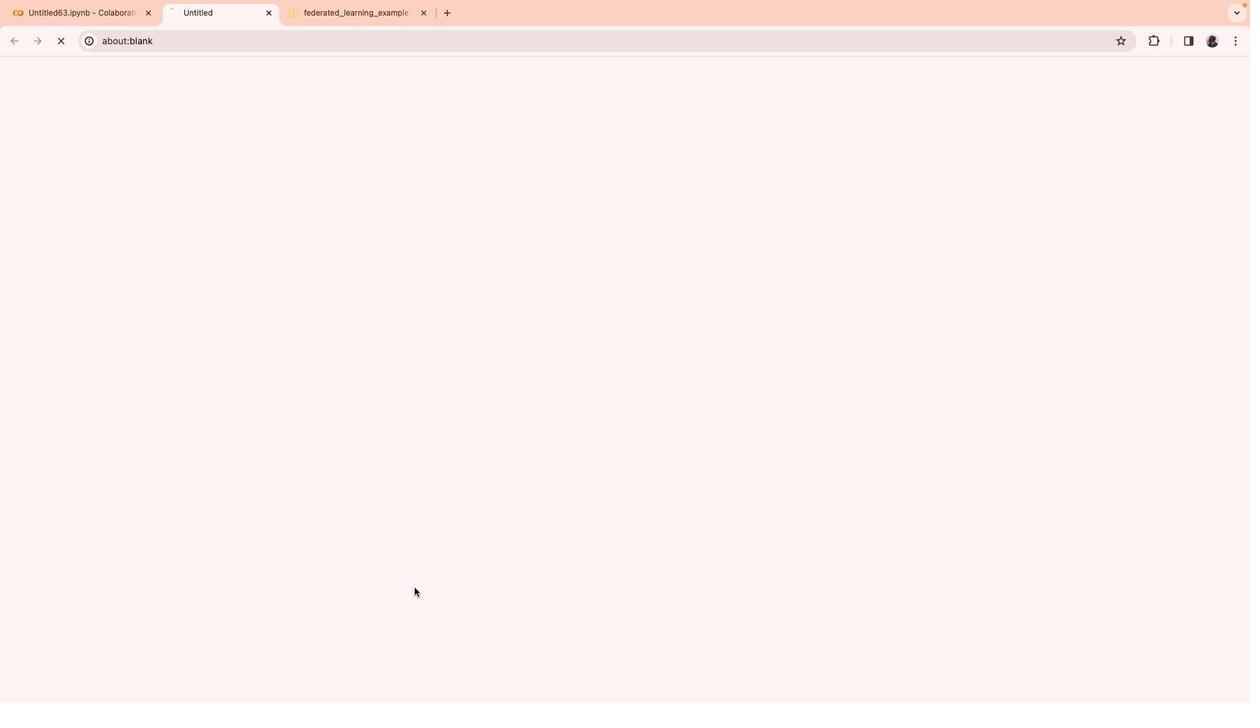 
Action: Mouse scrolled (416, 509) with delta (415, 404)
Screenshot: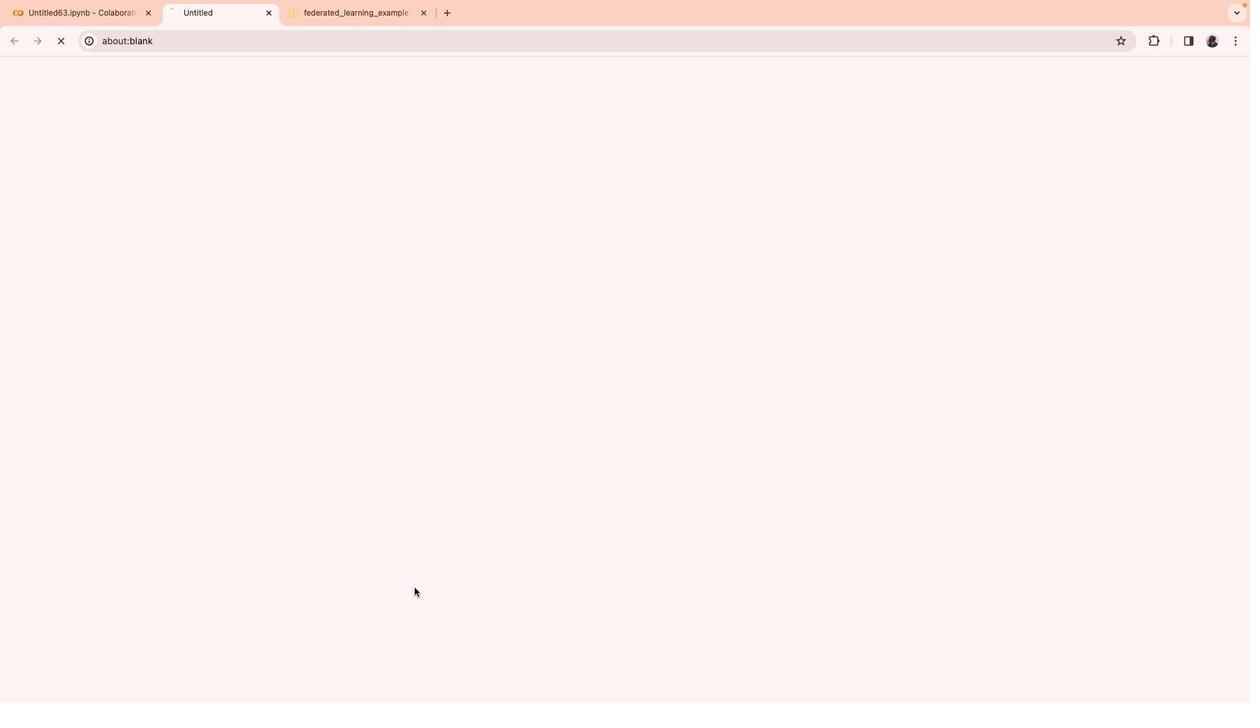 
Action: Mouse moved to (416, 510)
Screenshot: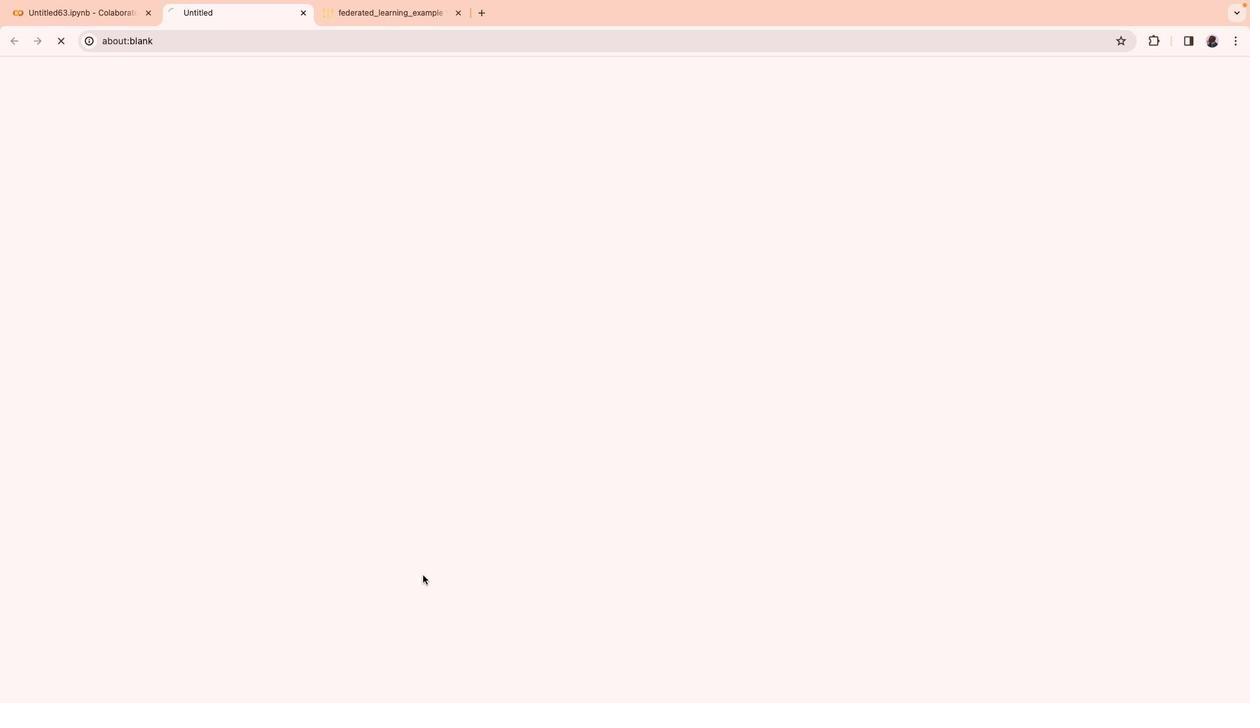 
Action: Mouse scrolled (416, 510) with delta (415, 403)
Screenshot: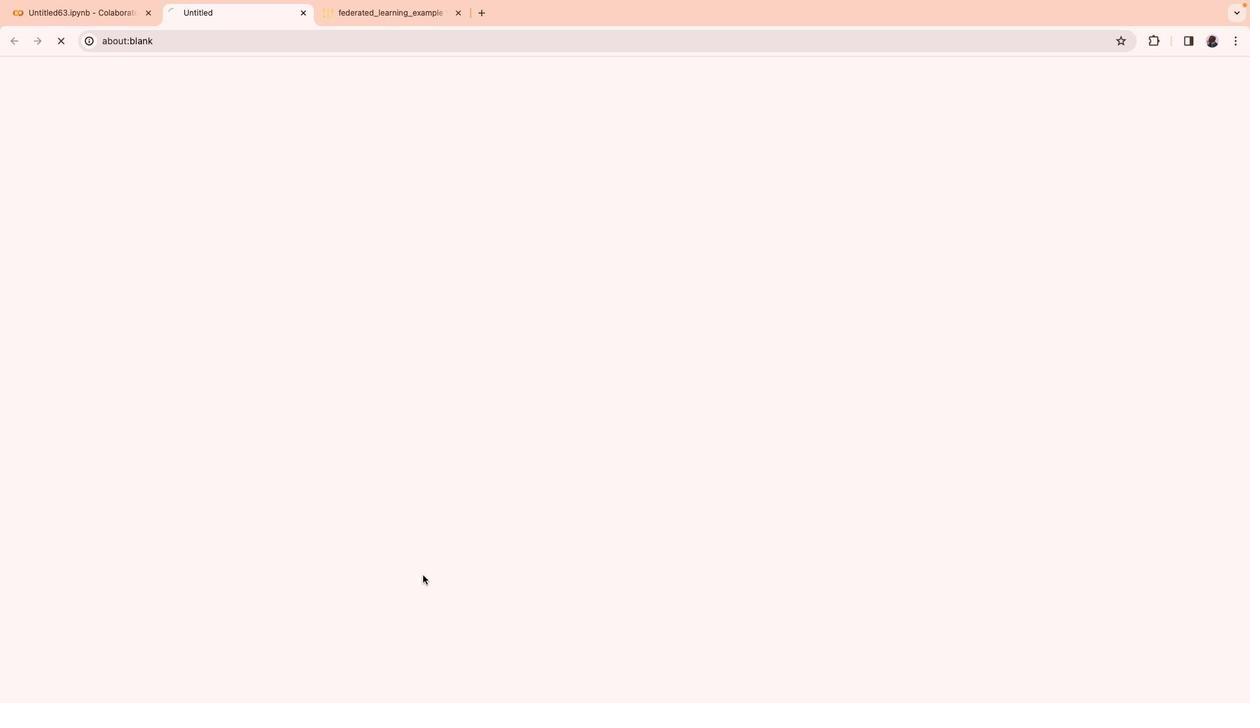 
Action: Mouse moved to (416, 510)
Screenshot: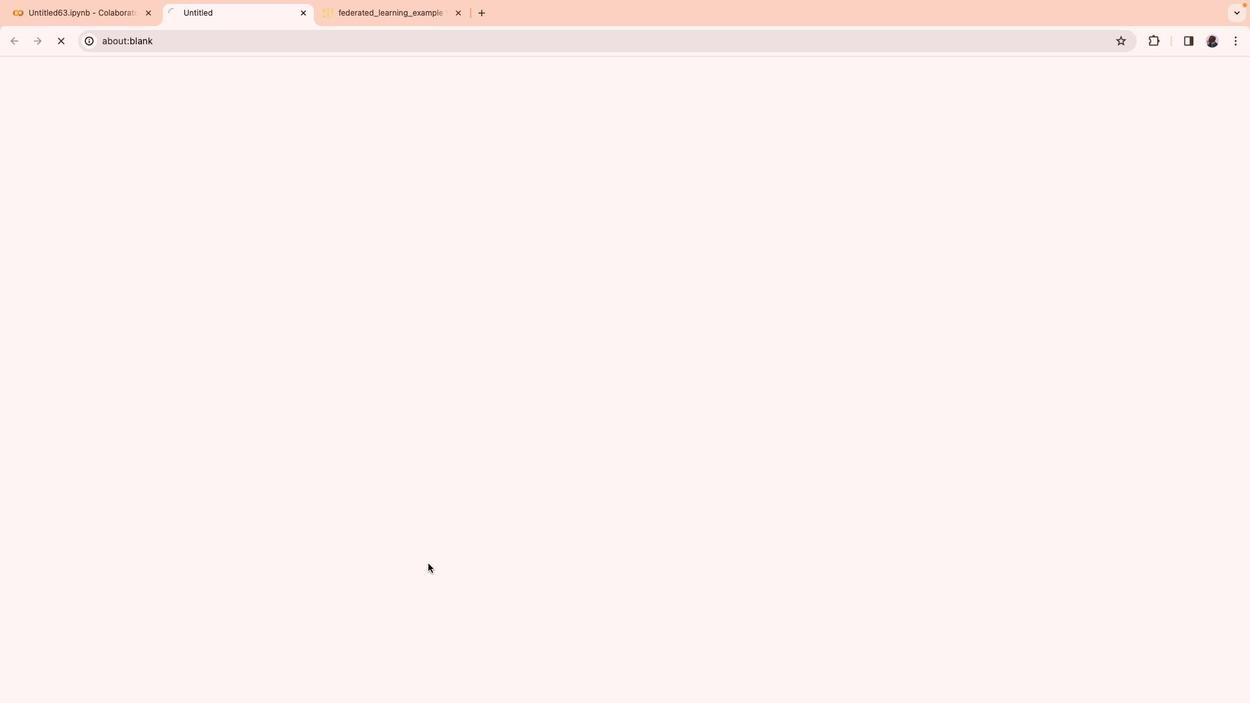 
Action: Mouse scrolled (416, 510) with delta (415, 403)
Screenshot: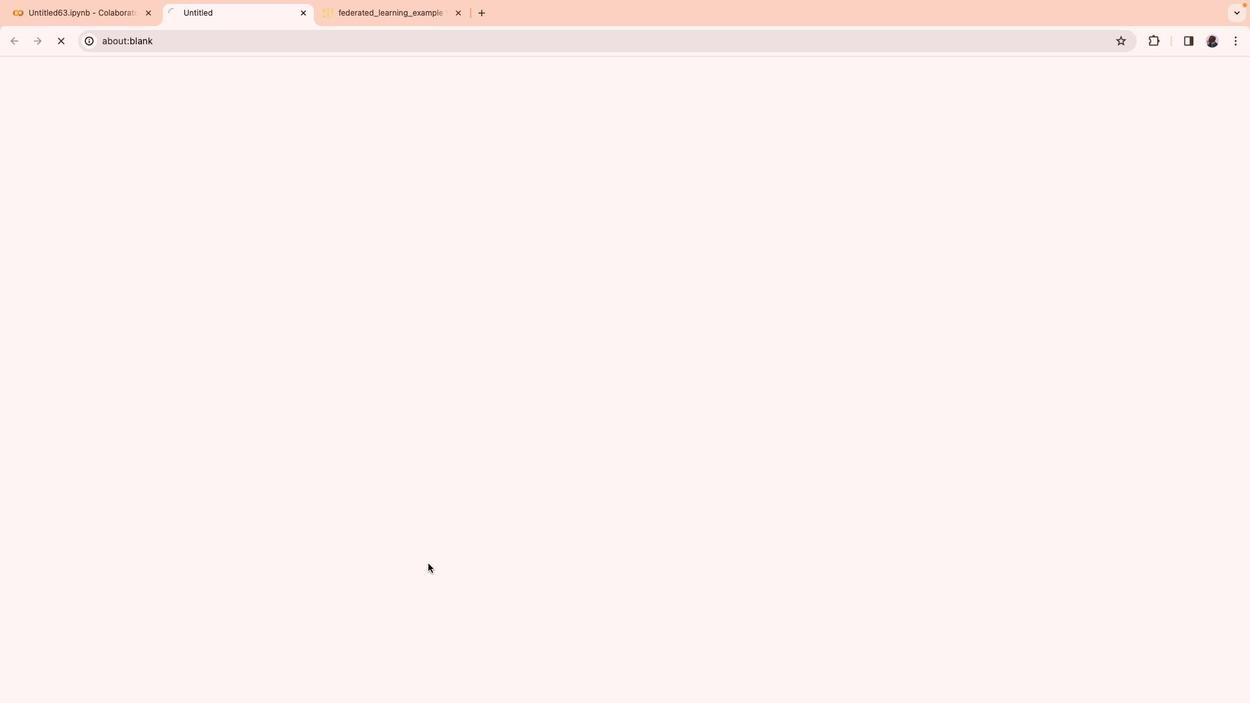 
Action: Mouse moved to (416, 540)
Screenshot: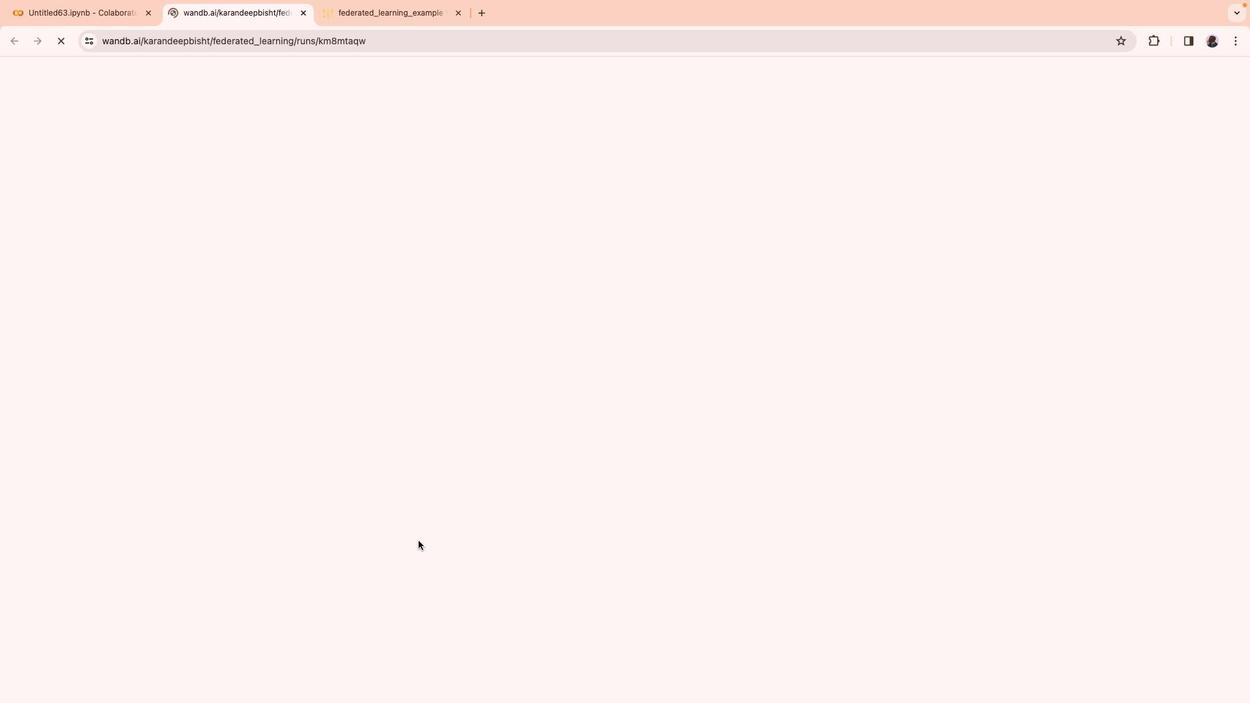 
Action: Mouse pressed left at (416, 540)
Screenshot: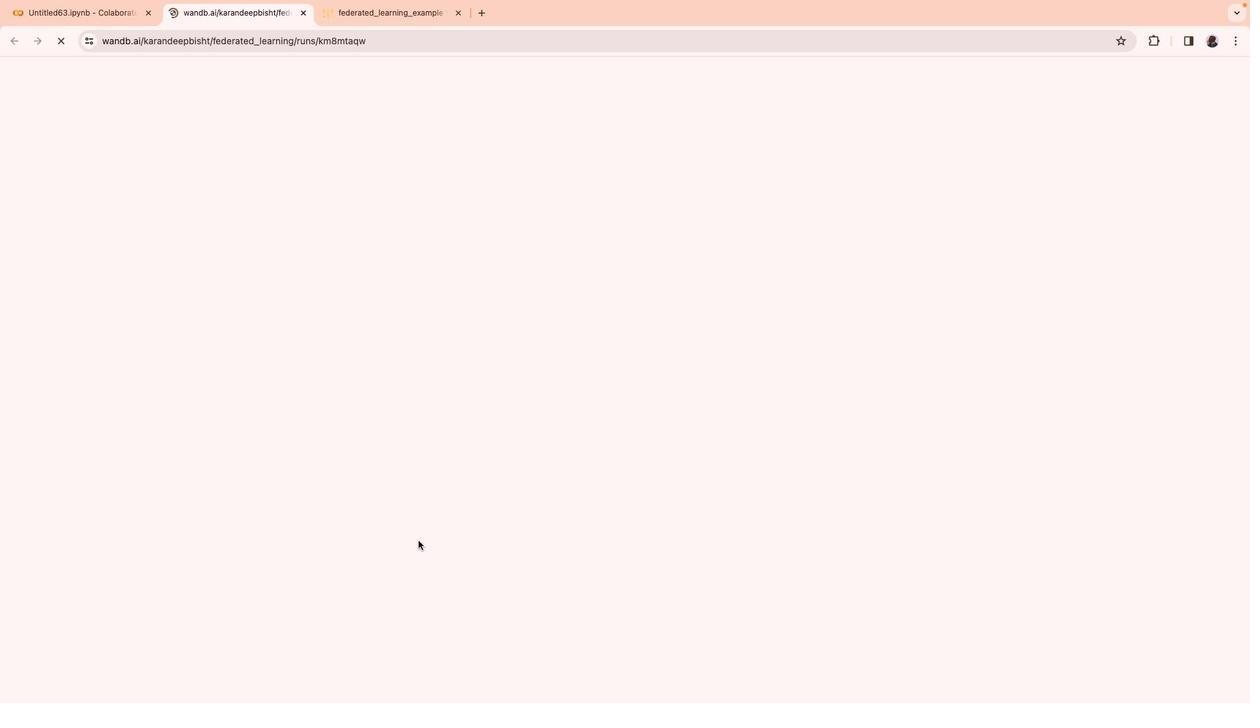 
Action: Mouse moved to (416, 406)
Screenshot: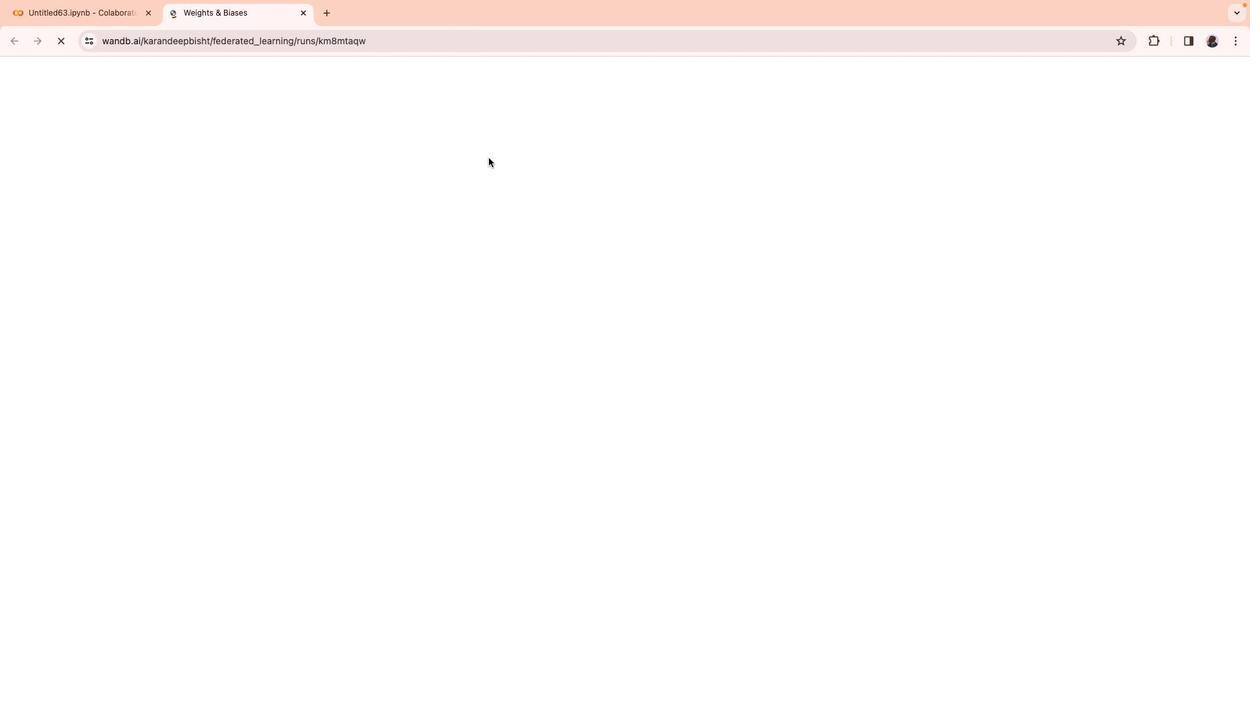 
Action: Mouse pressed left at (416, 406)
Screenshot: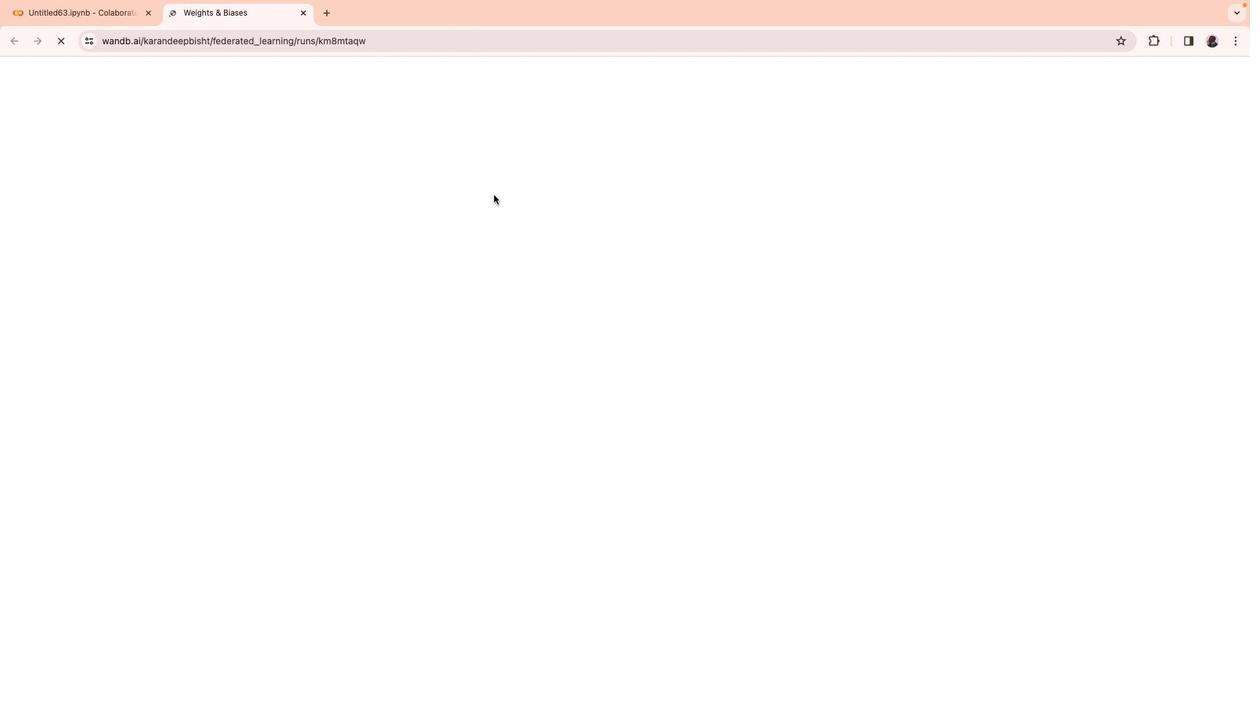 
Action: Mouse moved to (416, 421)
Screenshot: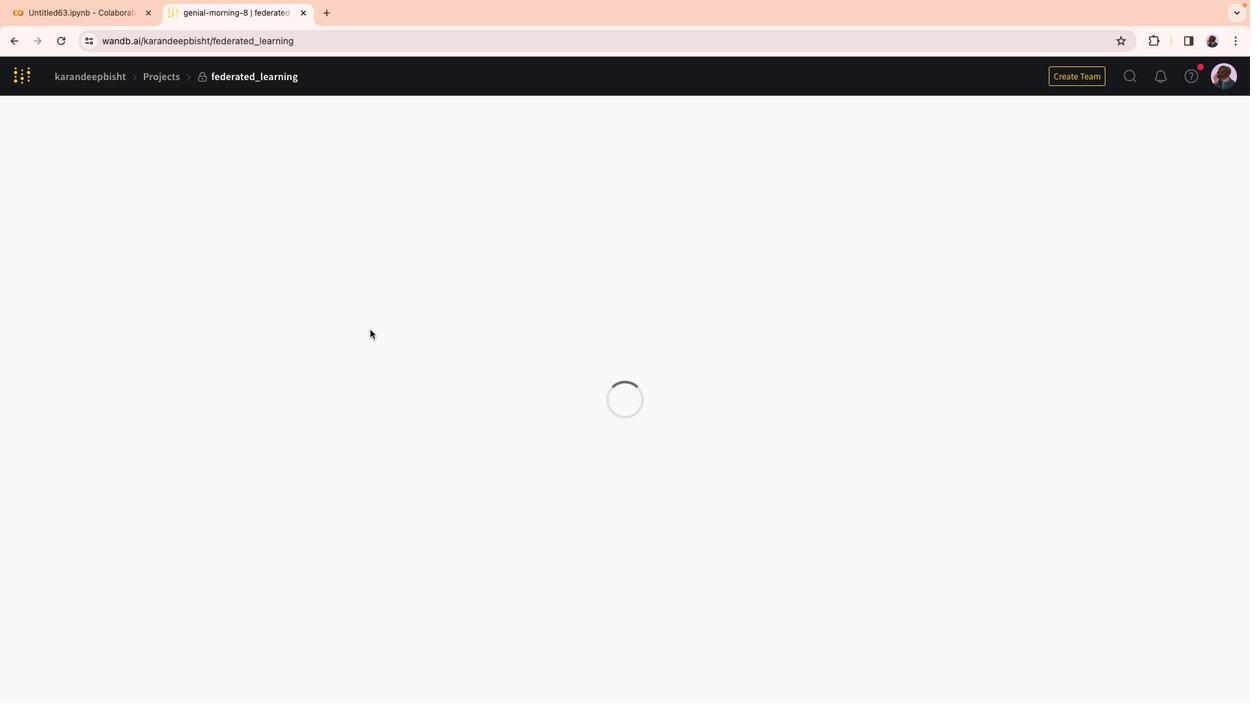 
Action: Mouse pressed left at (416, 421)
Screenshot: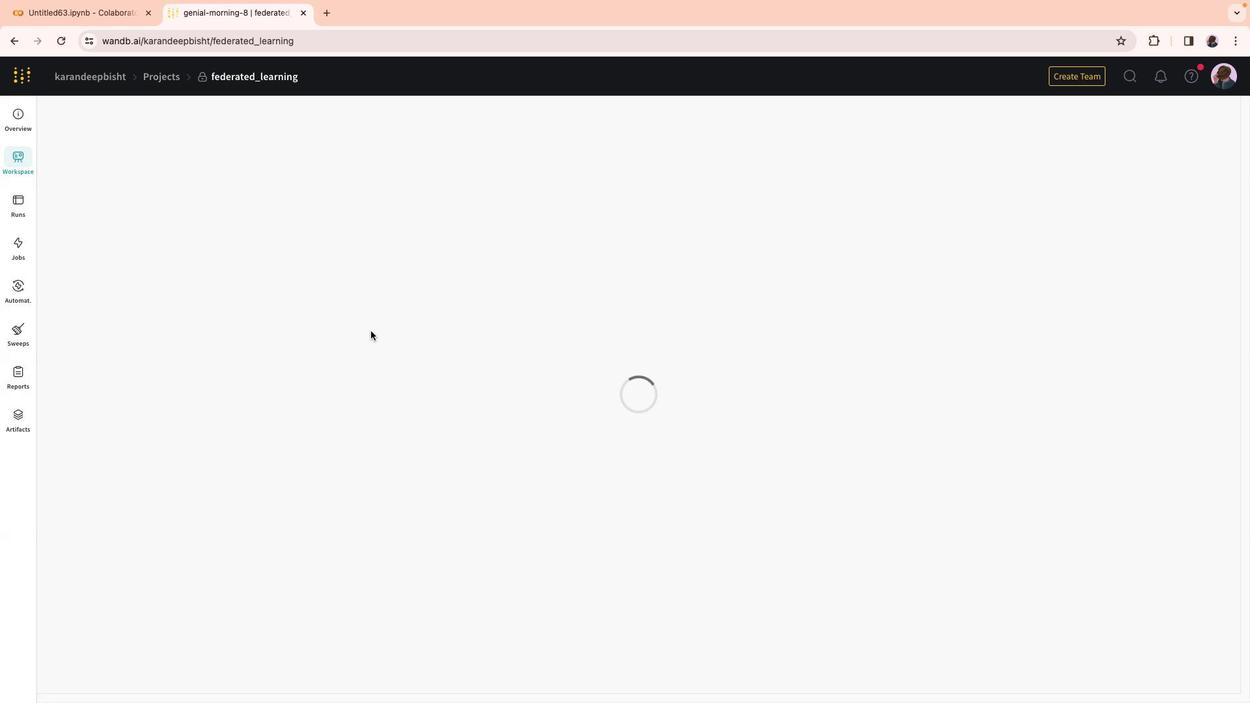 
Action: Mouse moved to (417, 468)
Screenshot: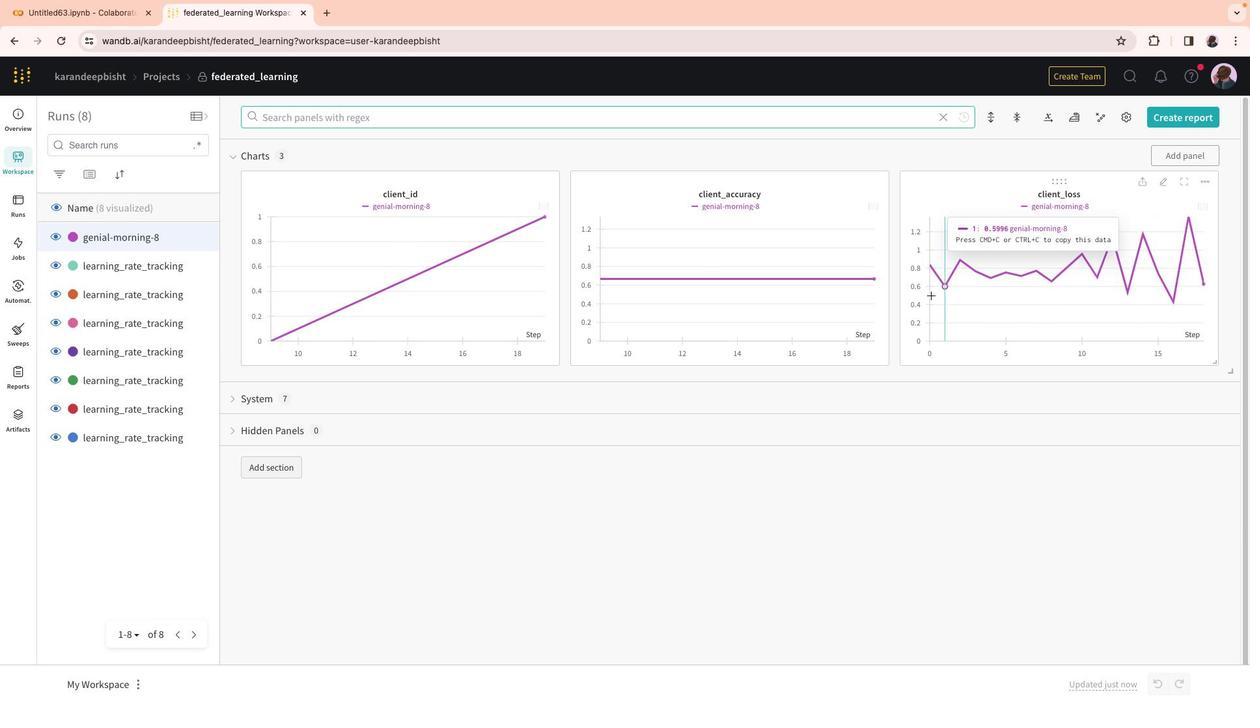 
